 Task: Look for space in Toshloq, Uzbekistan from 8th August, 2023 to 15th August, 2023 for 9 adults in price range Rs.10000 to Rs.14000. Place can be shared room with 5 bedrooms having 9 beds and 5 bathrooms. Property type can be house, flat, guest house. Amenities needed are: wifi, TV, free parkinig on premises, gym, breakfast. Booking option can be shelf check-in. Required host language is English.
Action: Mouse moved to (624, 155)
Screenshot: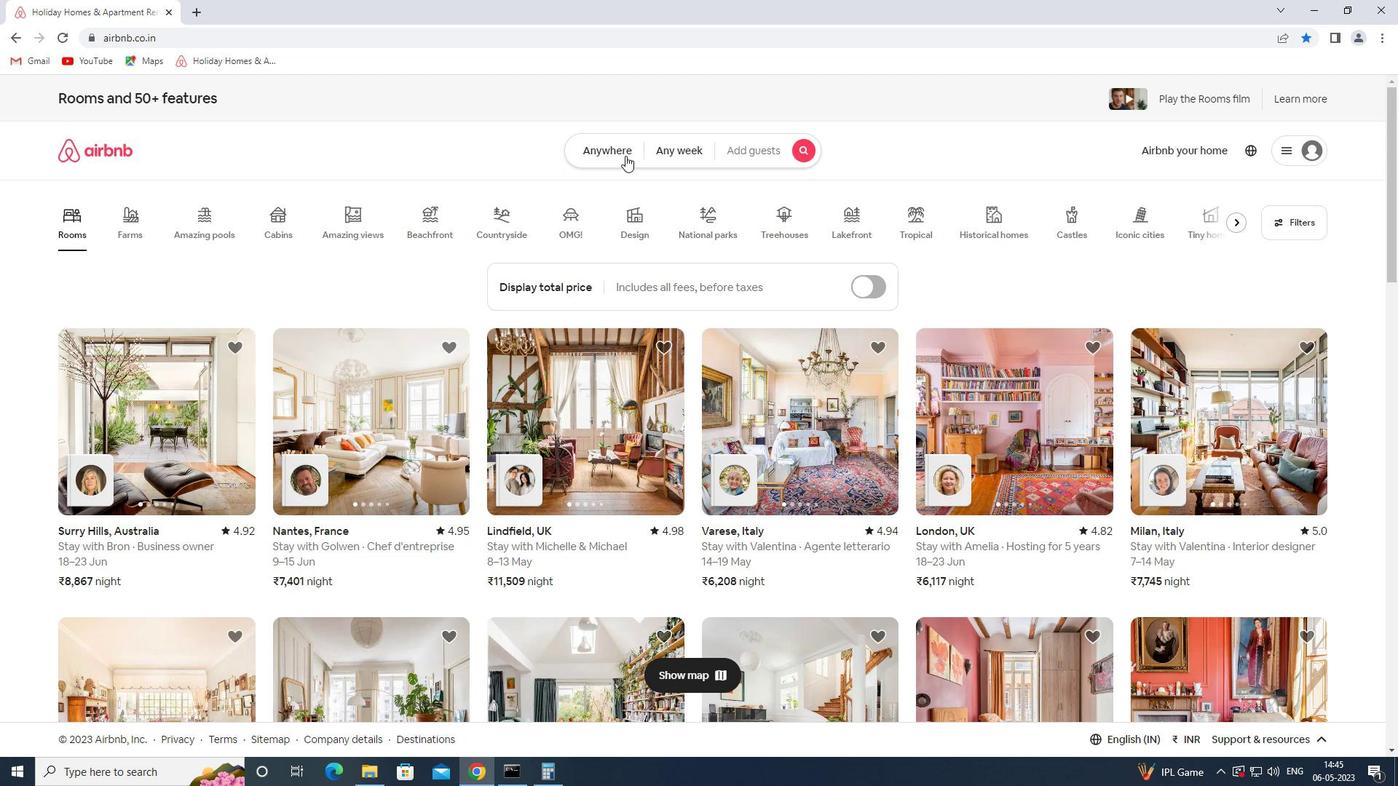 
Action: Mouse pressed left at (624, 155)
Screenshot: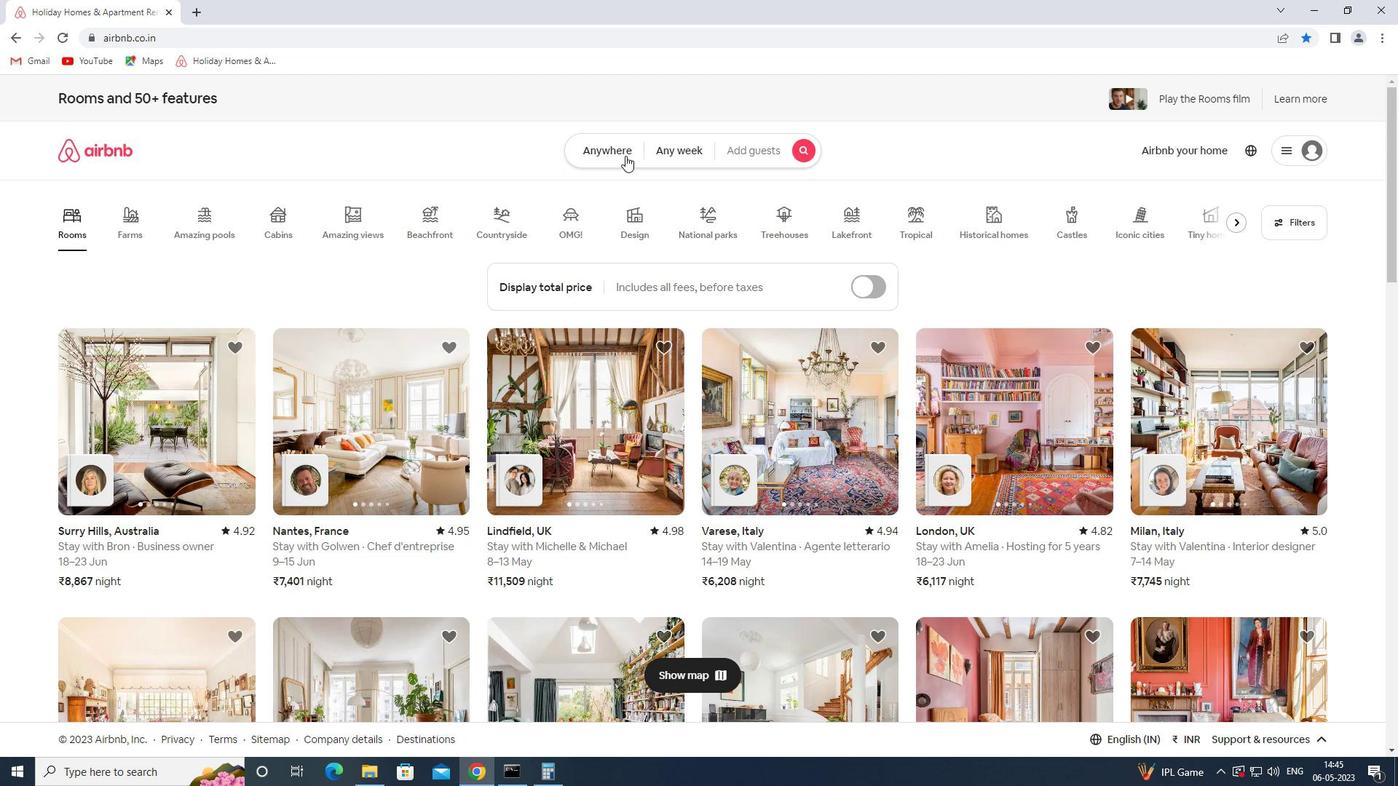 
Action: Mouse moved to (467, 216)
Screenshot: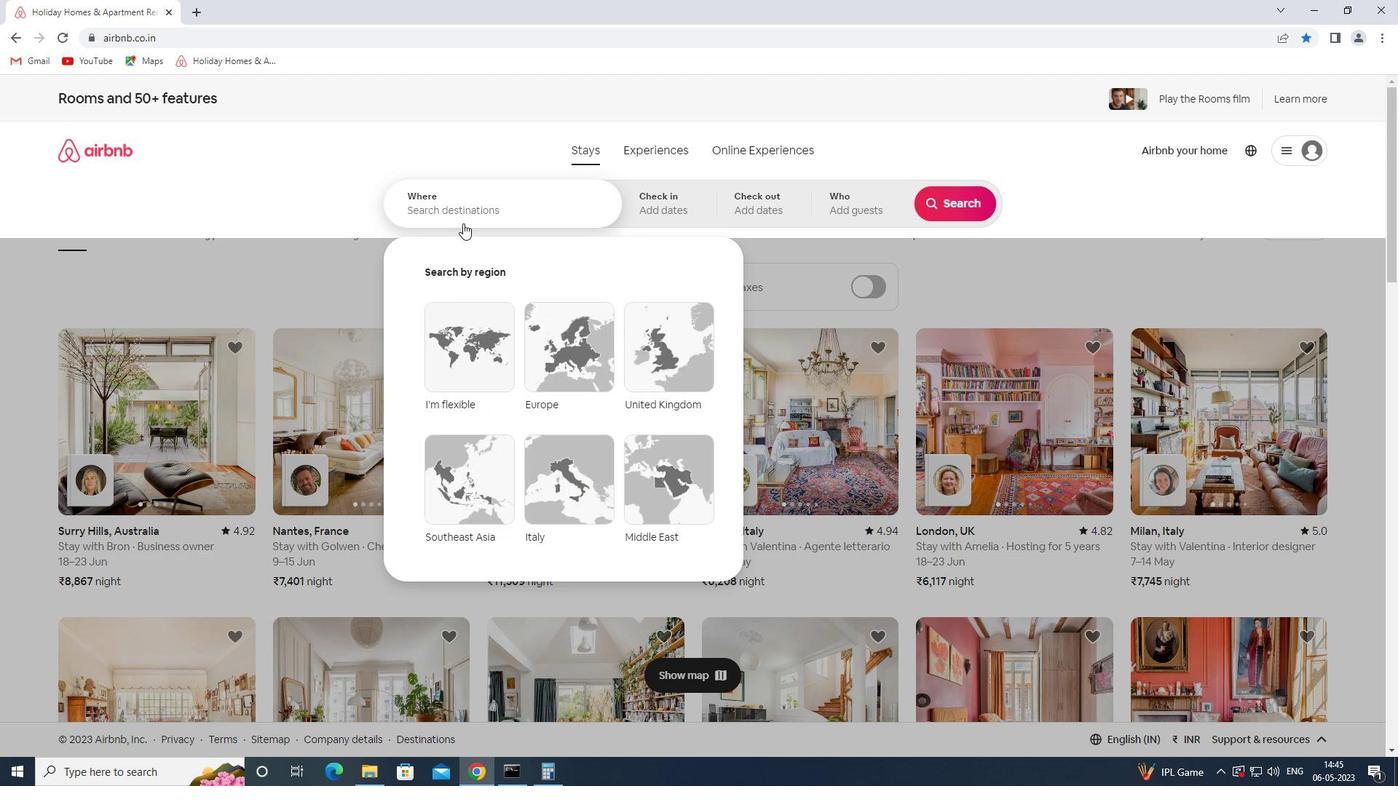 
Action: Mouse pressed left at (467, 216)
Screenshot: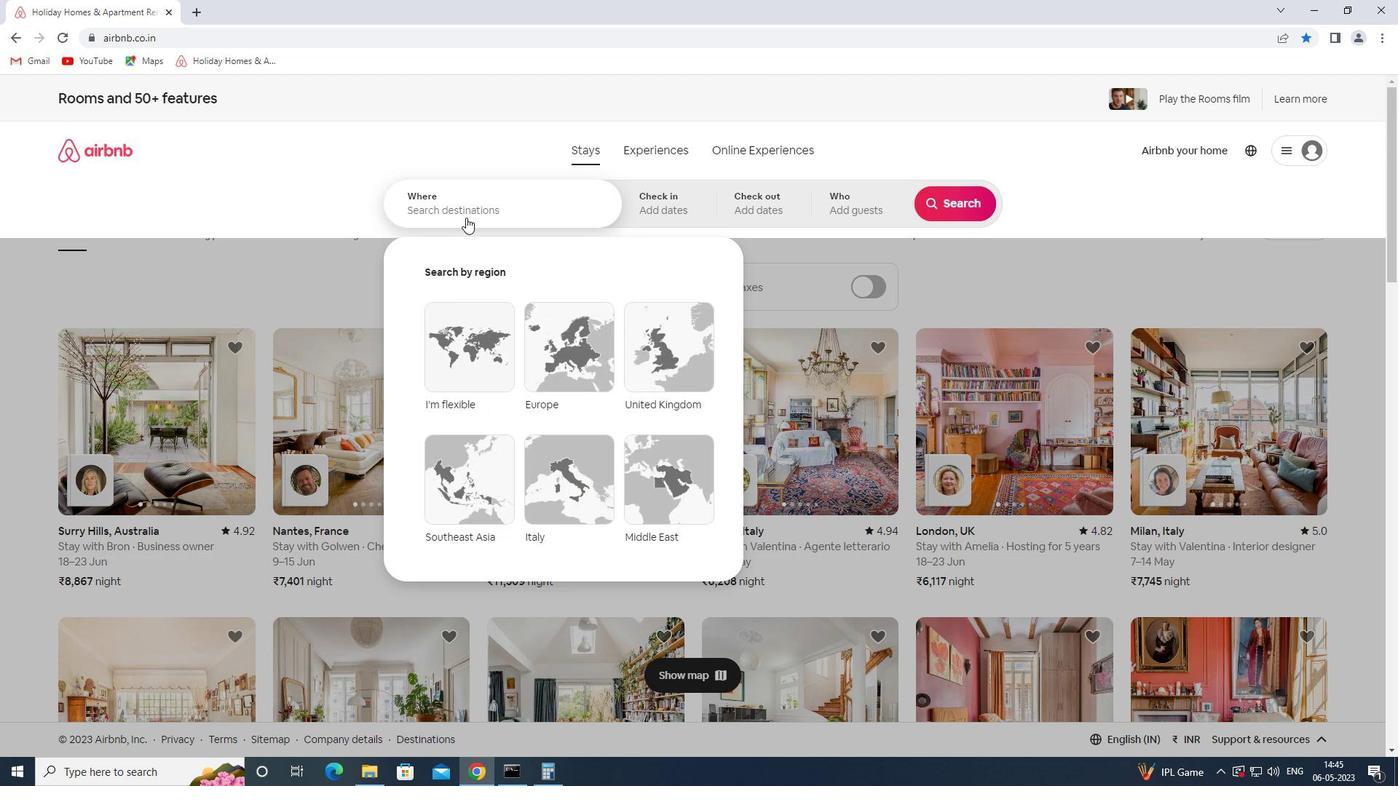 
Action: Mouse moved to (468, 215)
Screenshot: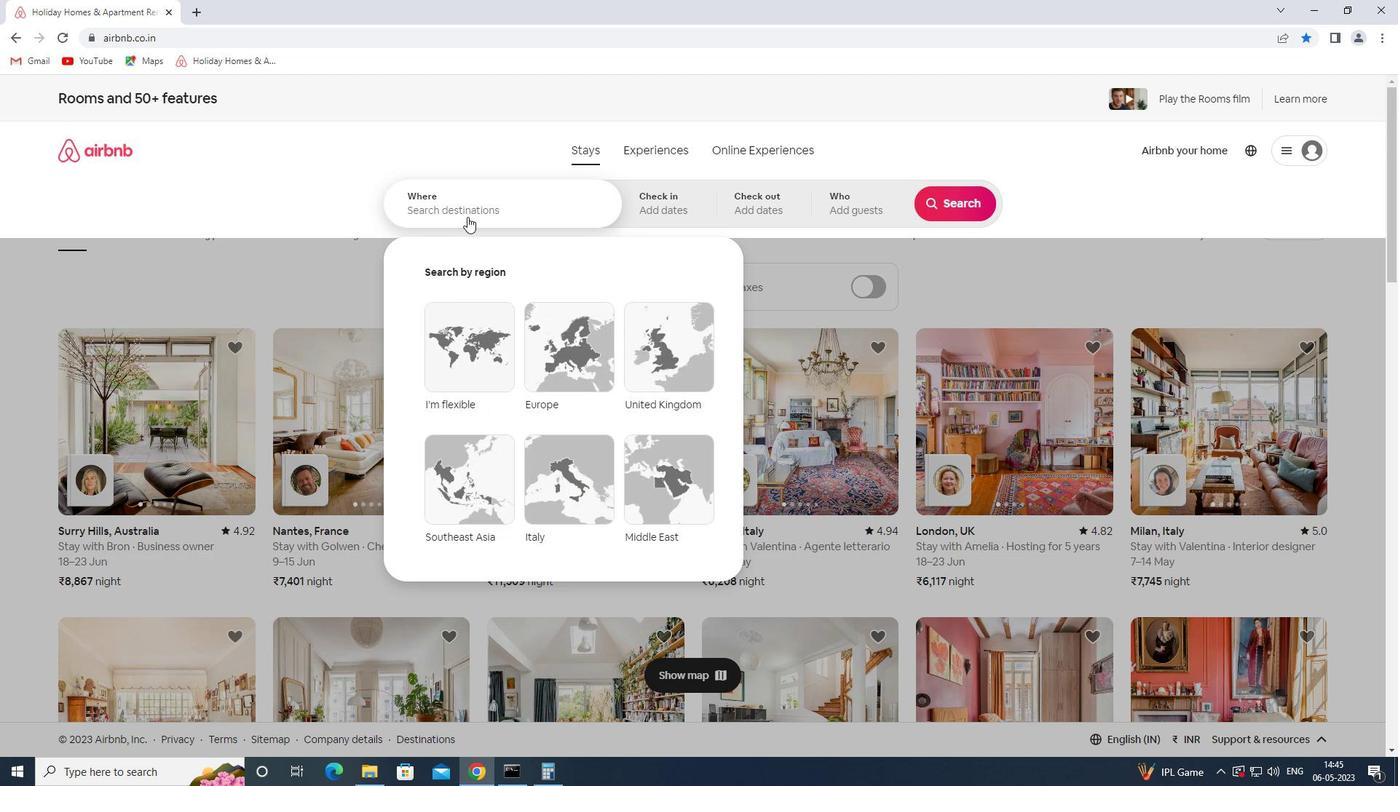 
Action: Key pressed toshloq<Key.space>
Screenshot: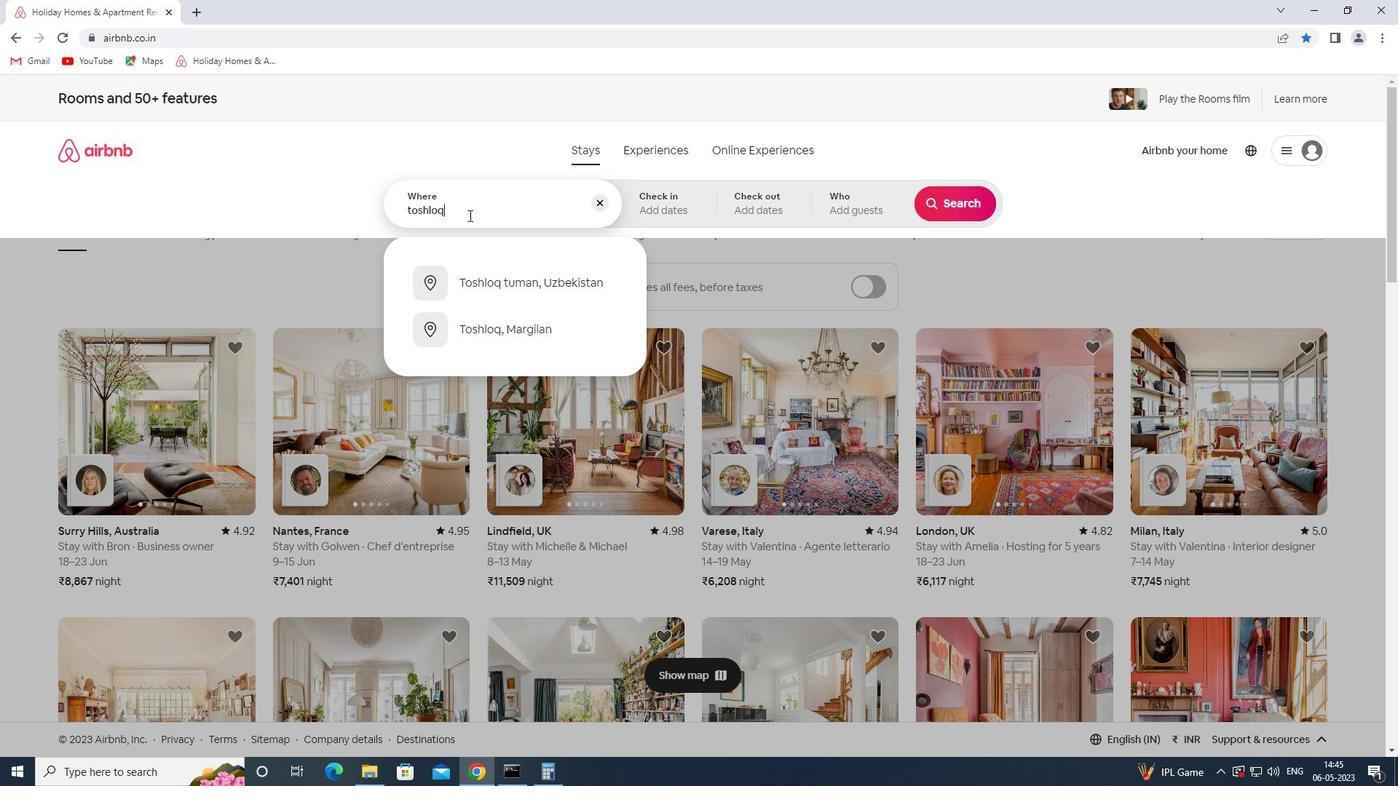 
Action: Mouse moved to (610, 275)
Screenshot: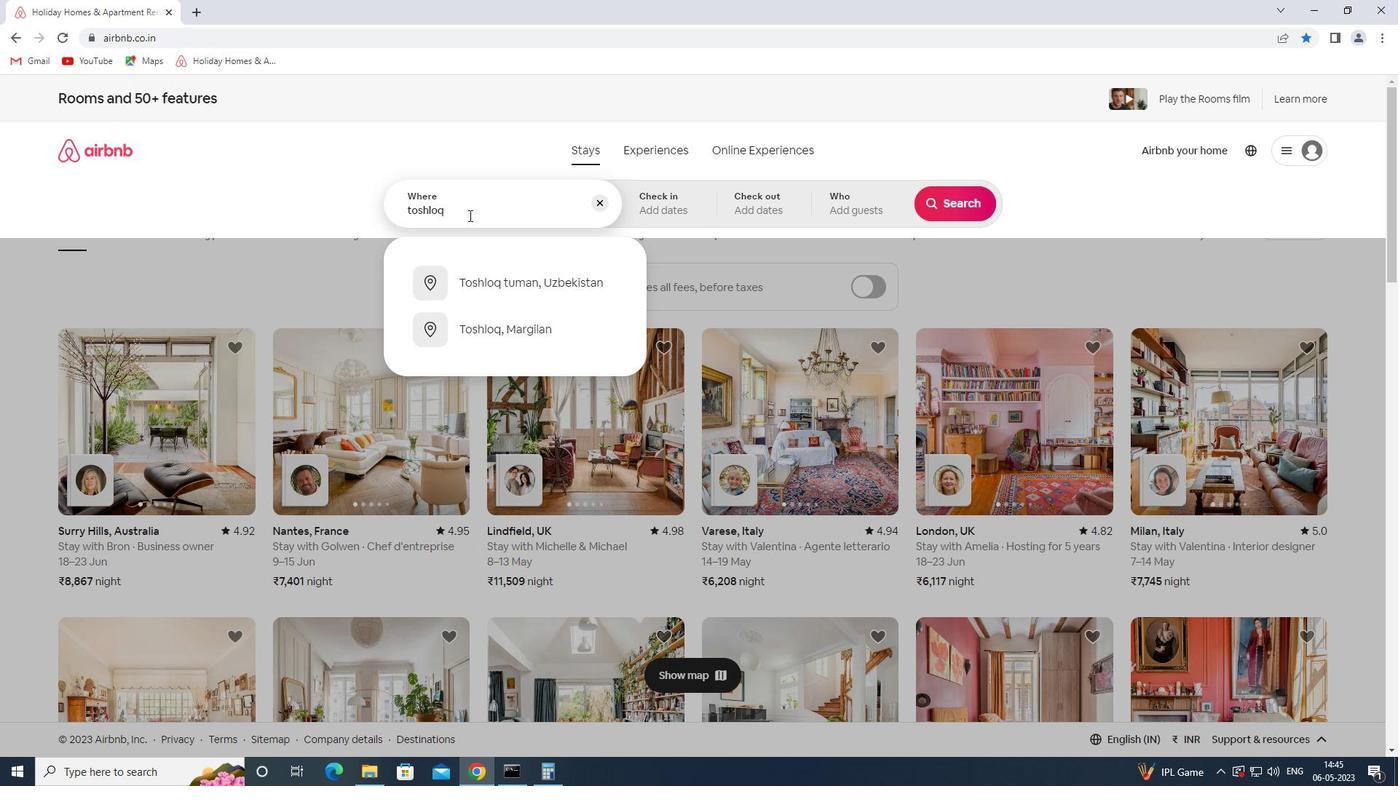 
Action: Mouse pressed left at (610, 275)
Screenshot: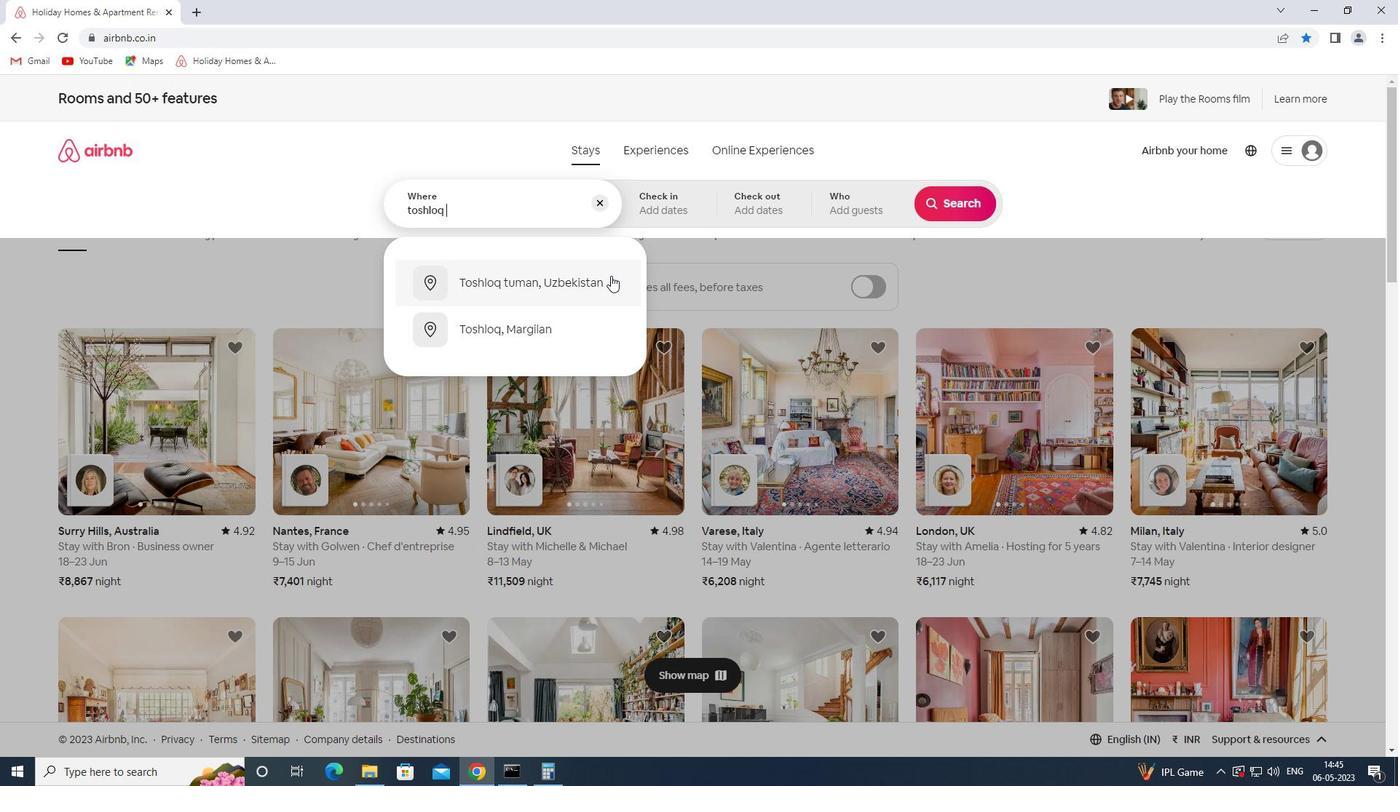 
Action: Mouse moved to (875, 422)
Screenshot: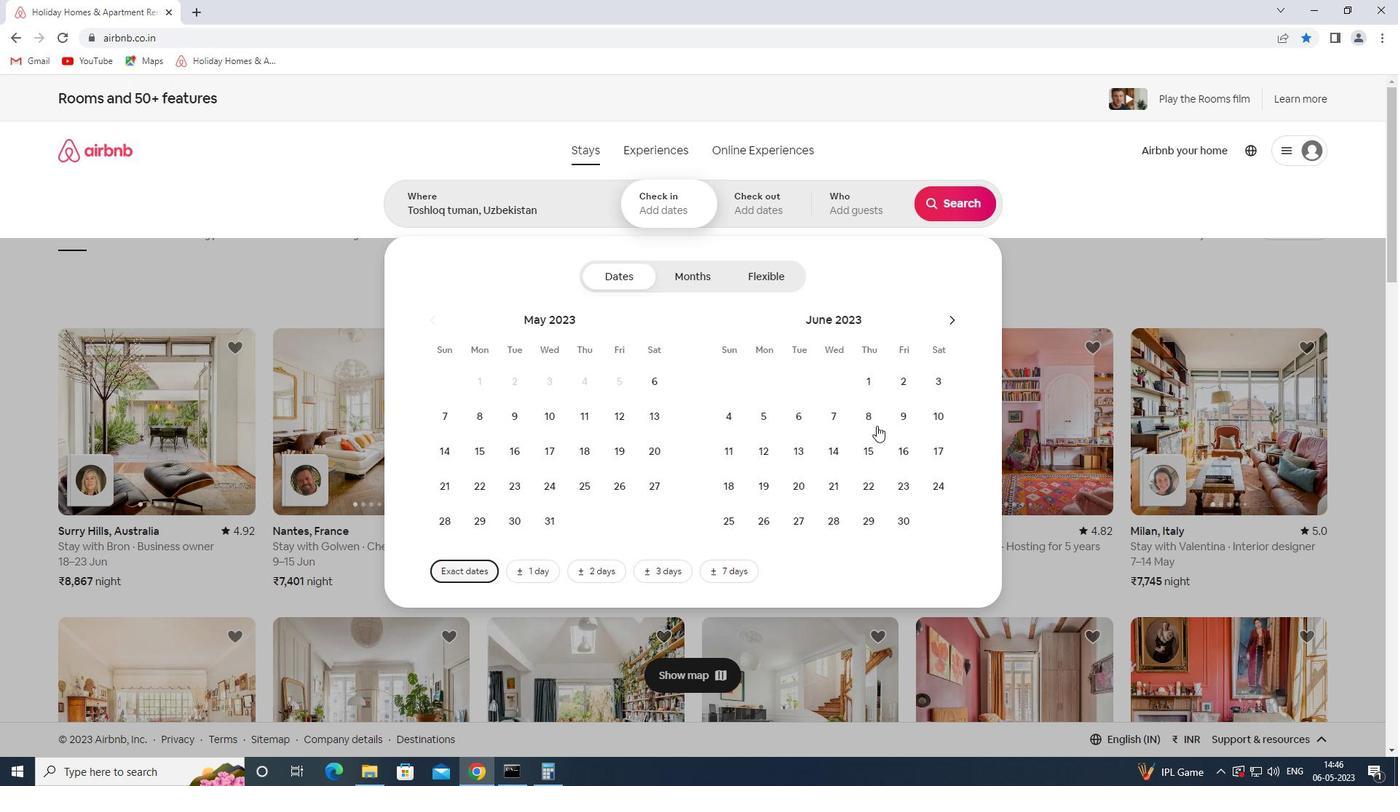 
Action: Mouse pressed left at (875, 422)
Screenshot: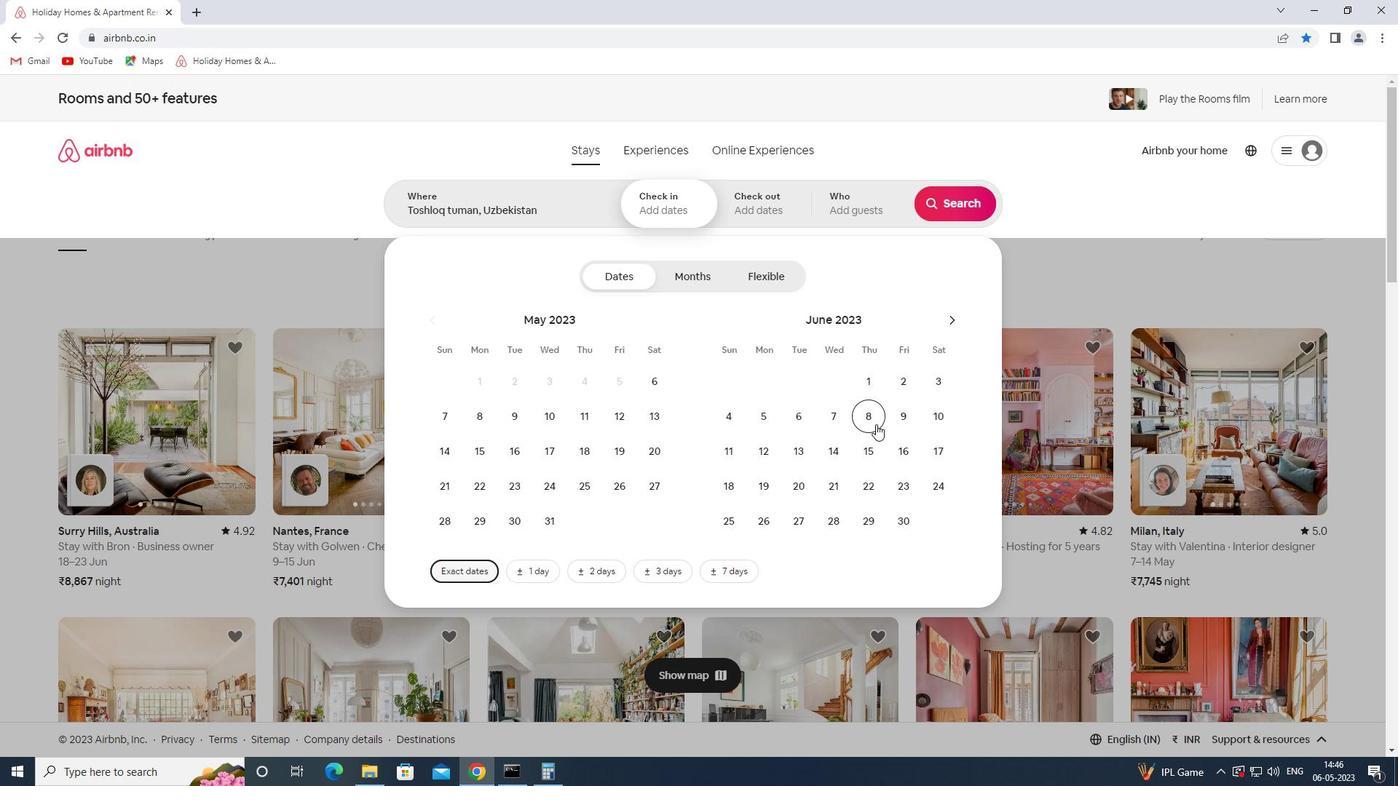 
Action: Mouse moved to (873, 449)
Screenshot: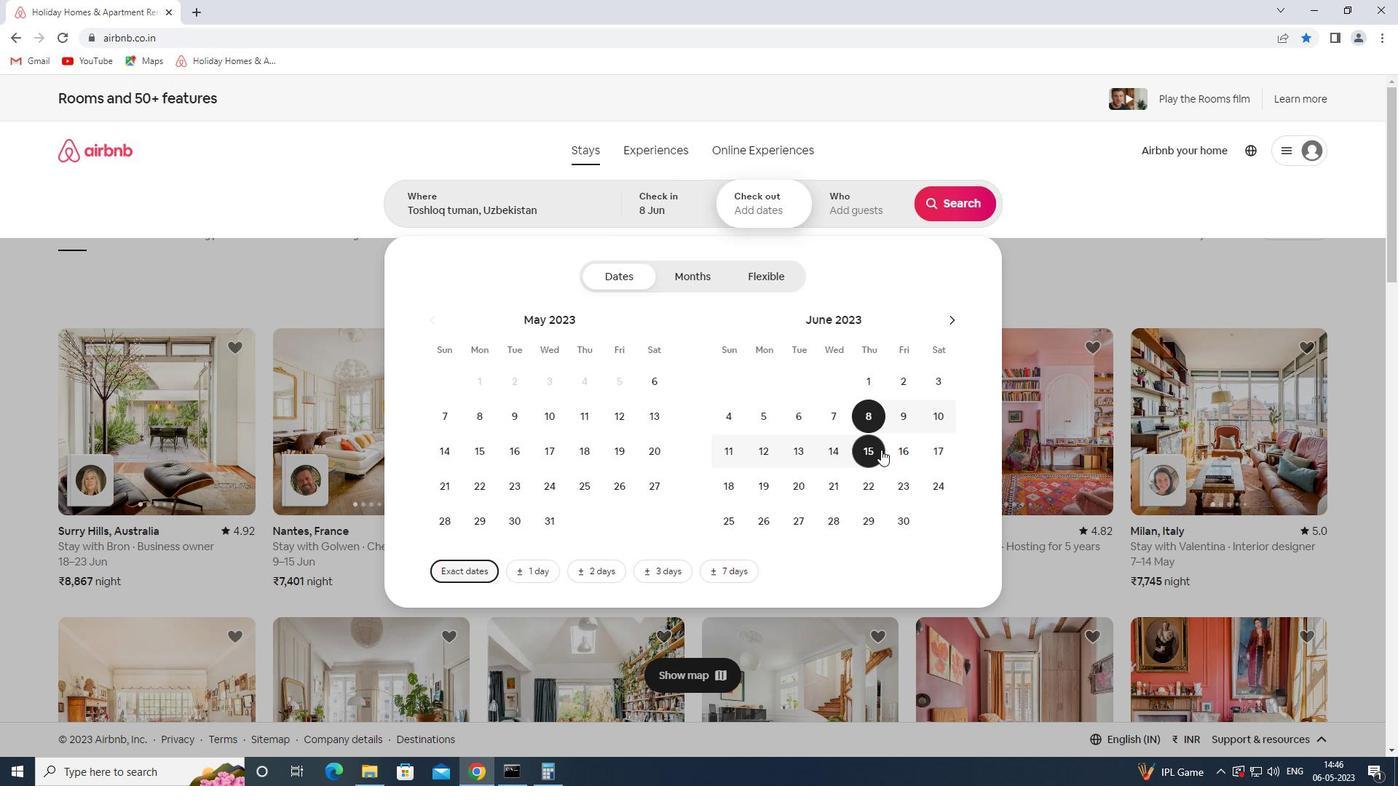 
Action: Mouse pressed left at (873, 449)
Screenshot: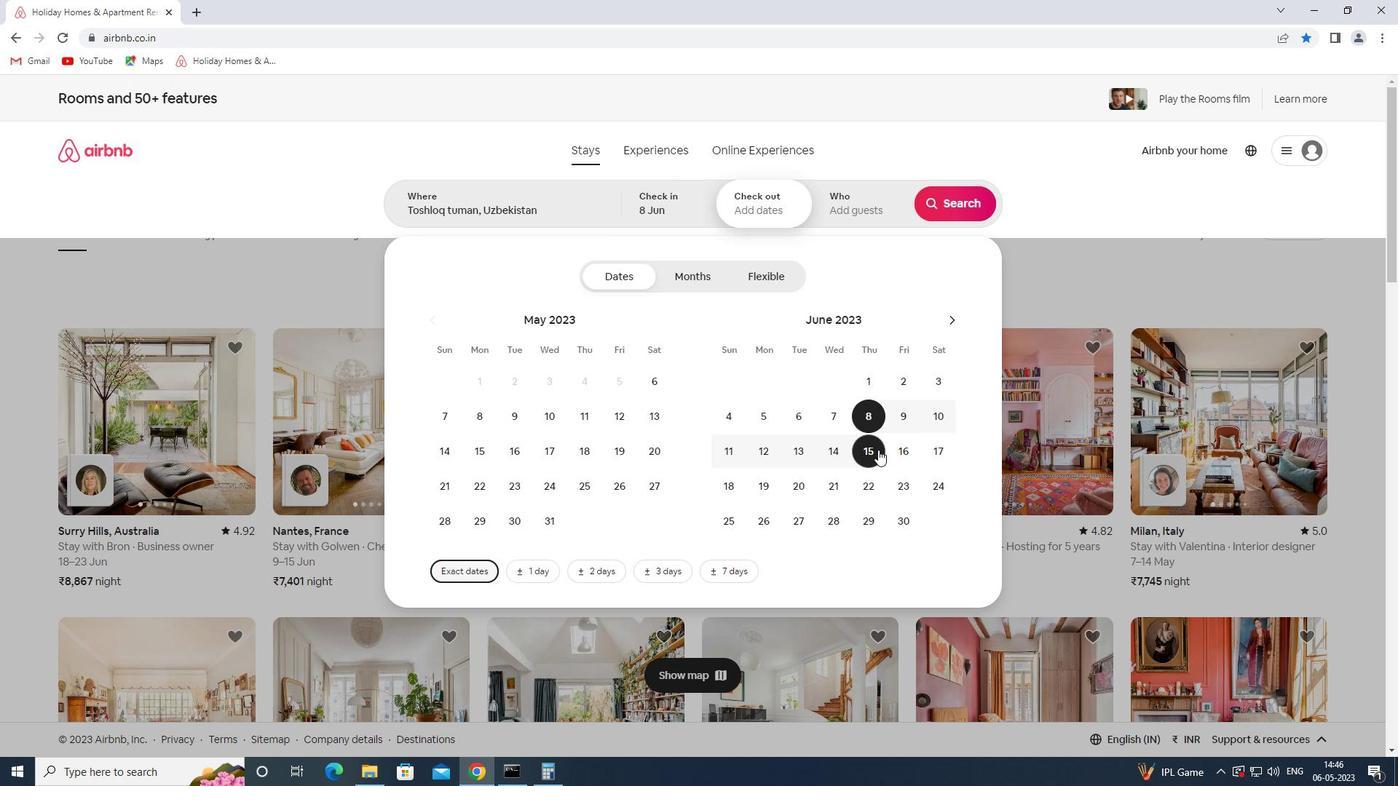
Action: Mouse moved to (859, 214)
Screenshot: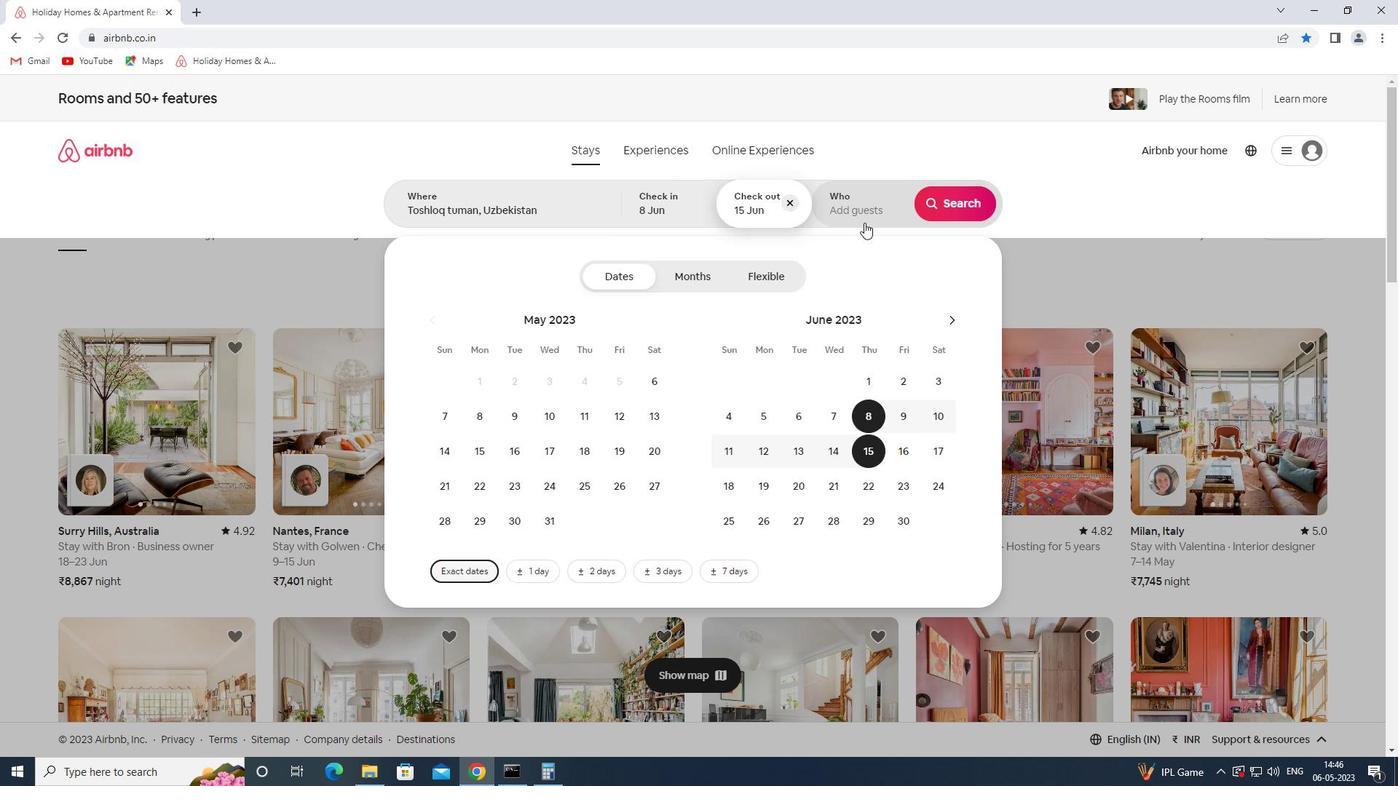 
Action: Mouse pressed left at (859, 214)
Screenshot: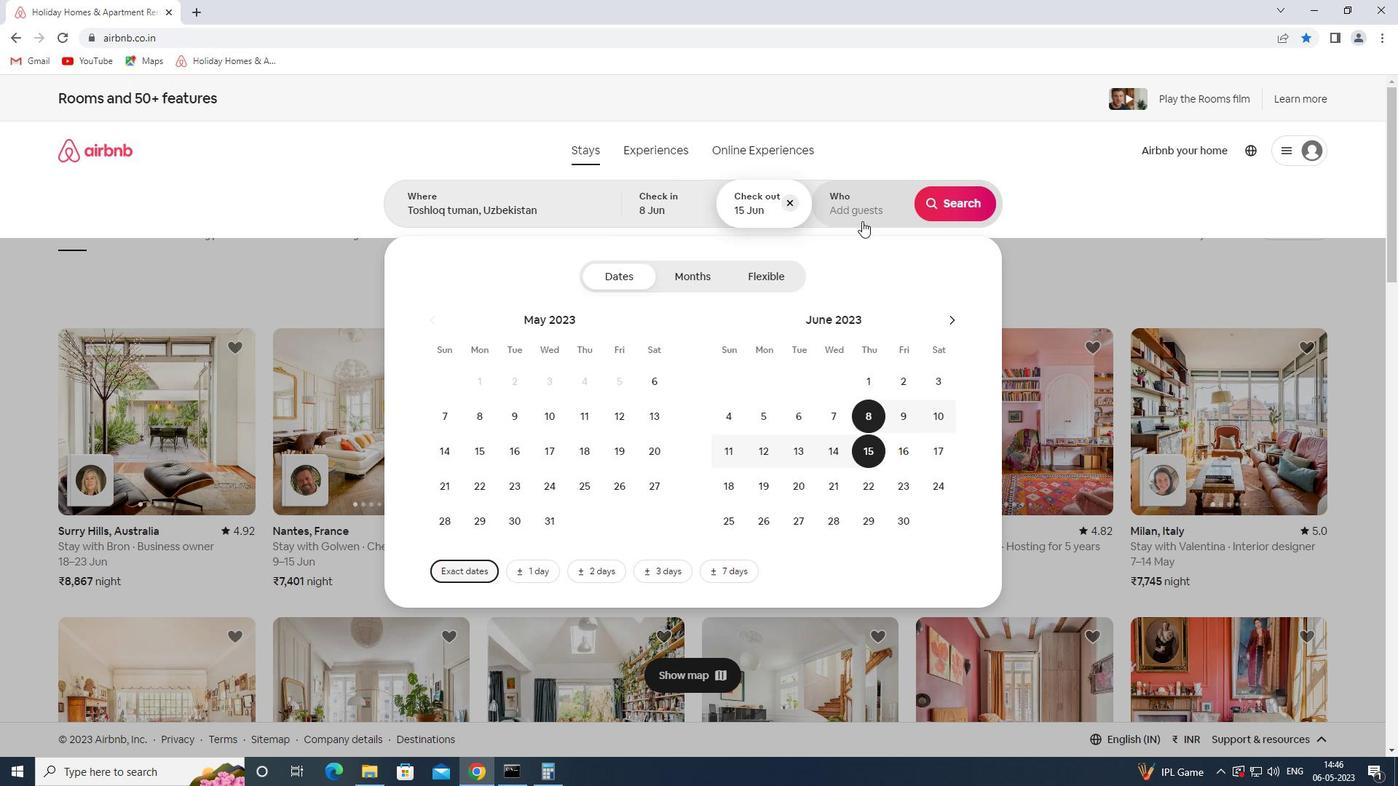 
Action: Mouse moved to (962, 278)
Screenshot: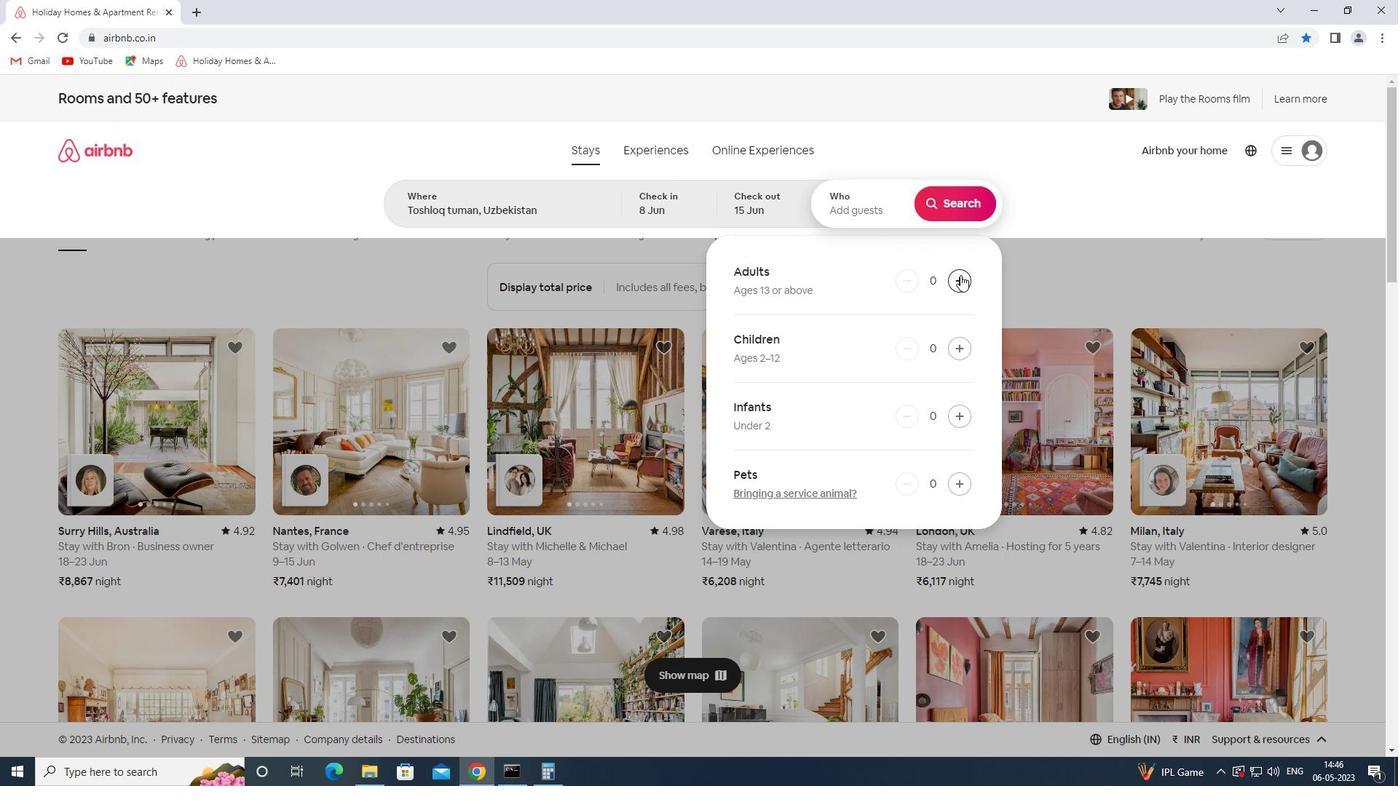 
Action: Mouse pressed left at (962, 278)
Screenshot: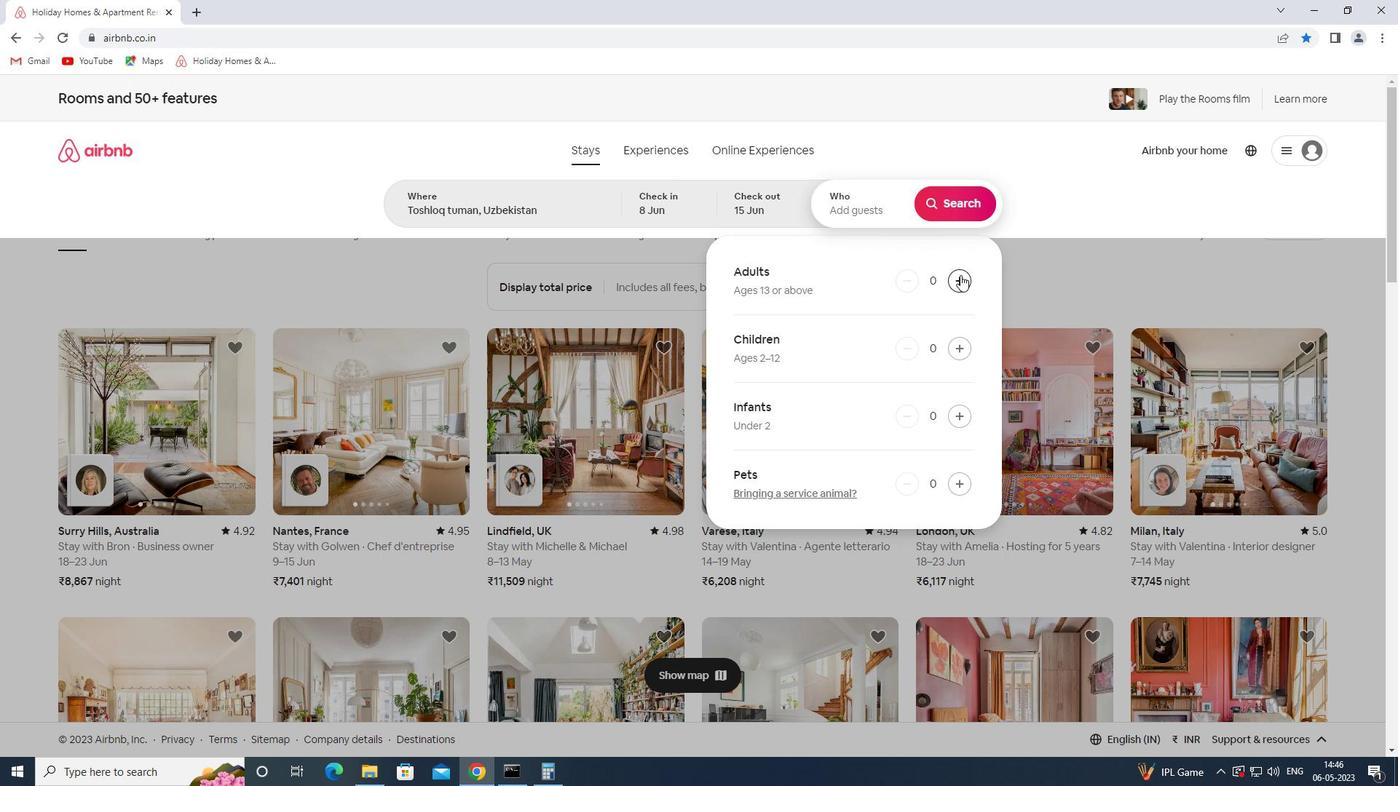 
Action: Mouse pressed left at (962, 278)
Screenshot: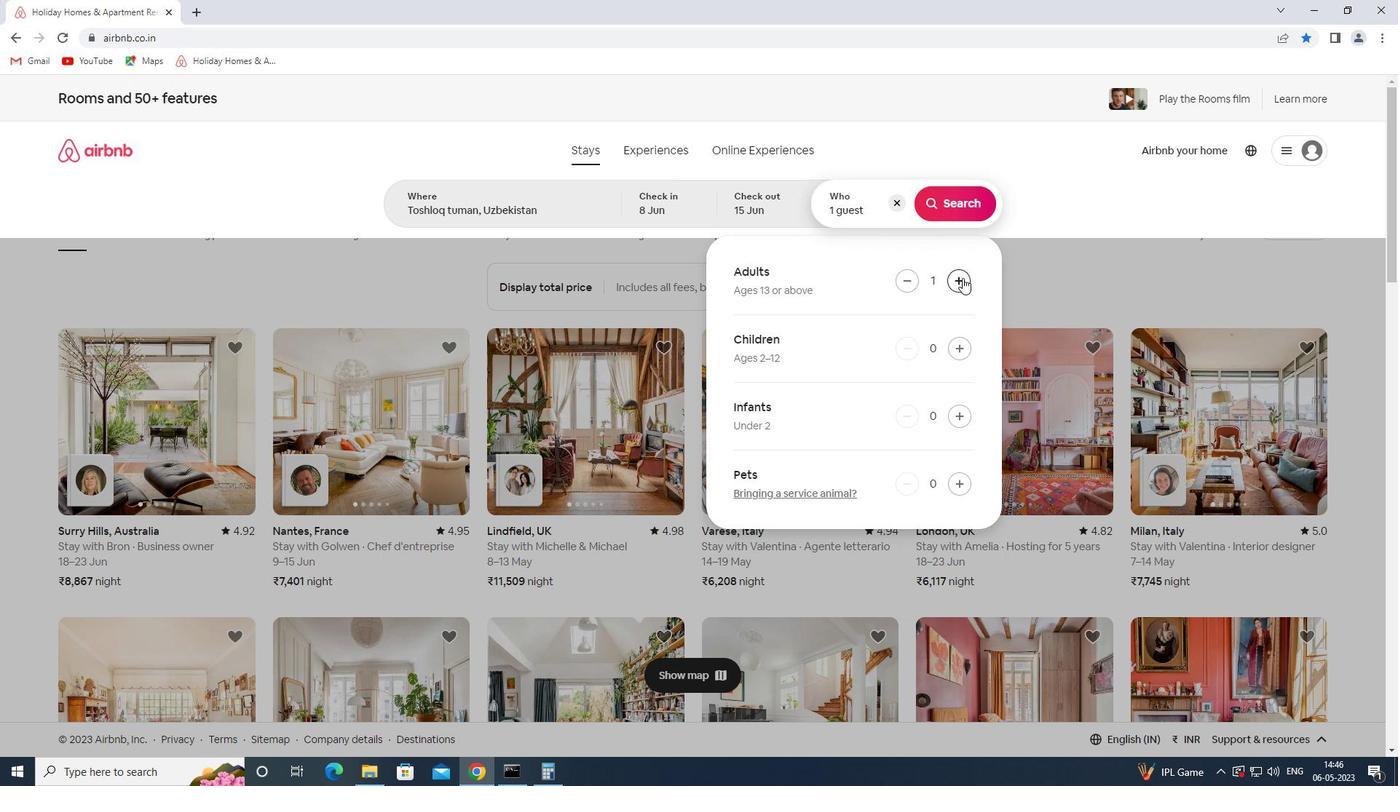 
Action: Mouse pressed left at (962, 278)
Screenshot: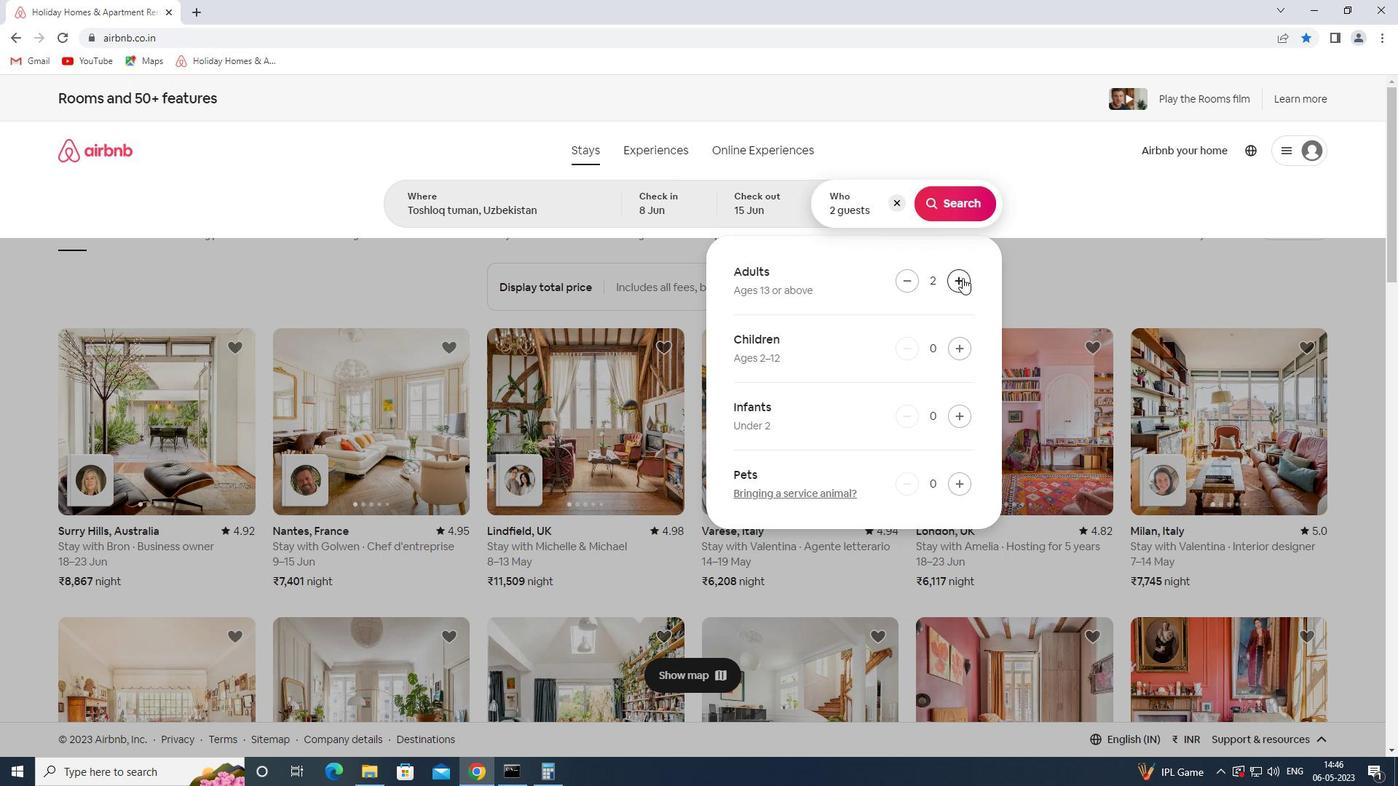 
Action: Mouse moved to (962, 276)
Screenshot: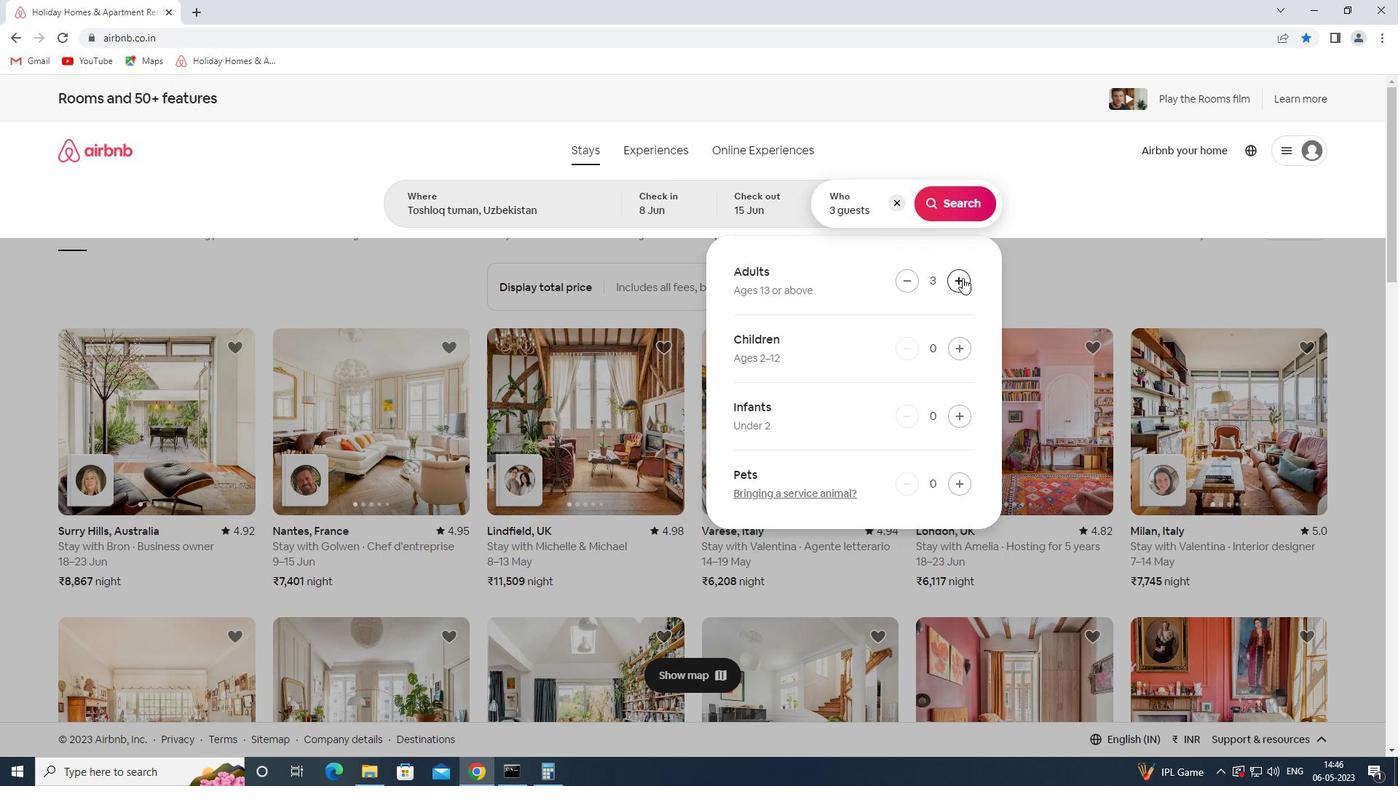 
Action: Mouse pressed left at (962, 276)
Screenshot: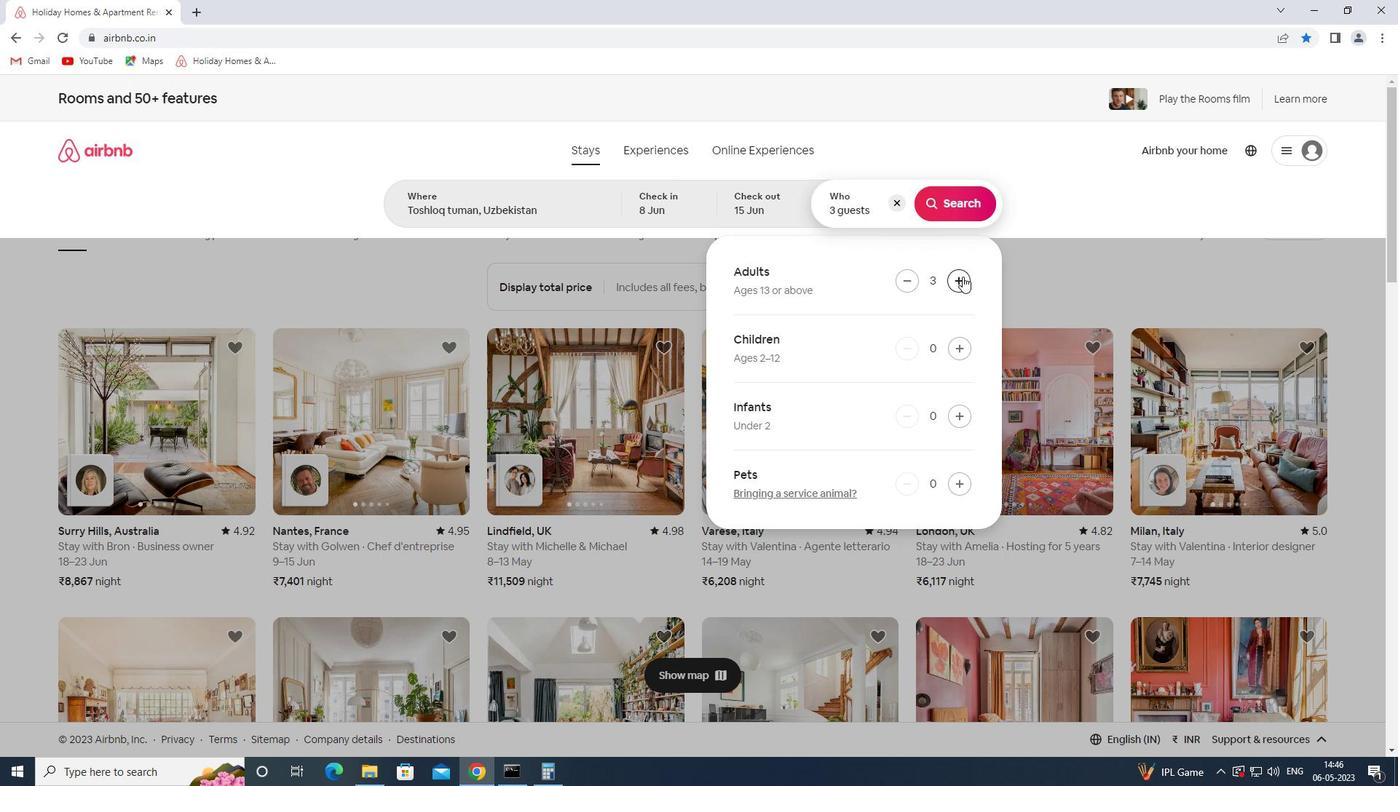 
Action: Mouse pressed left at (962, 276)
Screenshot: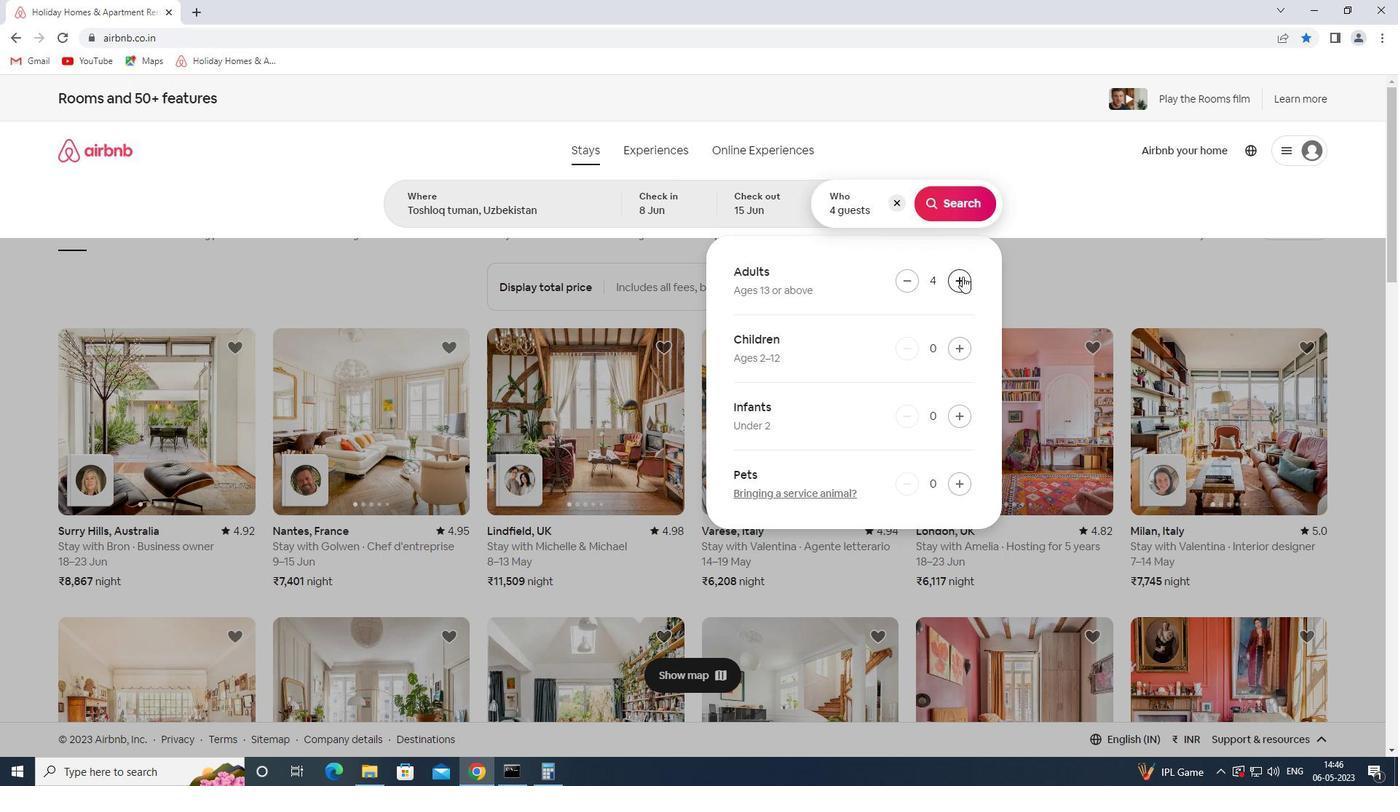
Action: Mouse pressed left at (962, 276)
Screenshot: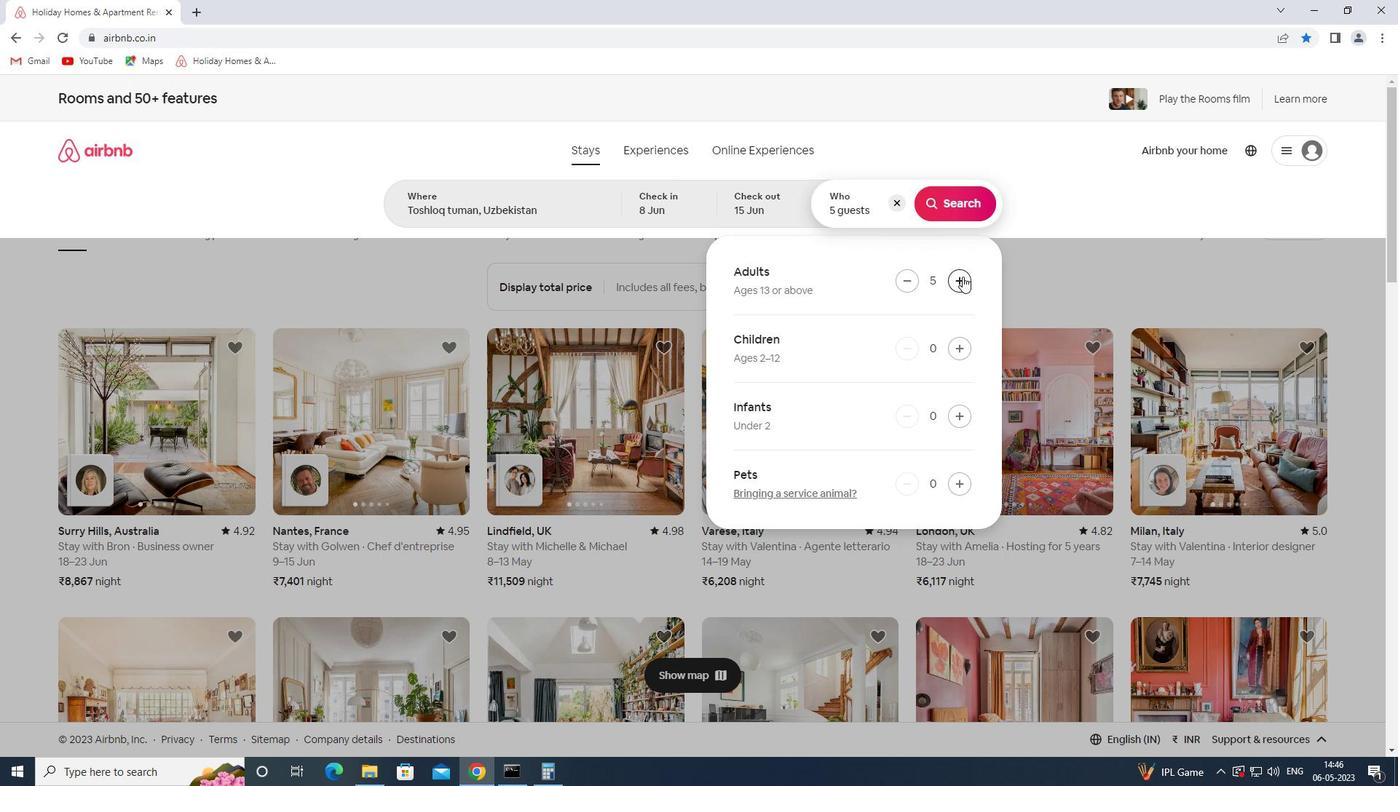 
Action: Mouse pressed left at (962, 276)
Screenshot: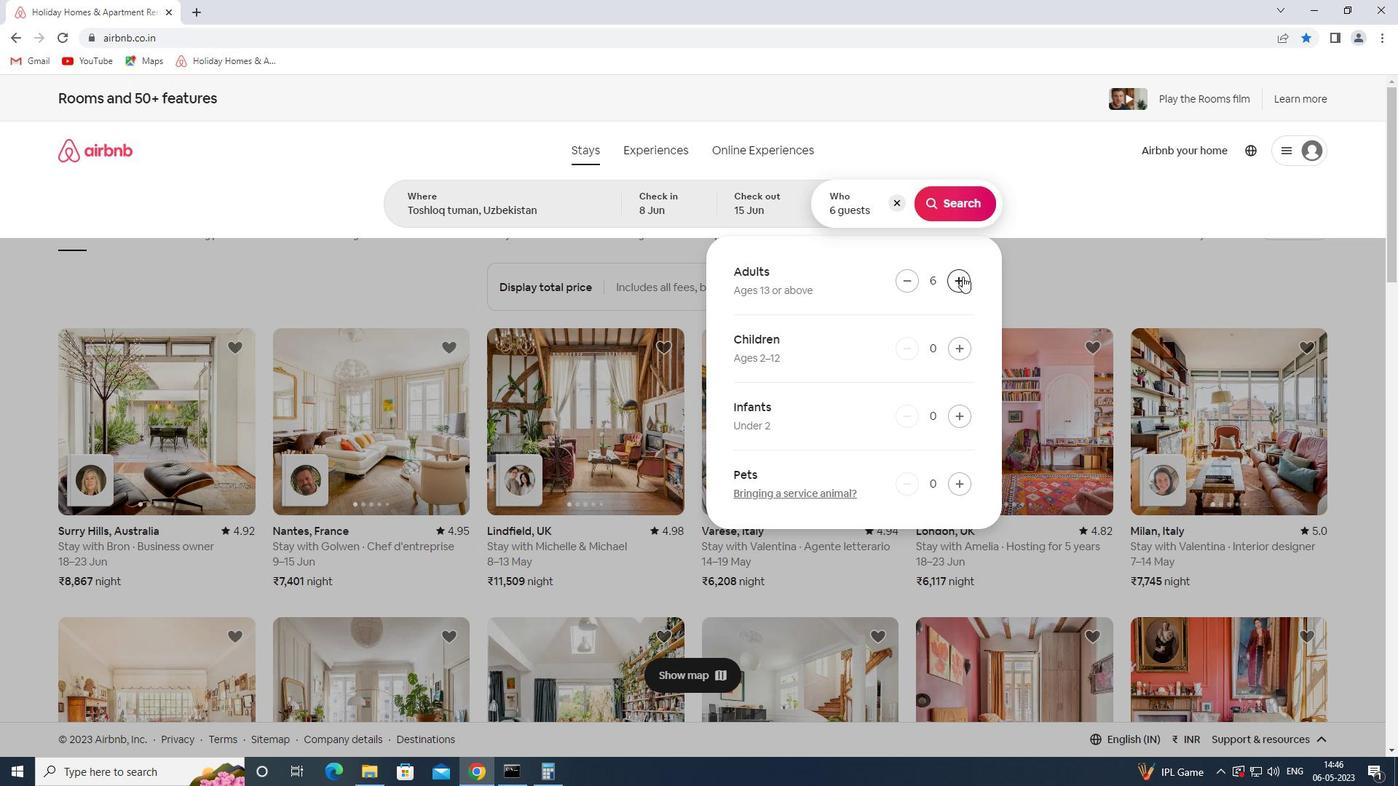 
Action: Mouse pressed left at (962, 276)
Screenshot: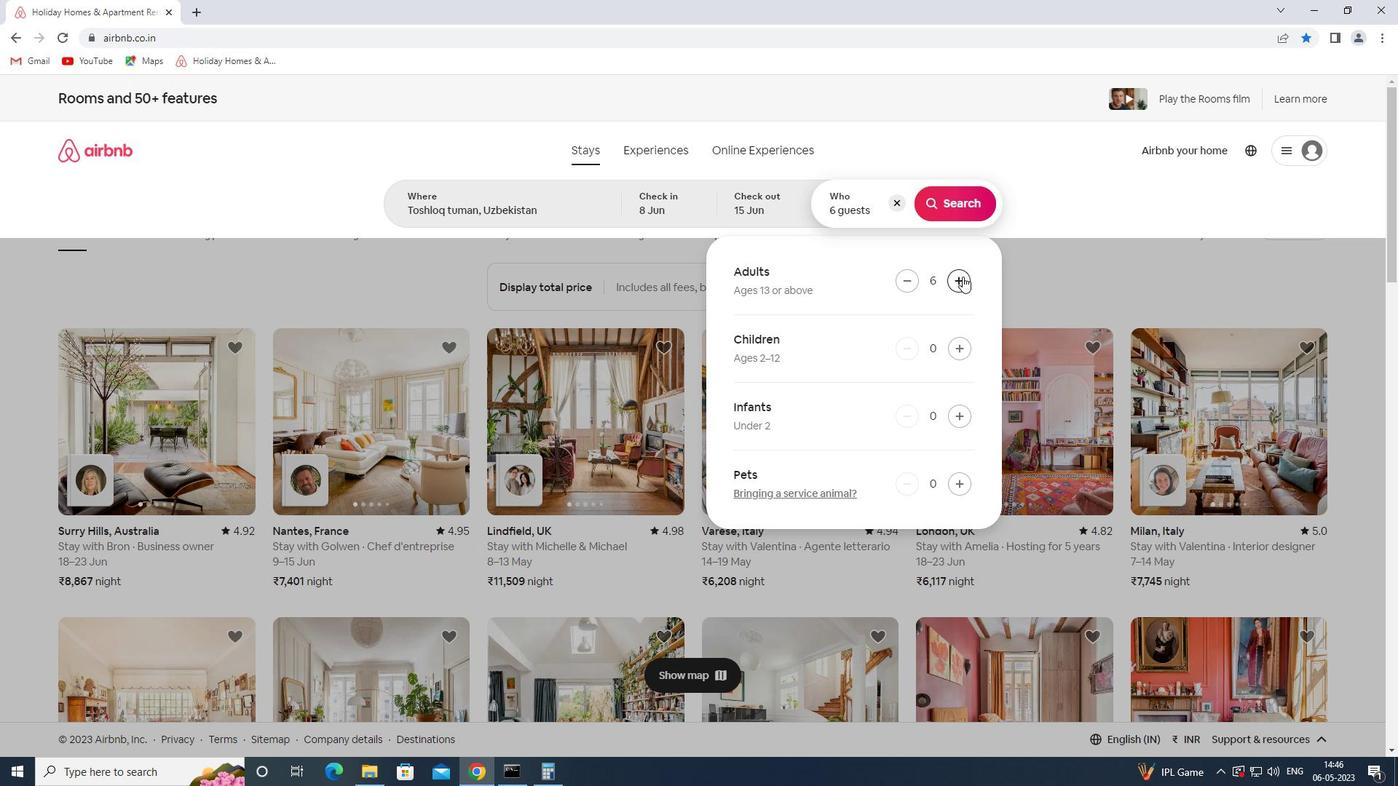
Action: Mouse pressed left at (962, 276)
Screenshot: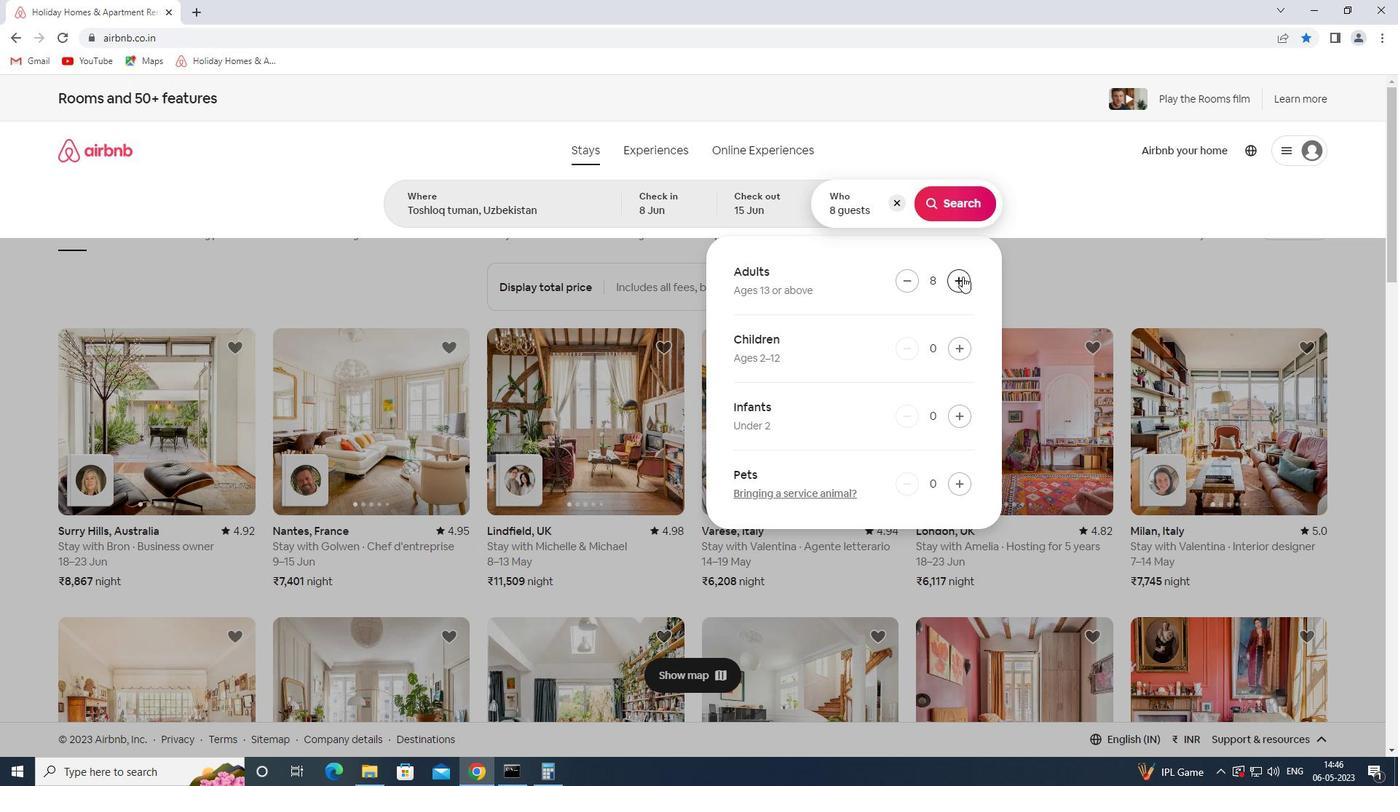 
Action: Mouse pressed left at (962, 276)
Screenshot: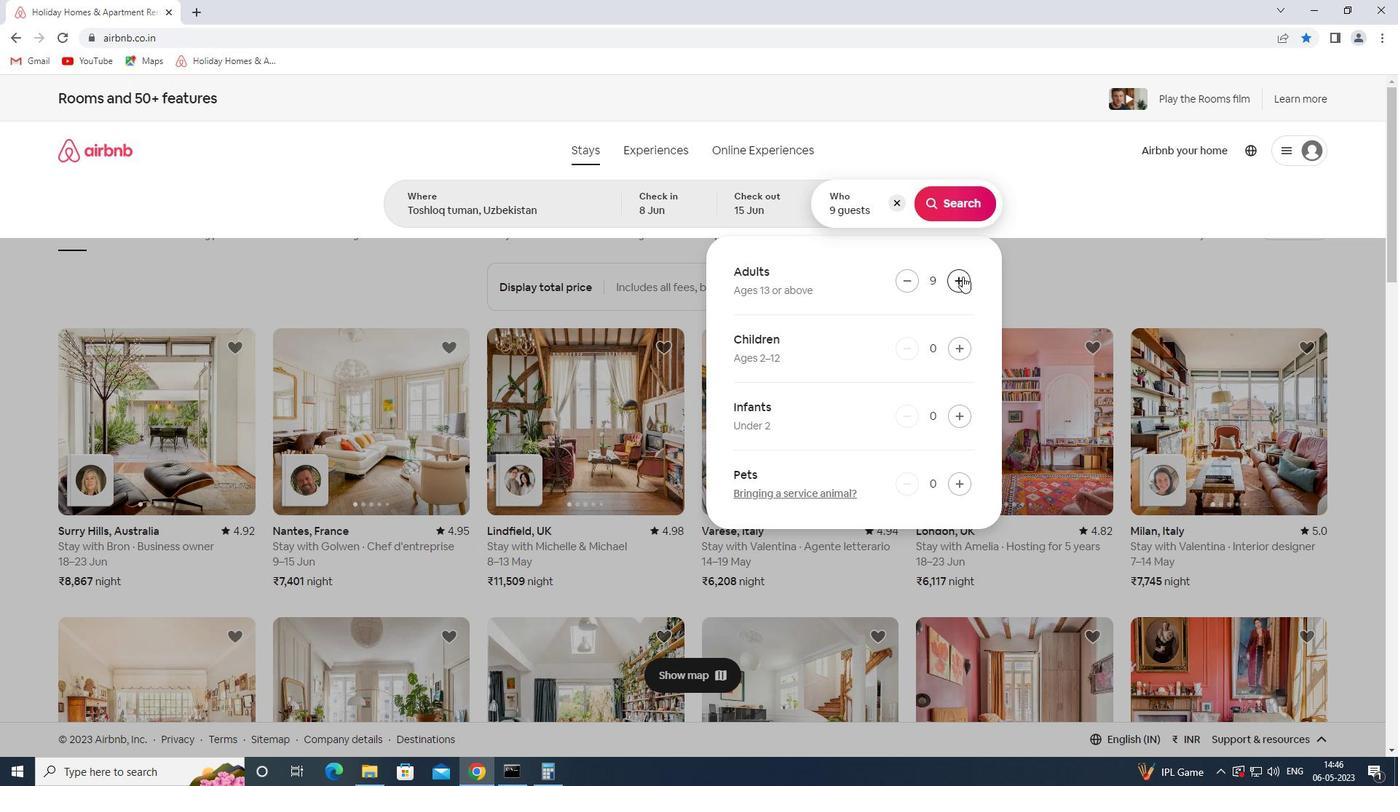 
Action: Mouse moved to (903, 280)
Screenshot: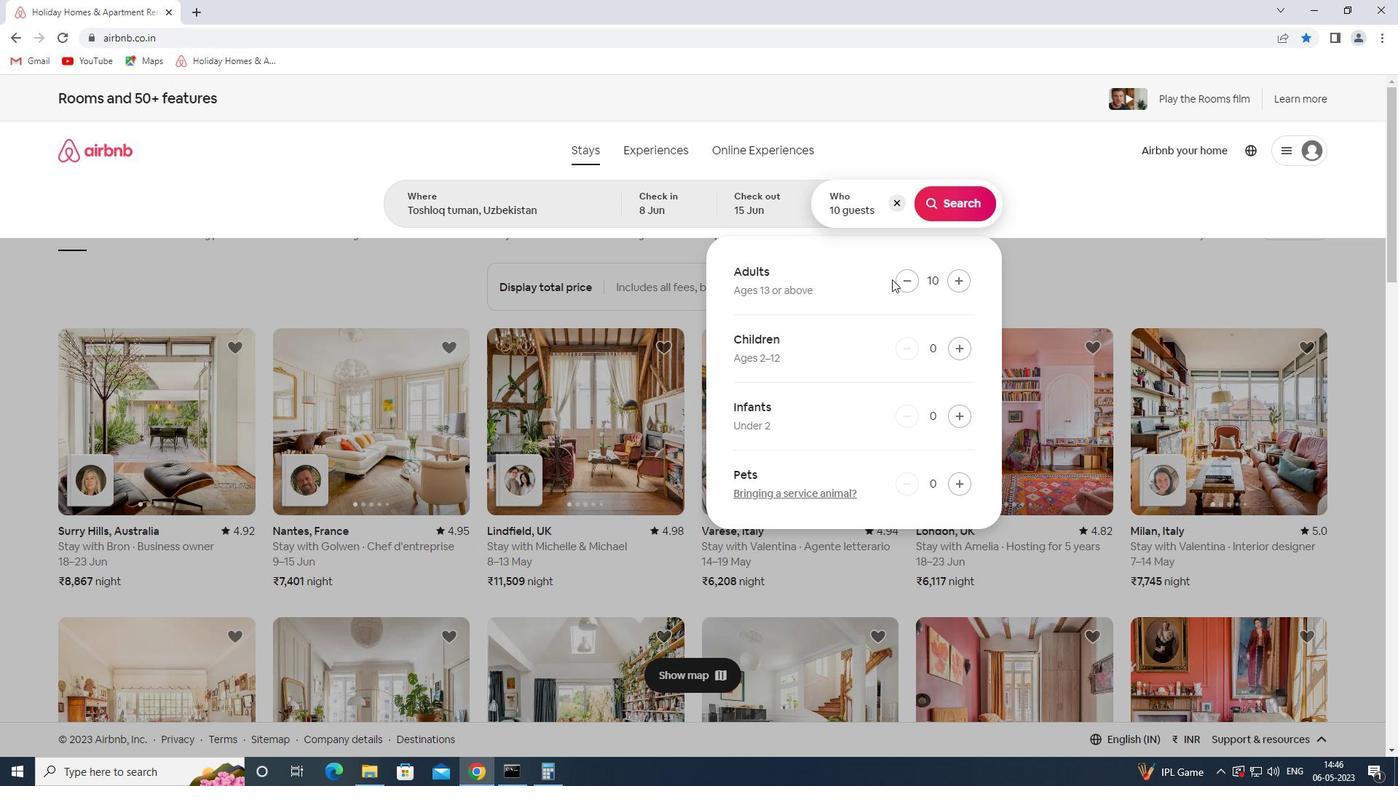 
Action: Mouse pressed left at (903, 280)
Screenshot: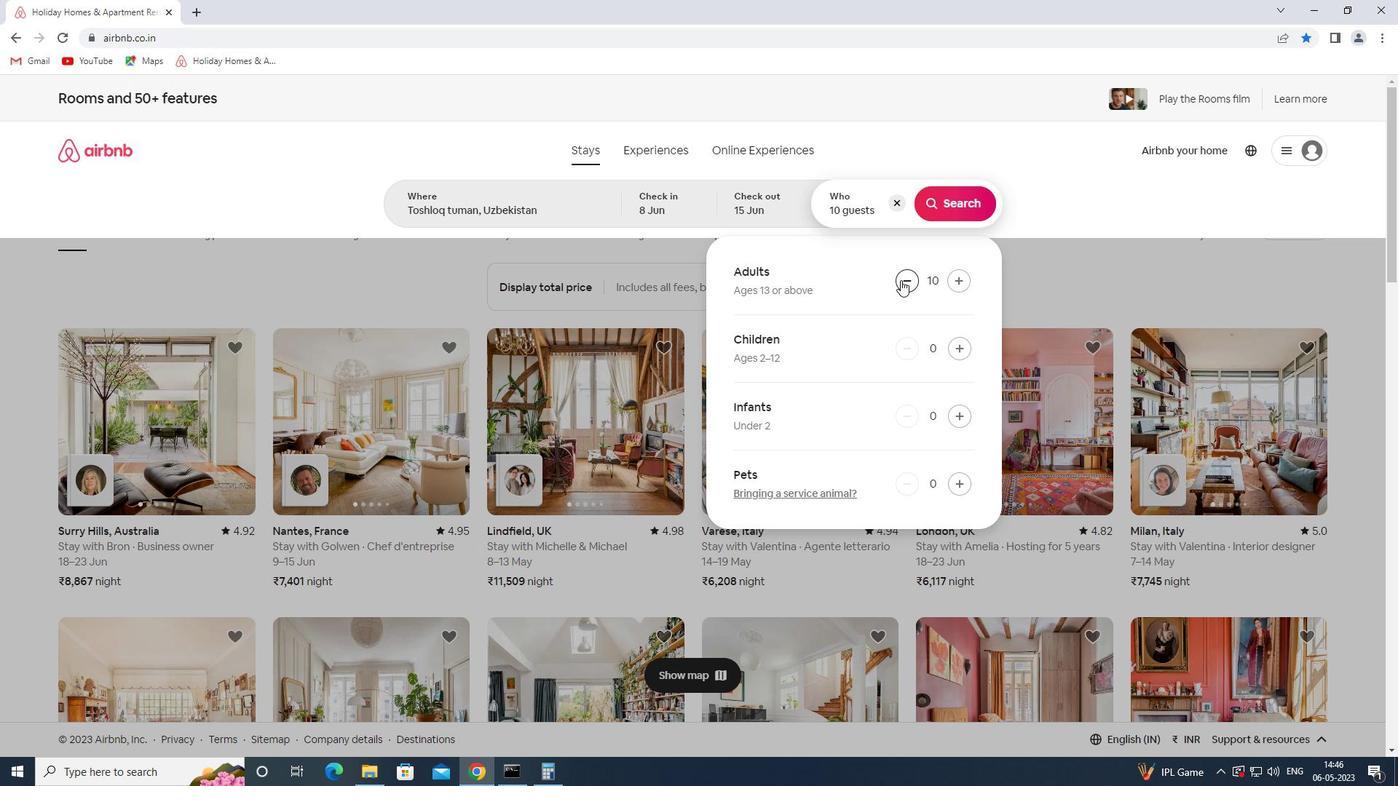 
Action: Mouse moved to (945, 229)
Screenshot: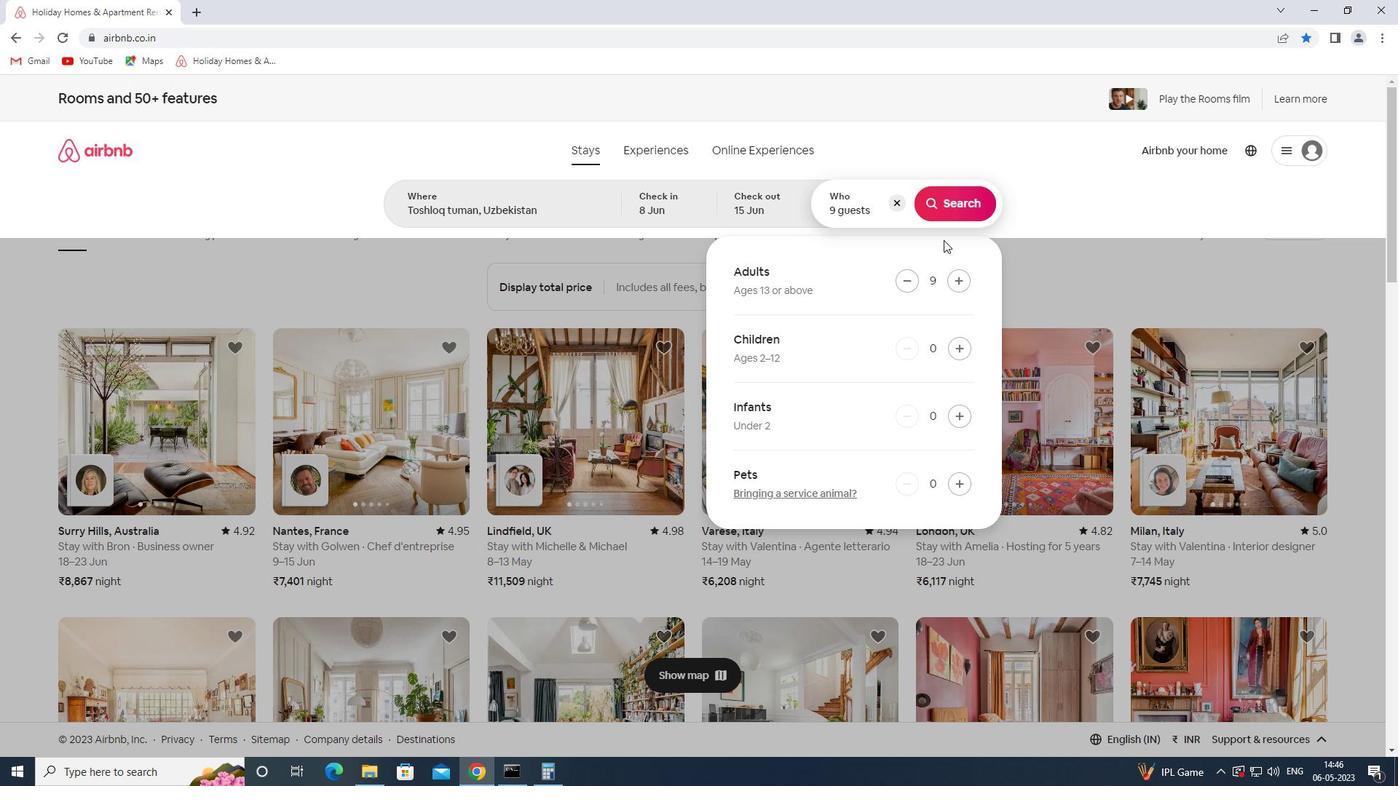 
Action: Mouse pressed left at (945, 229)
Screenshot: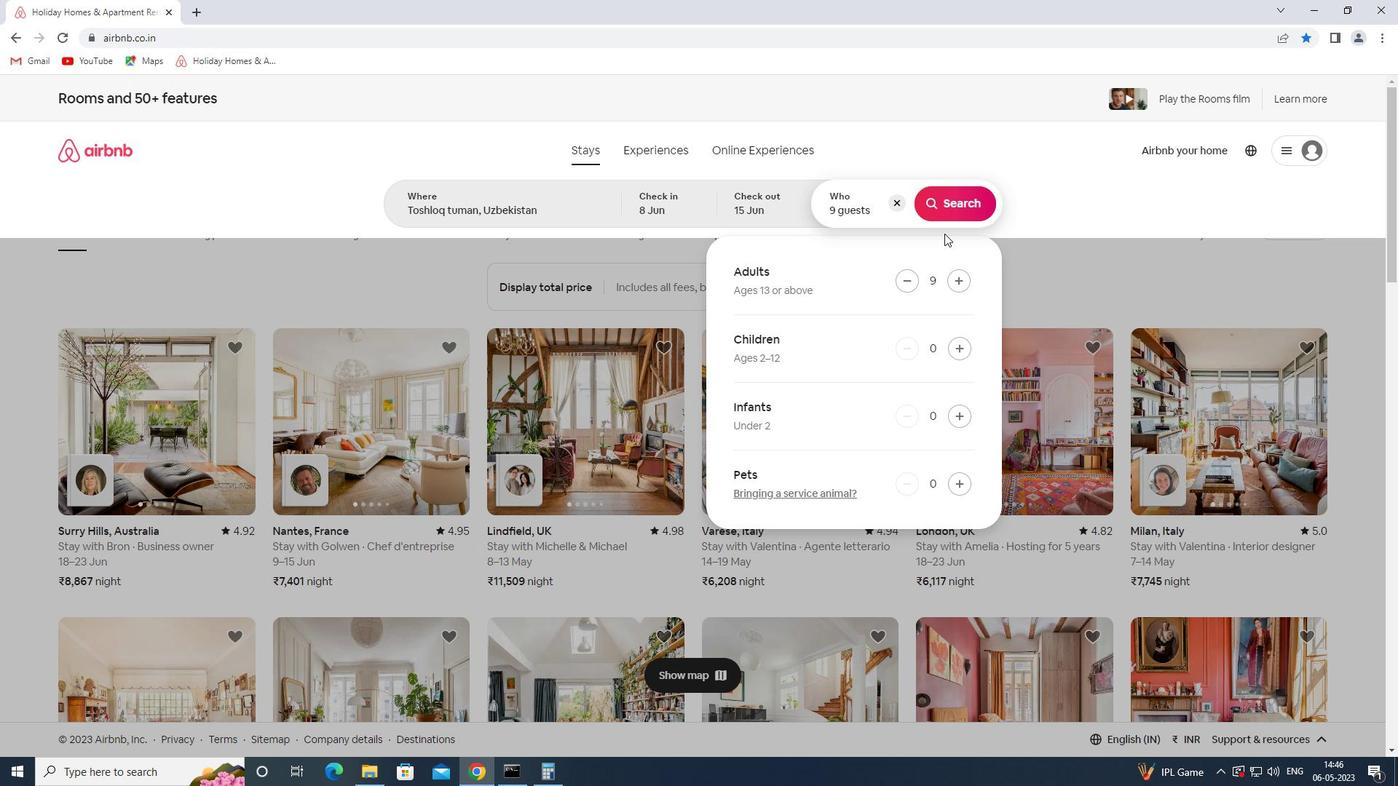 
Action: Mouse moved to (968, 205)
Screenshot: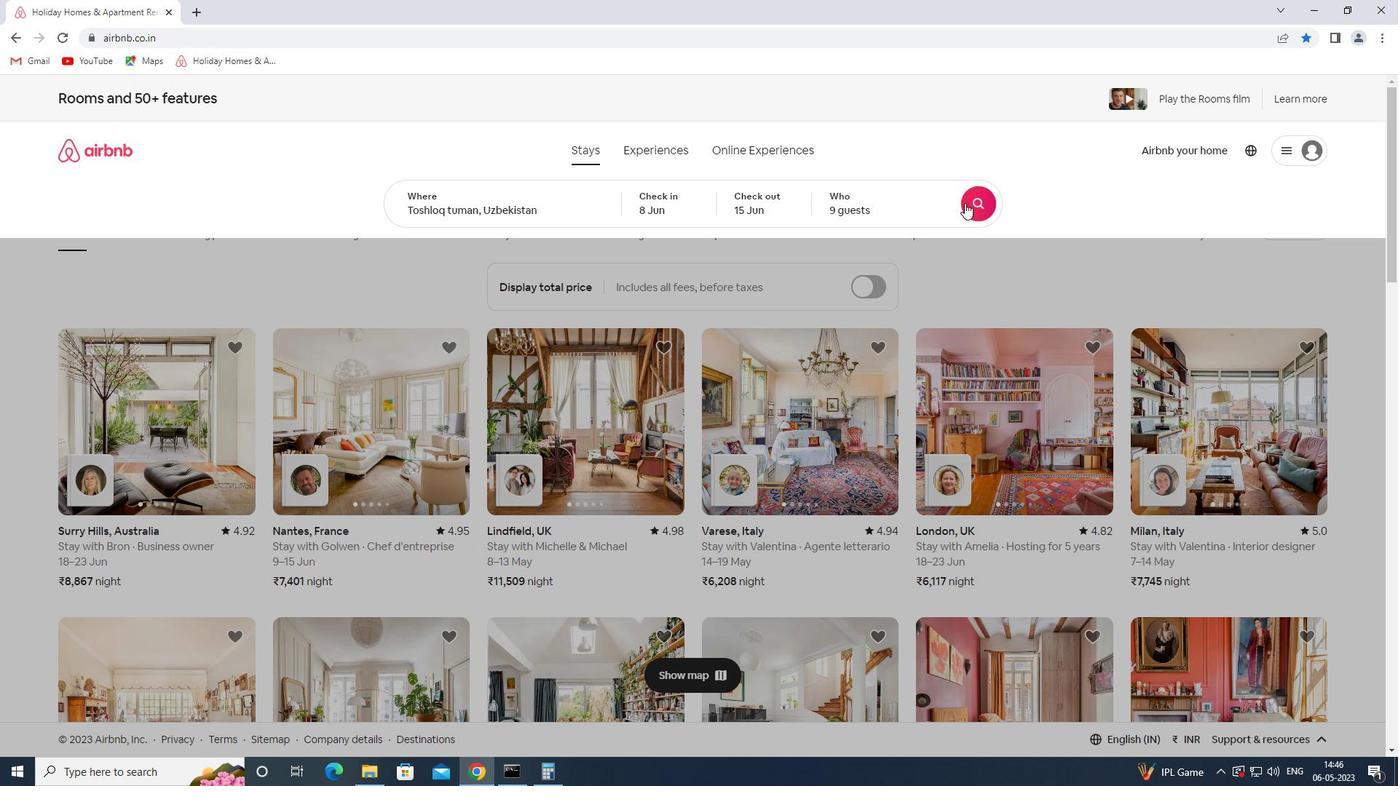 
Action: Mouse pressed left at (968, 205)
Screenshot: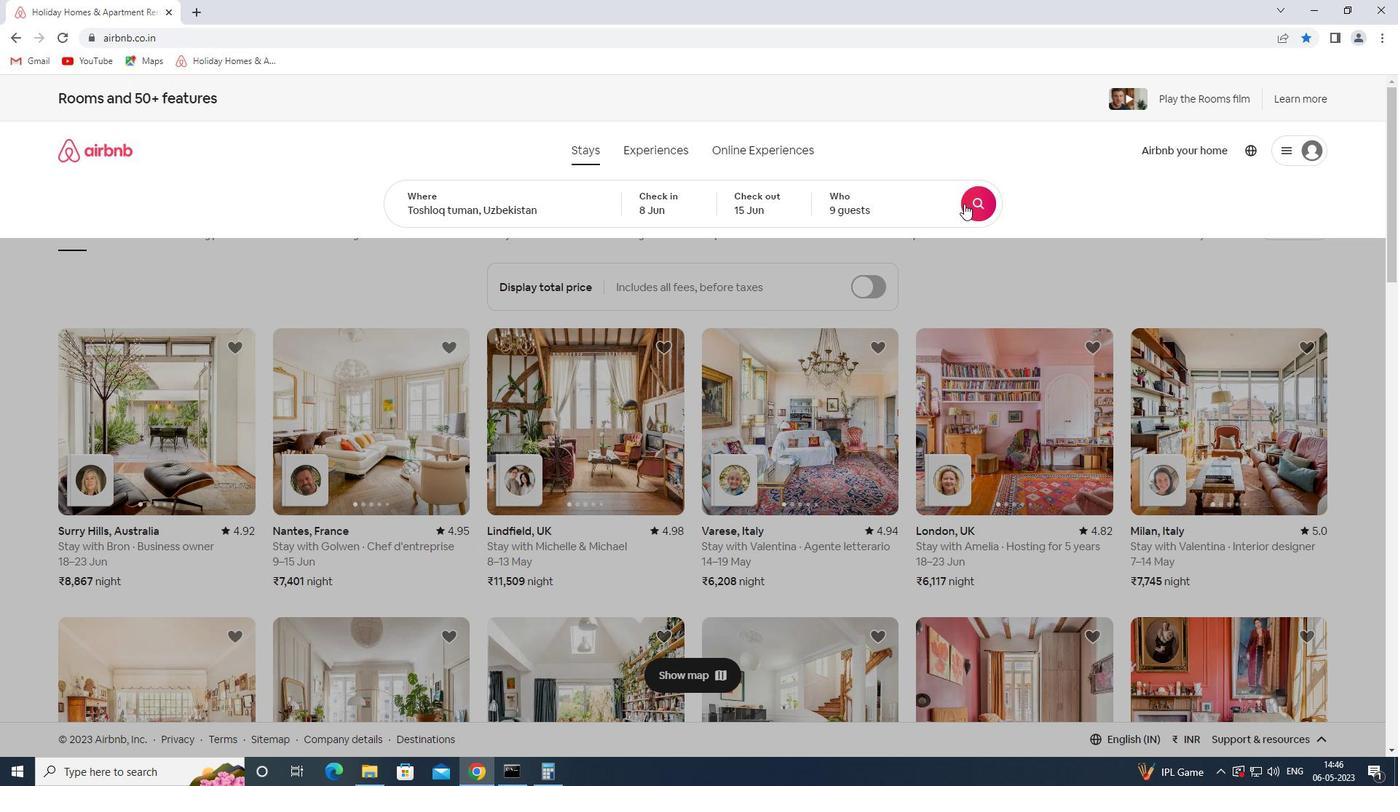 
Action: Mouse moved to (1331, 166)
Screenshot: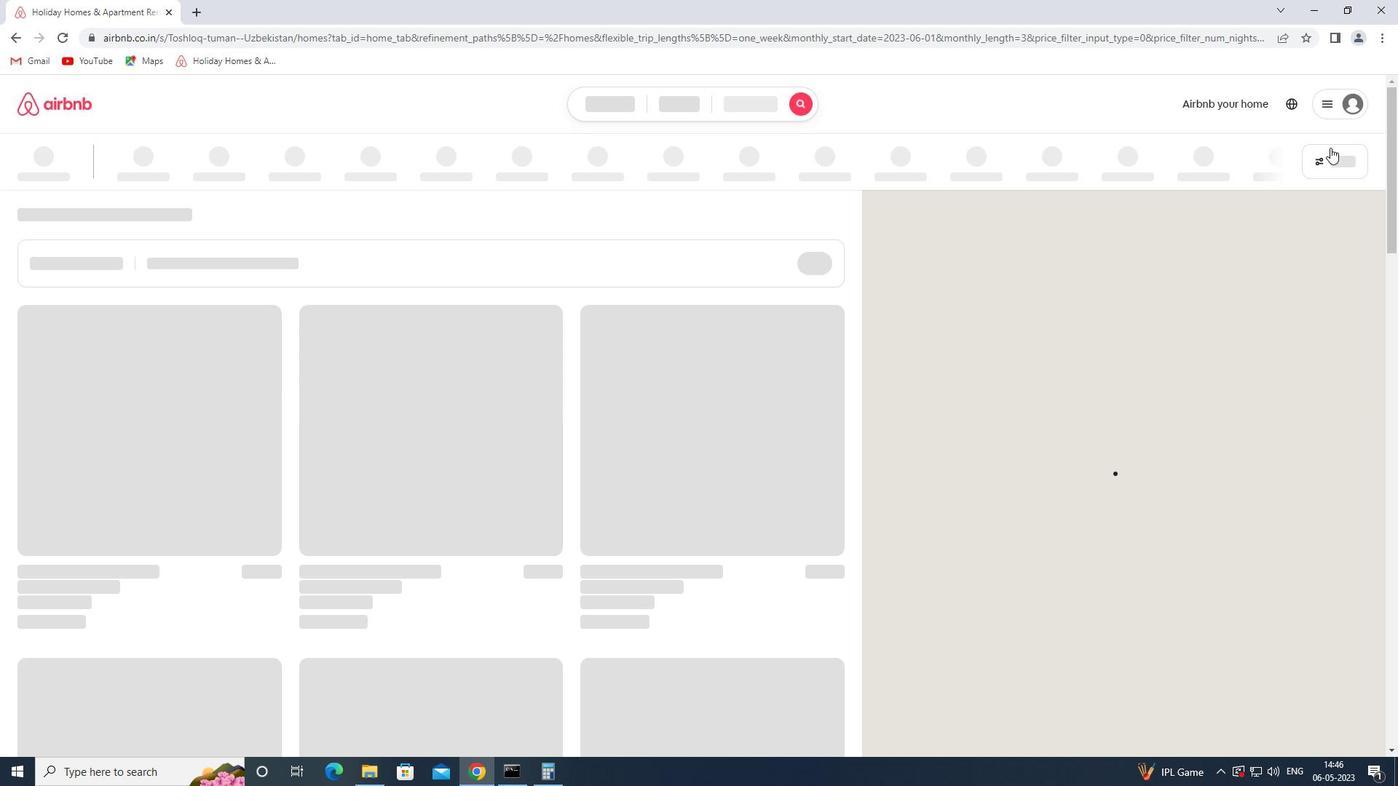
Action: Mouse pressed left at (1331, 166)
Screenshot: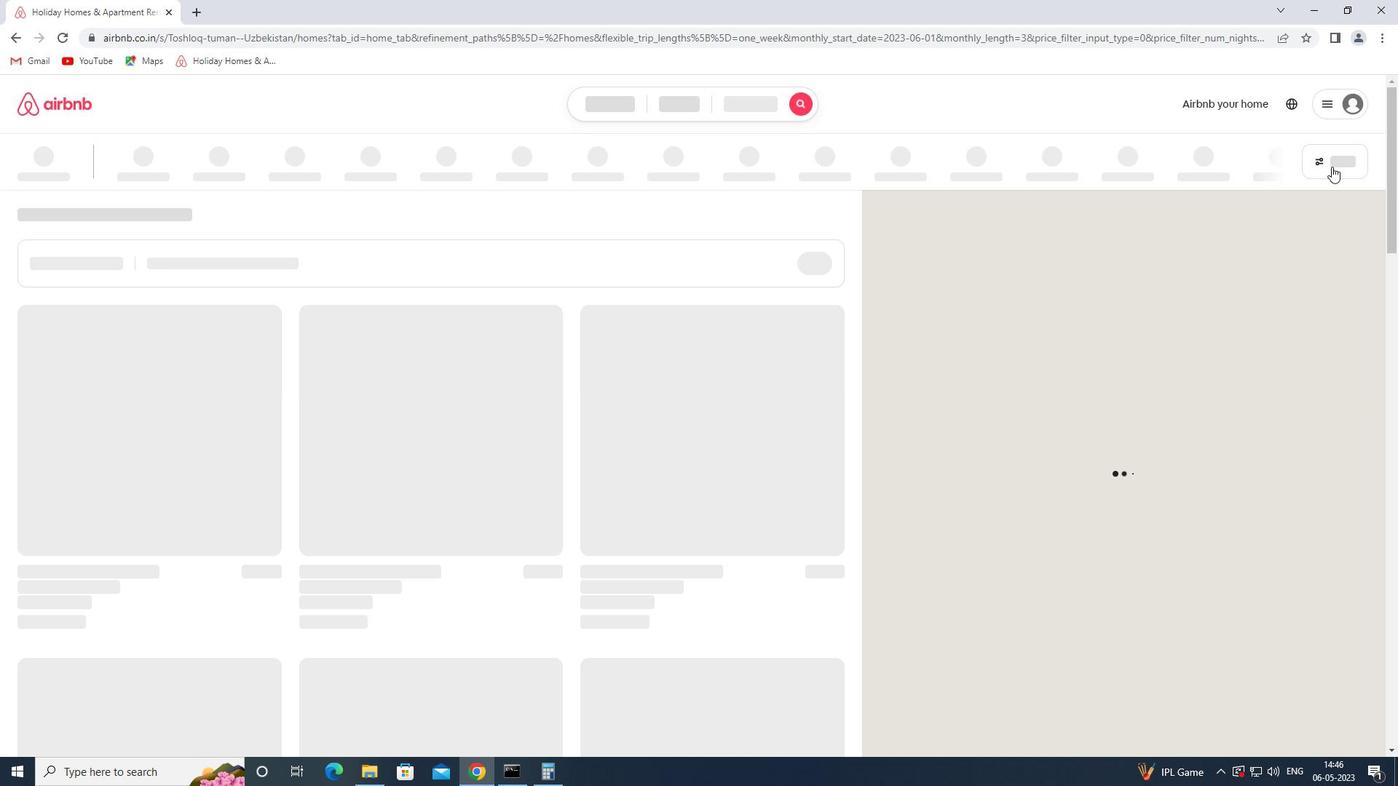 
Action: Mouse moved to (508, 517)
Screenshot: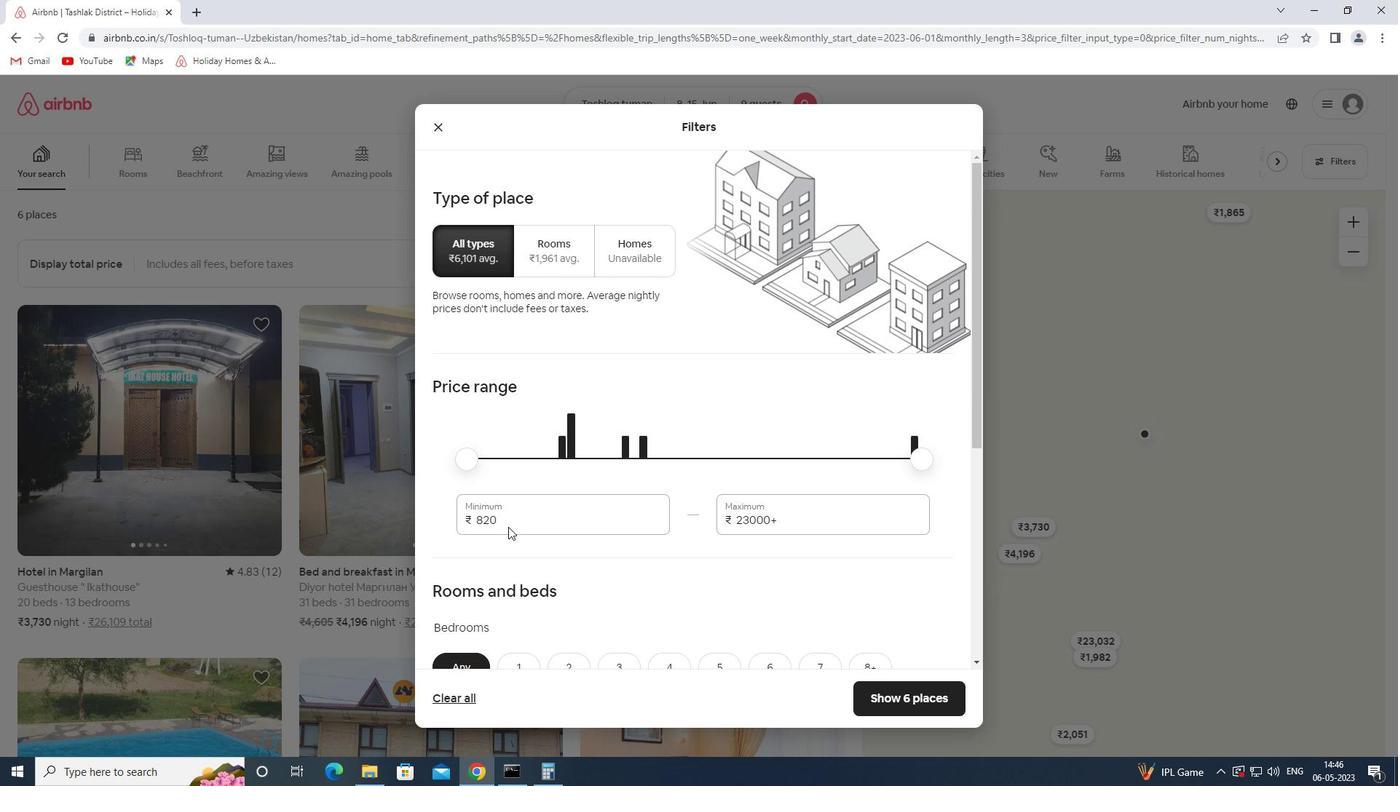 
Action: Mouse pressed left at (508, 517)
Screenshot: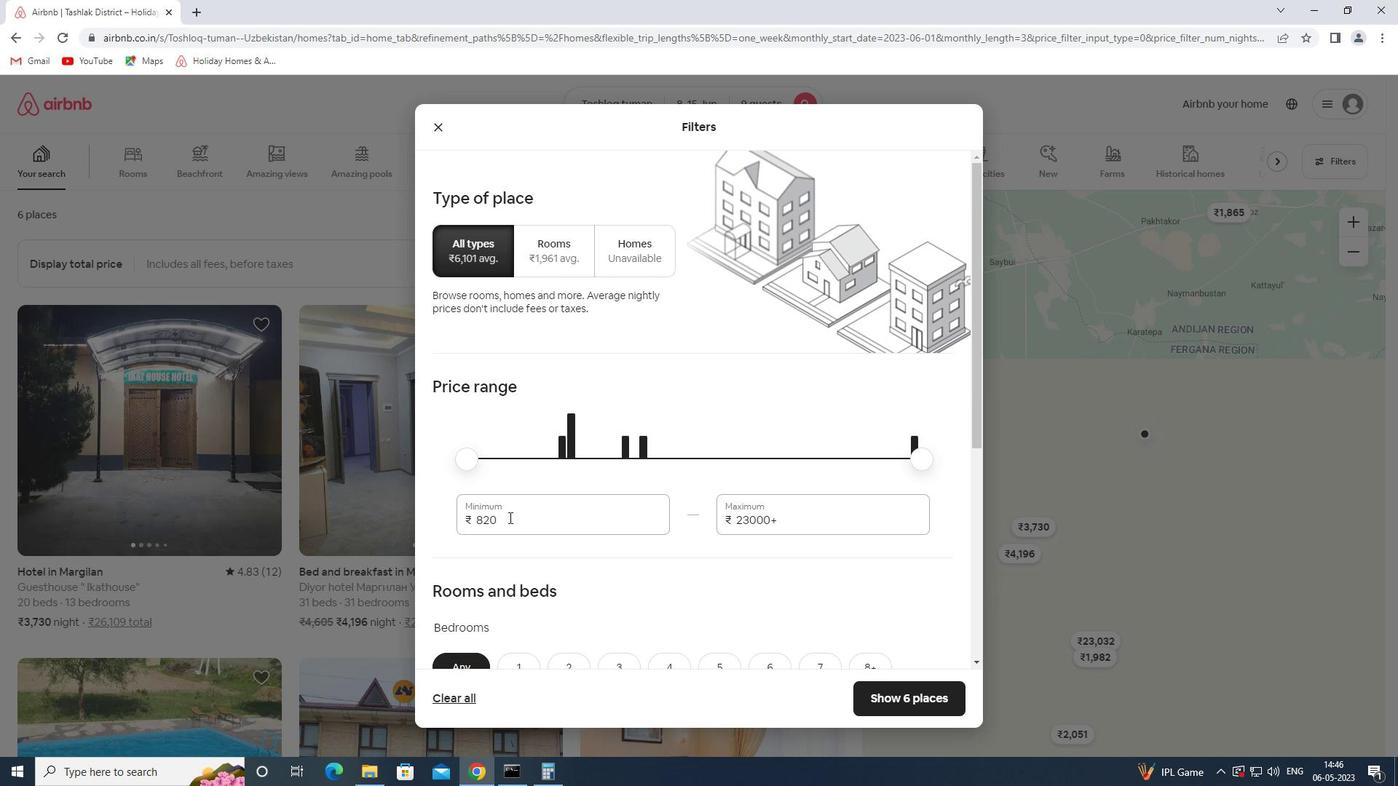 
Action: Mouse pressed left at (508, 517)
Screenshot: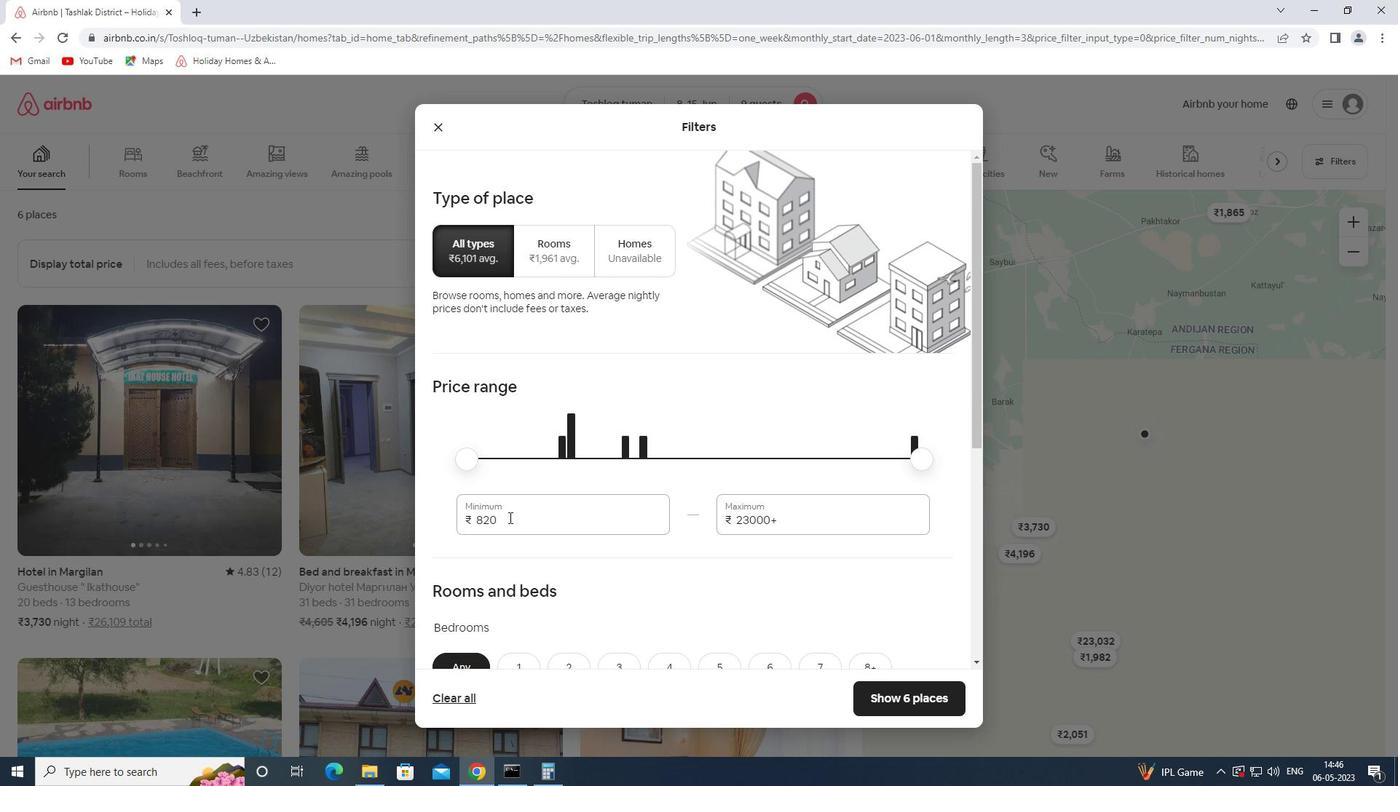
Action: Key pressed 10000<Key.tab>14000
Screenshot: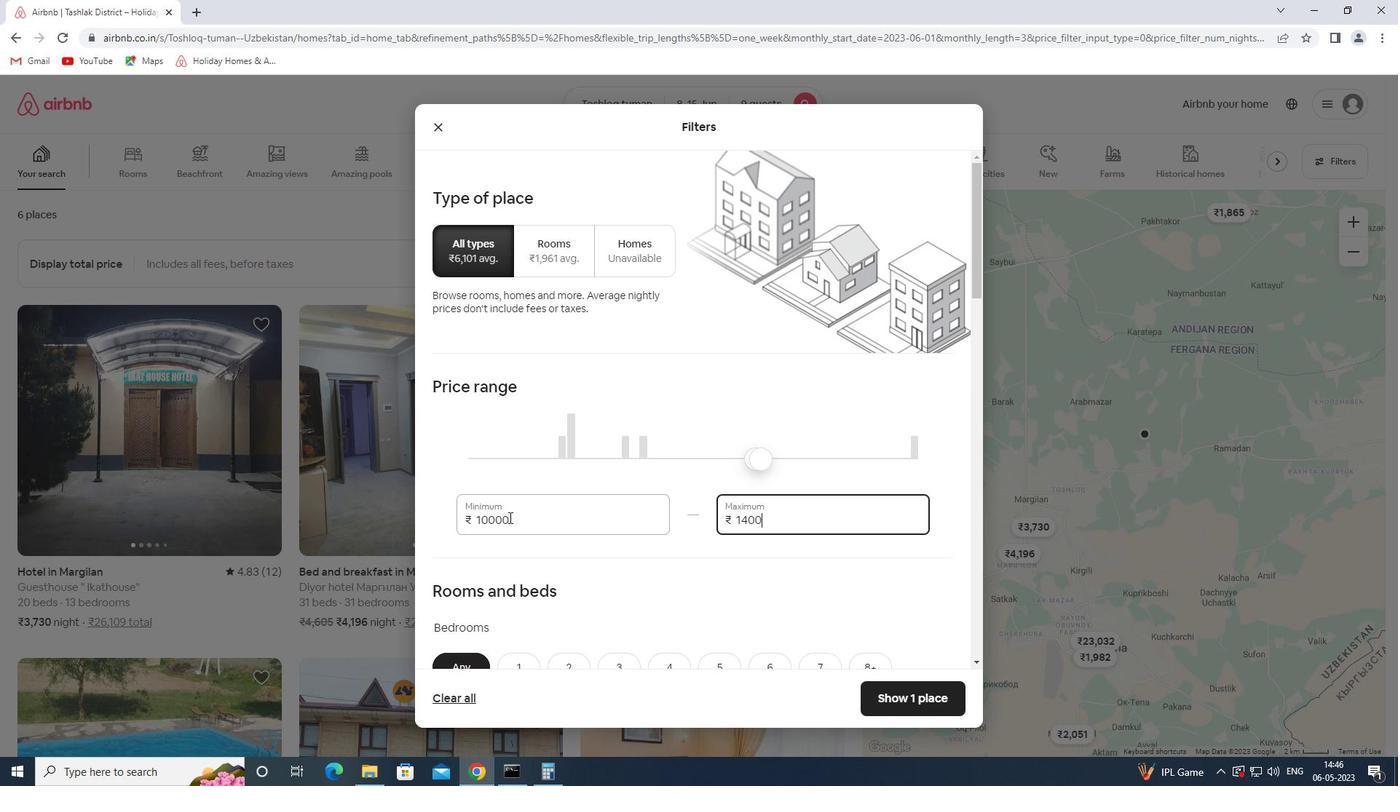 
Action: Mouse moved to (494, 546)
Screenshot: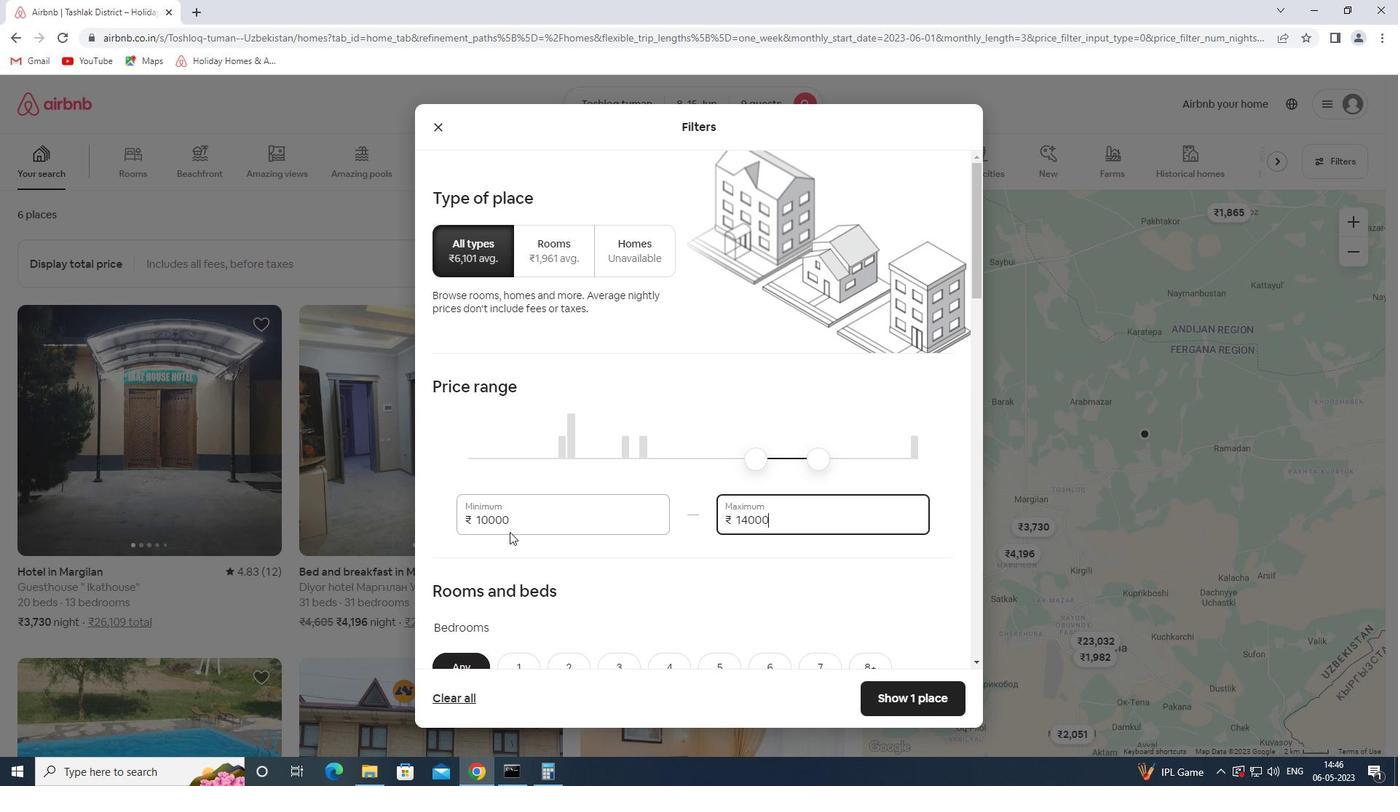 
Action: Mouse scrolled (494, 546) with delta (0, 0)
Screenshot: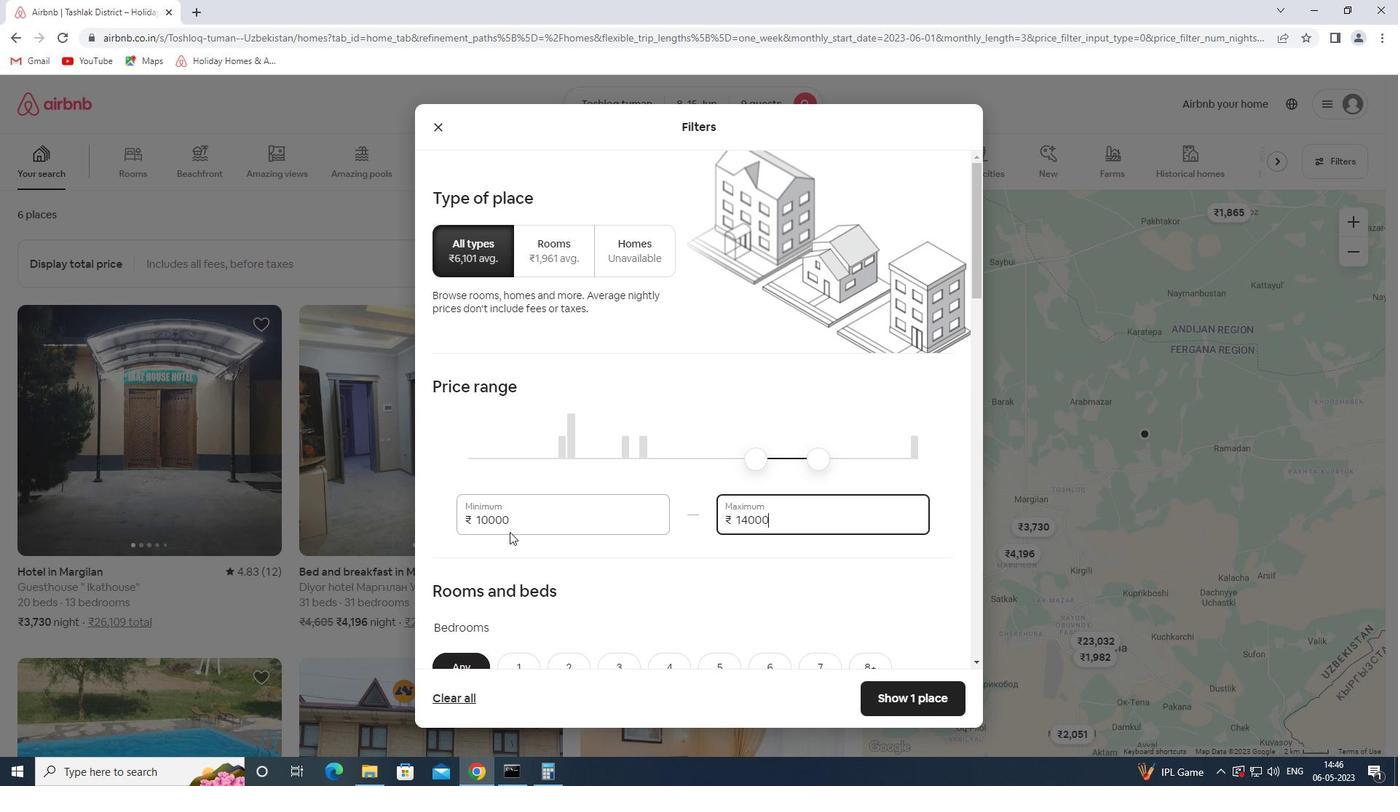 
Action: Mouse moved to (491, 546)
Screenshot: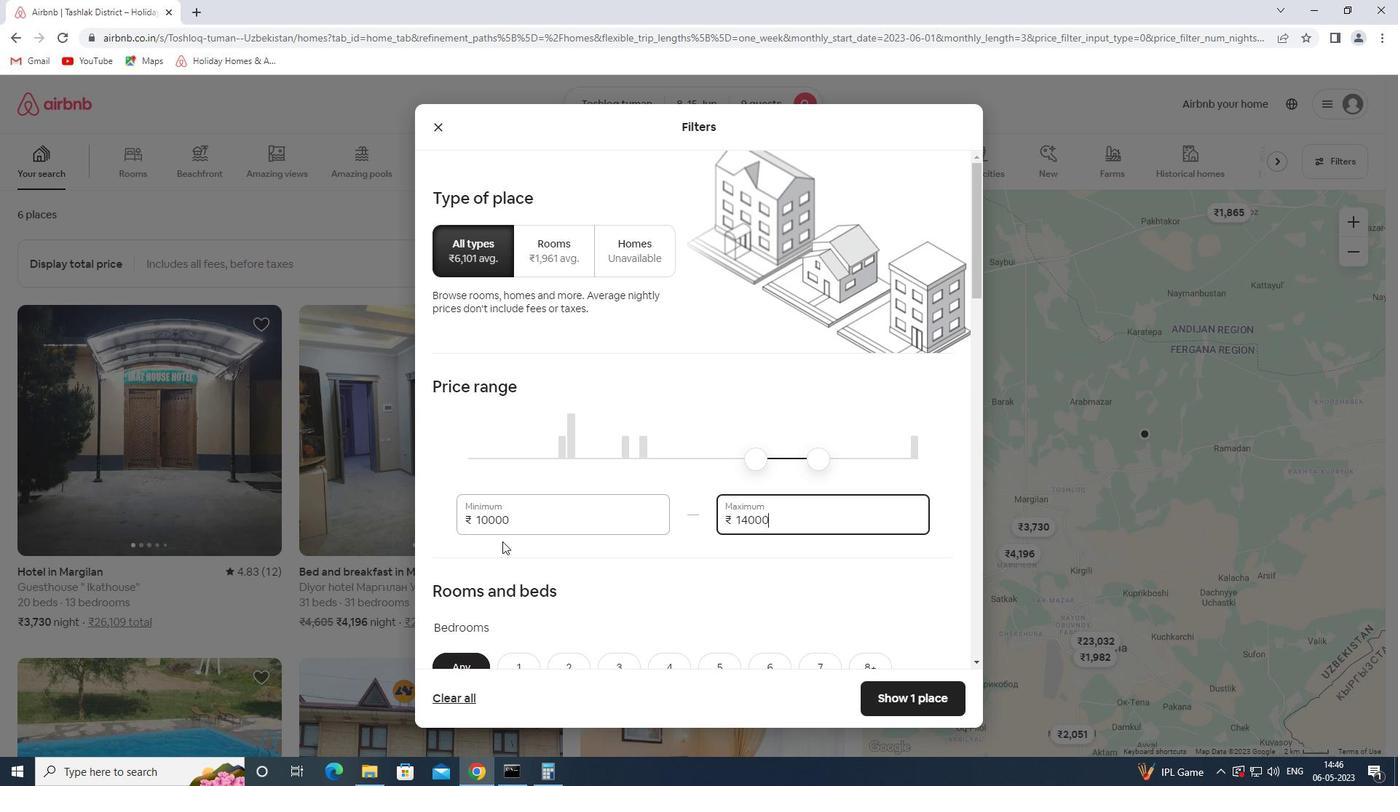
Action: Mouse scrolled (491, 546) with delta (0, 0)
Screenshot: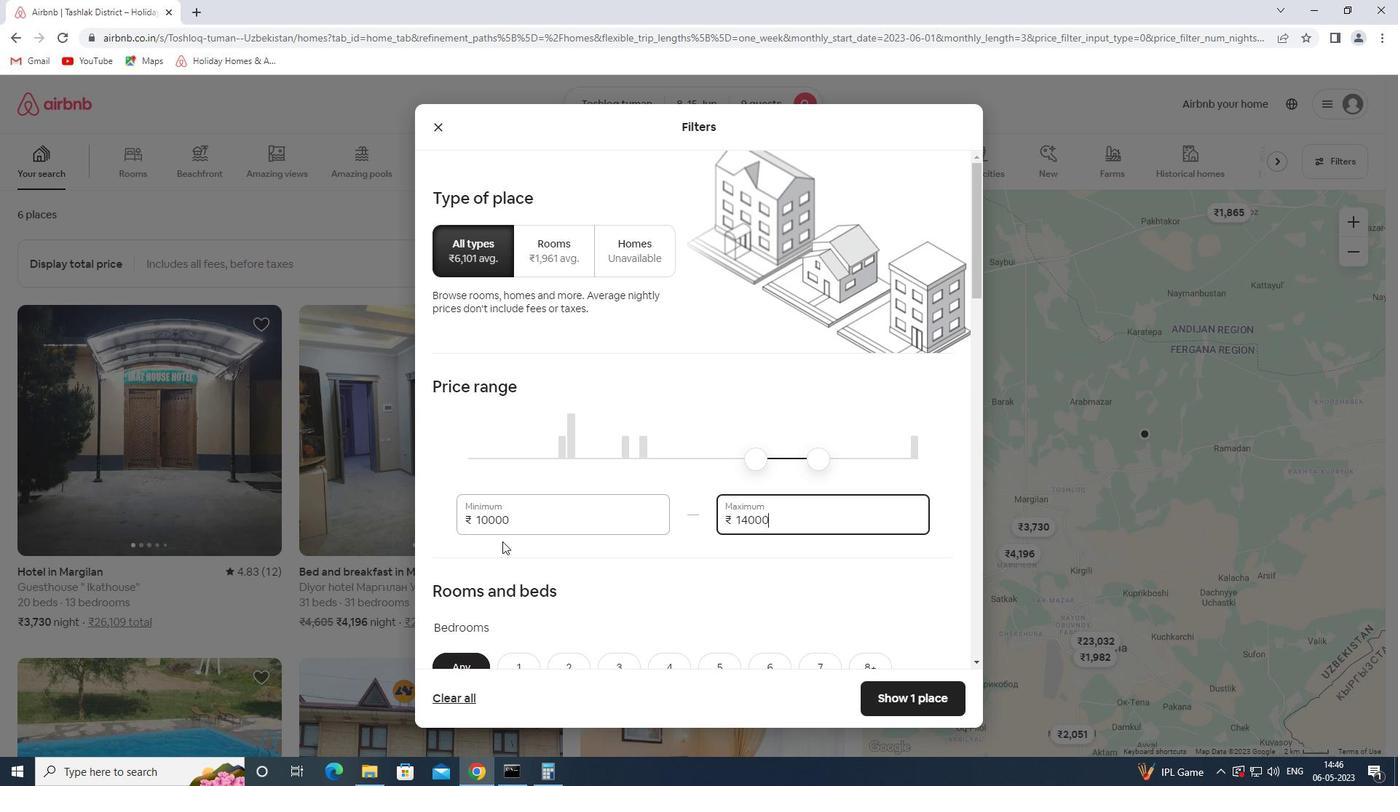 
Action: Mouse moved to (490, 546)
Screenshot: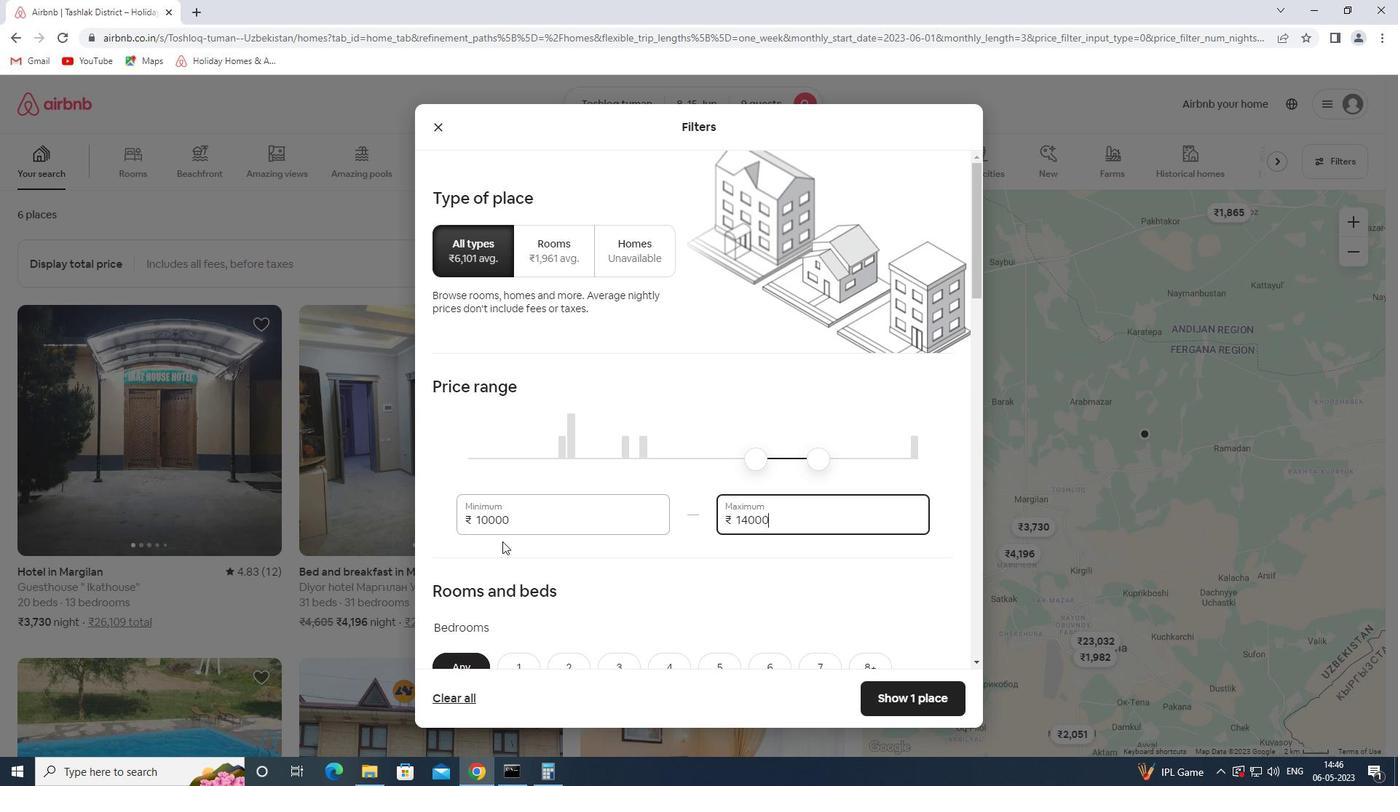 
Action: Mouse scrolled (490, 546) with delta (0, 0)
Screenshot: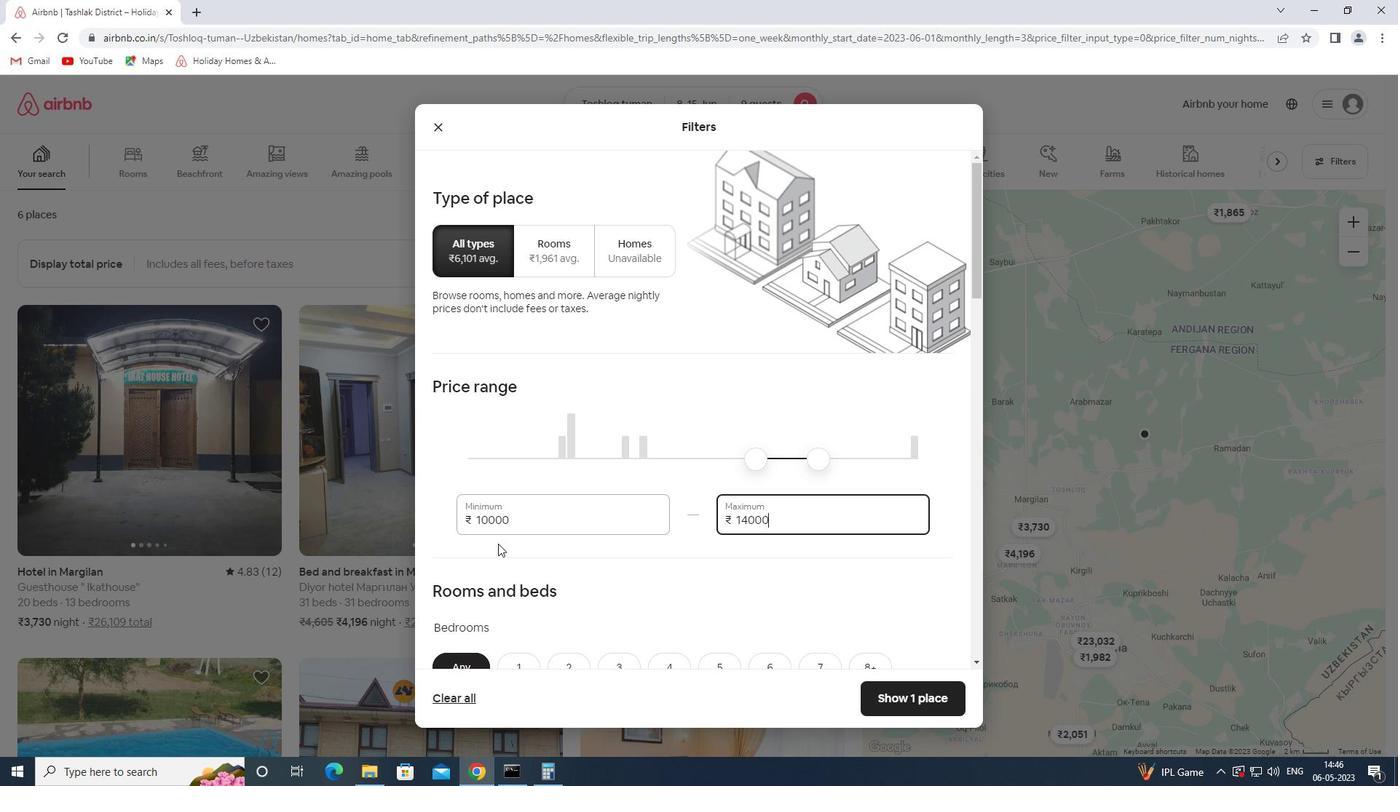 
Action: Mouse moved to (718, 452)
Screenshot: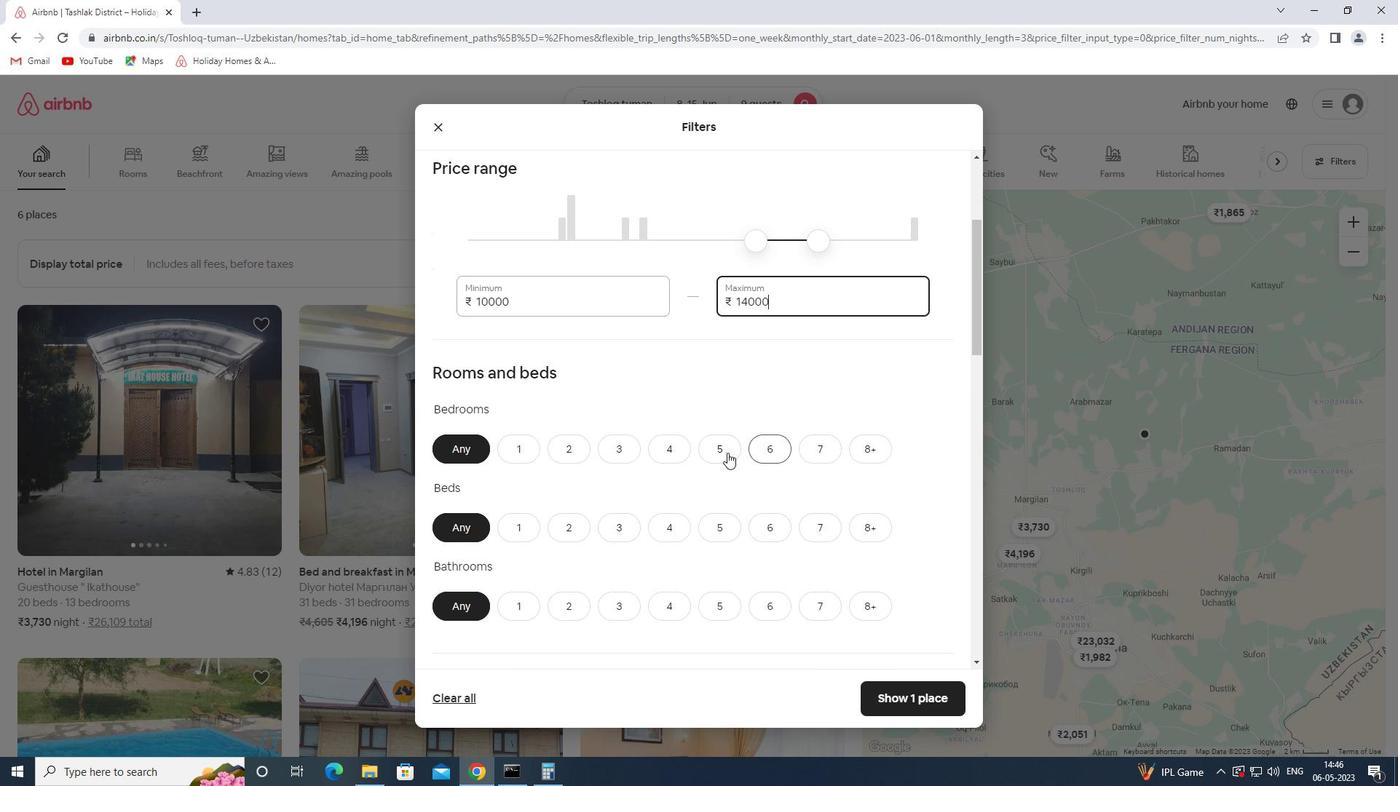 
Action: Mouse pressed left at (718, 452)
Screenshot: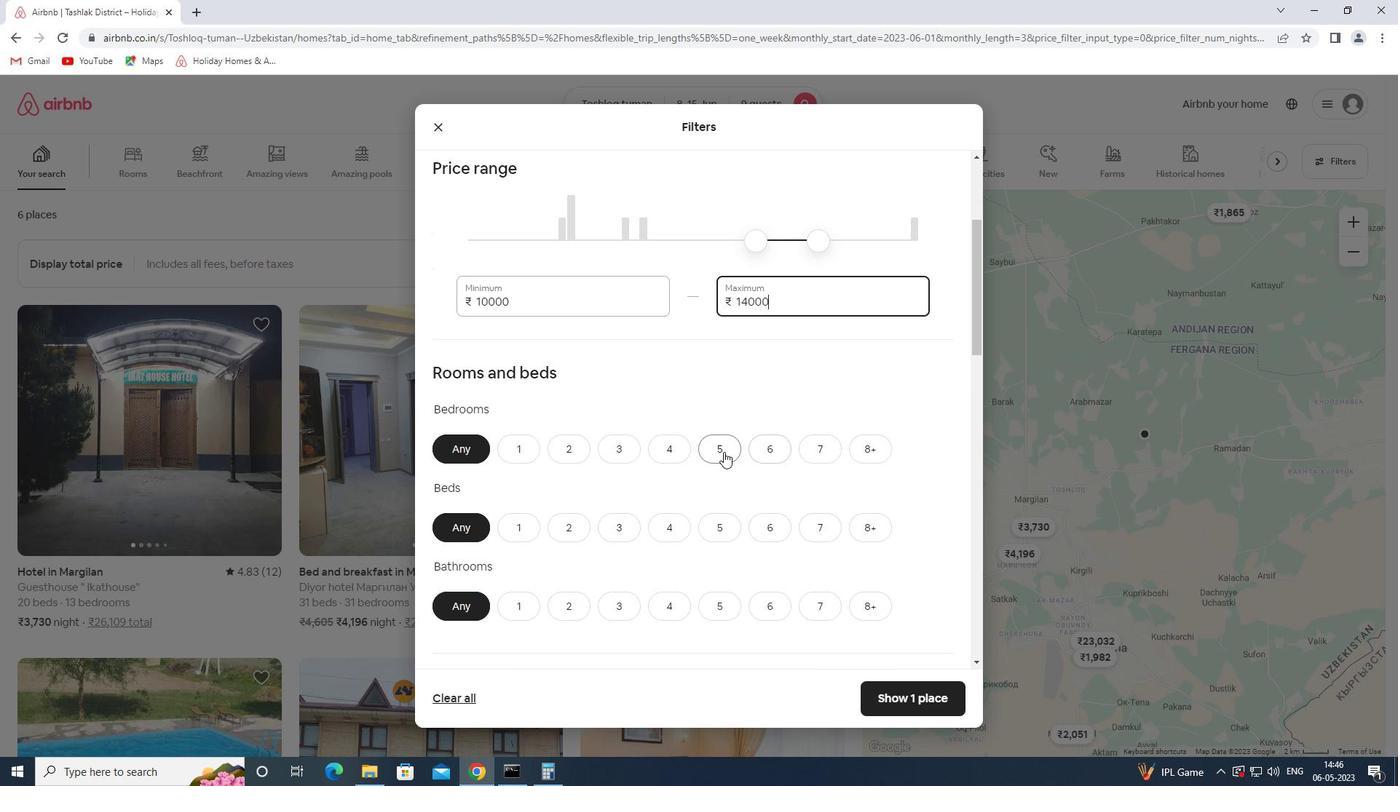 
Action: Mouse moved to (879, 520)
Screenshot: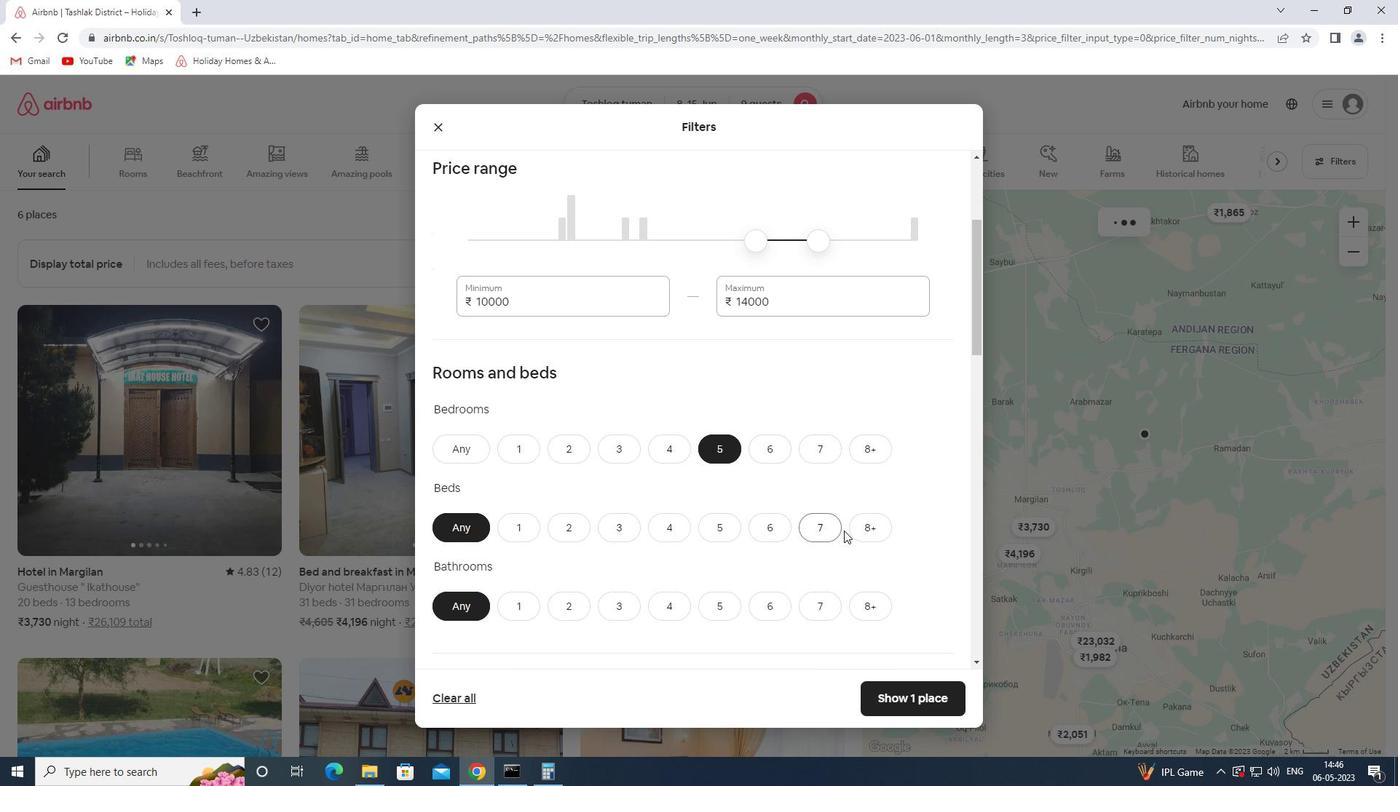 
Action: Mouse pressed left at (879, 520)
Screenshot: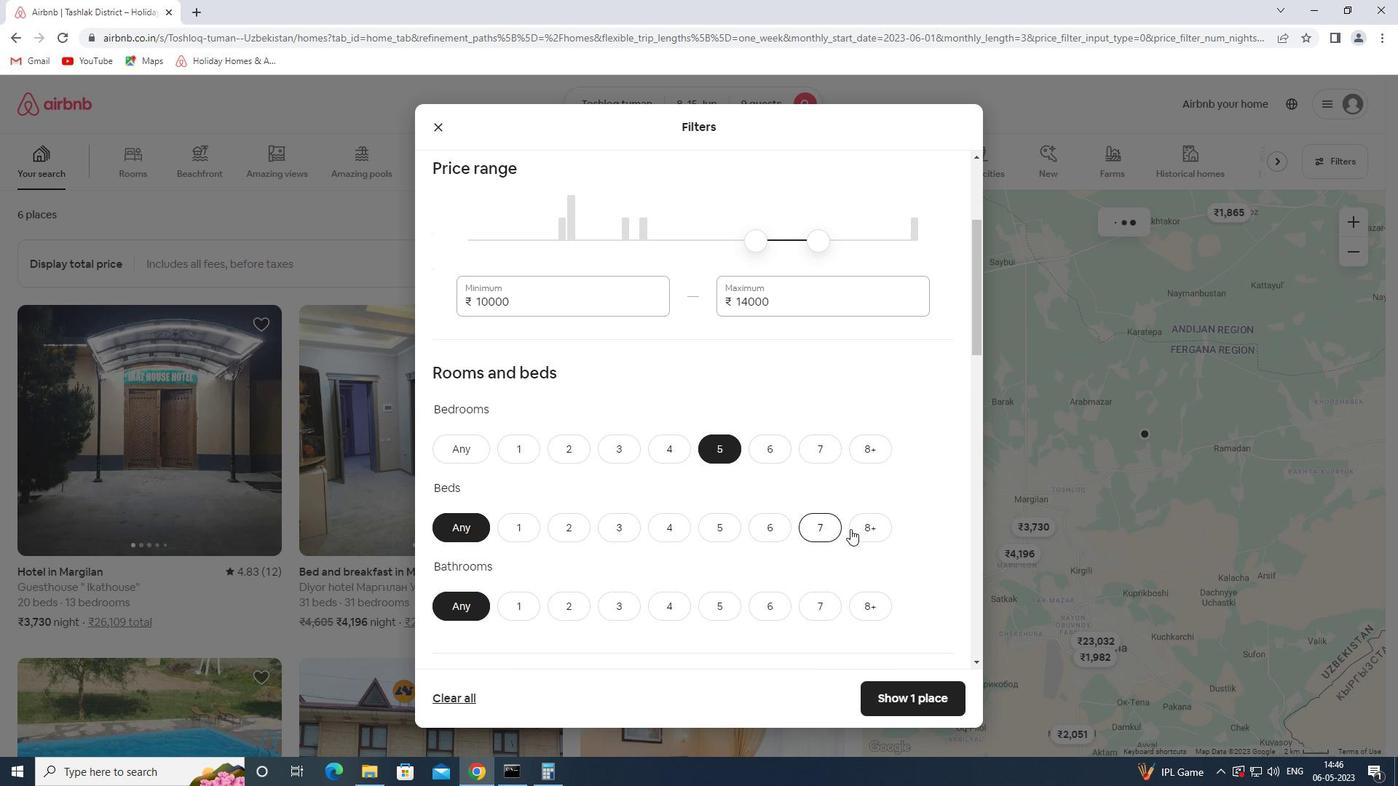 
Action: Mouse moved to (710, 607)
Screenshot: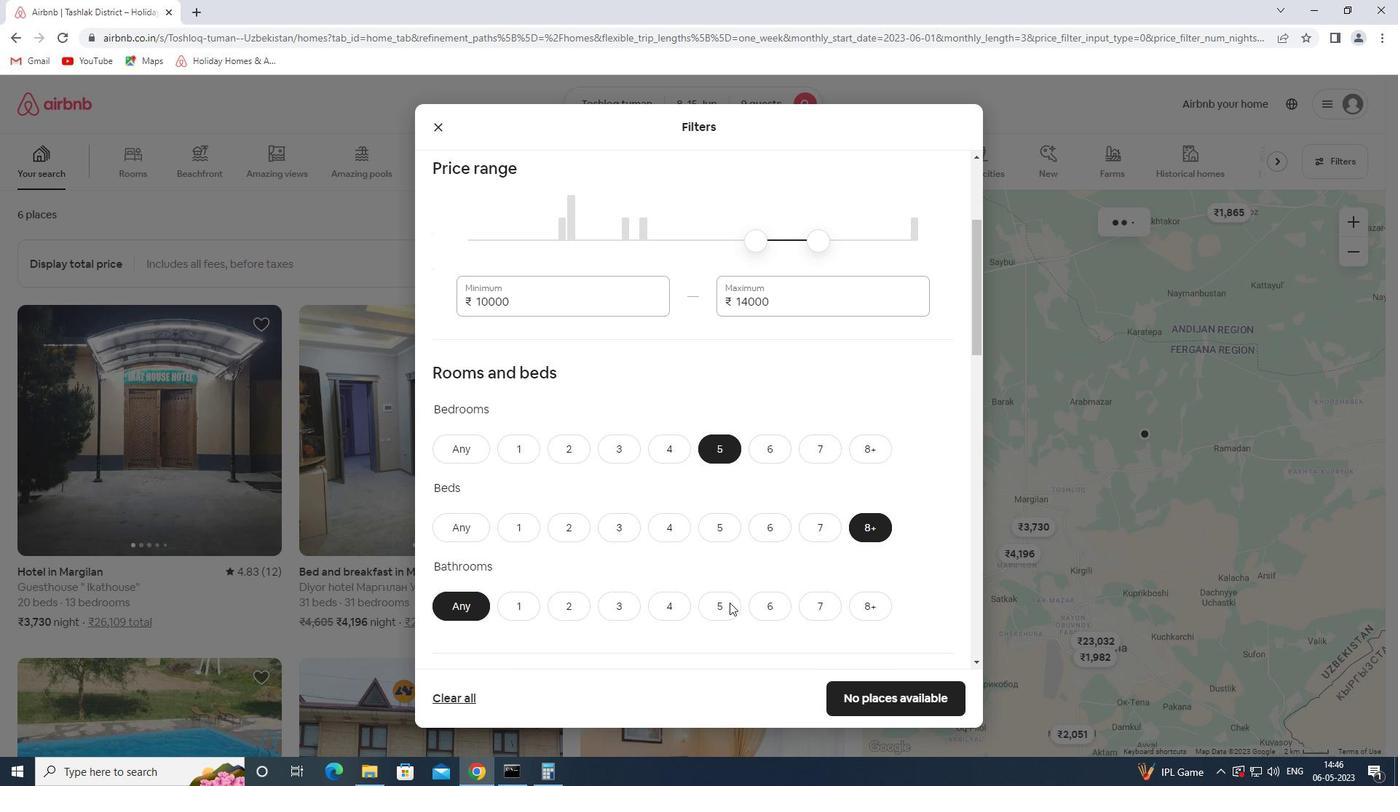 
Action: Mouse pressed left at (710, 607)
Screenshot: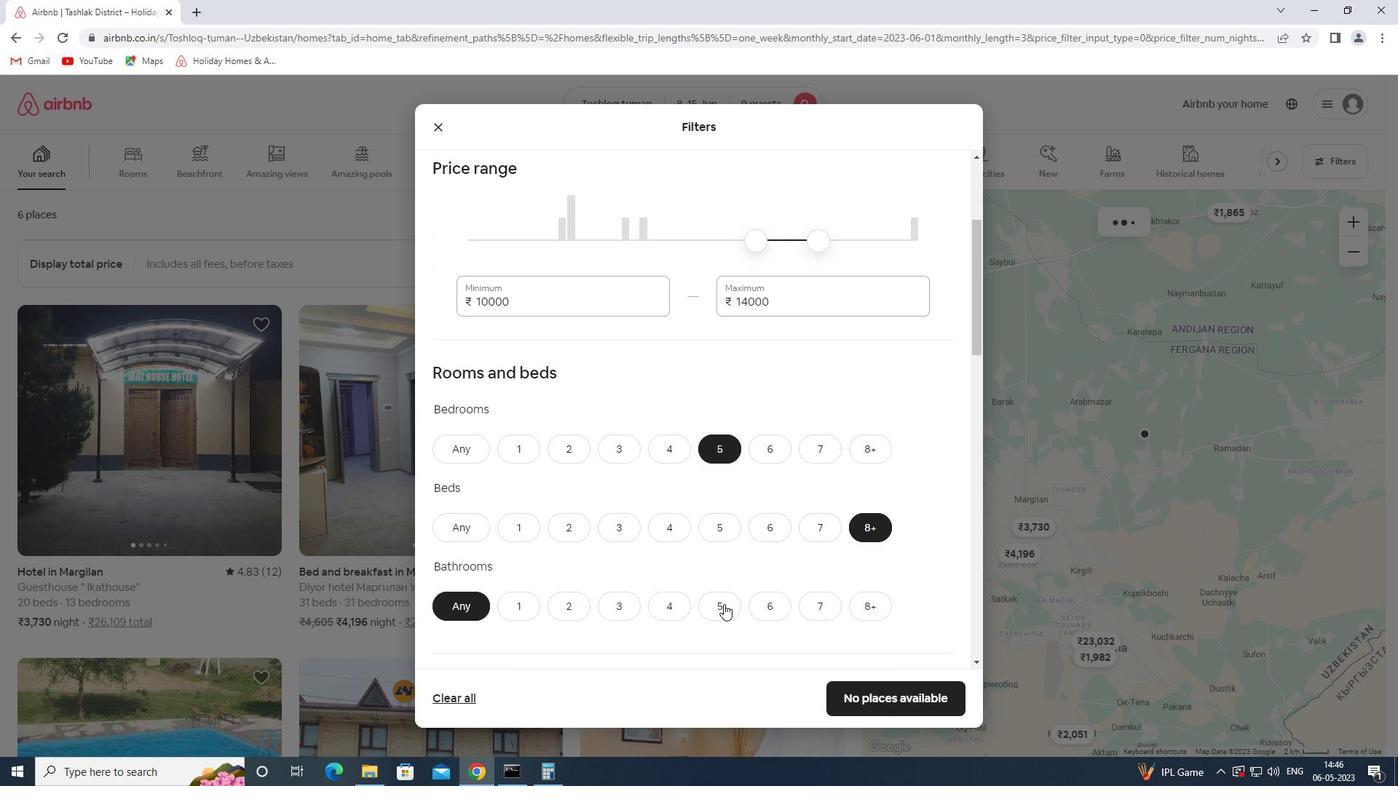 
Action: Mouse moved to (760, 428)
Screenshot: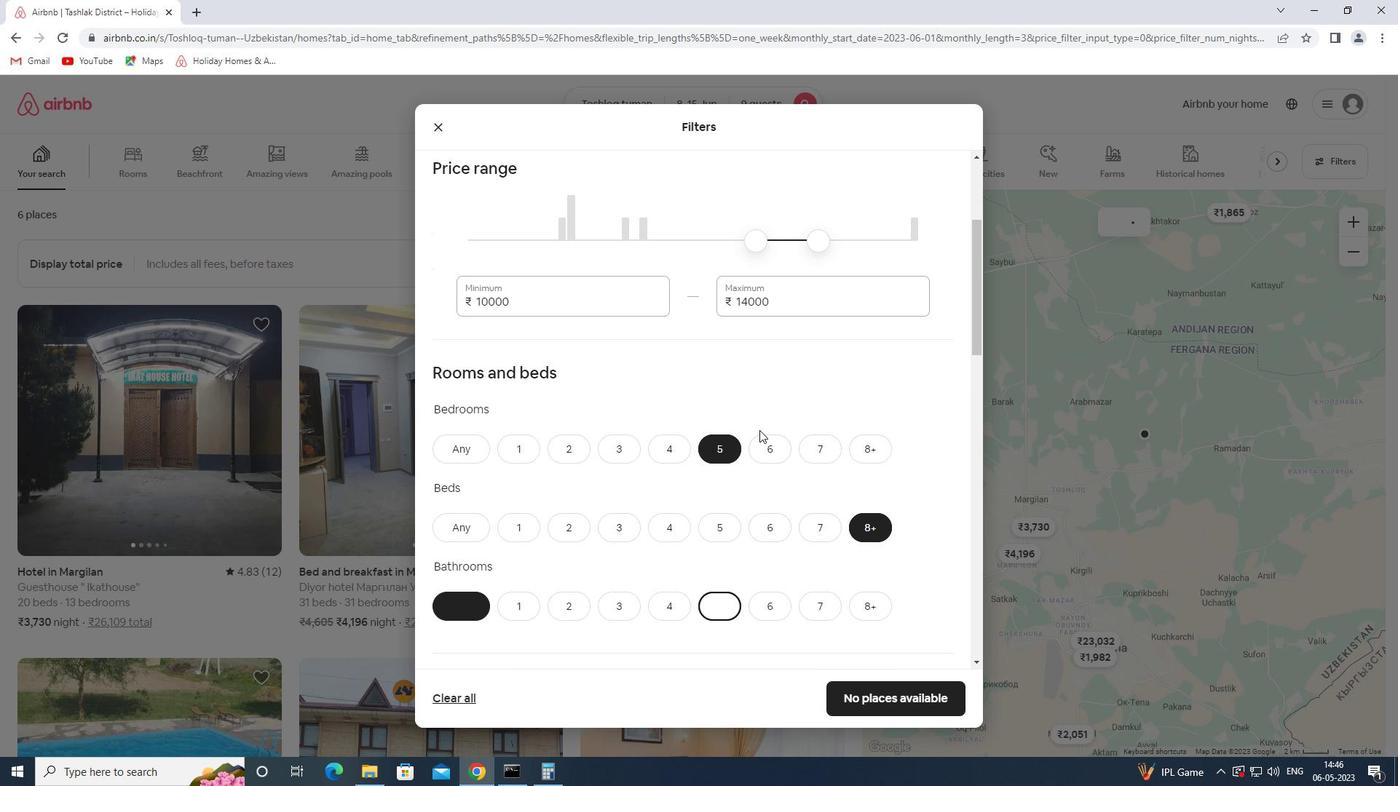 
Action: Mouse scrolled (760, 427) with delta (0, 0)
Screenshot: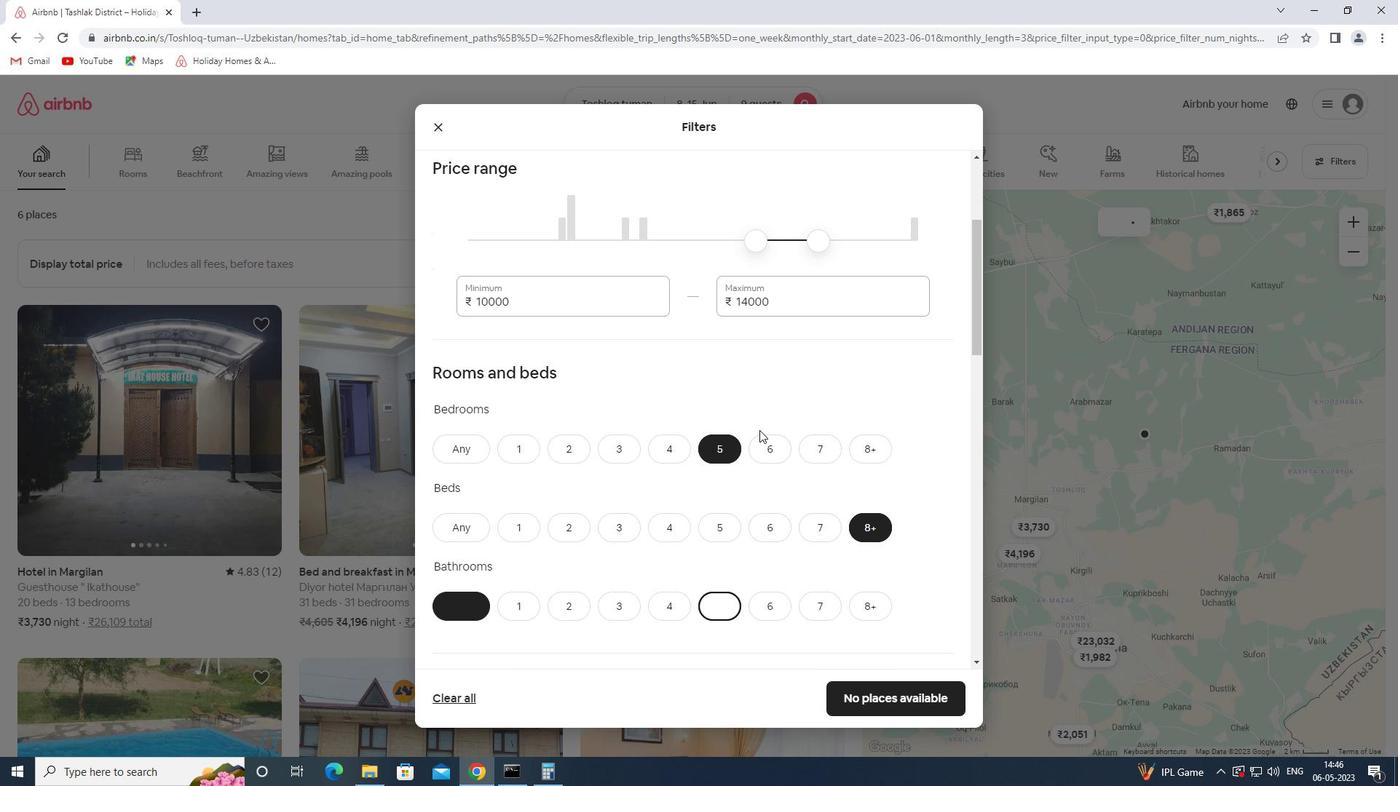
Action: Mouse moved to (760, 428)
Screenshot: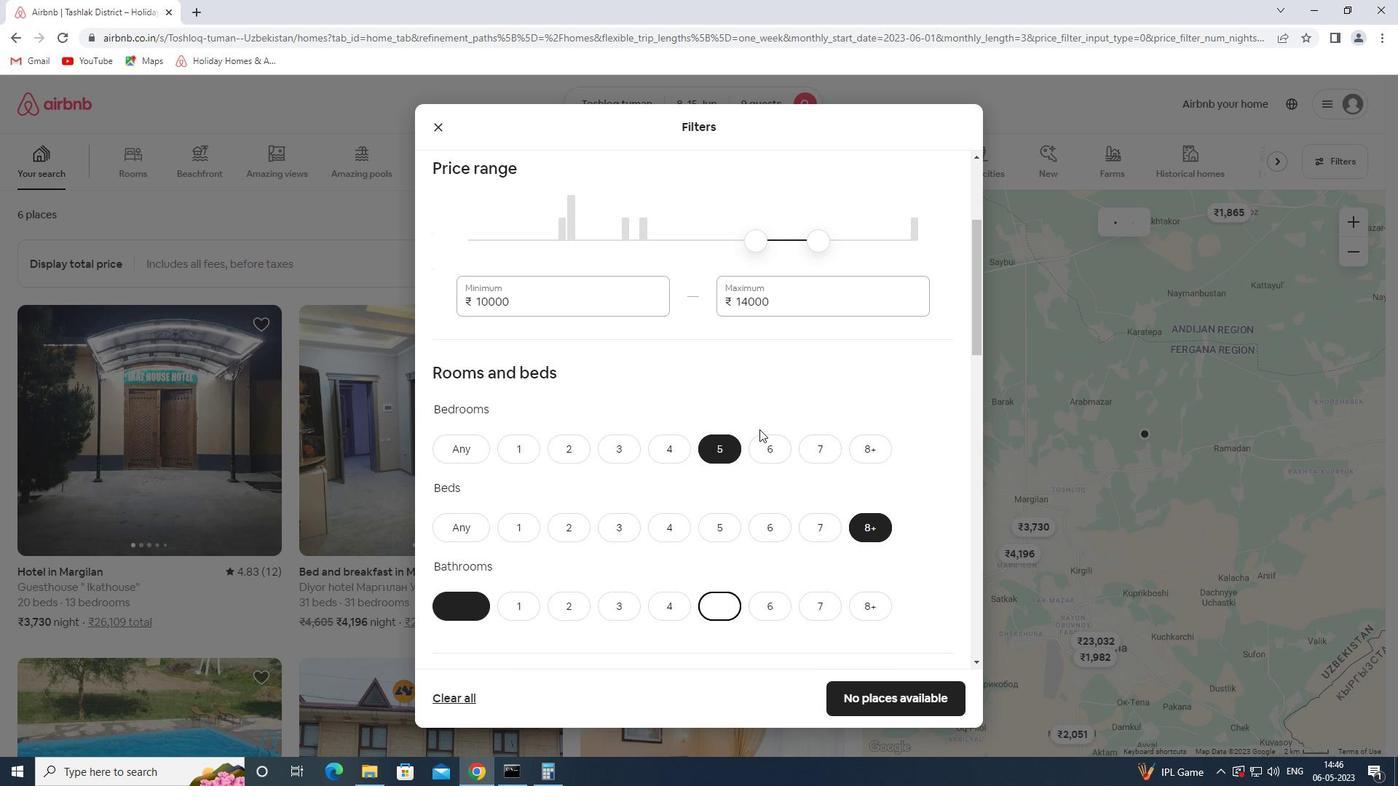 
Action: Mouse scrolled (760, 427) with delta (0, 0)
Screenshot: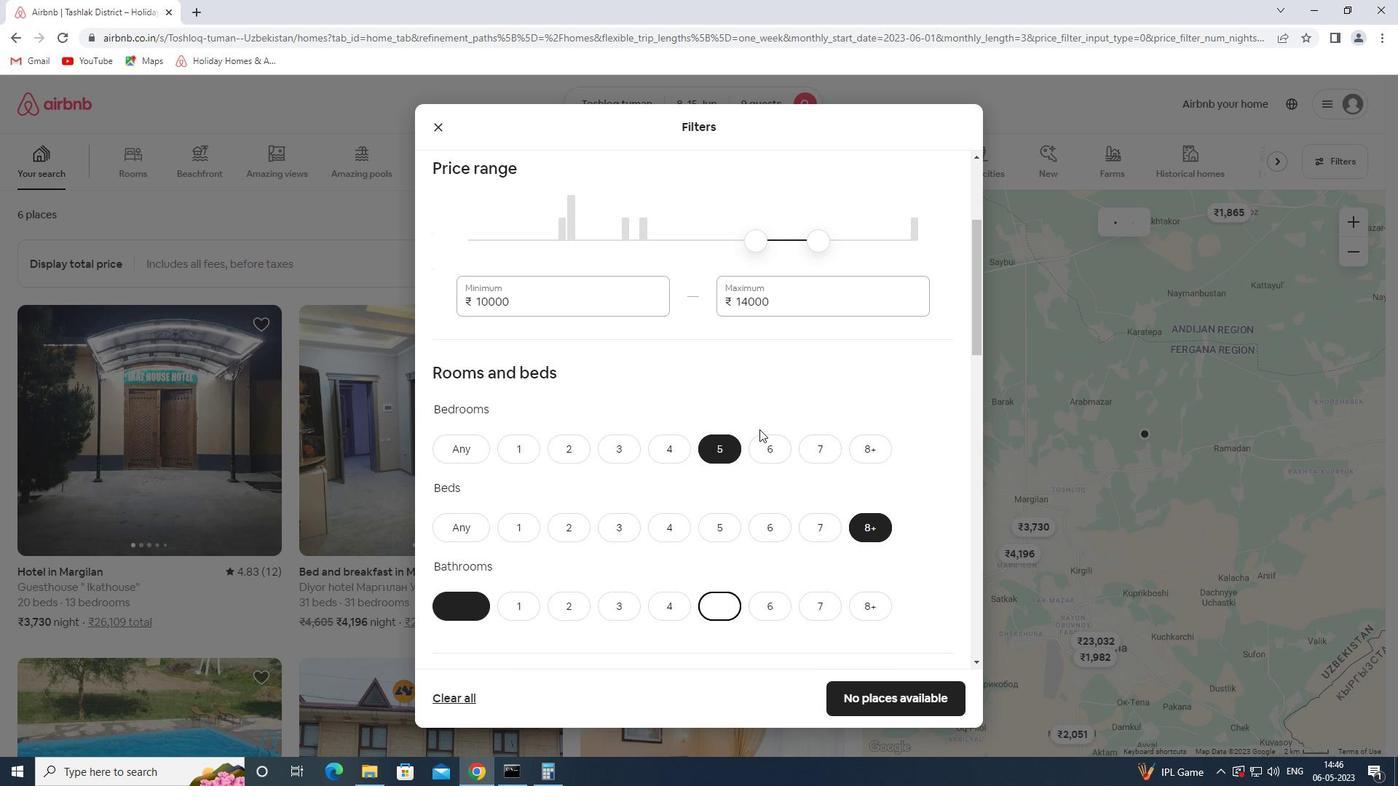 
Action: Mouse scrolled (760, 427) with delta (0, 0)
Screenshot: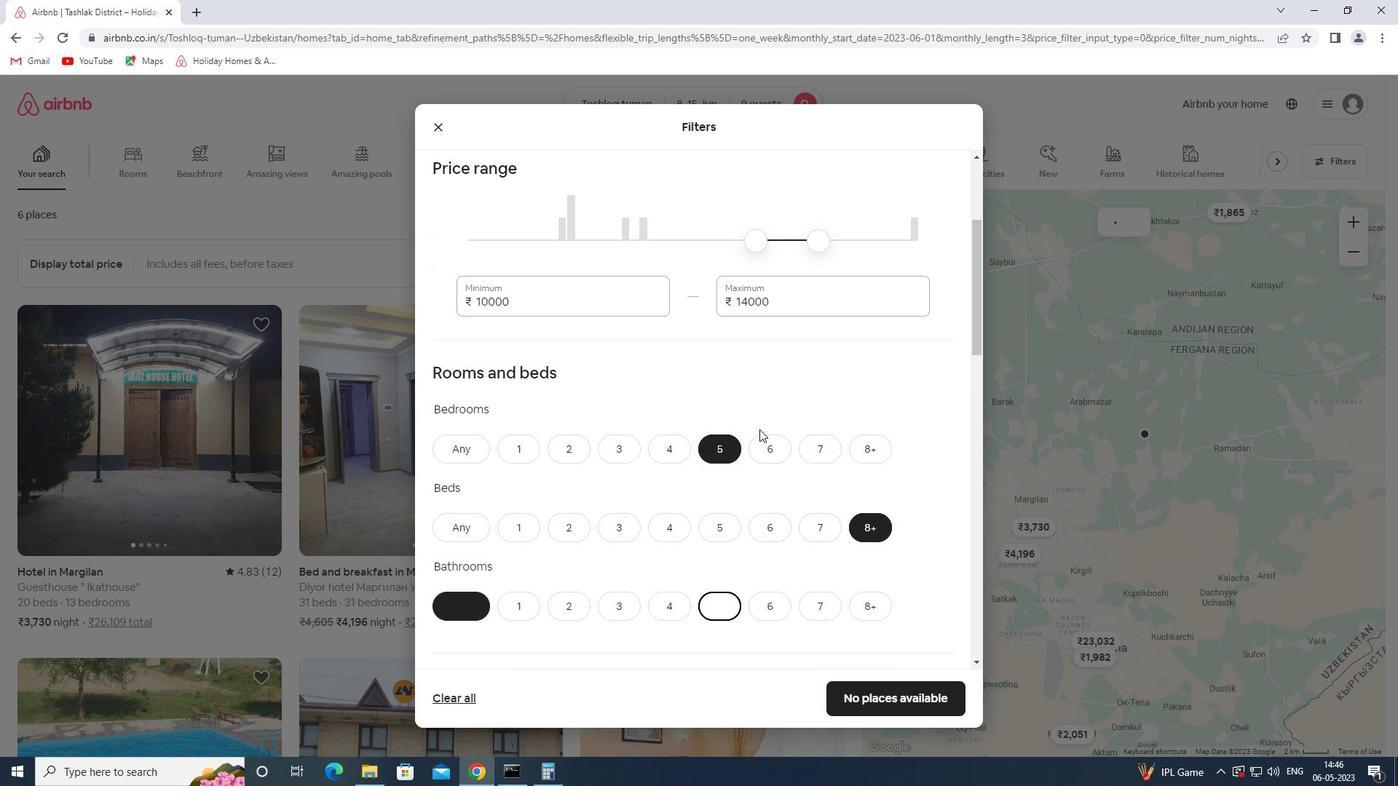 
Action: Mouse scrolled (760, 427) with delta (0, 0)
Screenshot: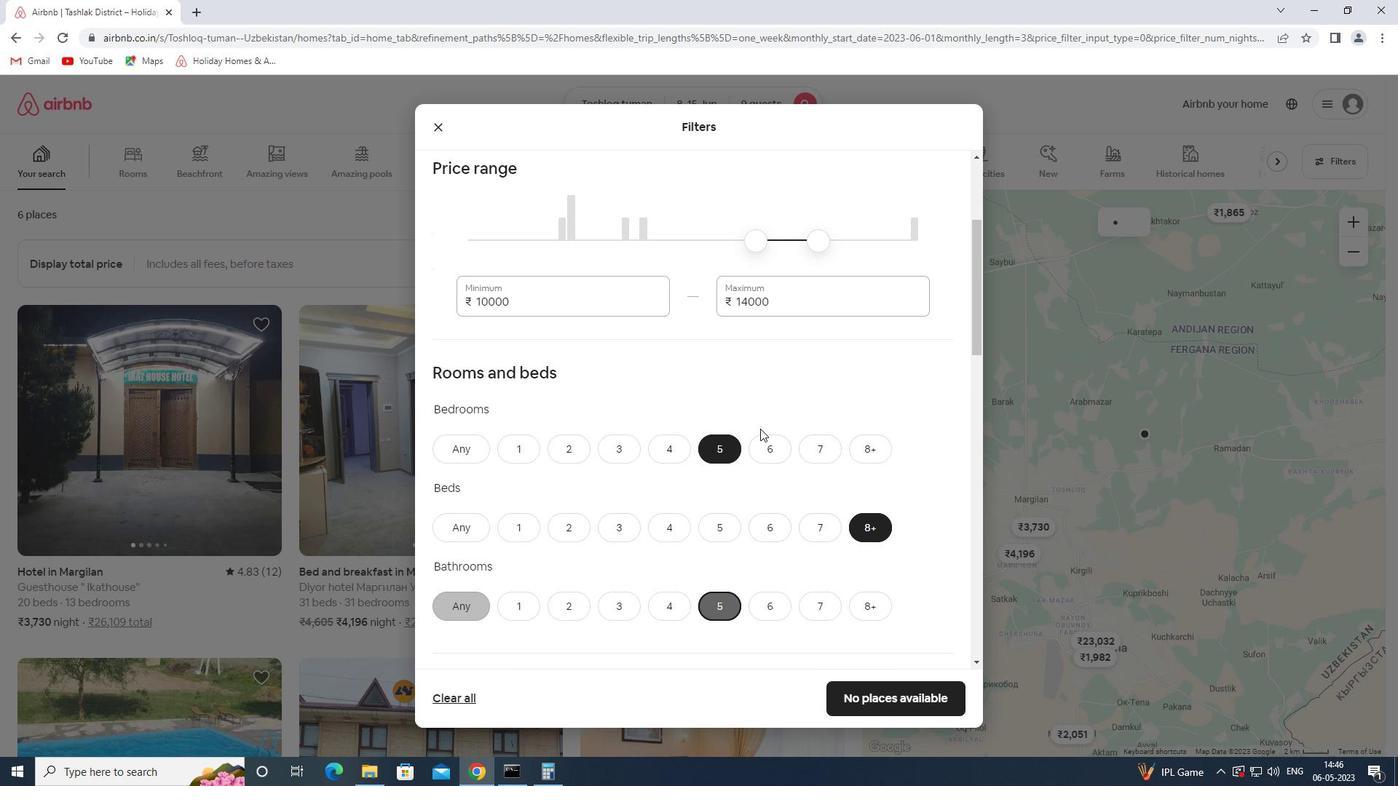 
Action: Mouse scrolled (760, 427) with delta (0, 0)
Screenshot: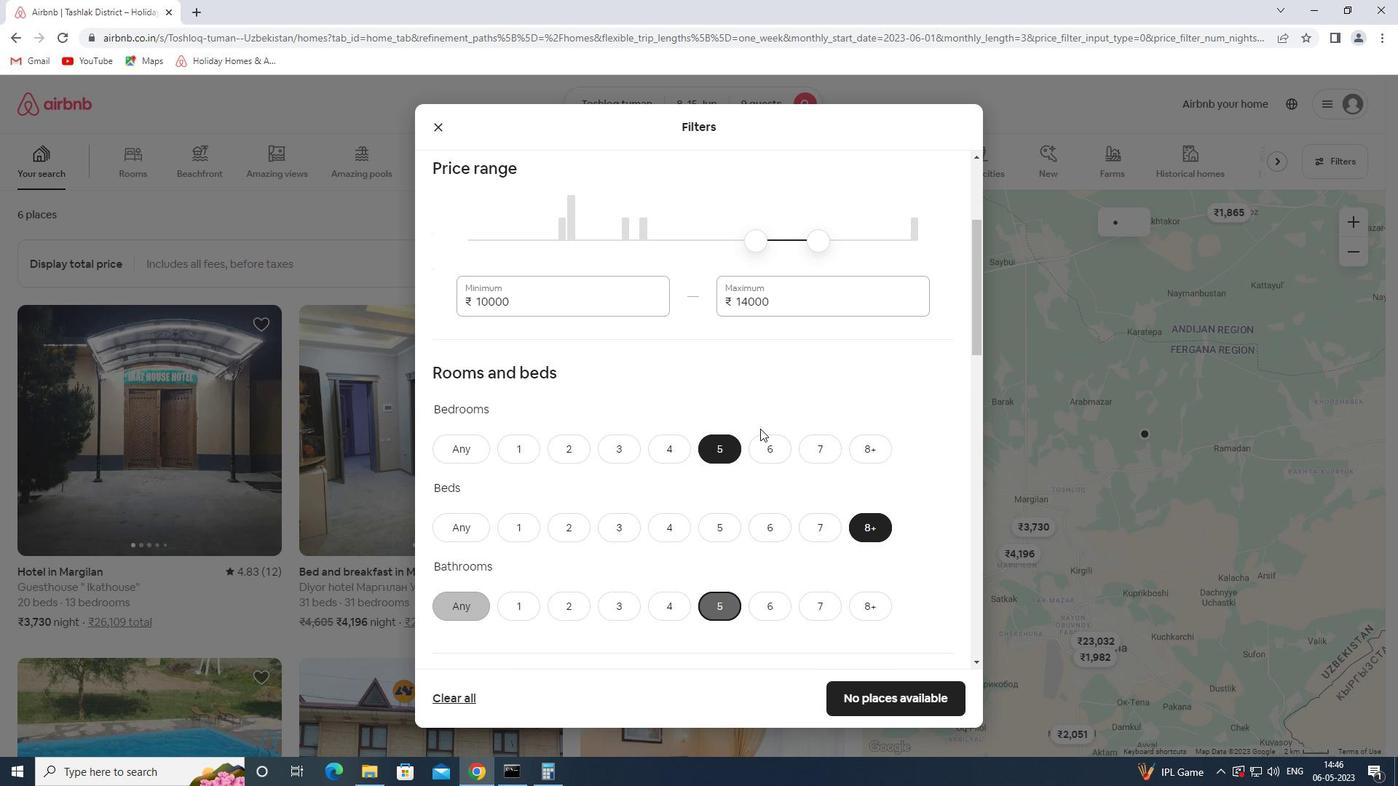 
Action: Mouse moved to (498, 397)
Screenshot: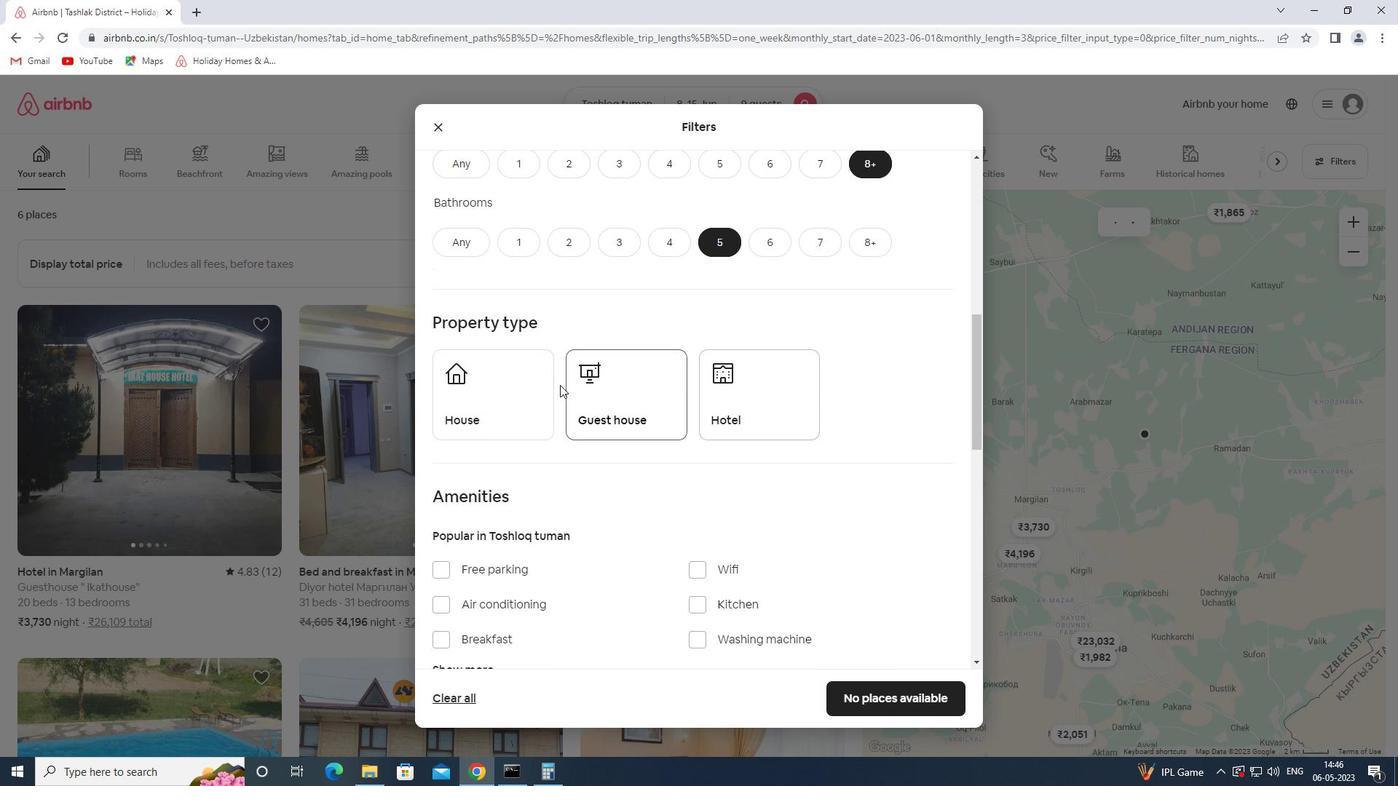 
Action: Mouse pressed left at (498, 397)
Screenshot: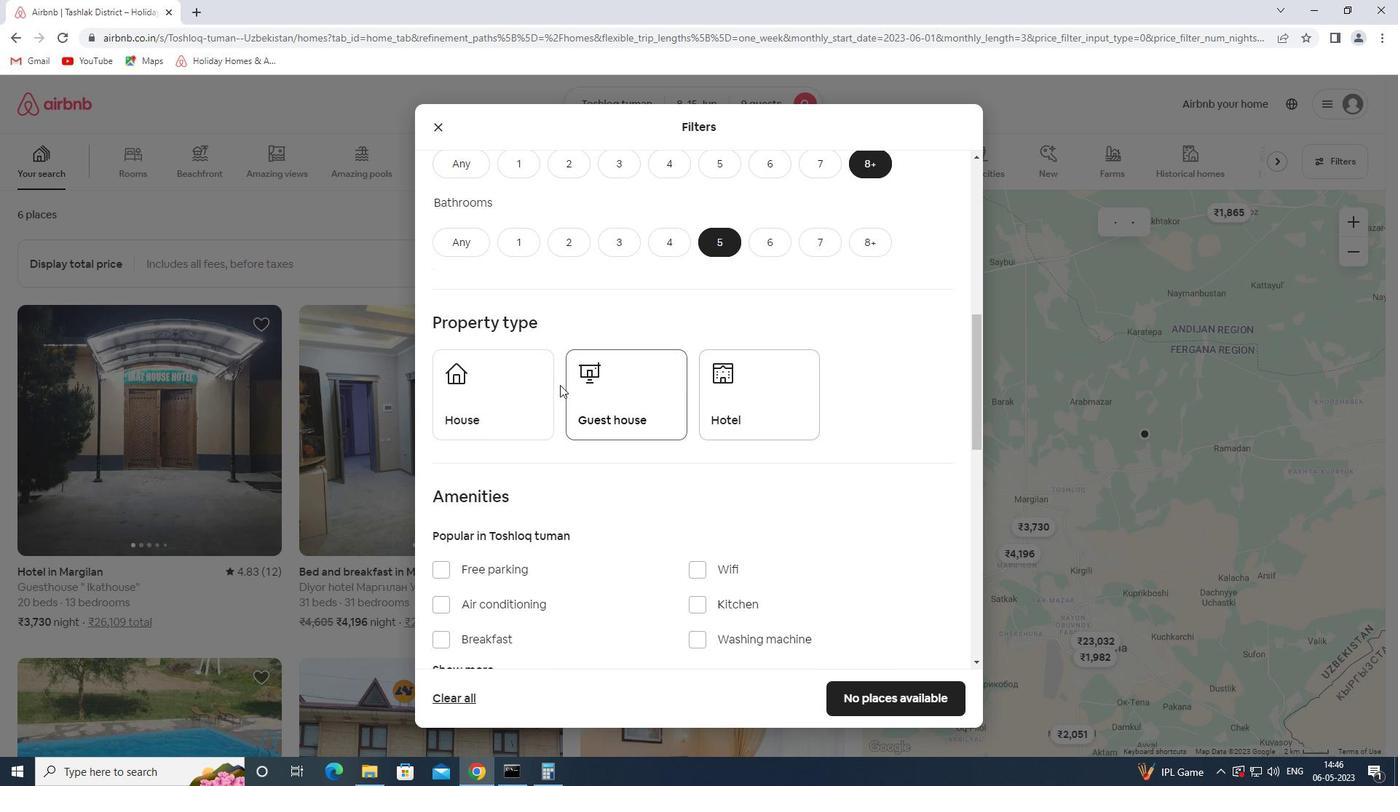 
Action: Mouse moved to (650, 419)
Screenshot: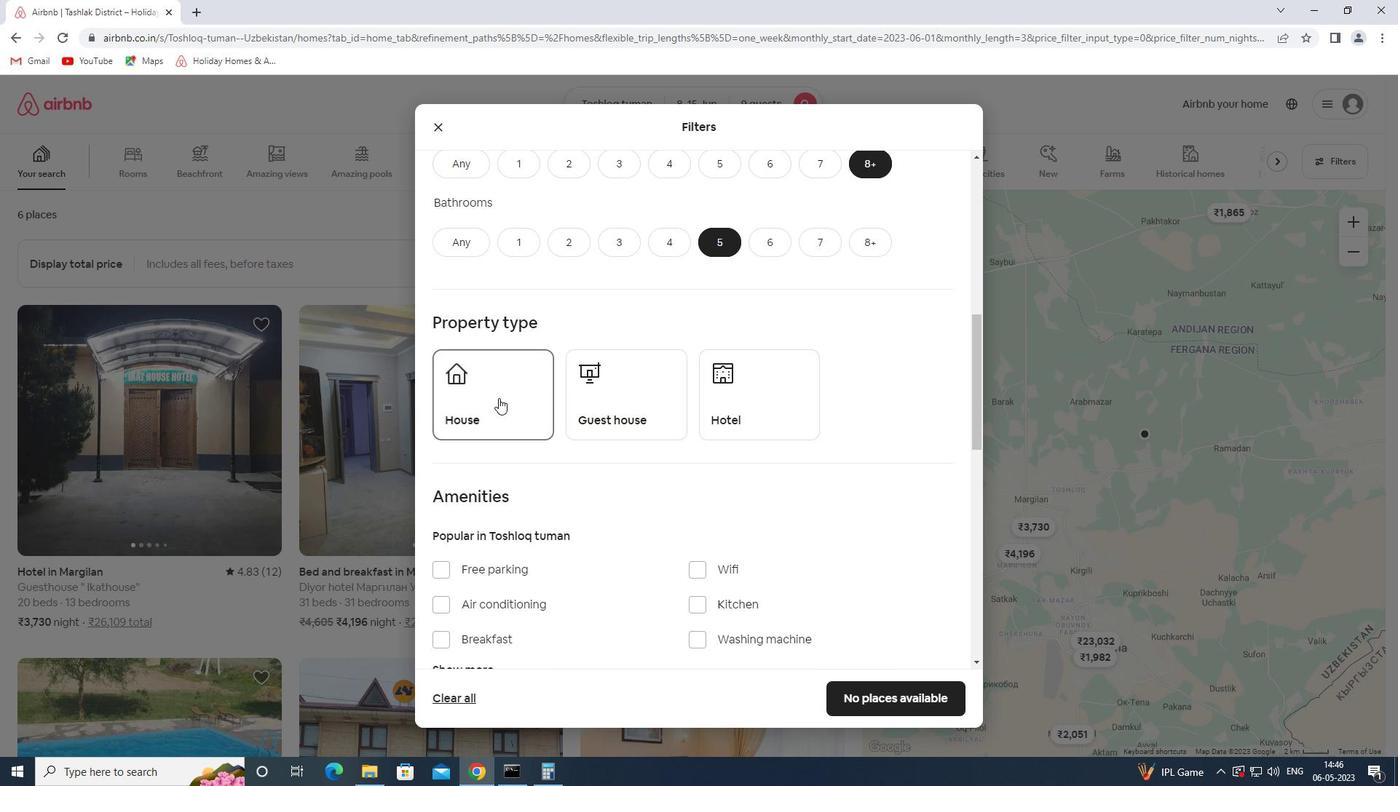 
Action: Mouse pressed left at (650, 419)
Screenshot: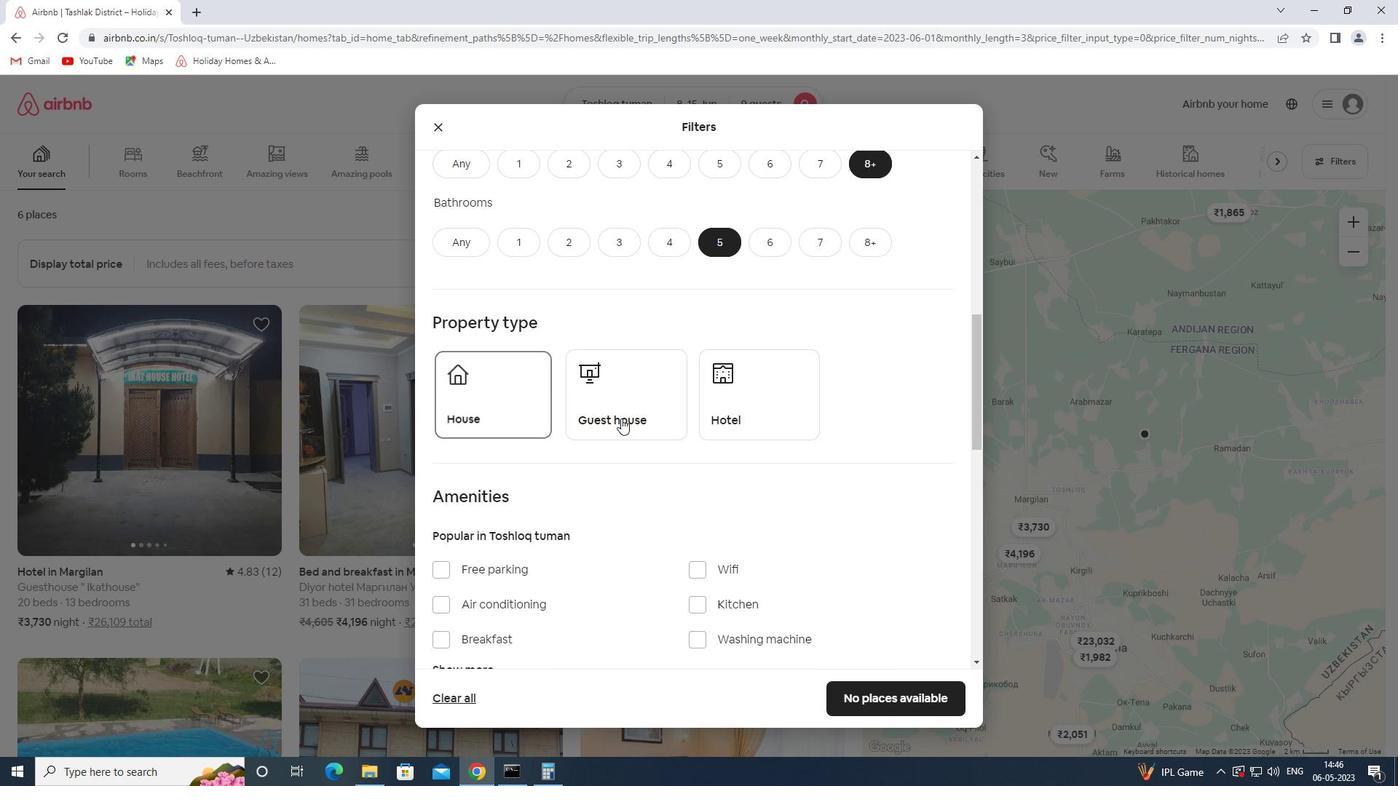 
Action: Mouse moved to (656, 419)
Screenshot: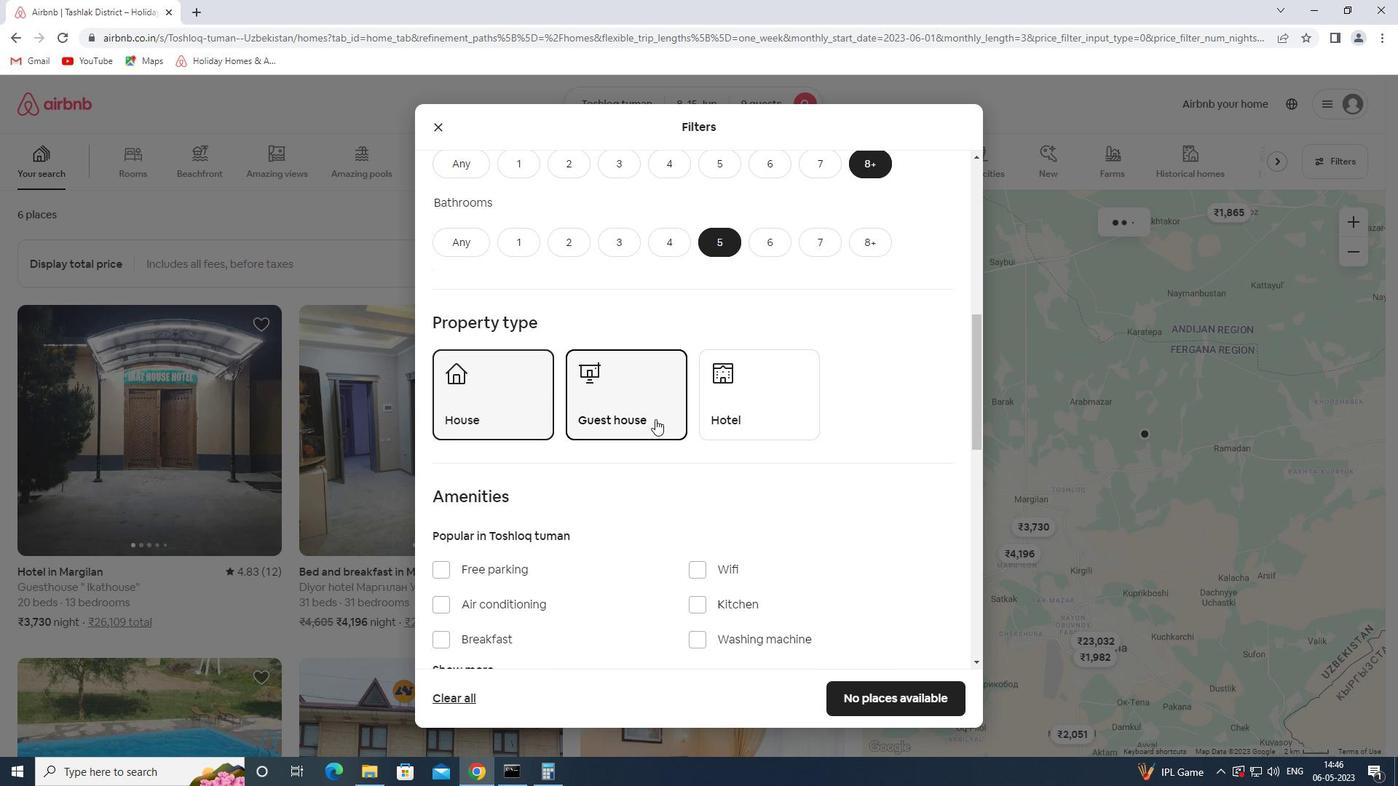
Action: Mouse scrolled (656, 418) with delta (0, 0)
Screenshot: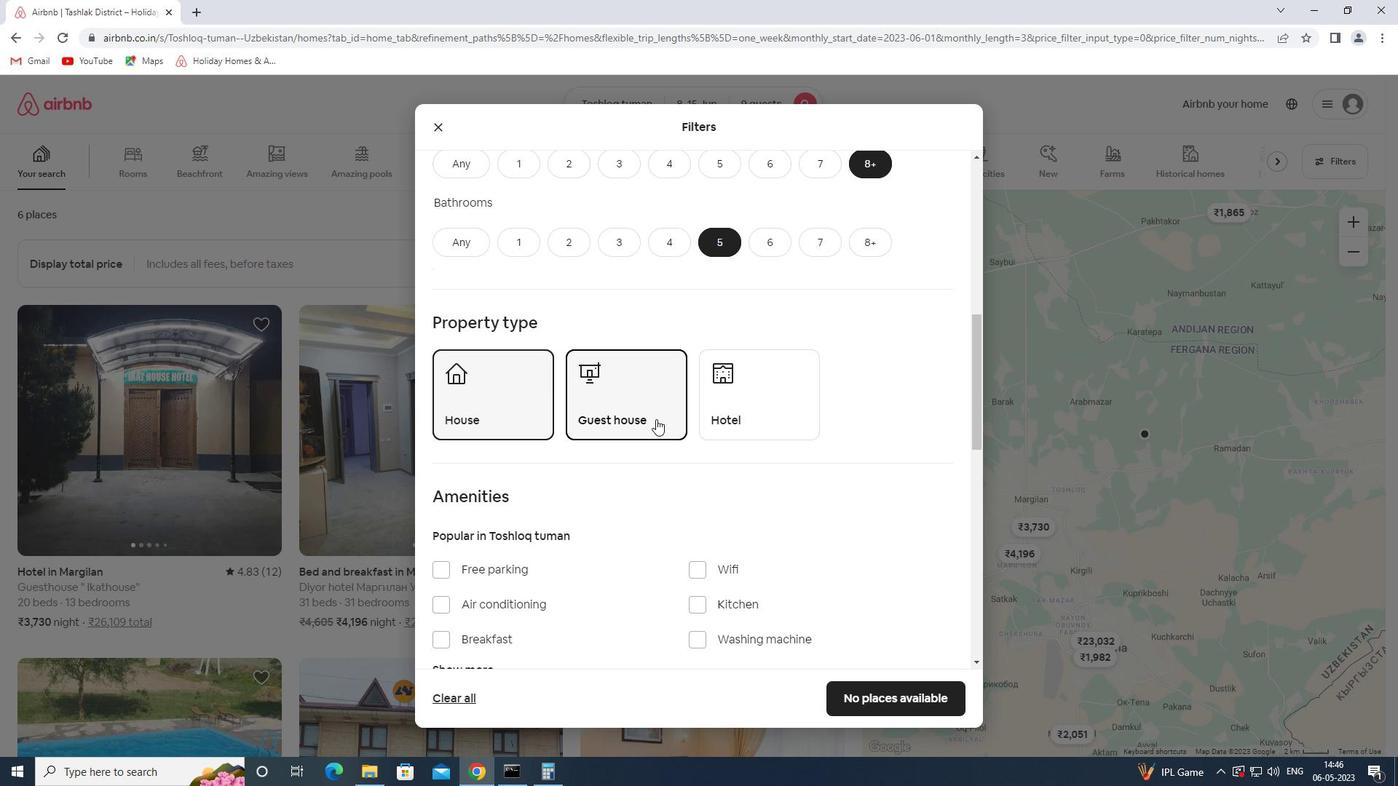 
Action: Mouse scrolled (656, 418) with delta (0, 0)
Screenshot: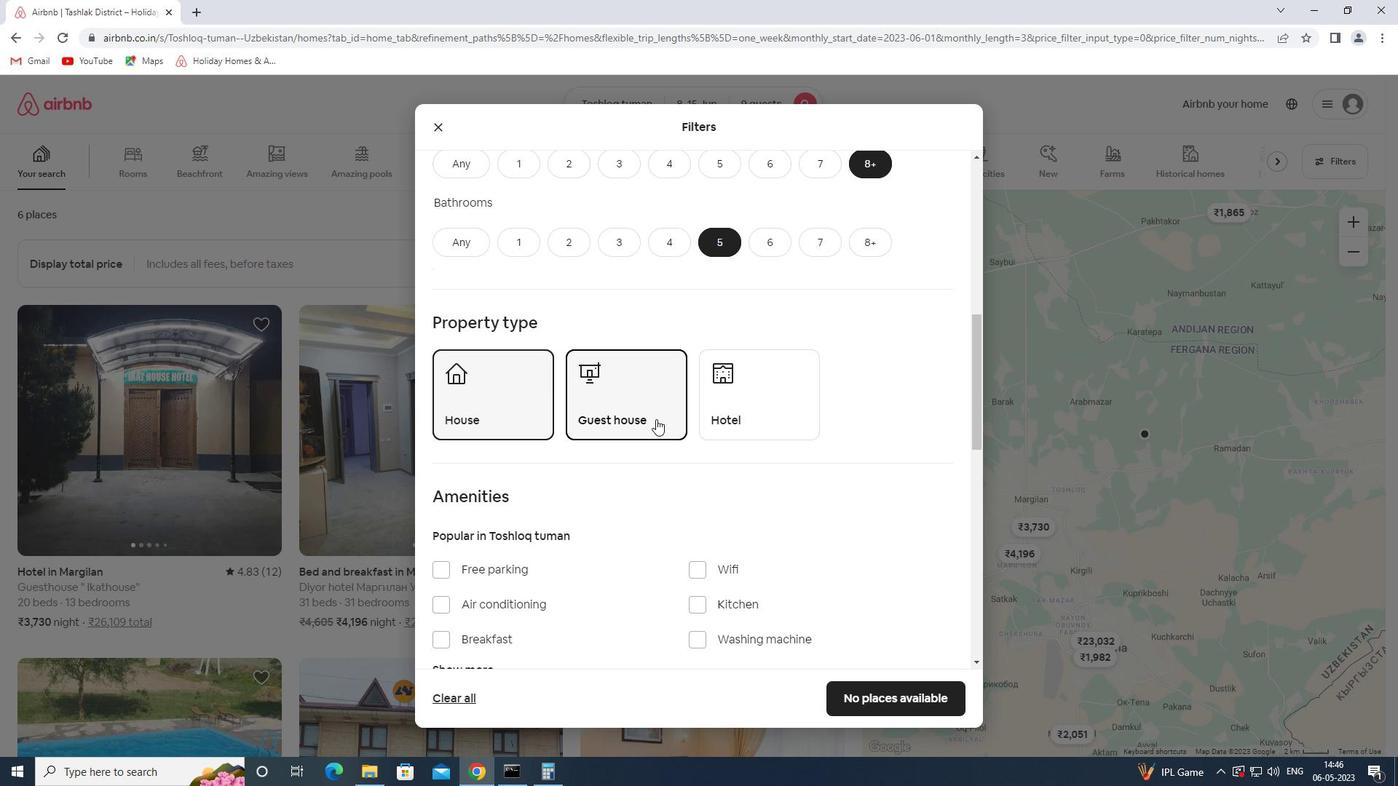 
Action: Mouse moved to (696, 420)
Screenshot: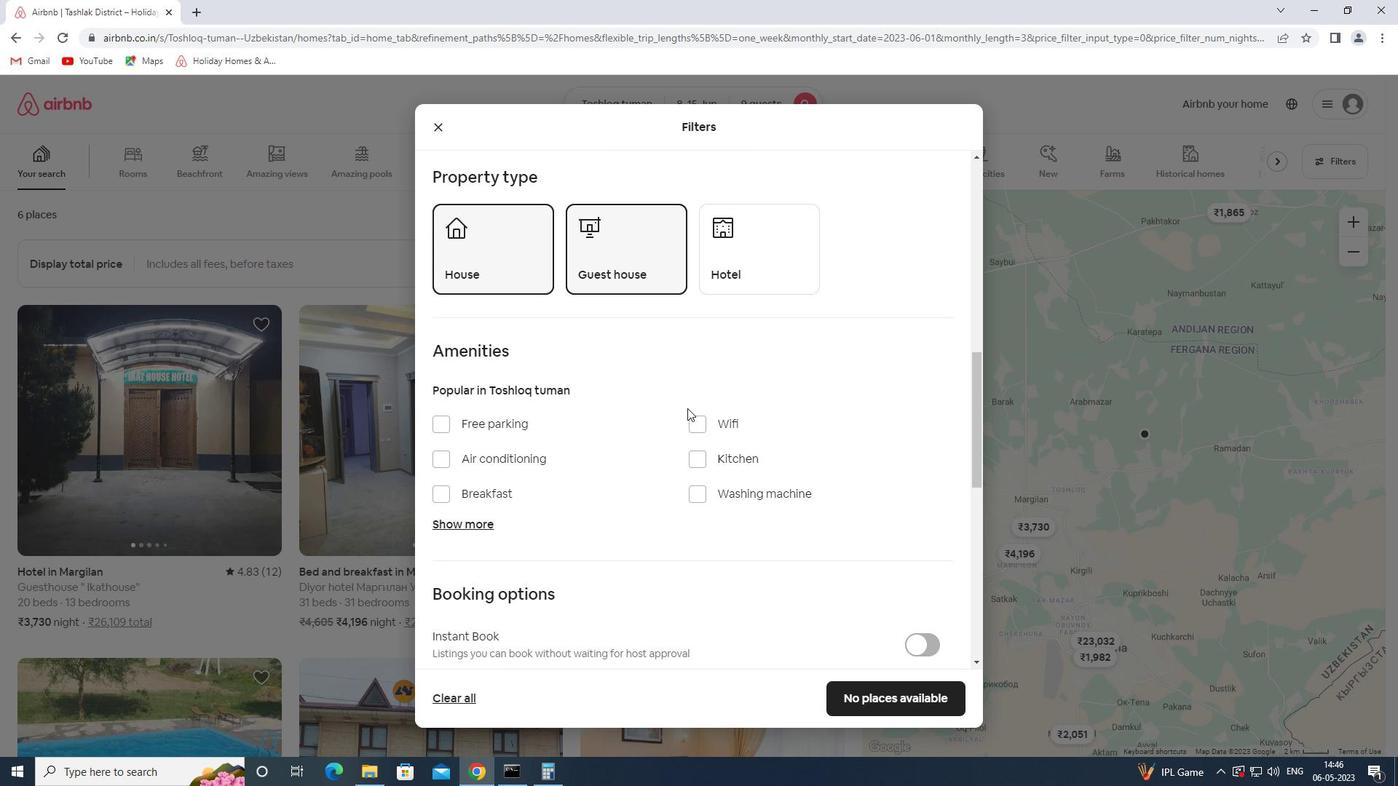 
Action: Mouse pressed left at (696, 420)
Screenshot: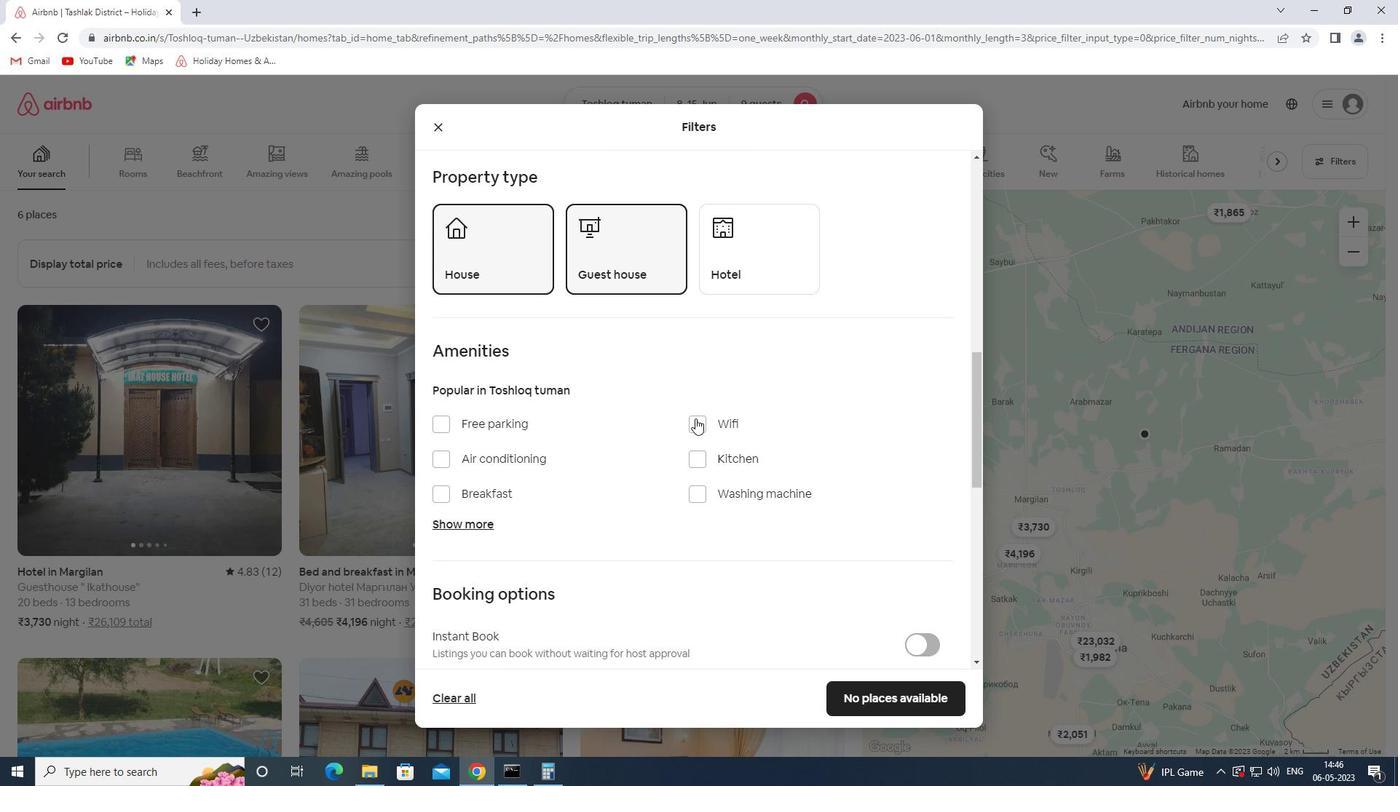 
Action: Mouse moved to (512, 423)
Screenshot: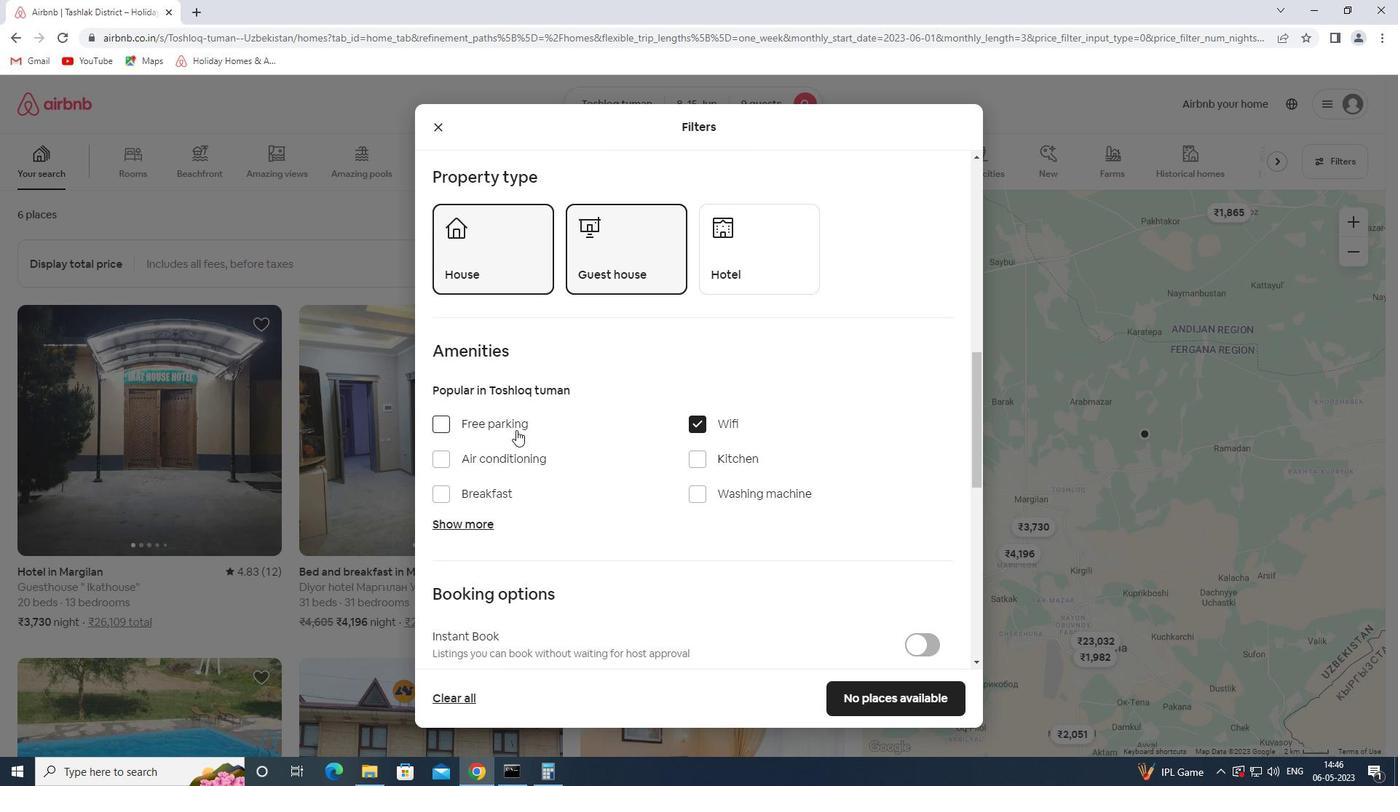 
Action: Mouse pressed left at (512, 423)
Screenshot: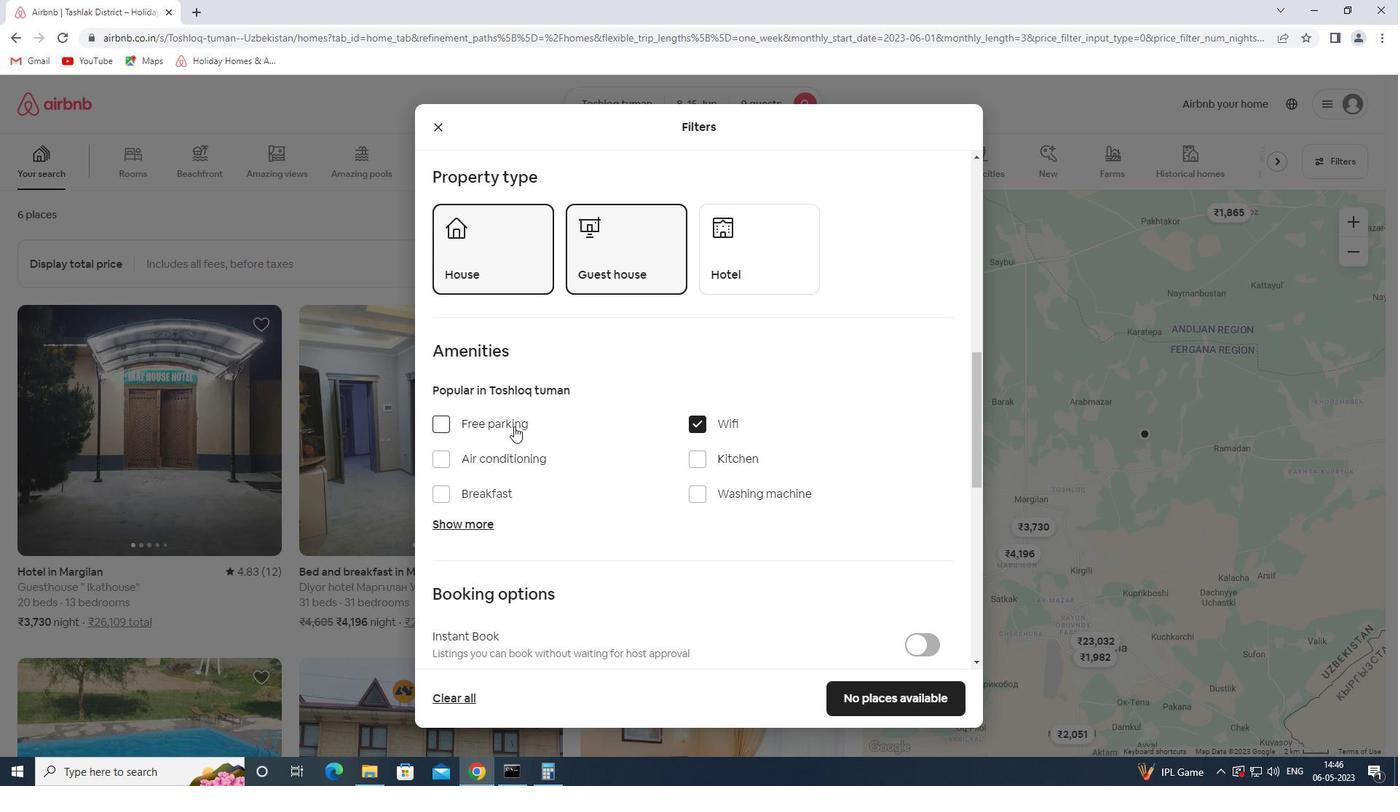 
Action: Mouse moved to (483, 492)
Screenshot: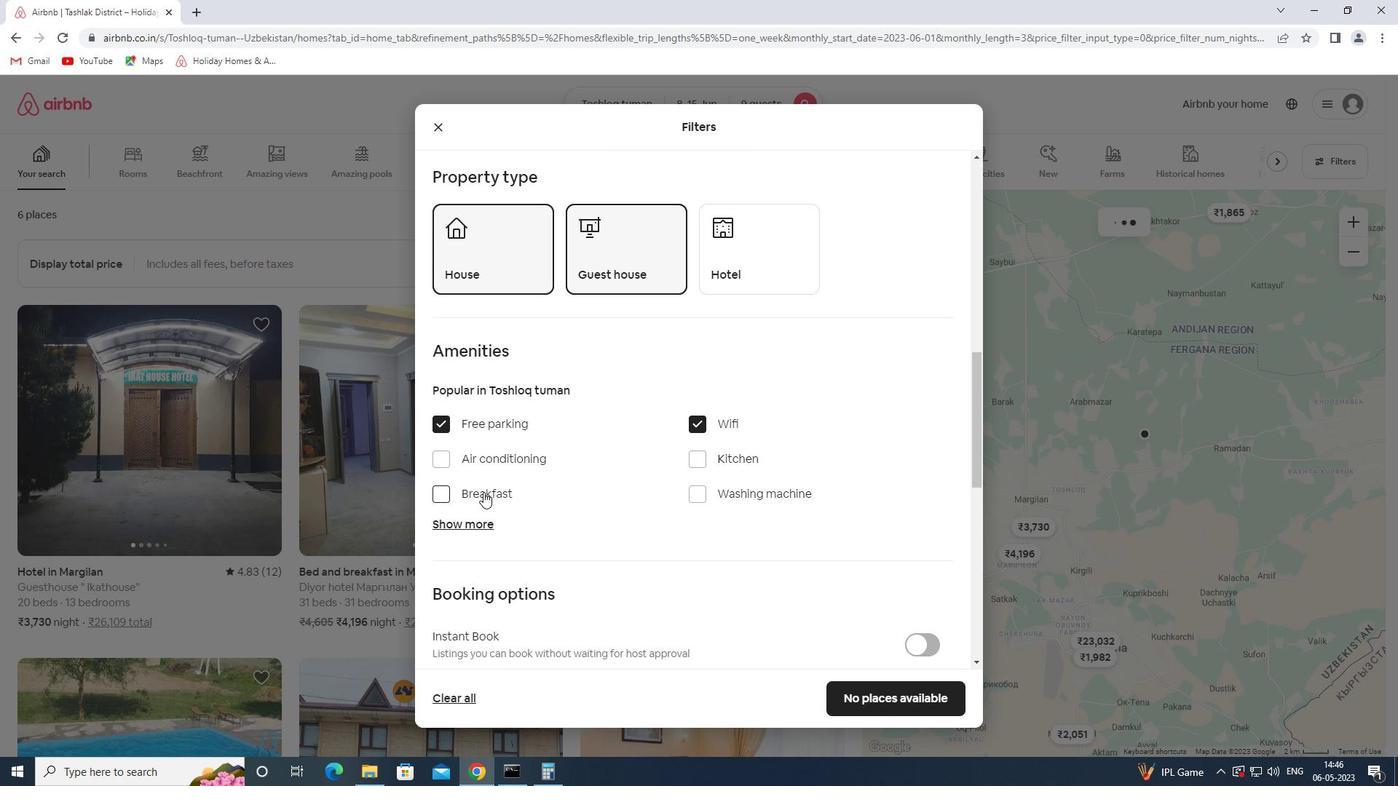 
Action: Mouse pressed left at (483, 492)
Screenshot: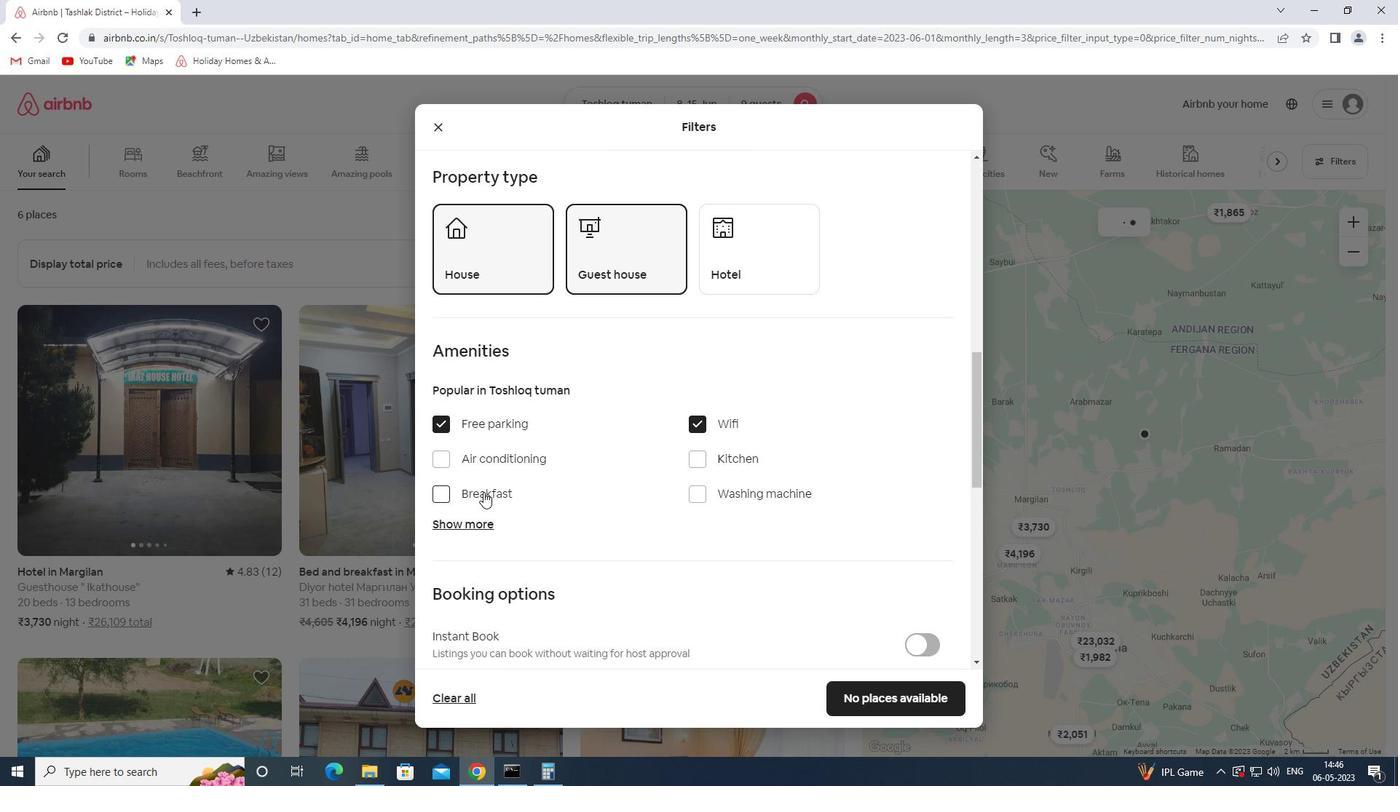 
Action: Mouse moved to (476, 532)
Screenshot: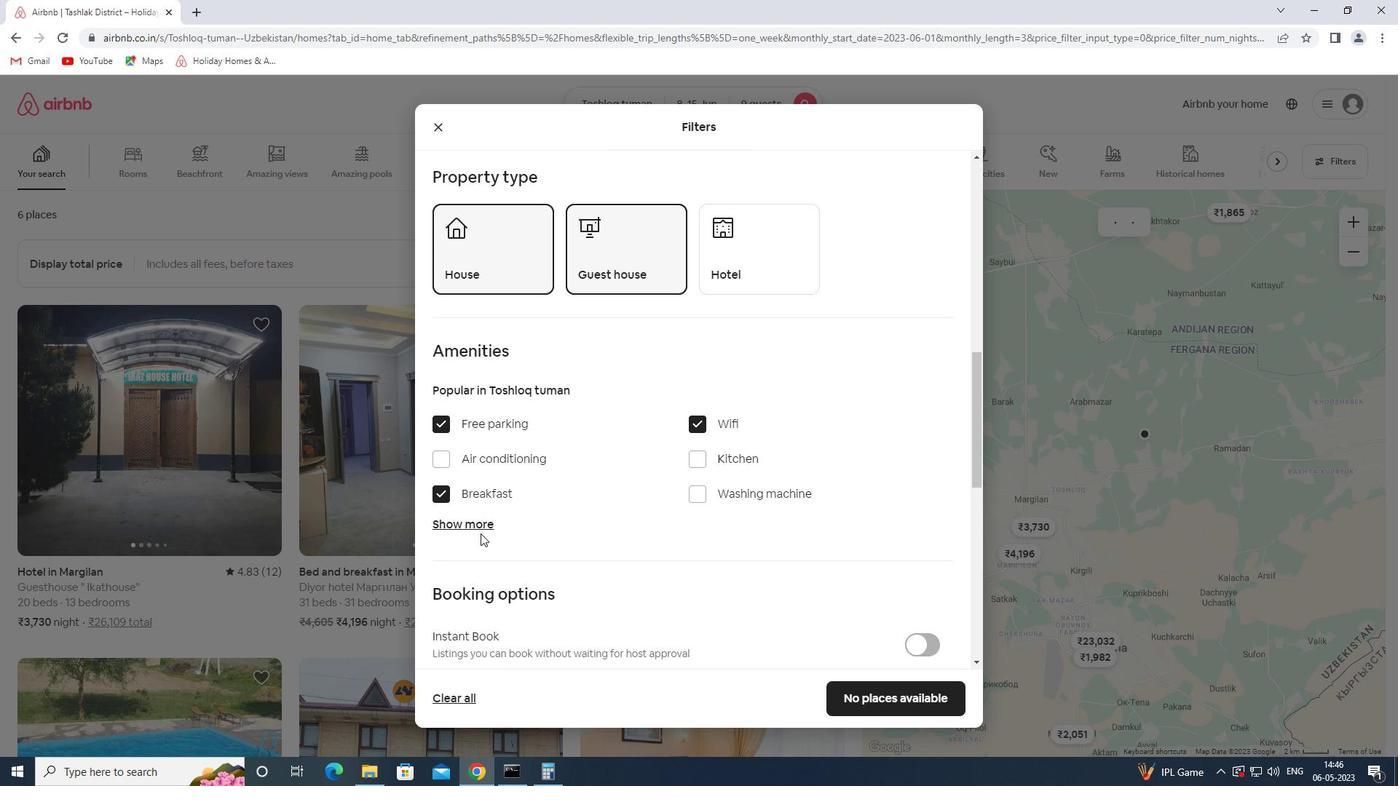 
Action: Mouse pressed left at (476, 532)
Screenshot: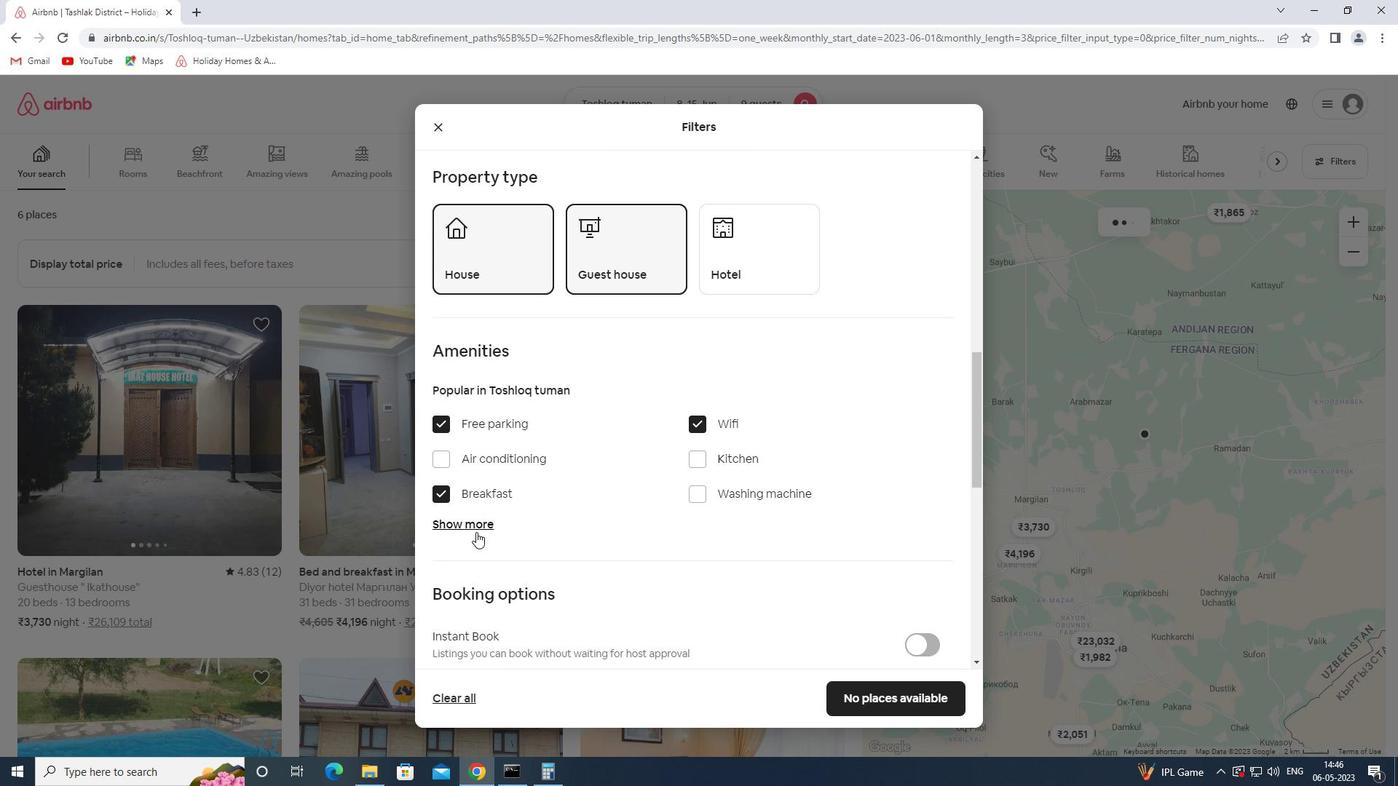 
Action: Mouse moved to (757, 550)
Screenshot: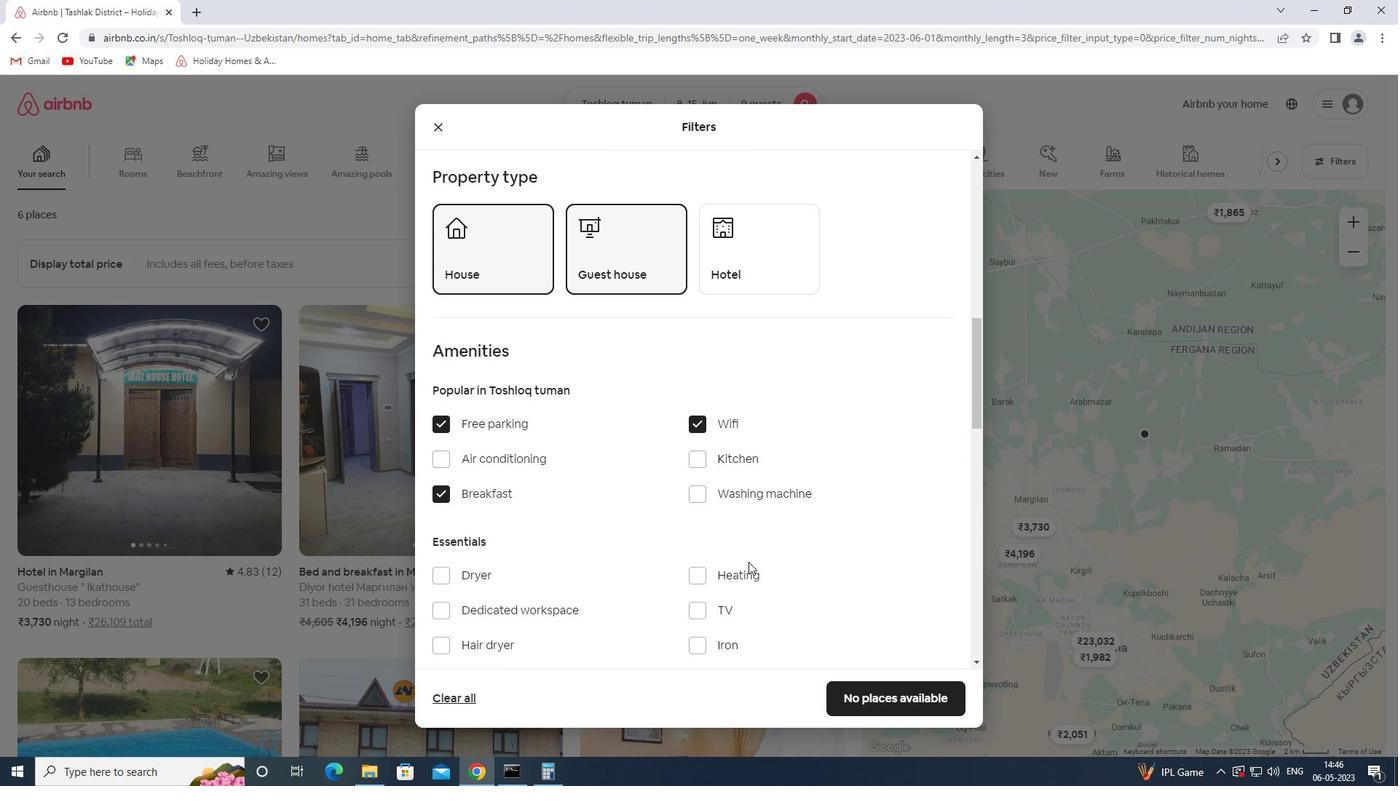 
Action: Mouse scrolled (757, 549) with delta (0, 0)
Screenshot: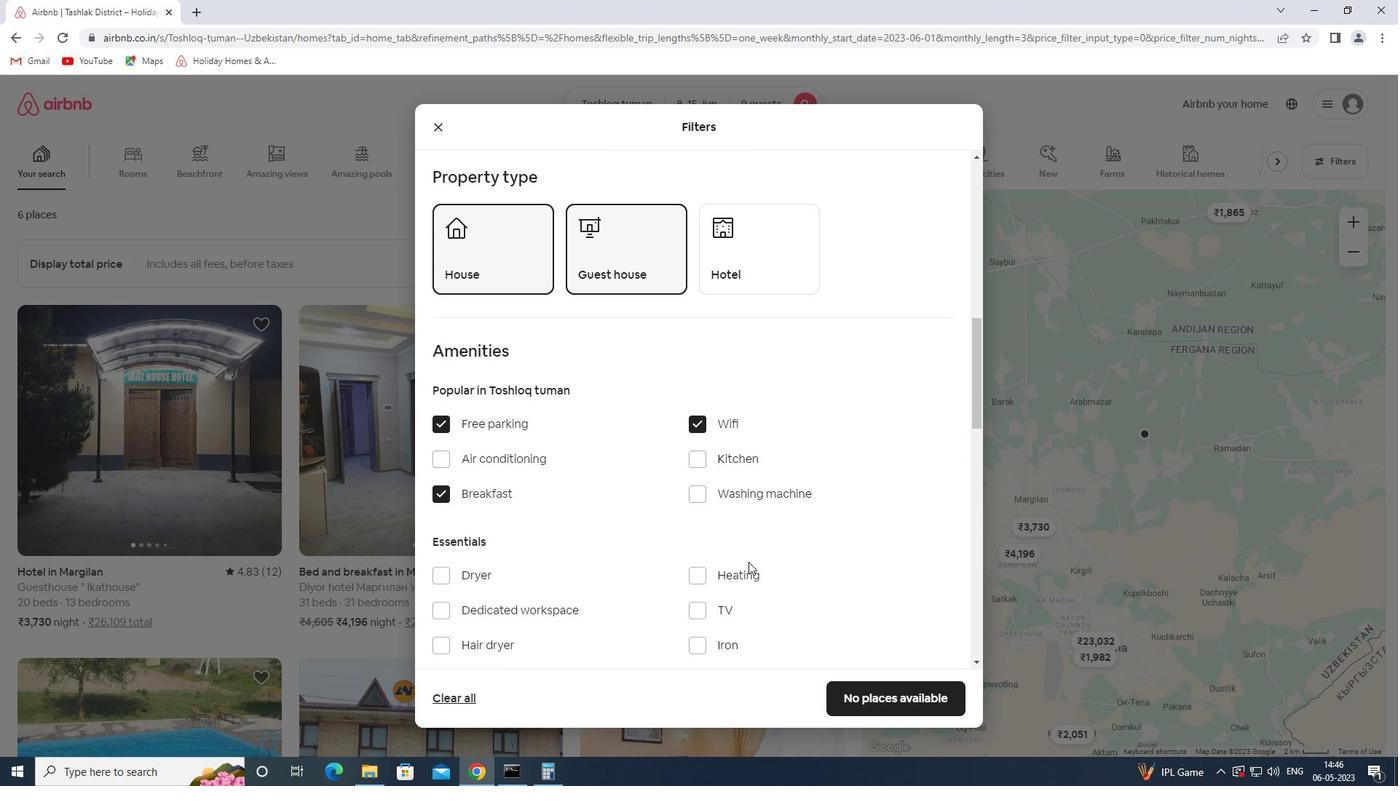 
Action: Mouse moved to (761, 549)
Screenshot: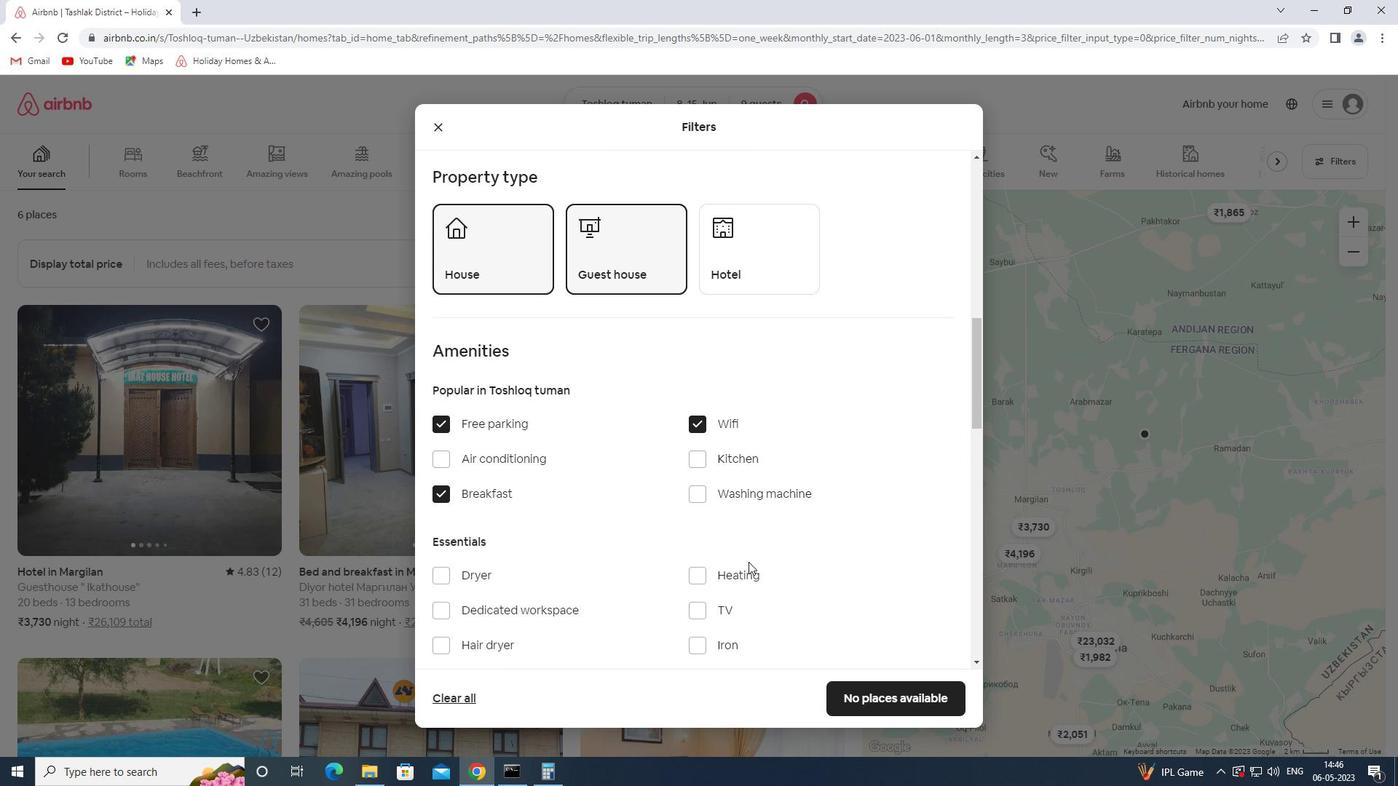 
Action: Mouse scrolled (761, 548) with delta (0, 0)
Screenshot: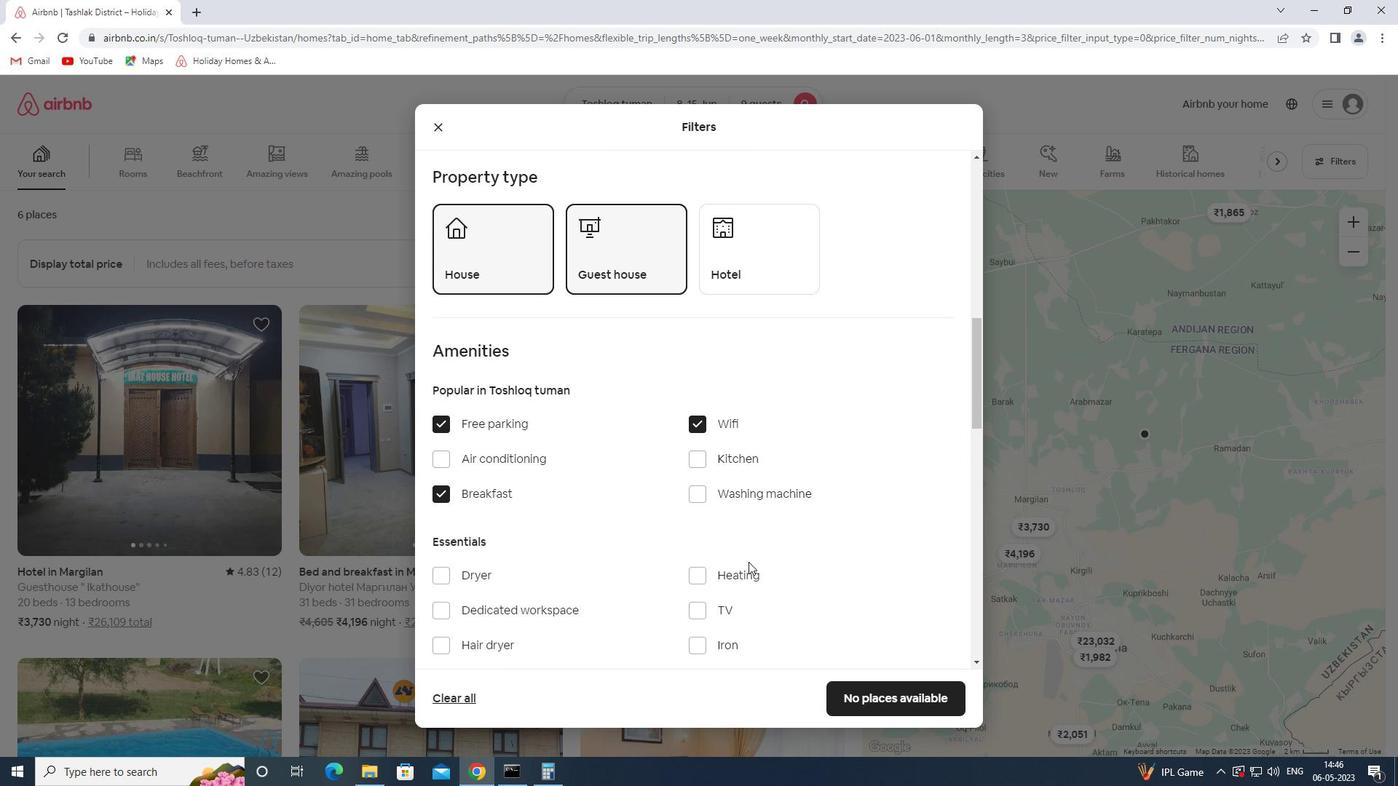 
Action: Mouse moved to (763, 546)
Screenshot: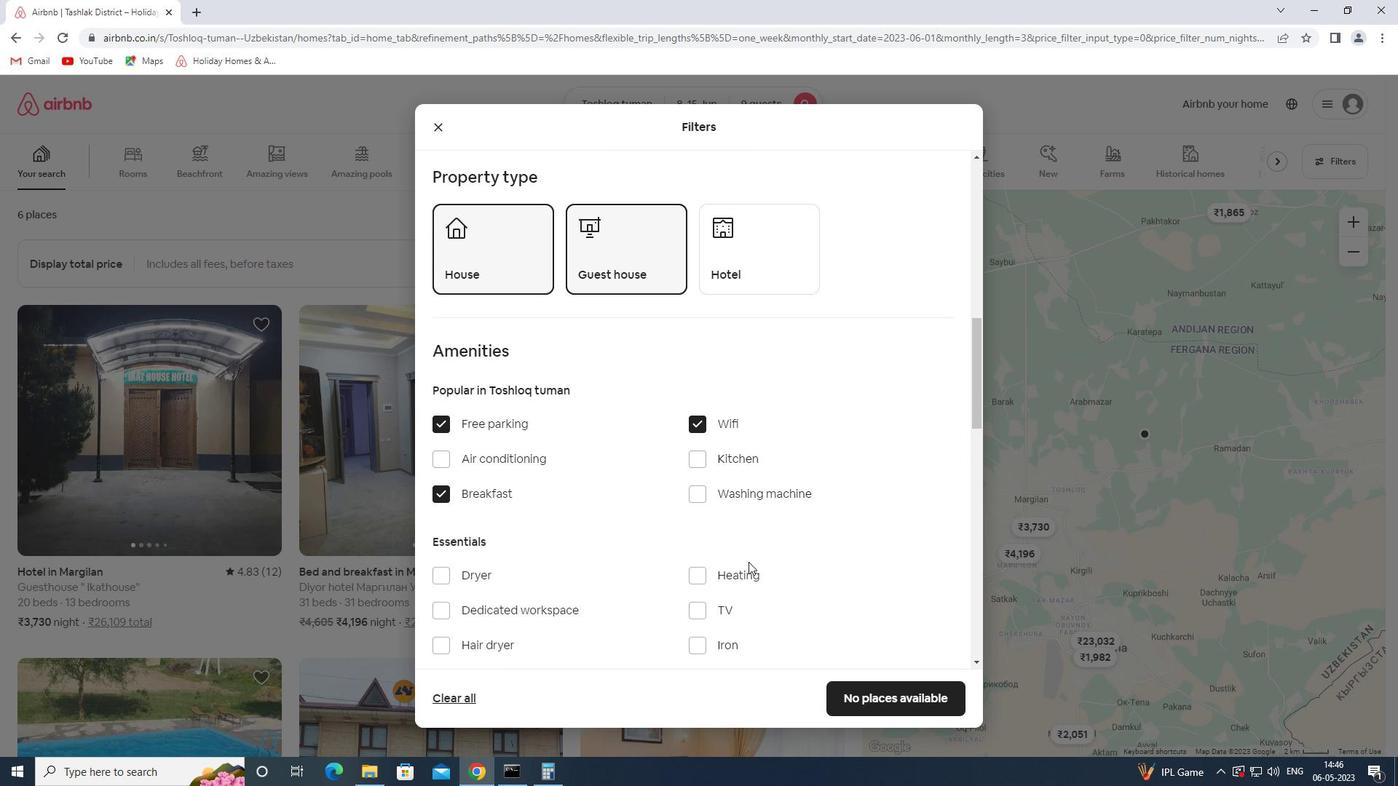 
Action: Mouse scrolled (763, 546) with delta (0, 0)
Screenshot: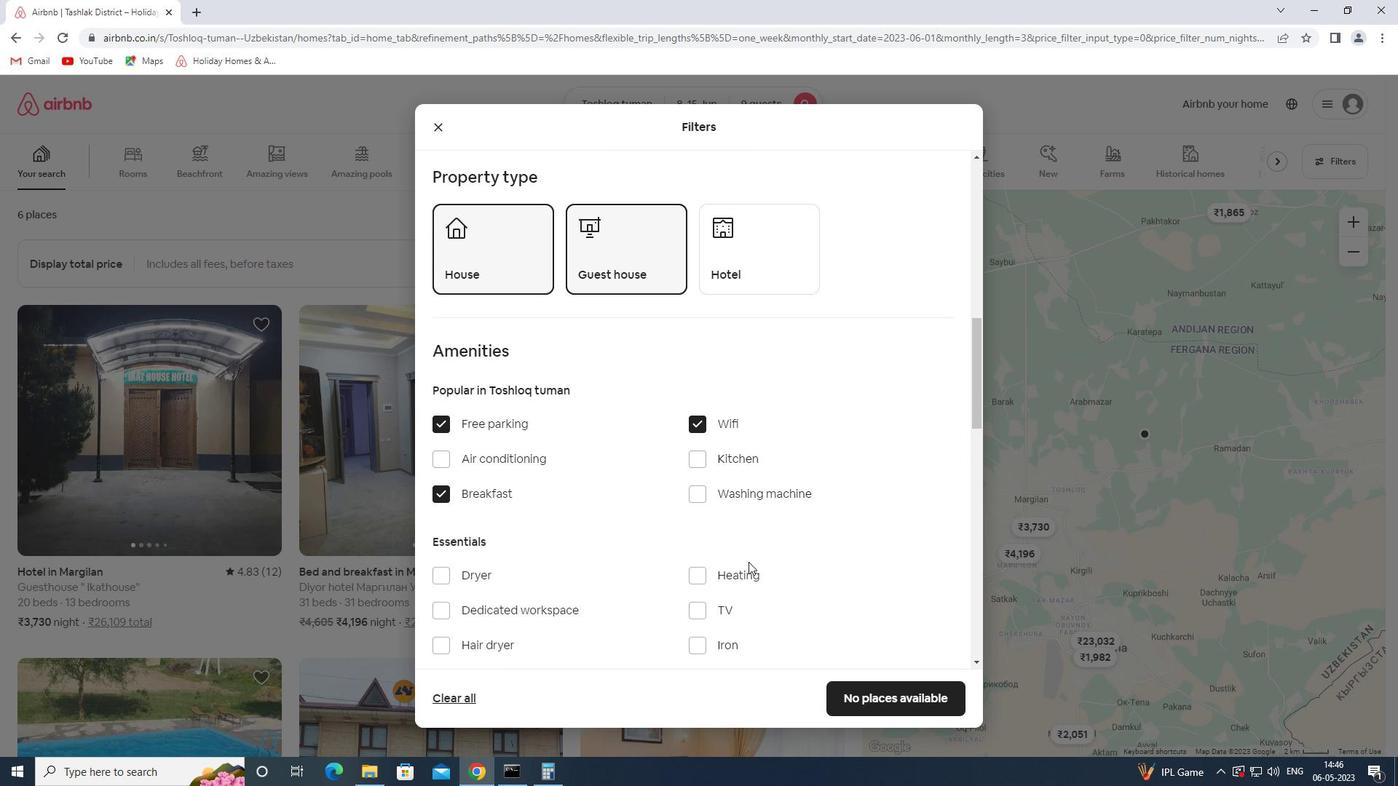 
Action: Mouse moved to (765, 543)
Screenshot: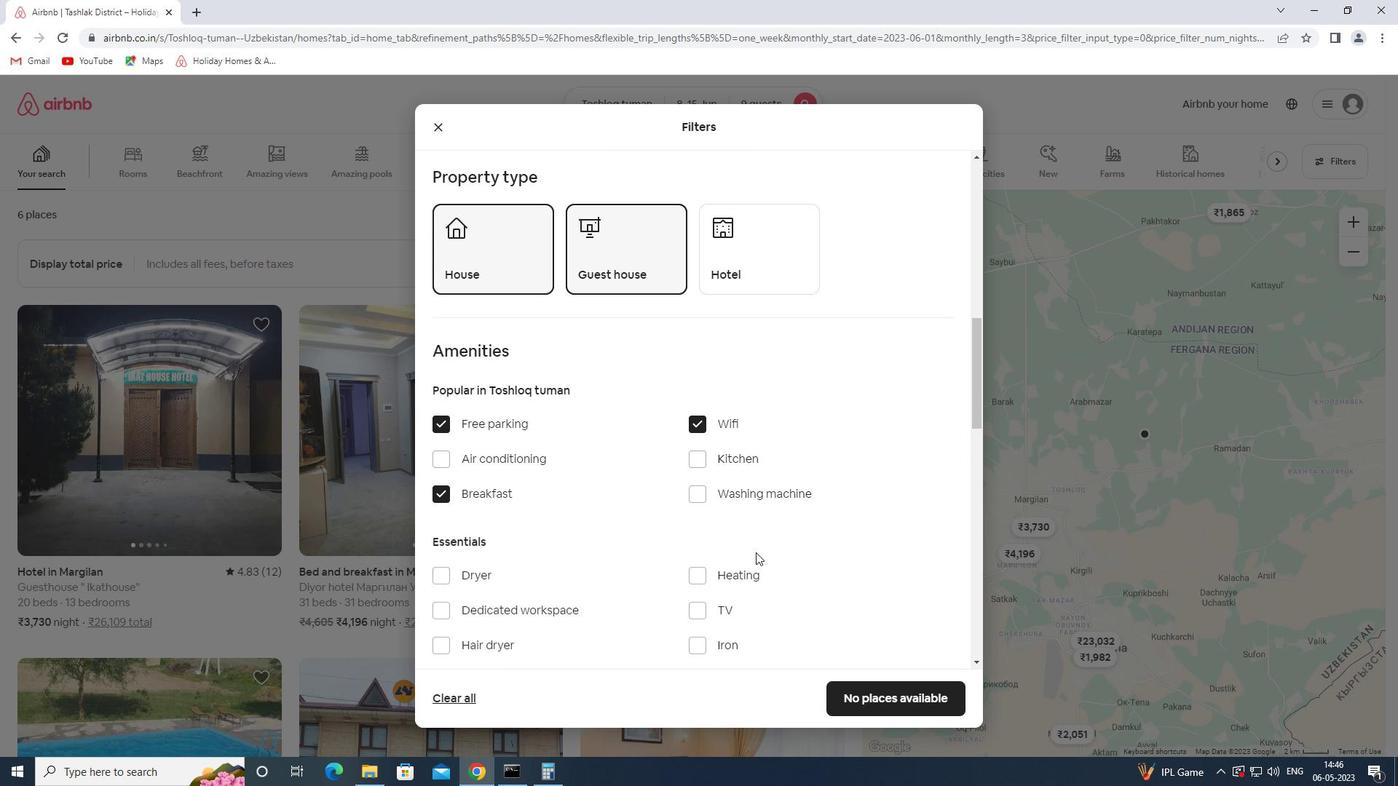 
Action: Mouse scrolled (765, 543) with delta (0, 0)
Screenshot: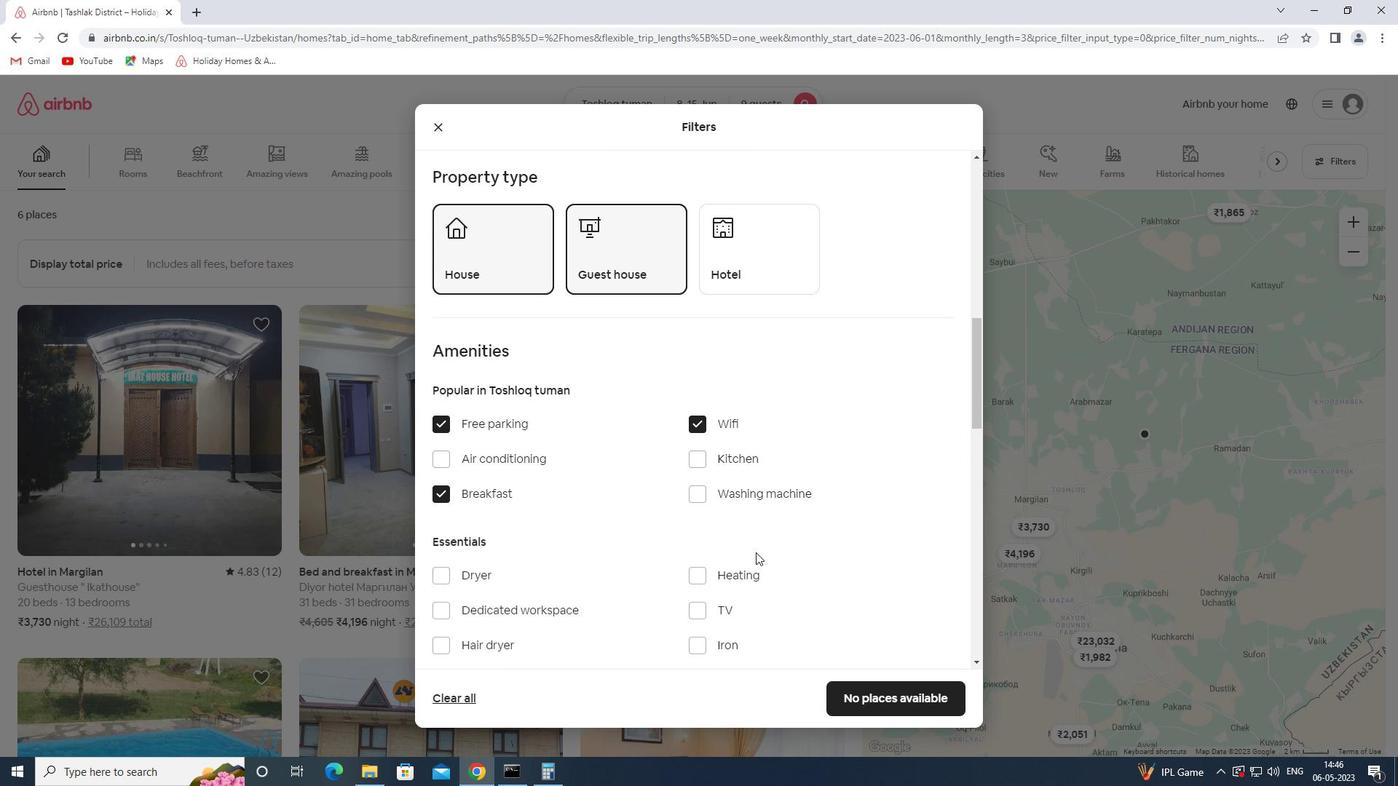 
Action: Mouse moved to (713, 318)
Screenshot: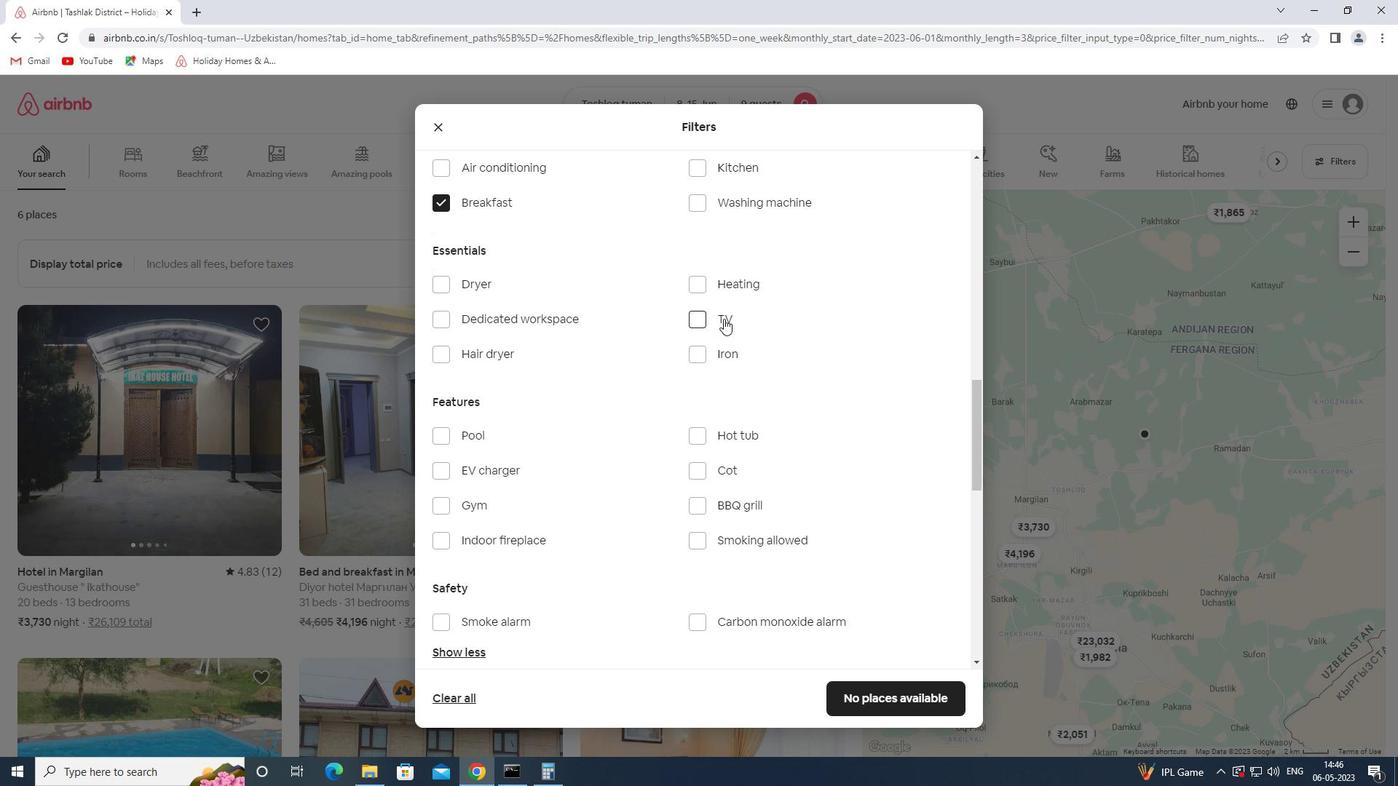 
Action: Mouse pressed left at (713, 318)
Screenshot: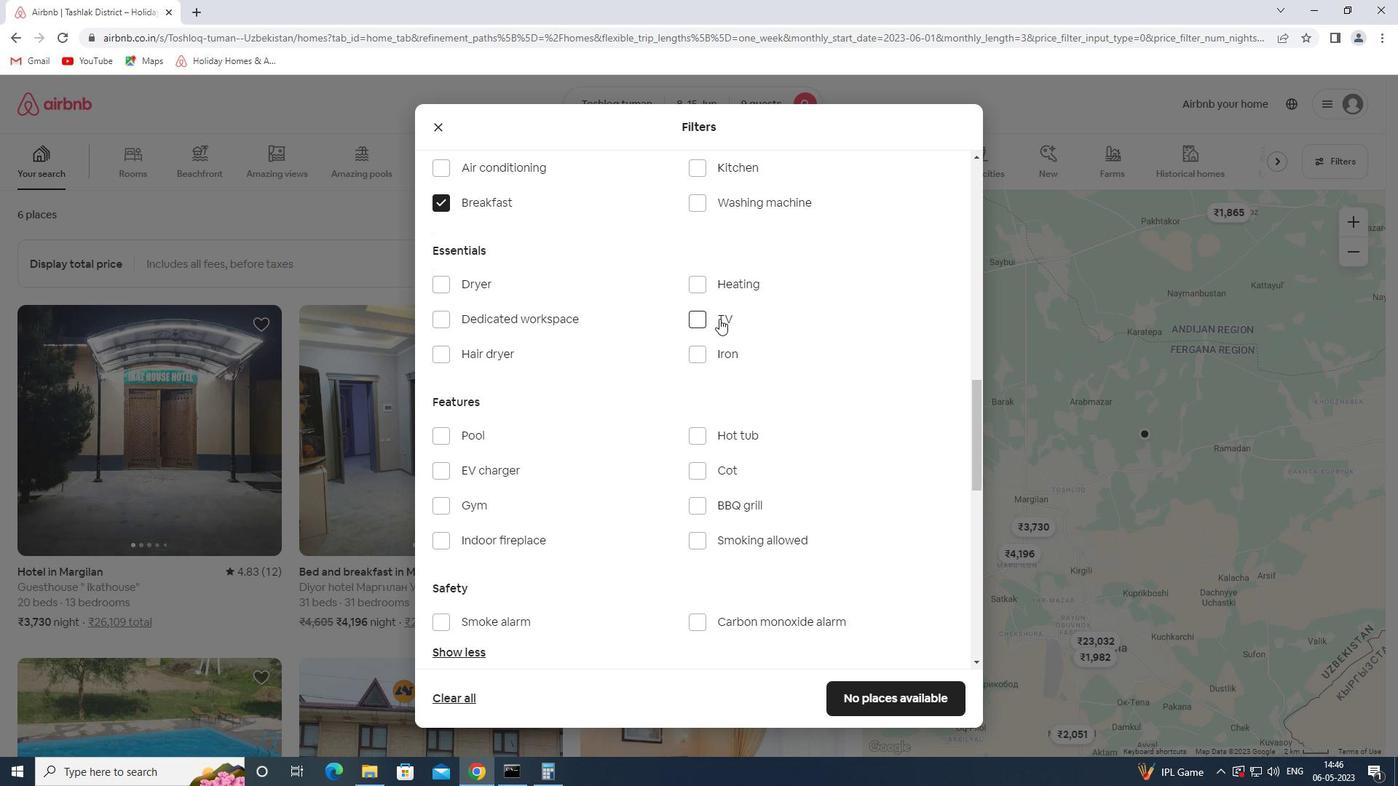 
Action: Mouse moved to (476, 506)
Screenshot: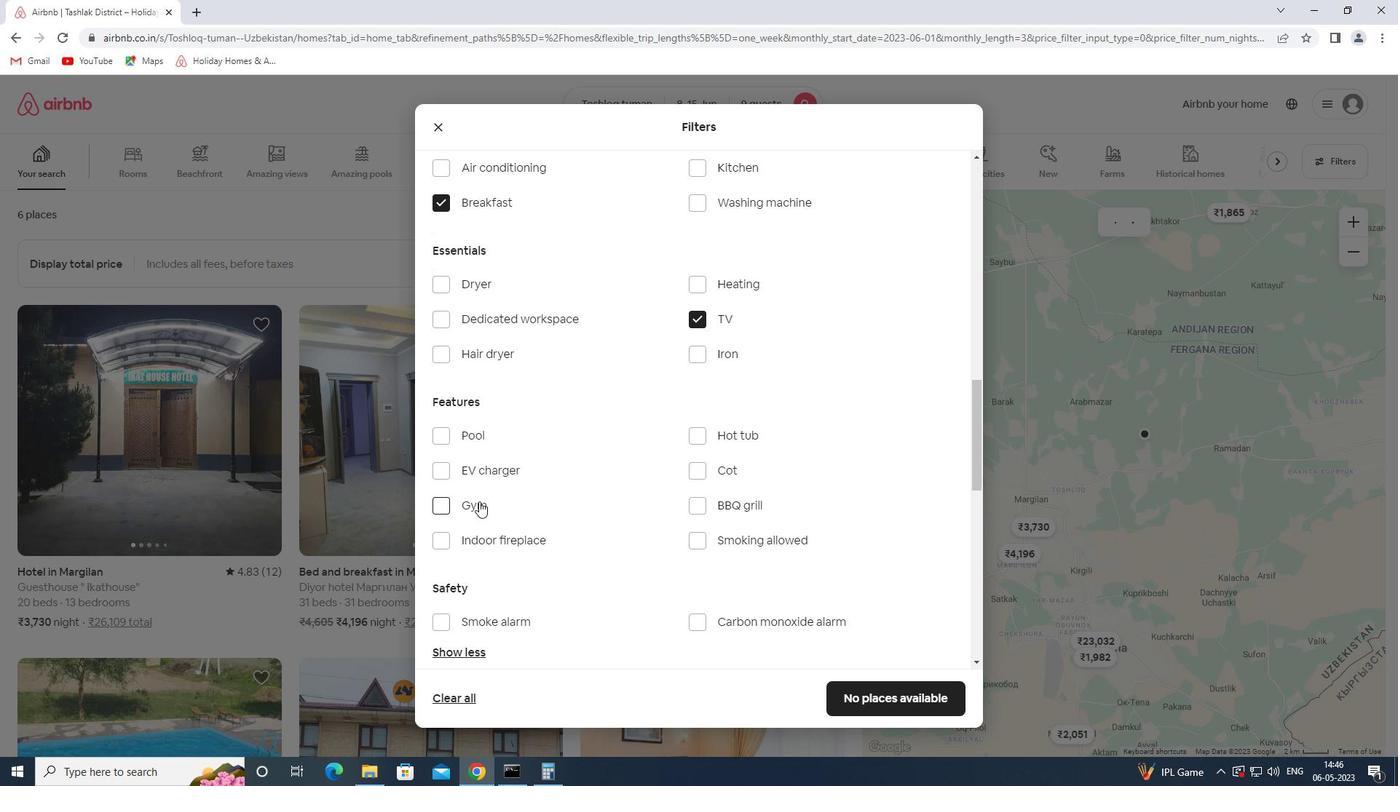 
Action: Mouse pressed left at (476, 506)
Screenshot: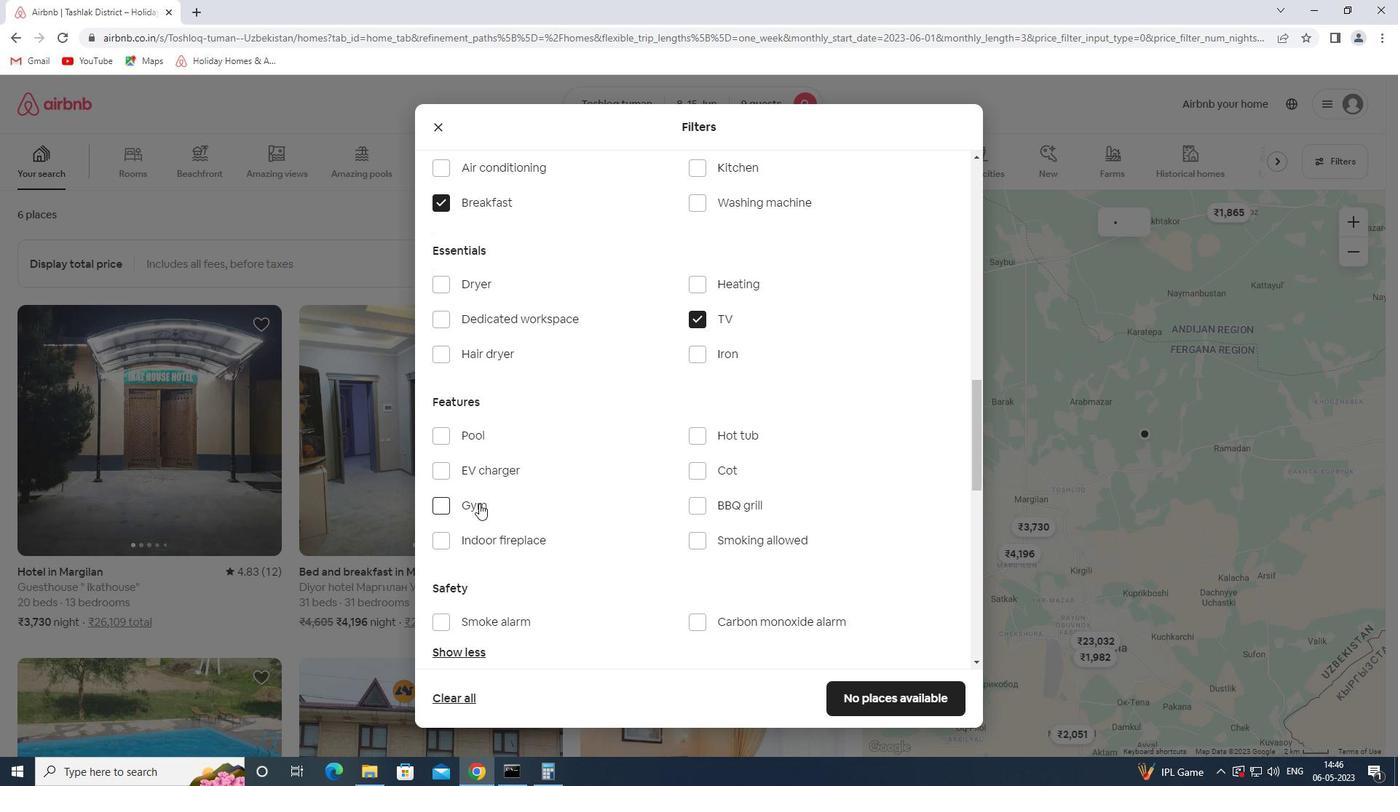 
Action: Mouse moved to (736, 519)
Screenshot: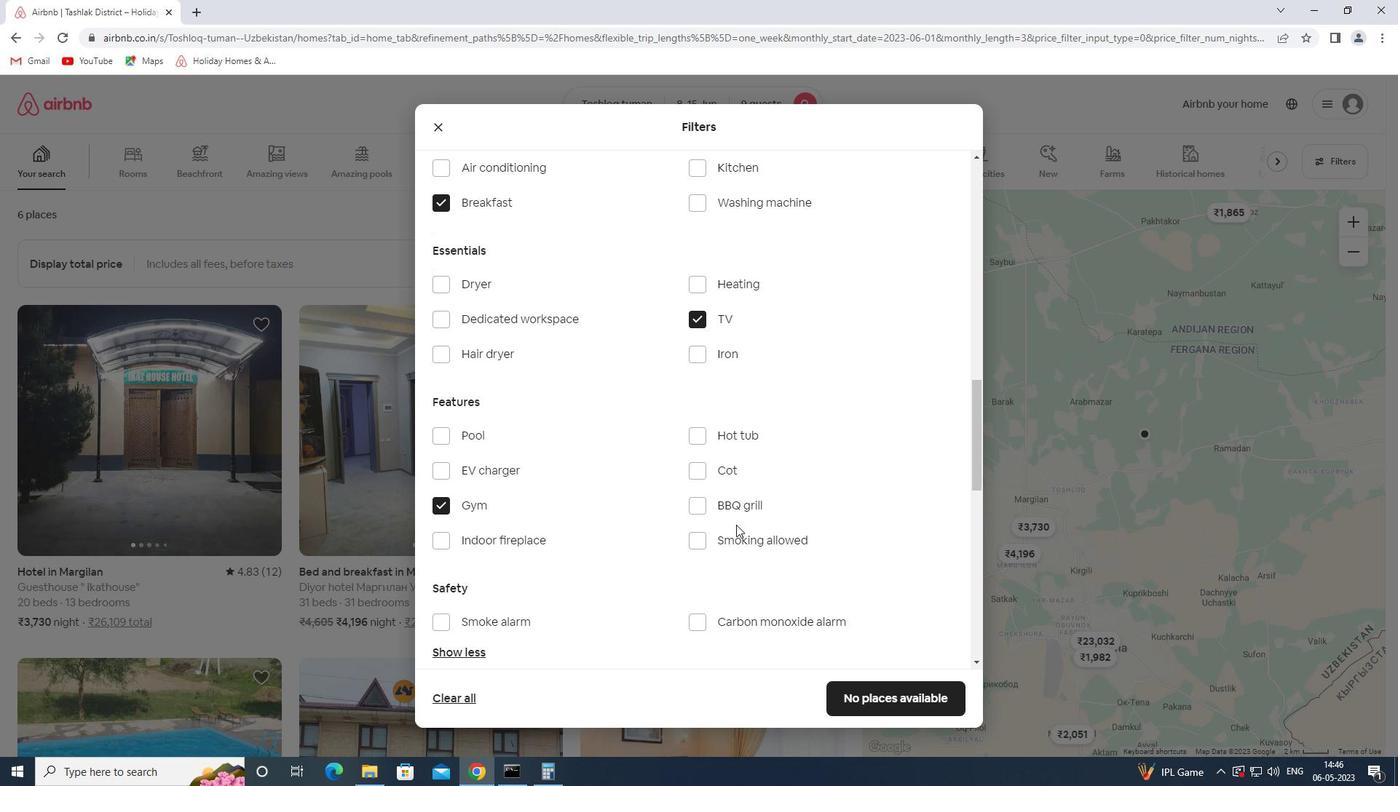 
Action: Mouse scrolled (736, 518) with delta (0, 0)
Screenshot: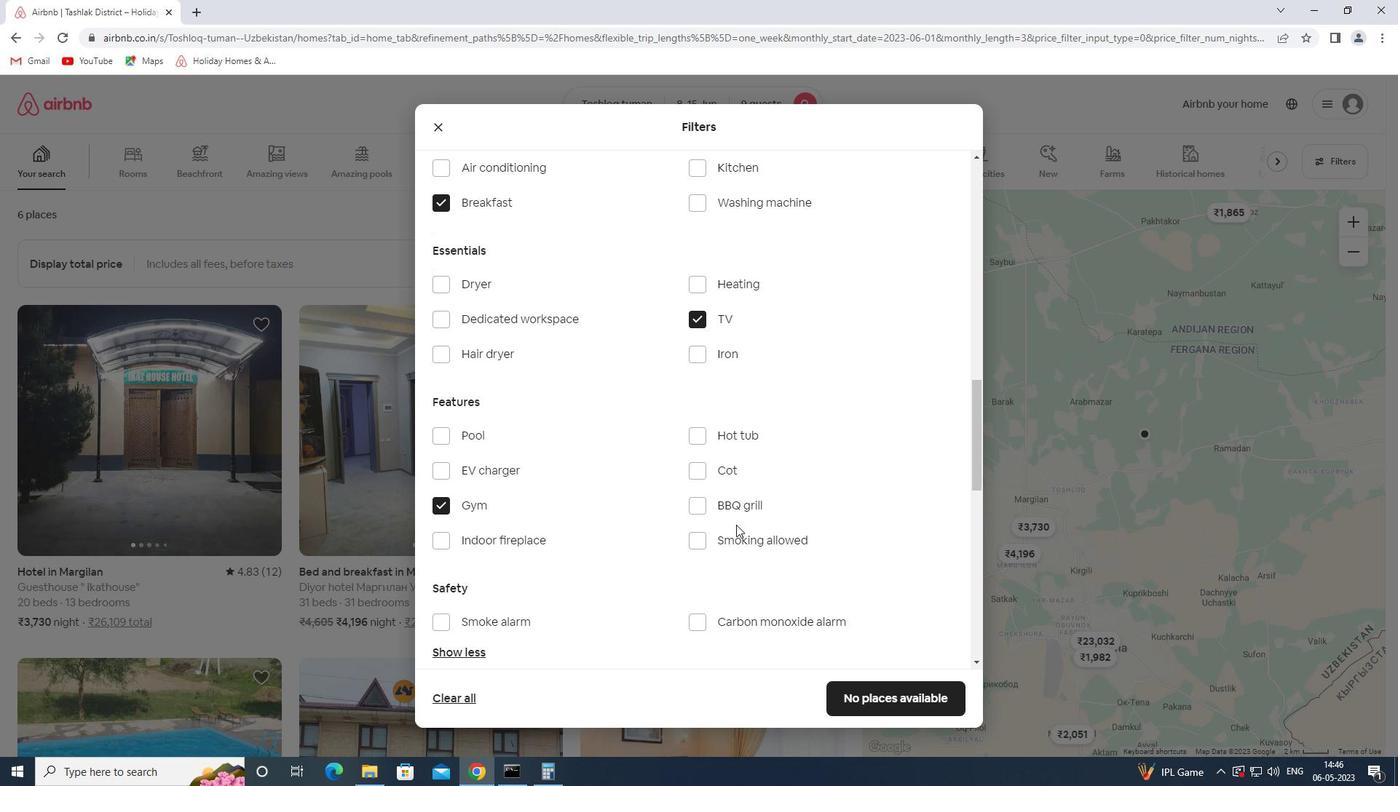 
Action: Mouse moved to (736, 516)
Screenshot: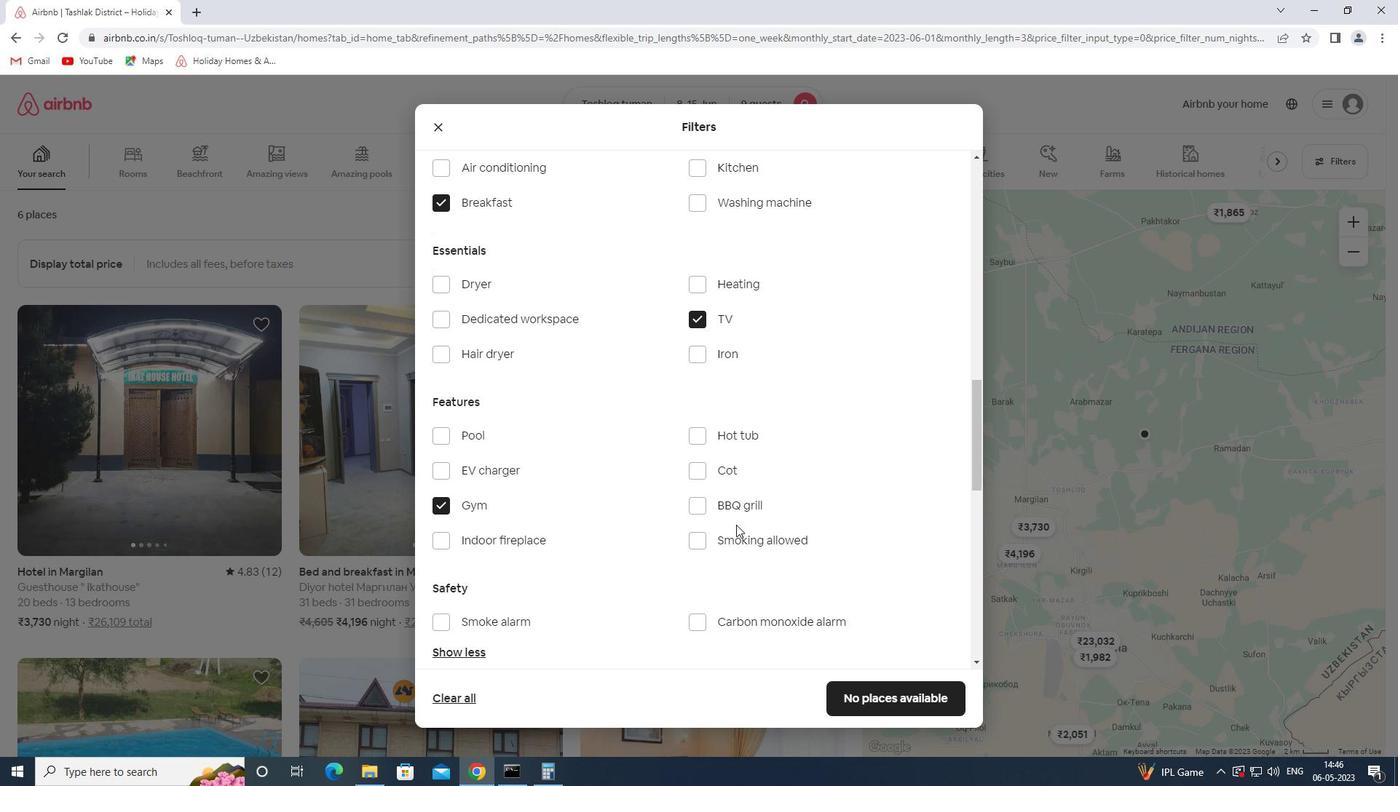 
Action: Mouse scrolled (736, 515) with delta (0, 0)
Screenshot: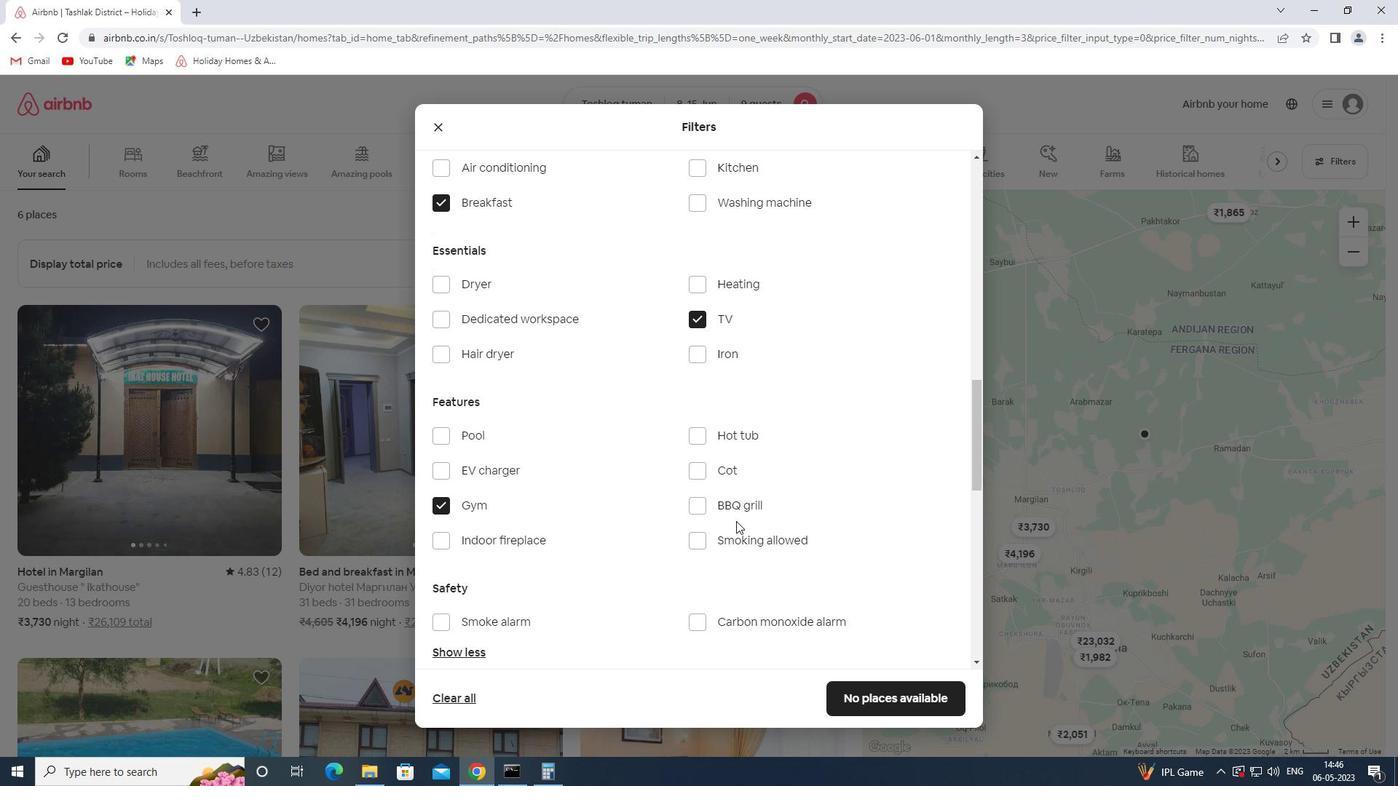 
Action: Mouse moved to (732, 510)
Screenshot: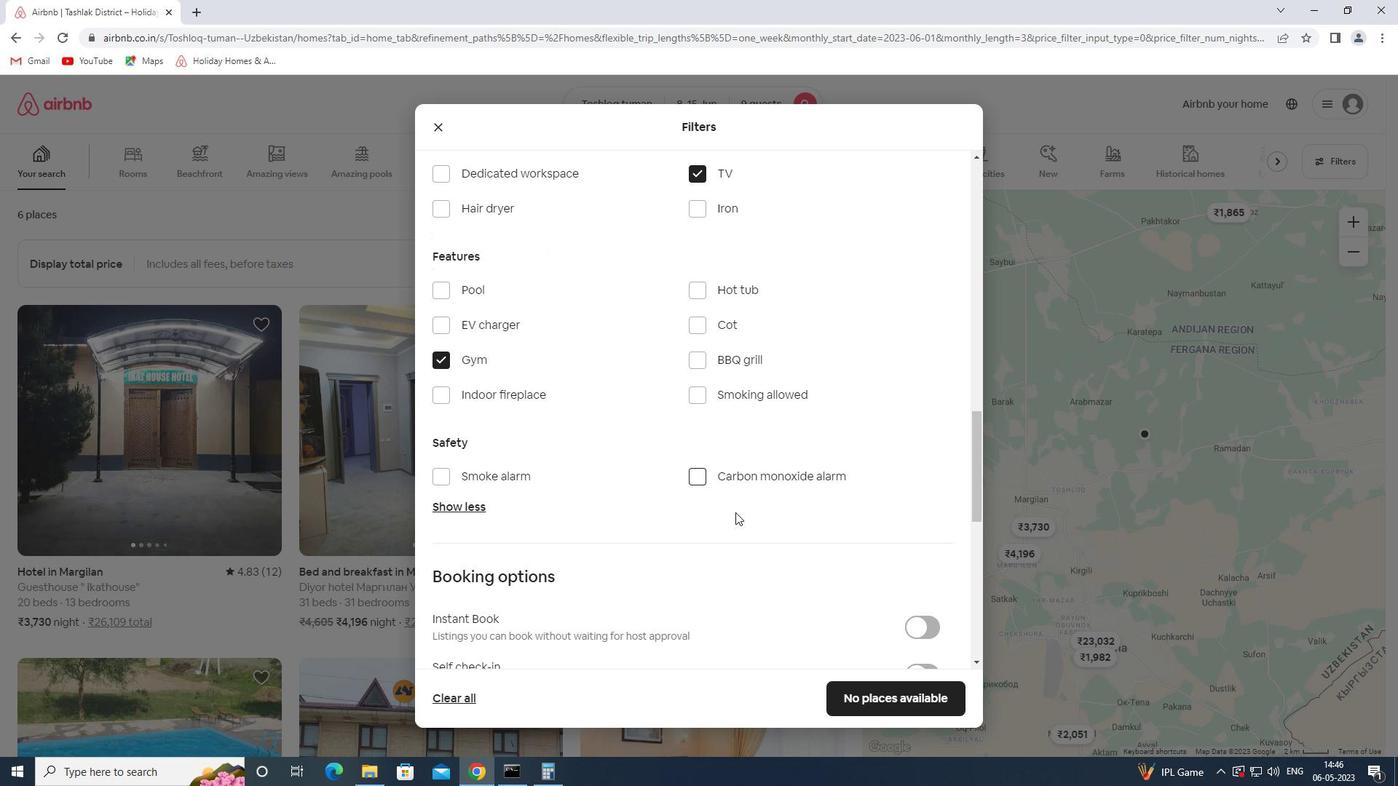
Action: Mouse scrolled (732, 509) with delta (0, 0)
Screenshot: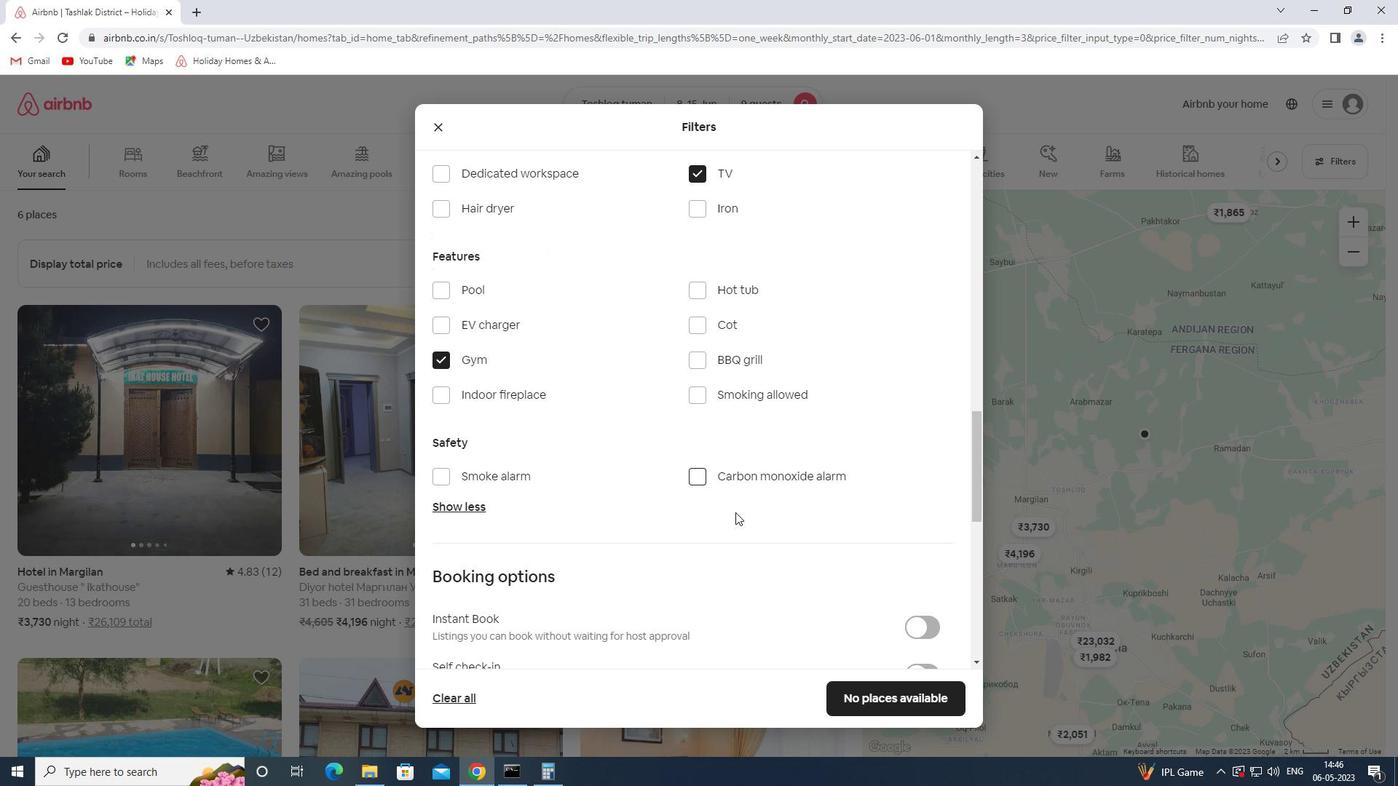 
Action: Mouse moved to (530, 367)
Screenshot: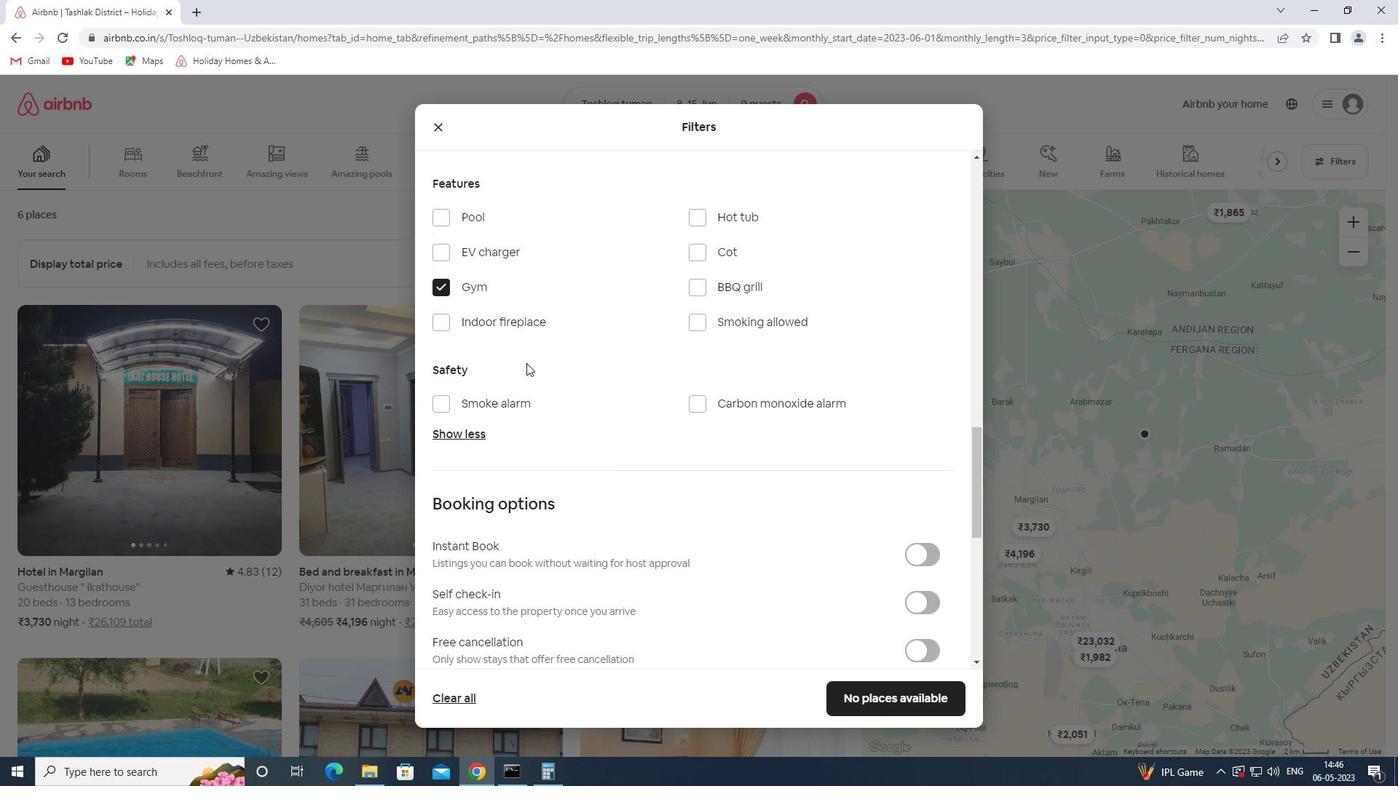 
Action: Mouse scrolled (530, 366) with delta (0, 0)
Screenshot: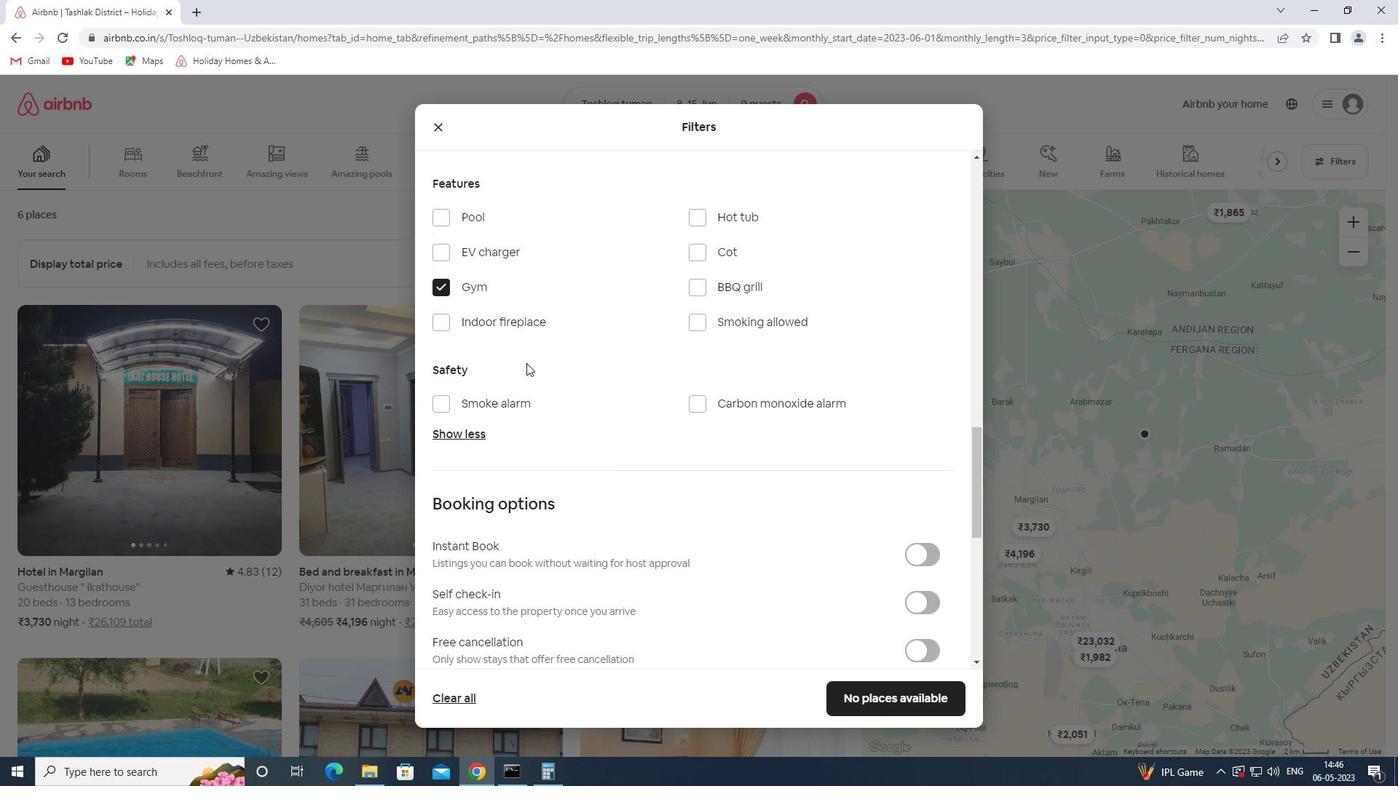 
Action: Mouse moved to (545, 378)
Screenshot: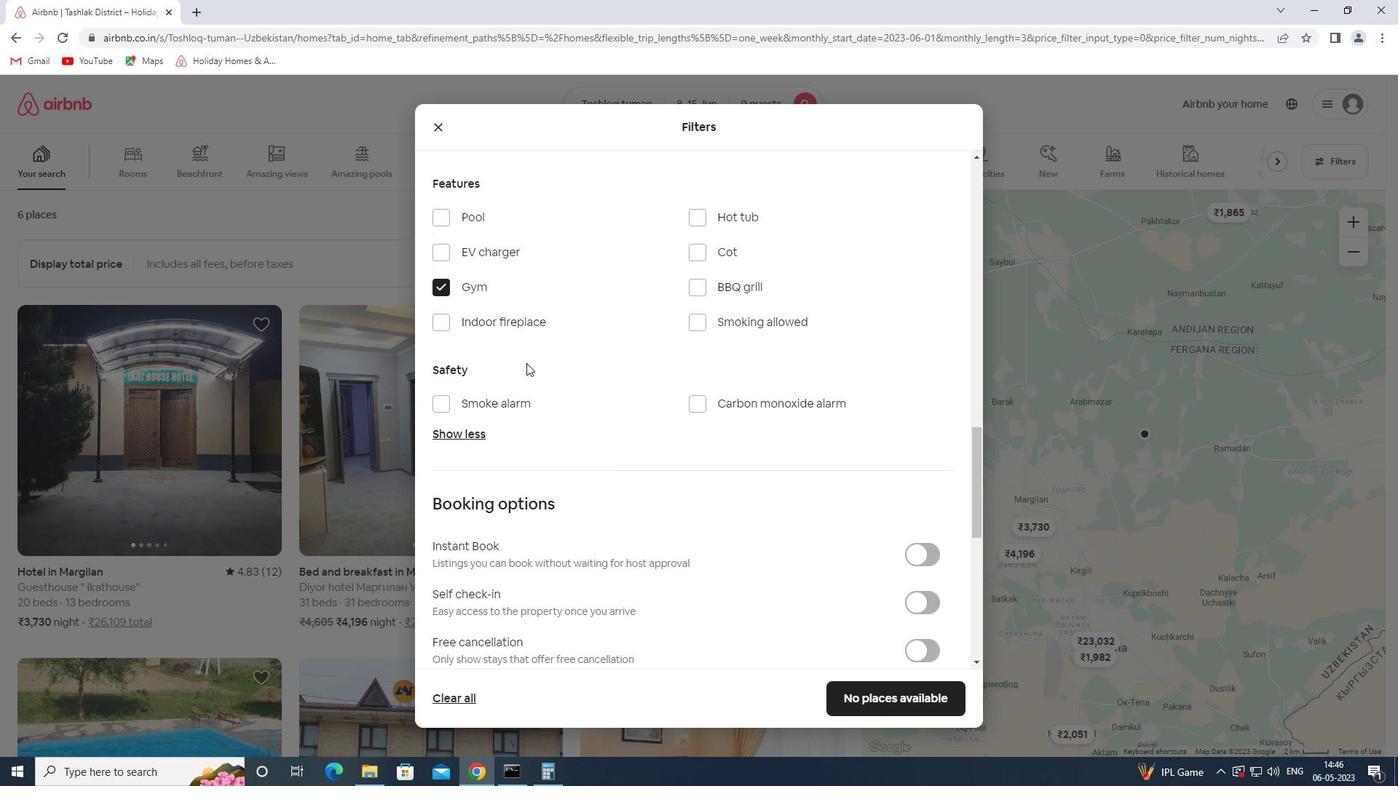 
Action: Mouse scrolled (545, 377) with delta (0, 0)
Screenshot: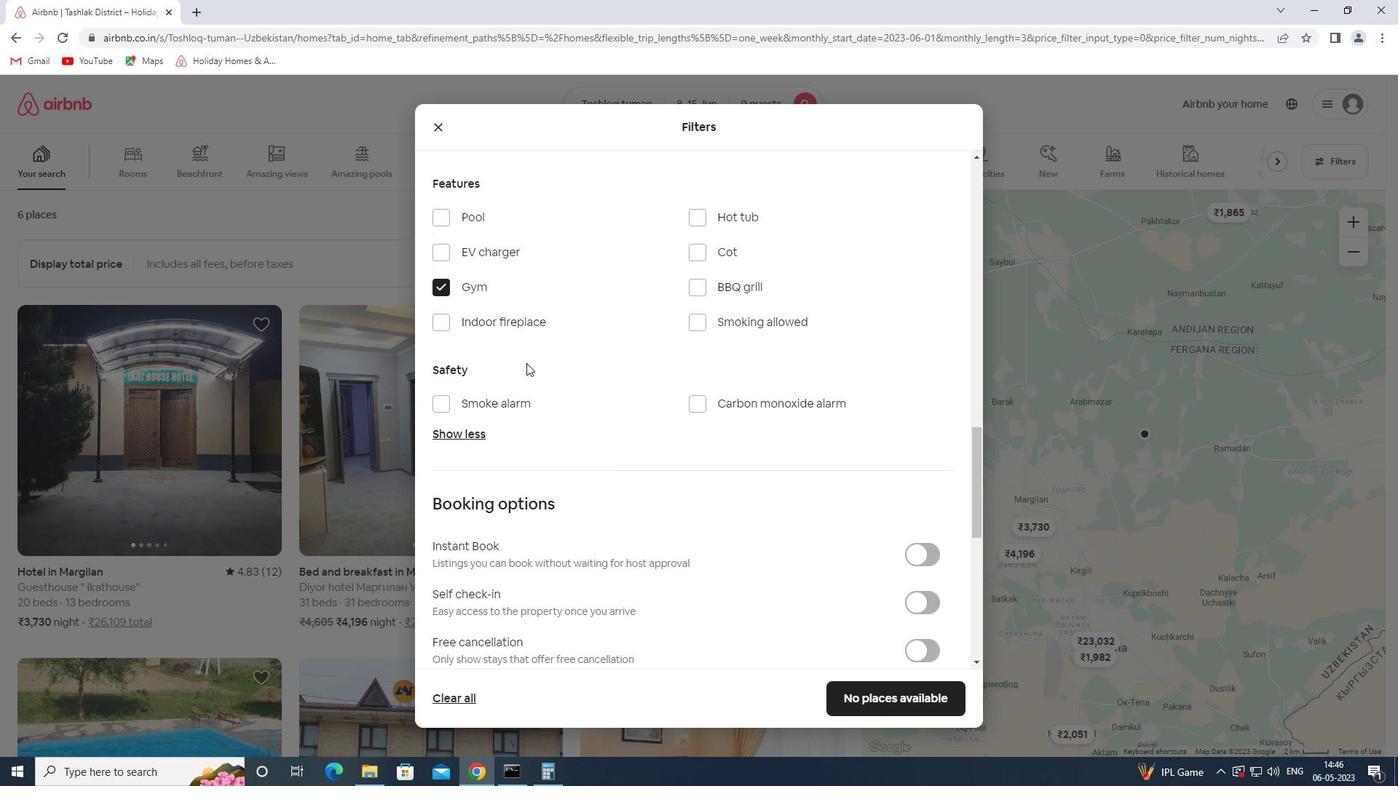 
Action: Mouse moved to (563, 389)
Screenshot: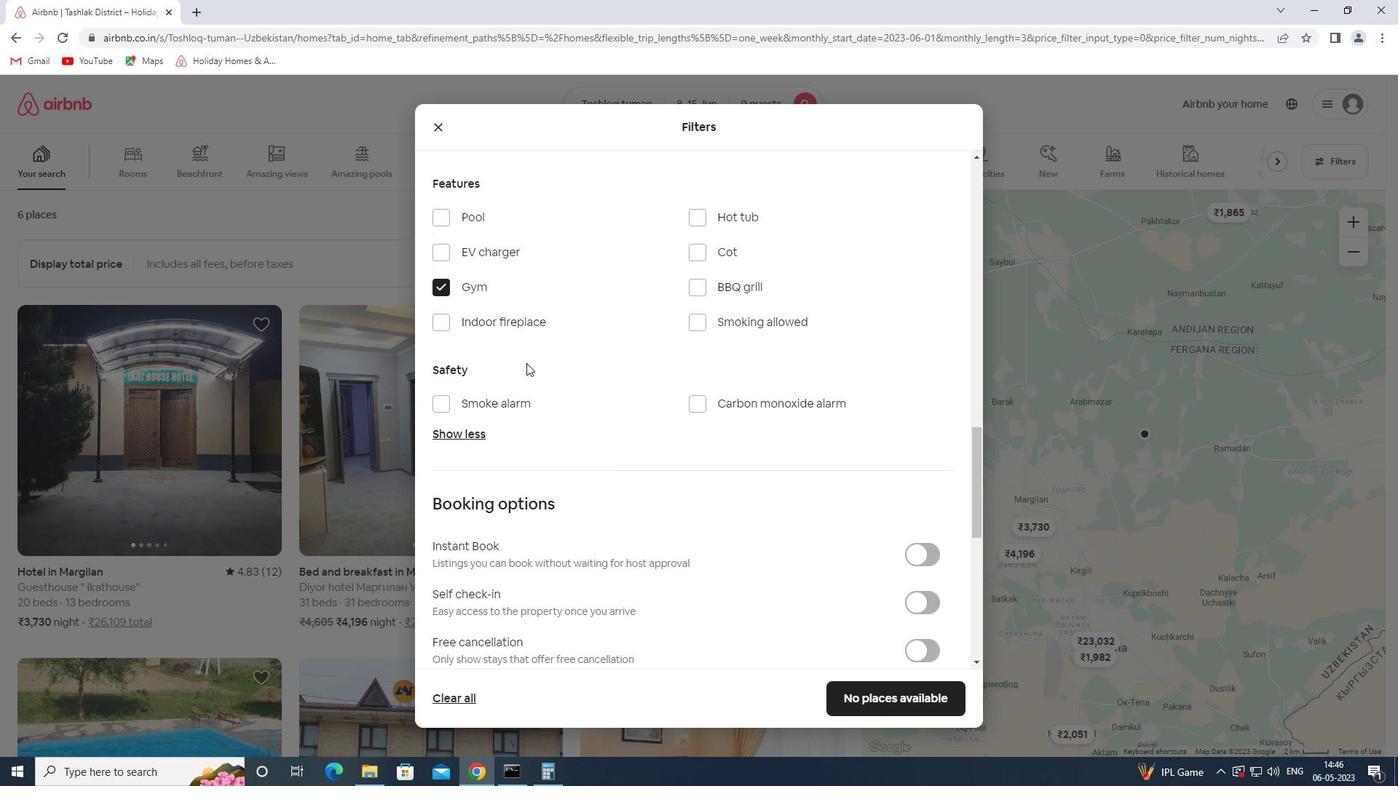 
Action: Mouse scrolled (563, 388) with delta (0, 0)
Screenshot: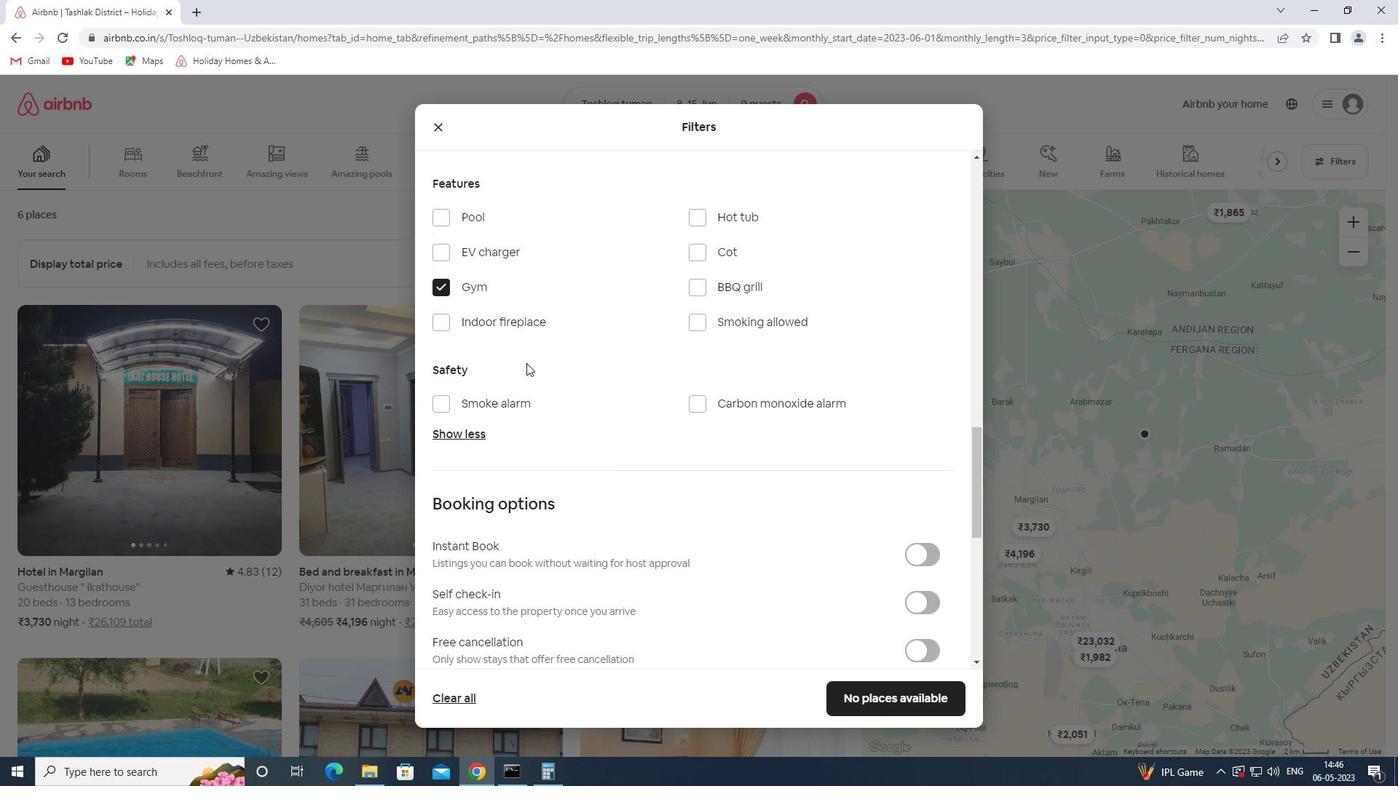 
Action: Mouse moved to (597, 399)
Screenshot: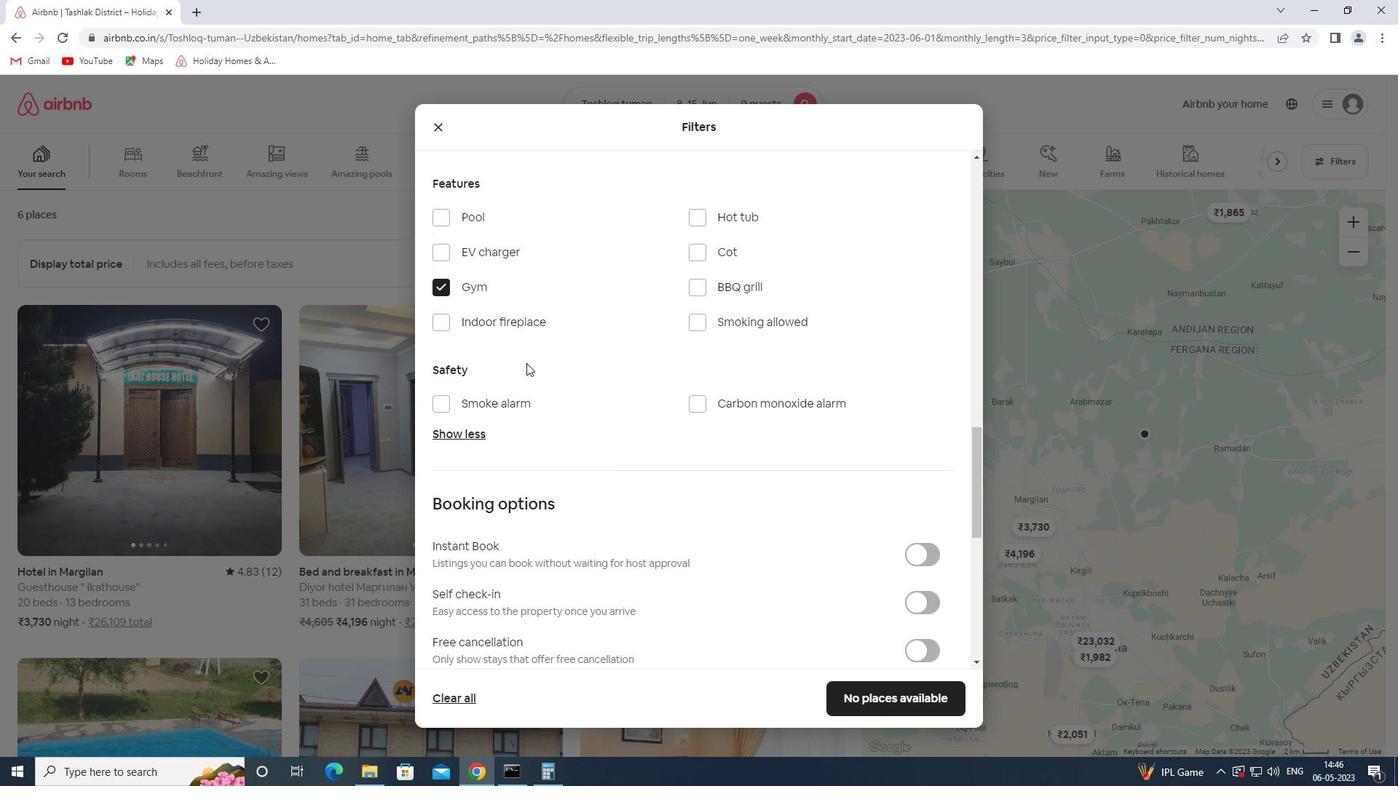 
Action: Mouse scrolled (597, 398) with delta (0, 0)
Screenshot: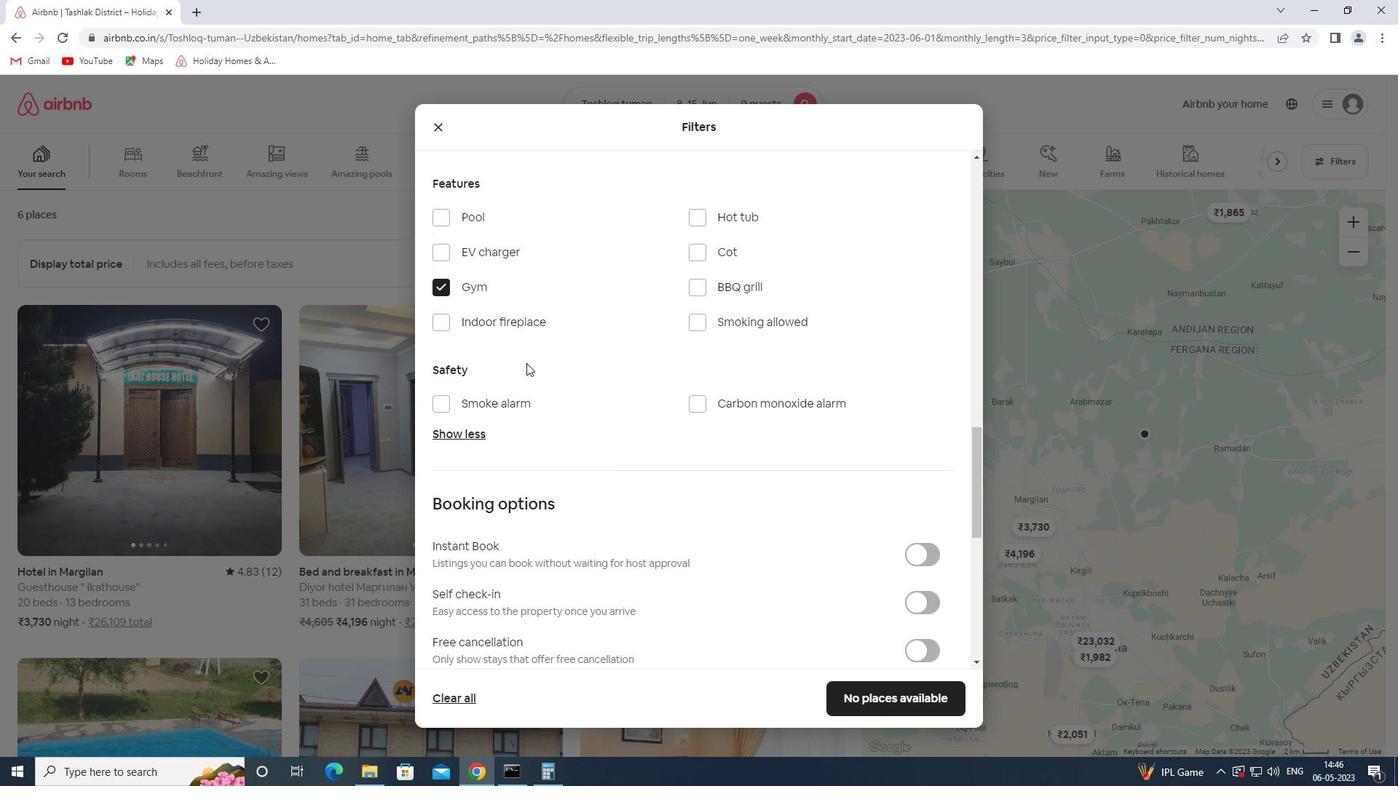 
Action: Mouse moved to (727, 409)
Screenshot: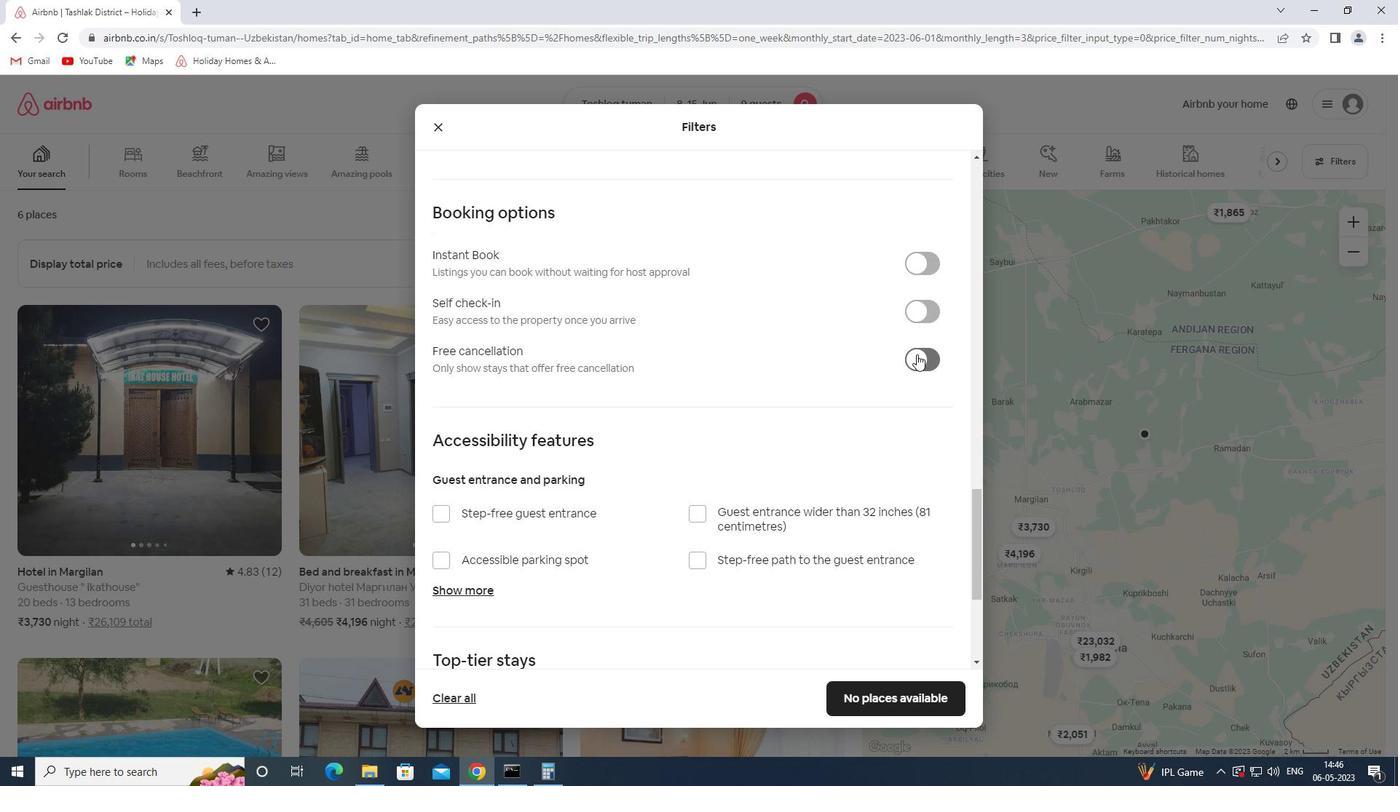 
Action: Mouse scrolled (727, 410) with delta (0, 0)
Screenshot: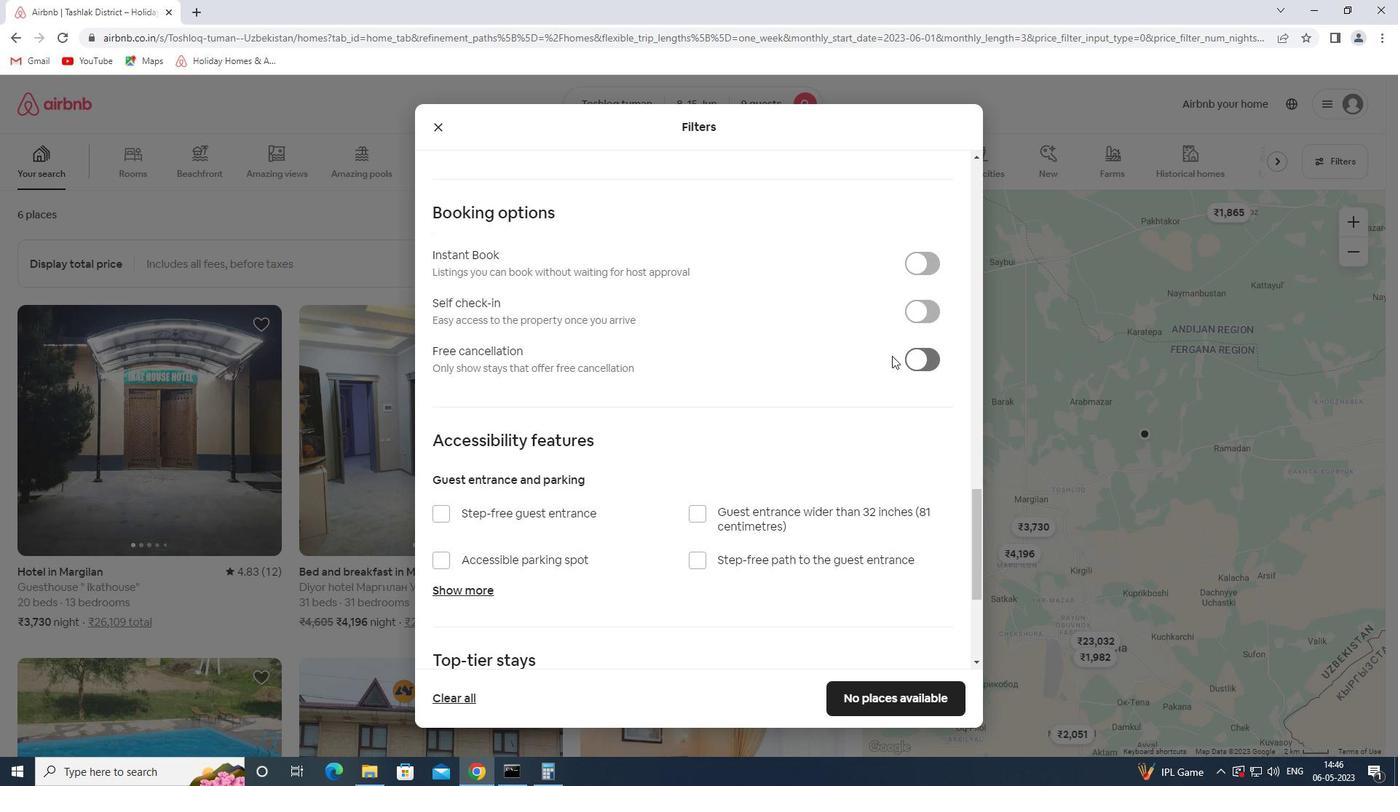 
Action: Mouse scrolled (727, 410) with delta (0, 0)
Screenshot: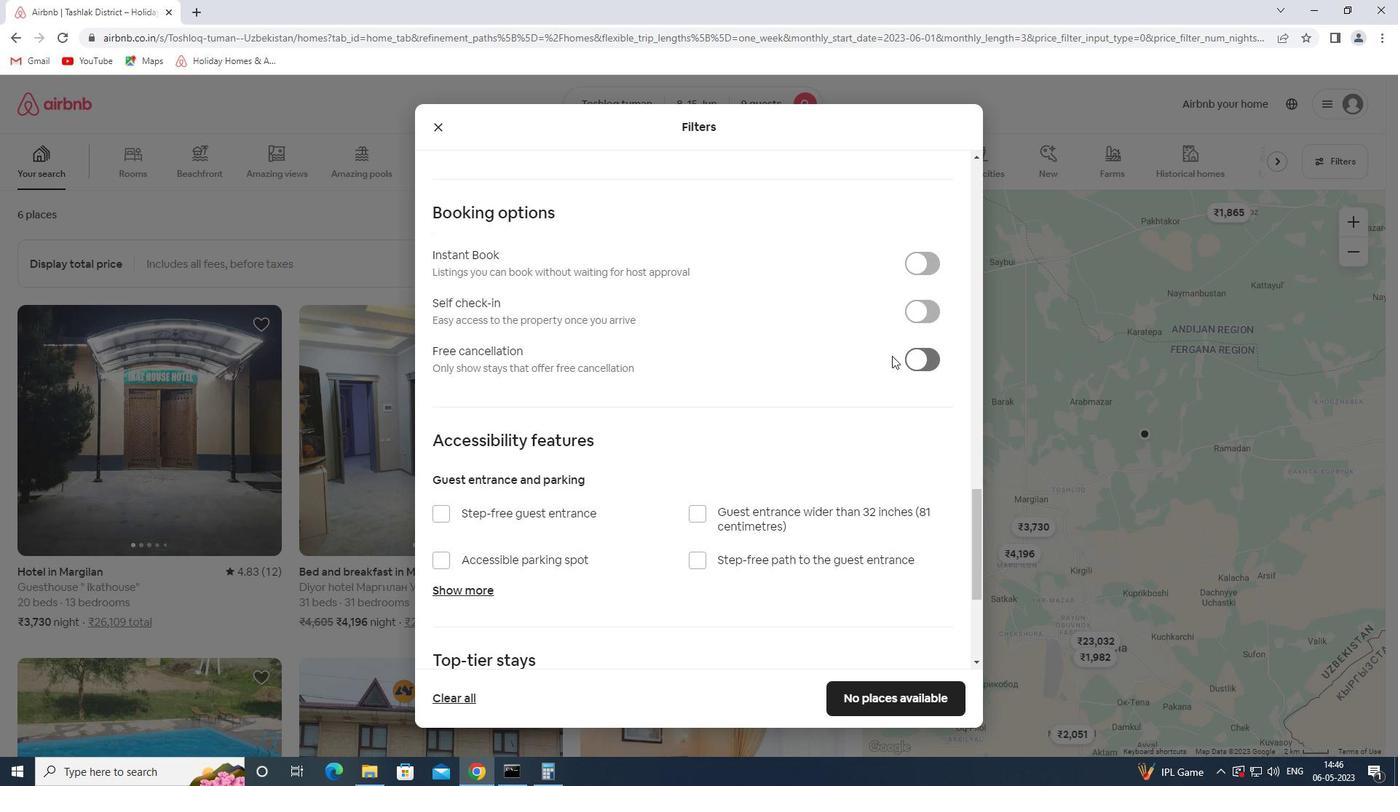 
Action: Mouse moved to (722, 411)
Screenshot: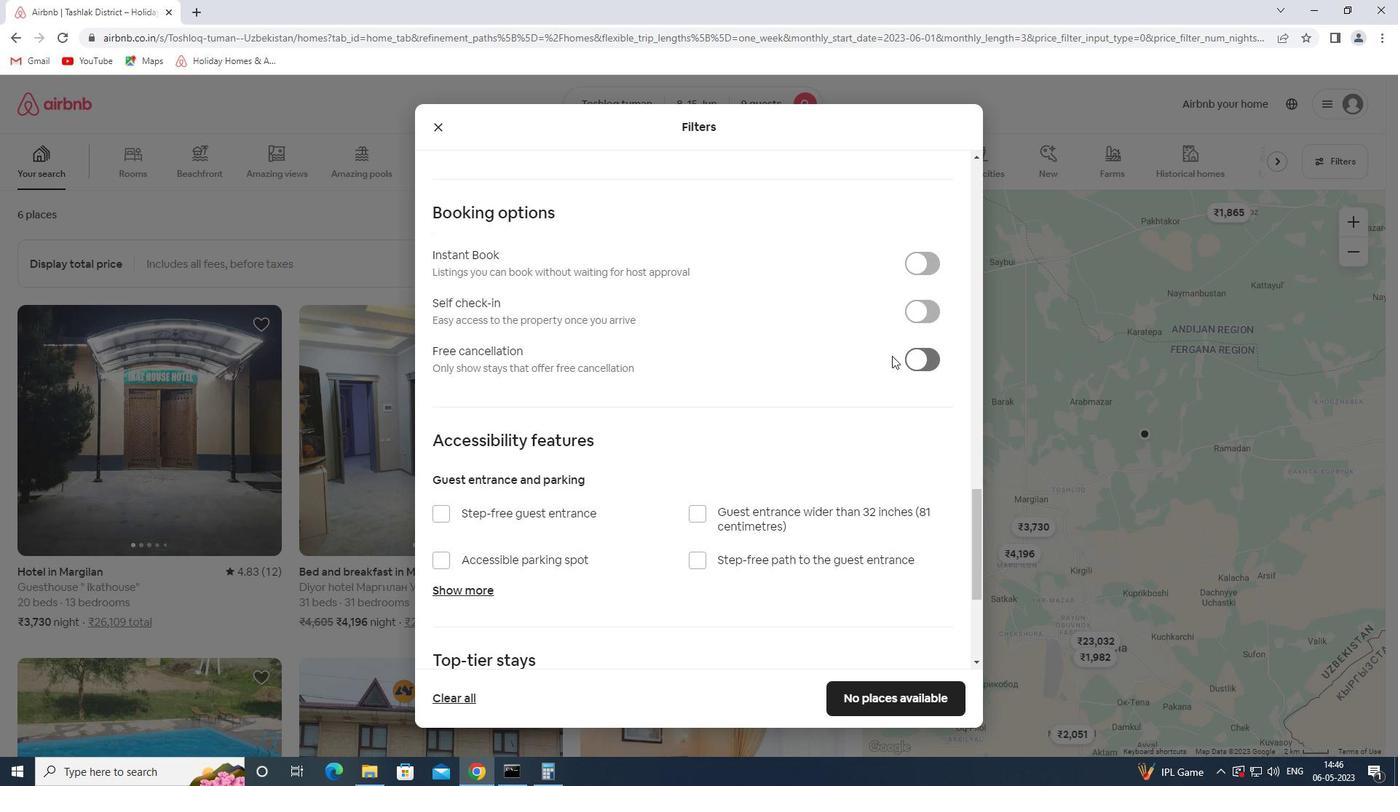 
Action: Mouse scrolled (722, 412) with delta (0, 0)
Screenshot: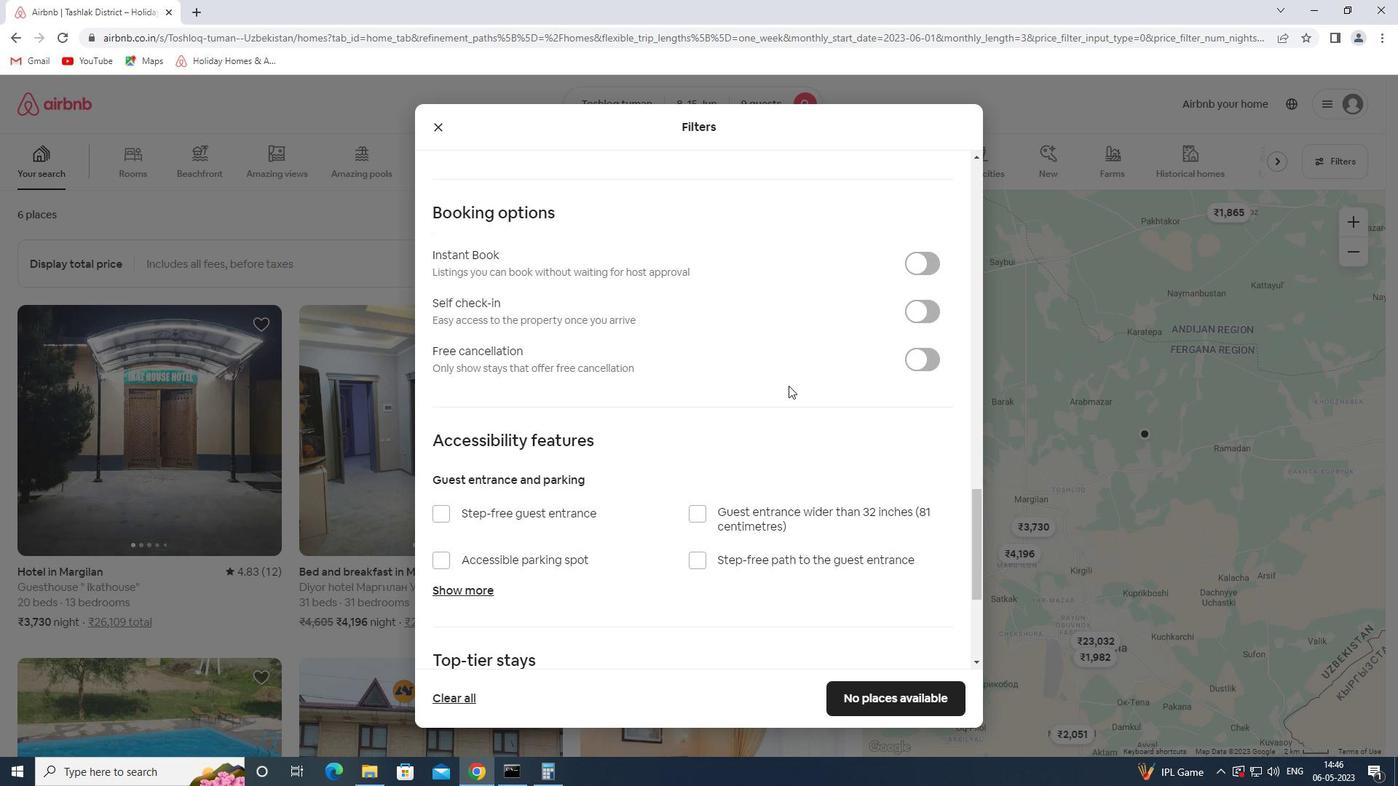
Action: Mouse moved to (712, 413)
Screenshot: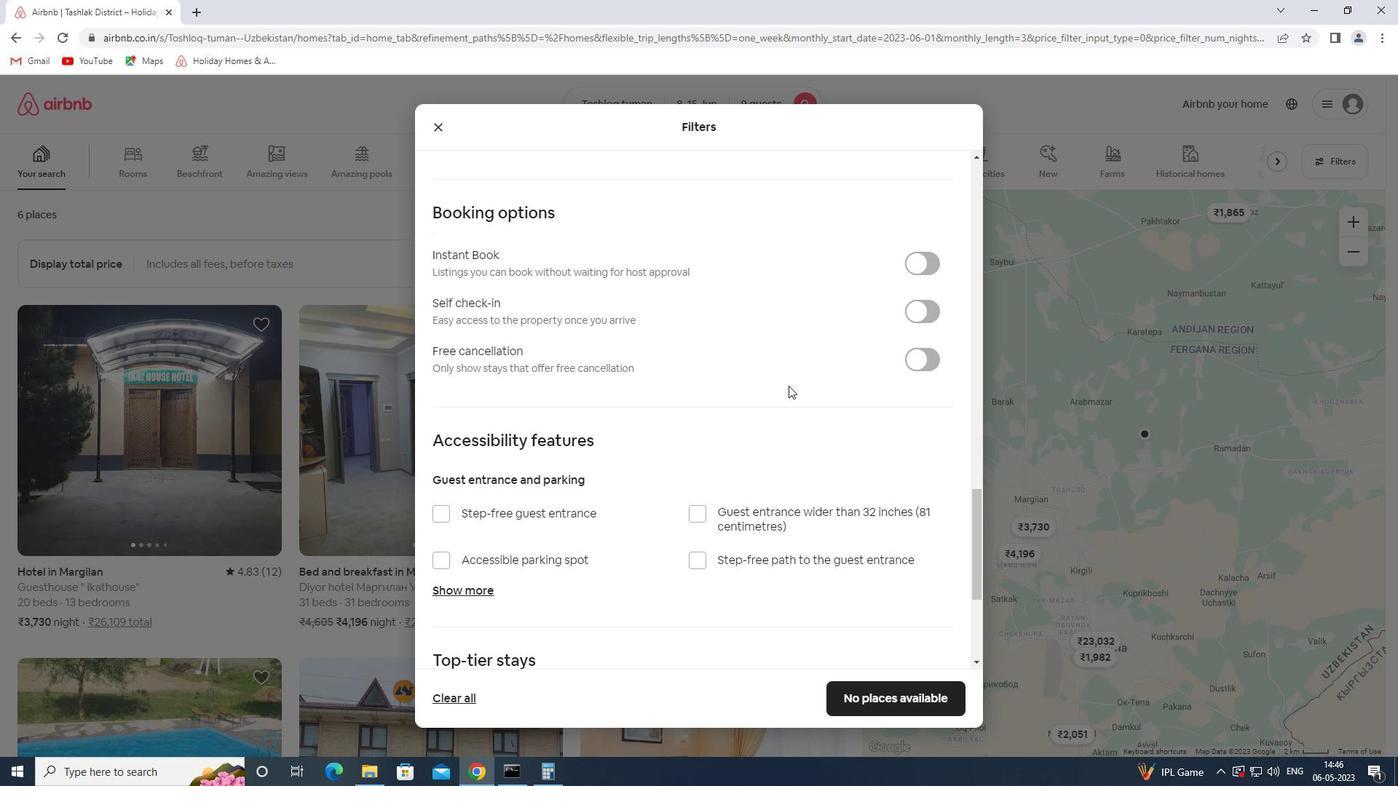 
Action: Mouse scrolled (712, 414) with delta (0, 0)
Screenshot: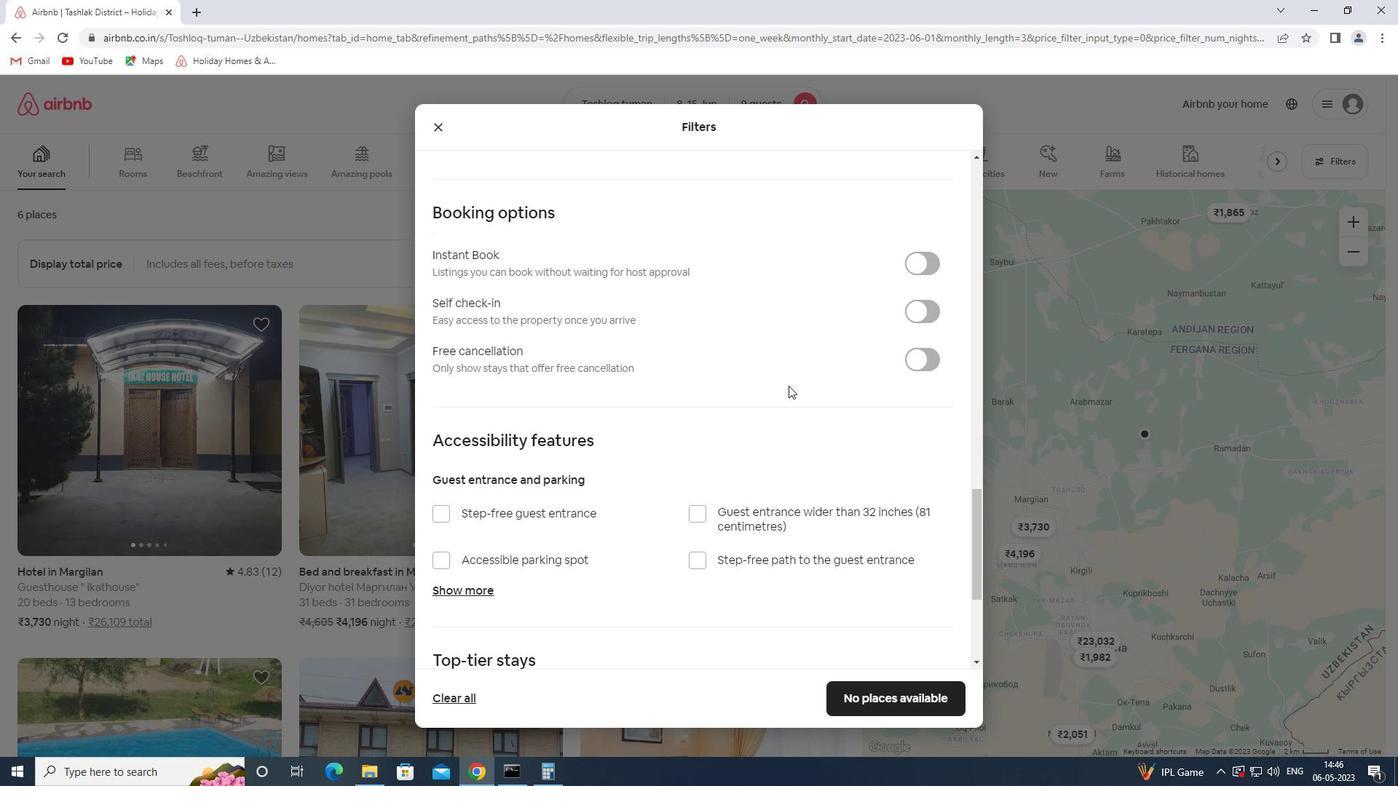 
Action: Mouse moved to (715, 448)
Screenshot: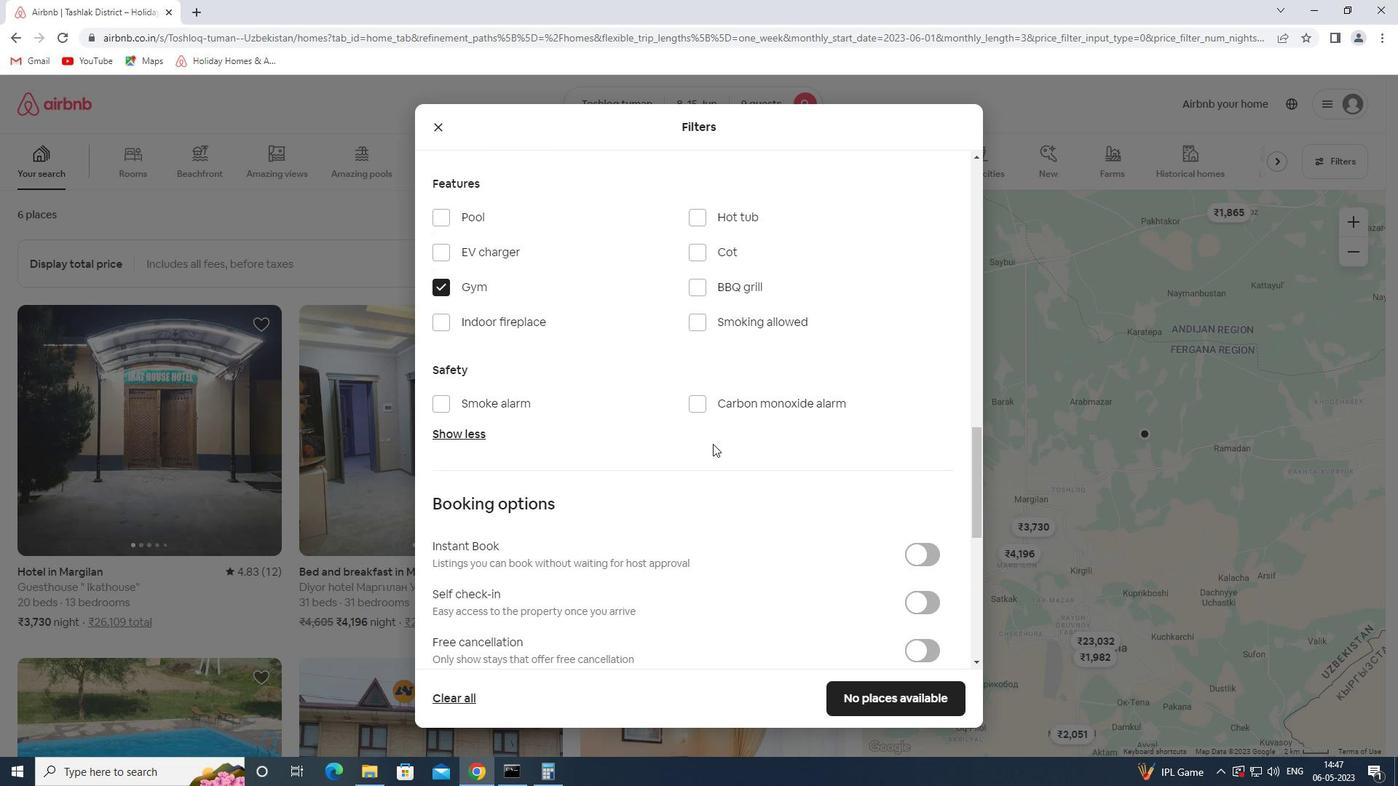 
Action: Mouse scrolled (715, 447) with delta (0, 0)
Screenshot: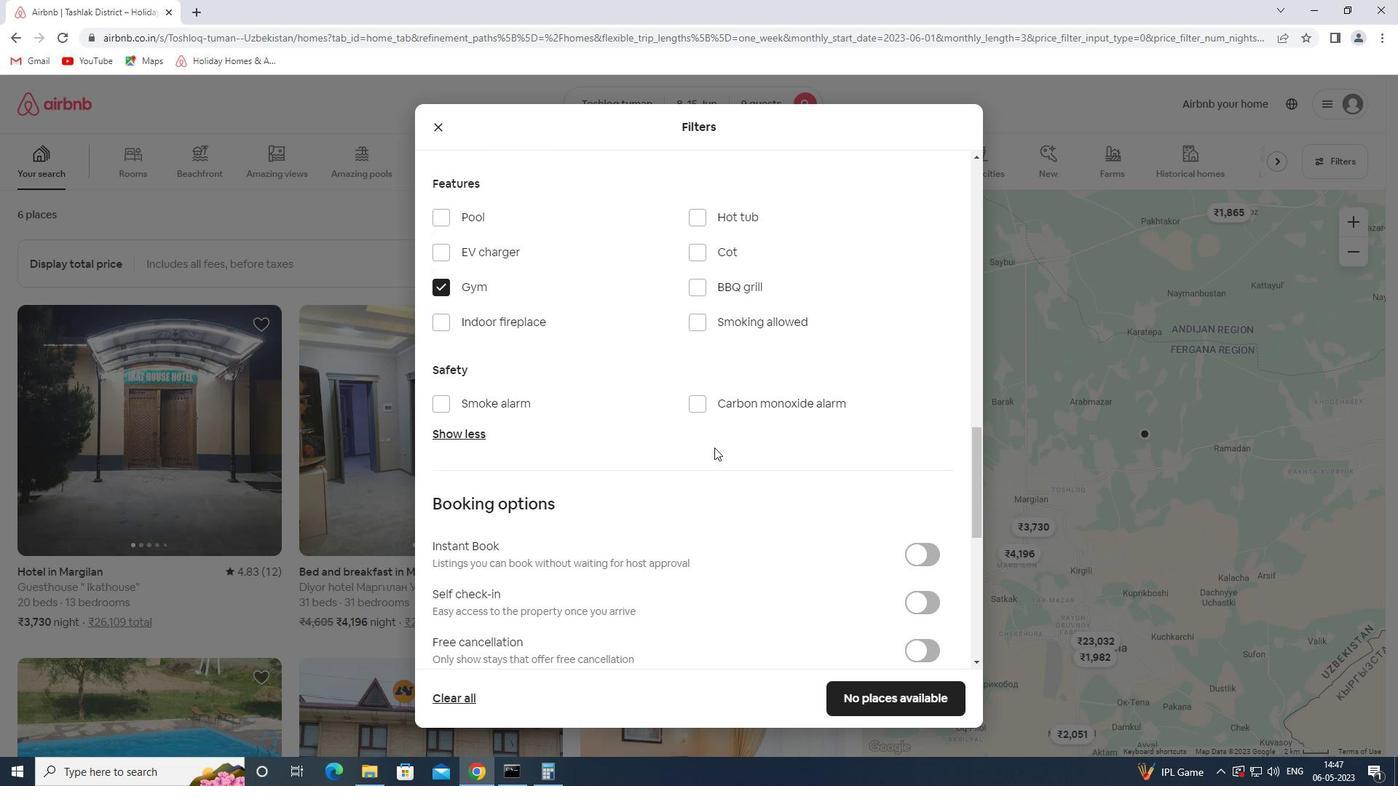 
Action: Mouse moved to (715, 448)
Screenshot: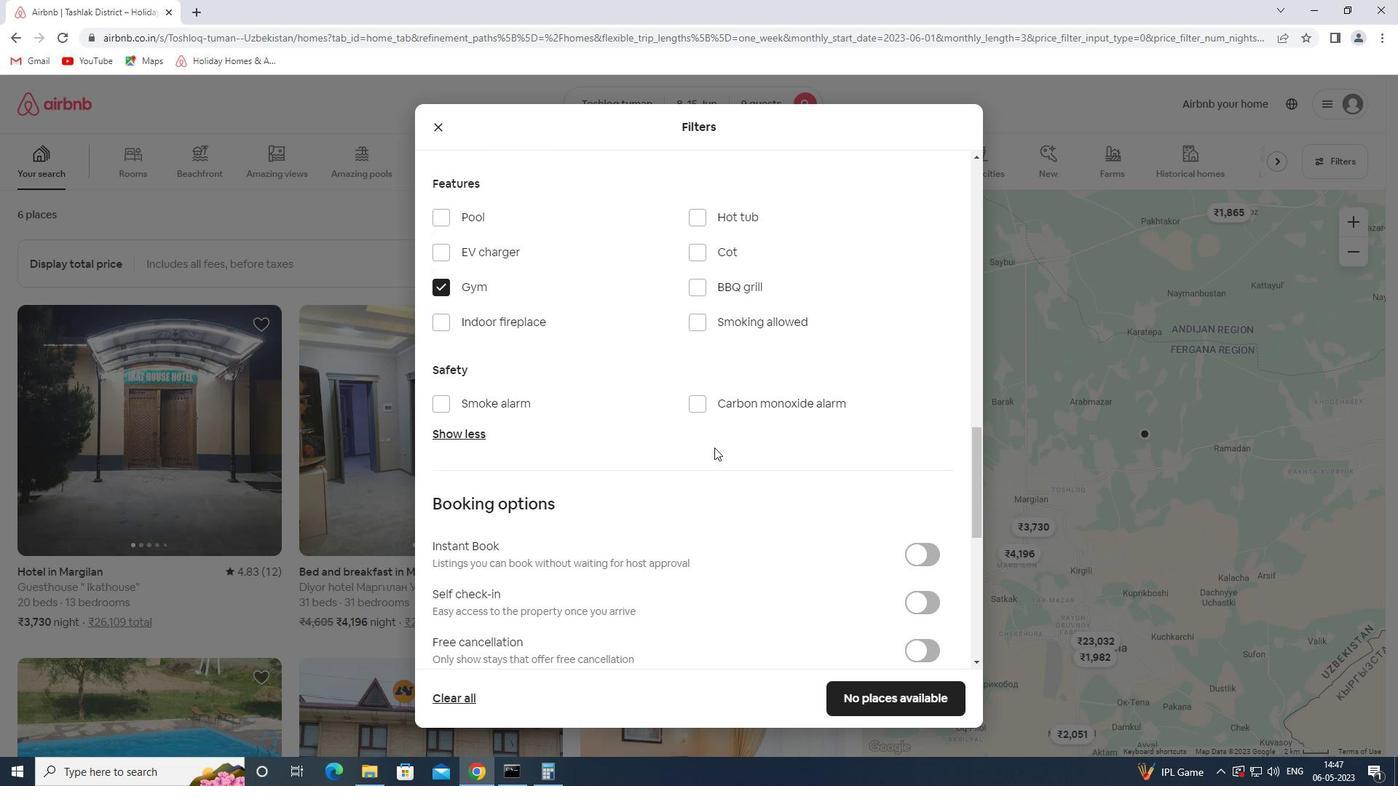 
Action: Mouse scrolled (715, 447) with delta (0, 0)
Screenshot: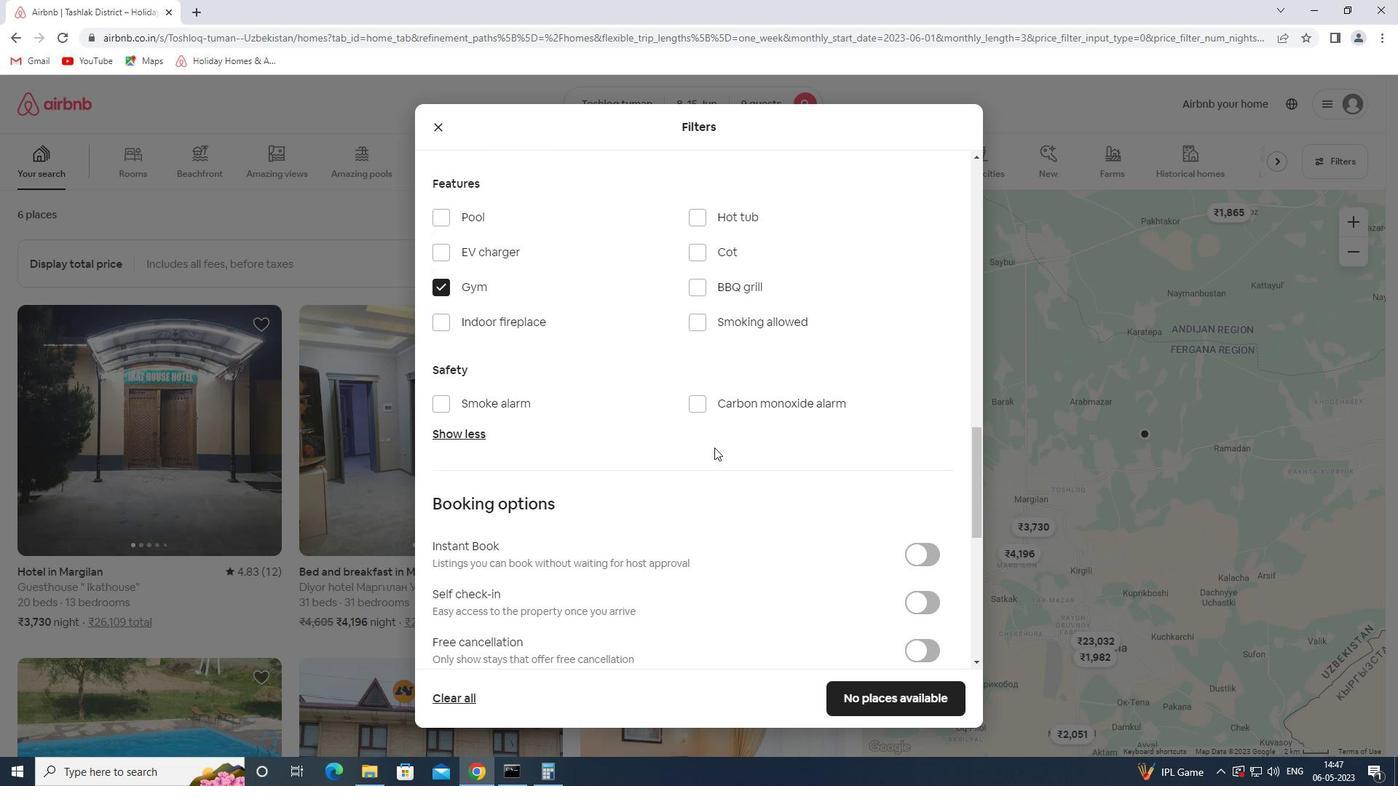
Action: Mouse moved to (720, 448)
Screenshot: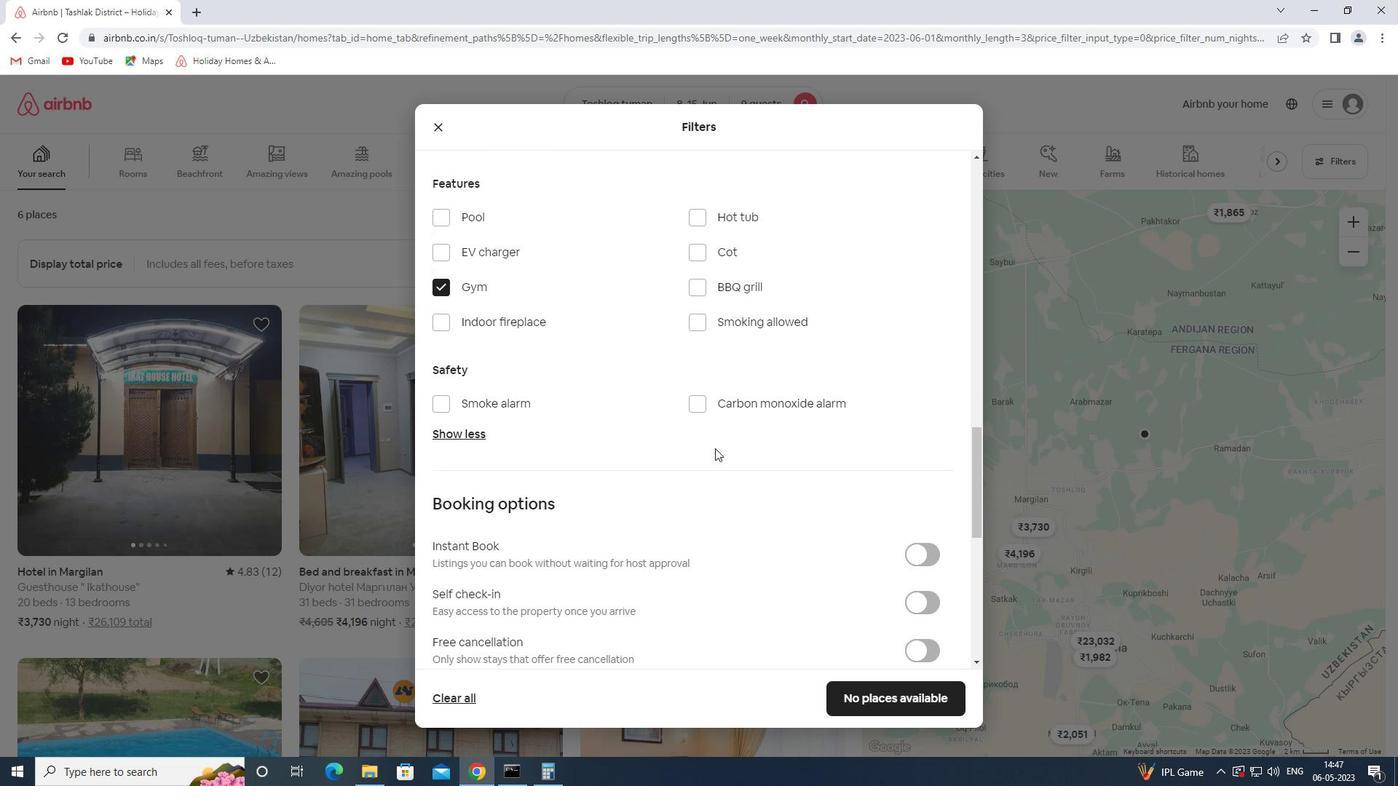 
Action: Mouse scrolled (720, 447) with delta (0, 0)
Screenshot: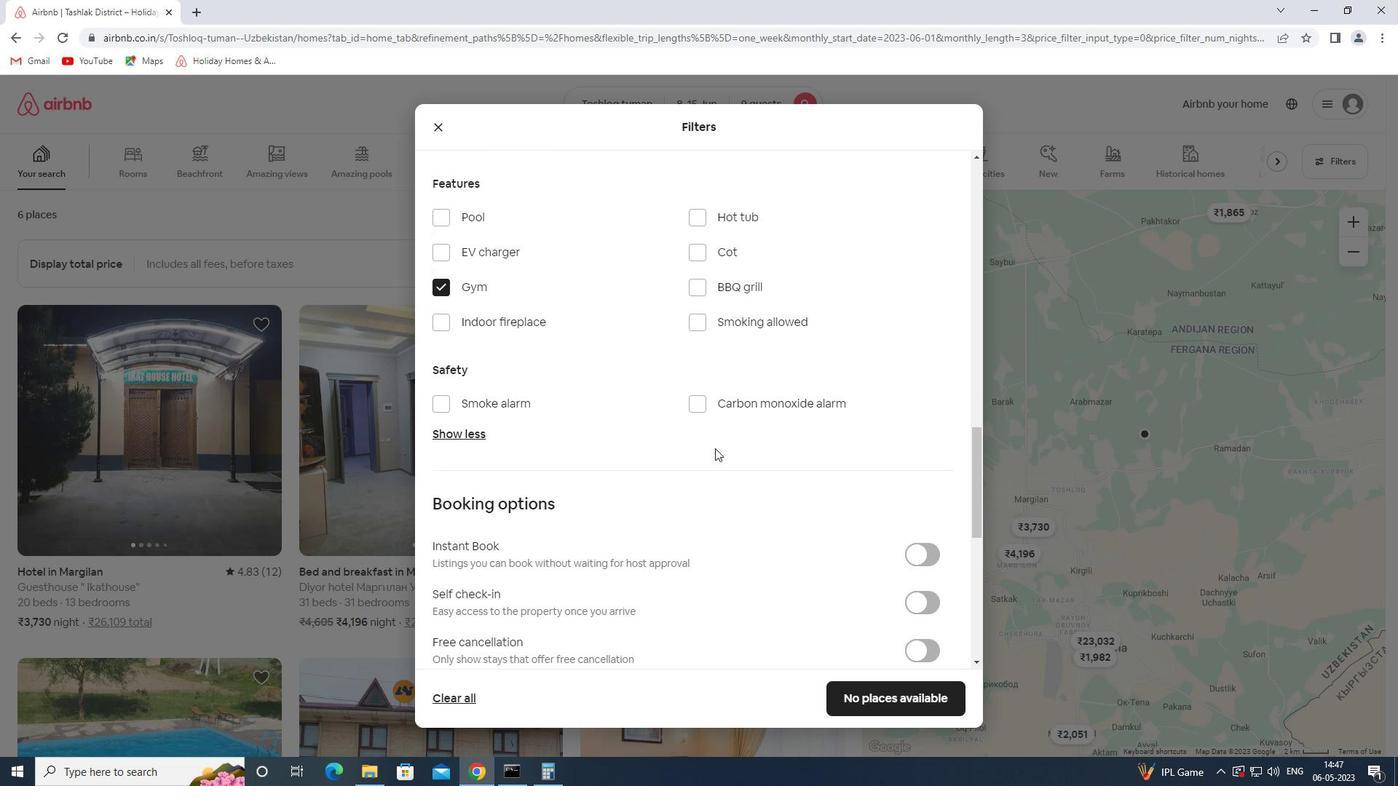 
Action: Mouse moved to (934, 378)
Screenshot: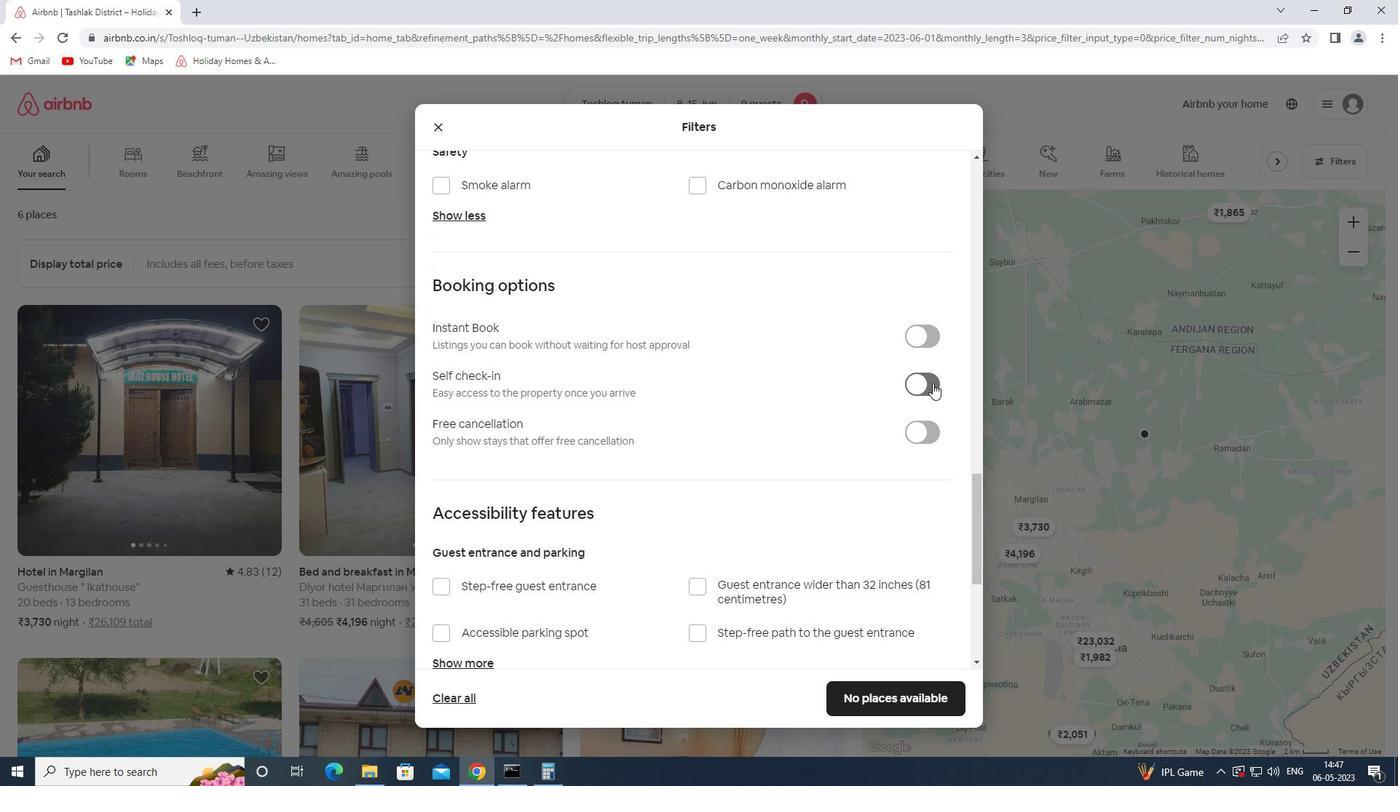 
Action: Mouse pressed left at (934, 378)
Screenshot: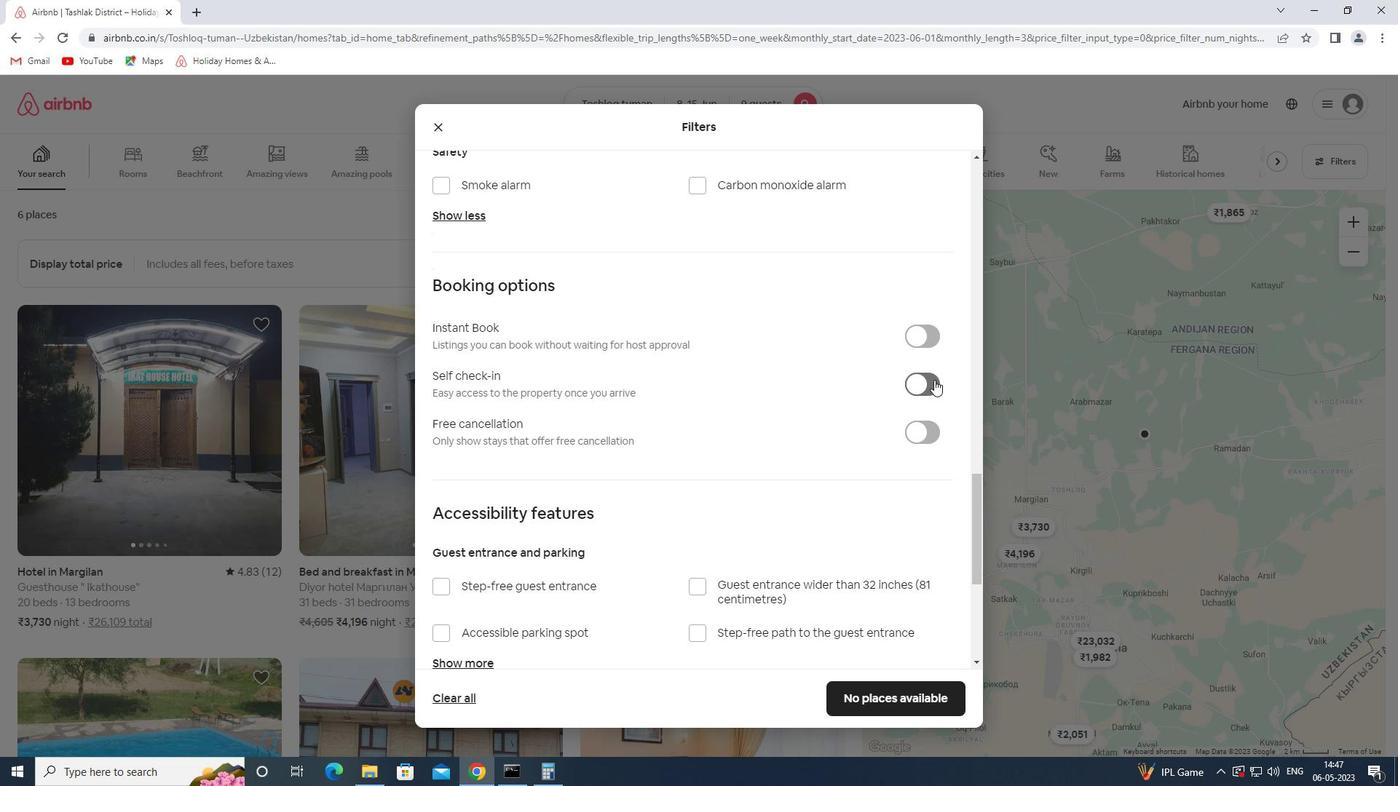 
Action: Mouse moved to (754, 443)
Screenshot: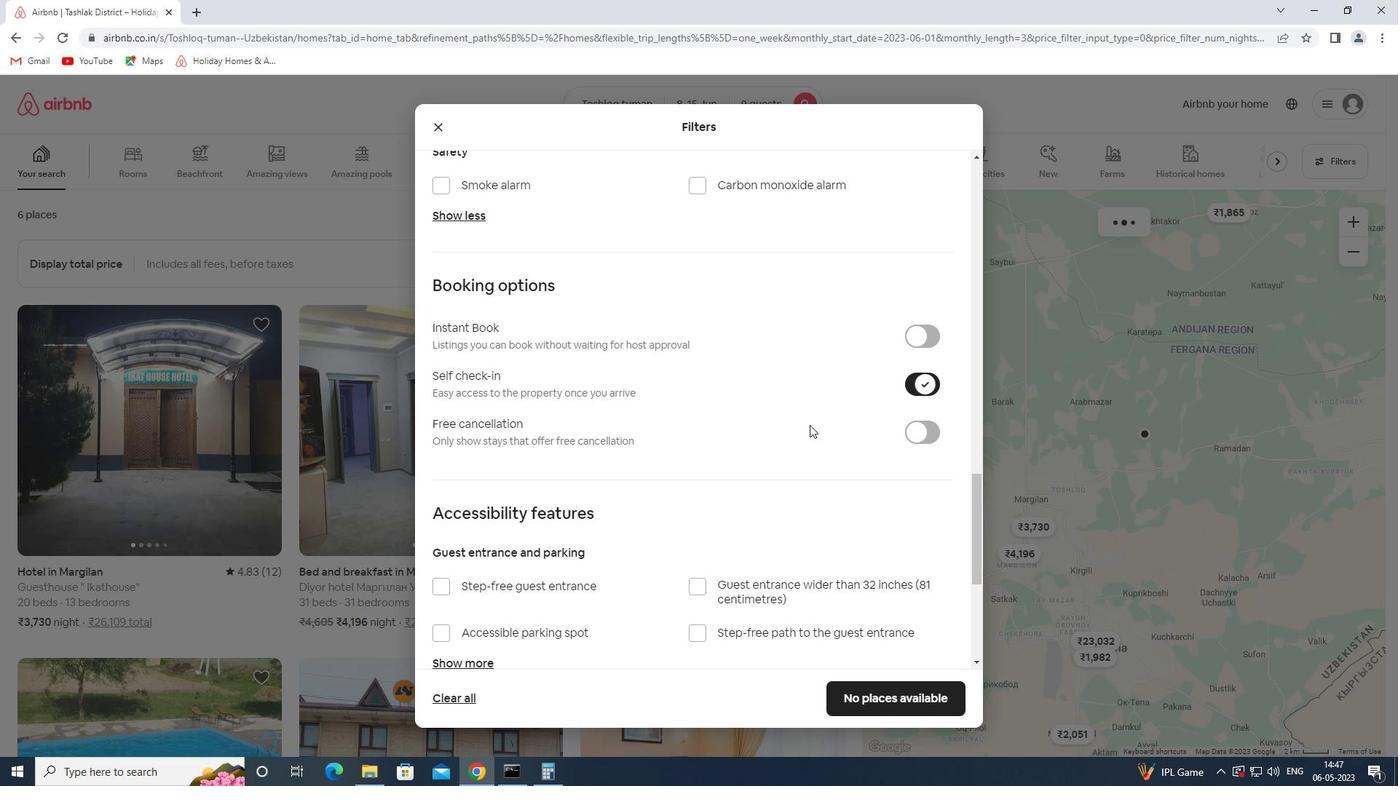 
Action: Mouse scrolled (754, 442) with delta (0, 0)
Screenshot: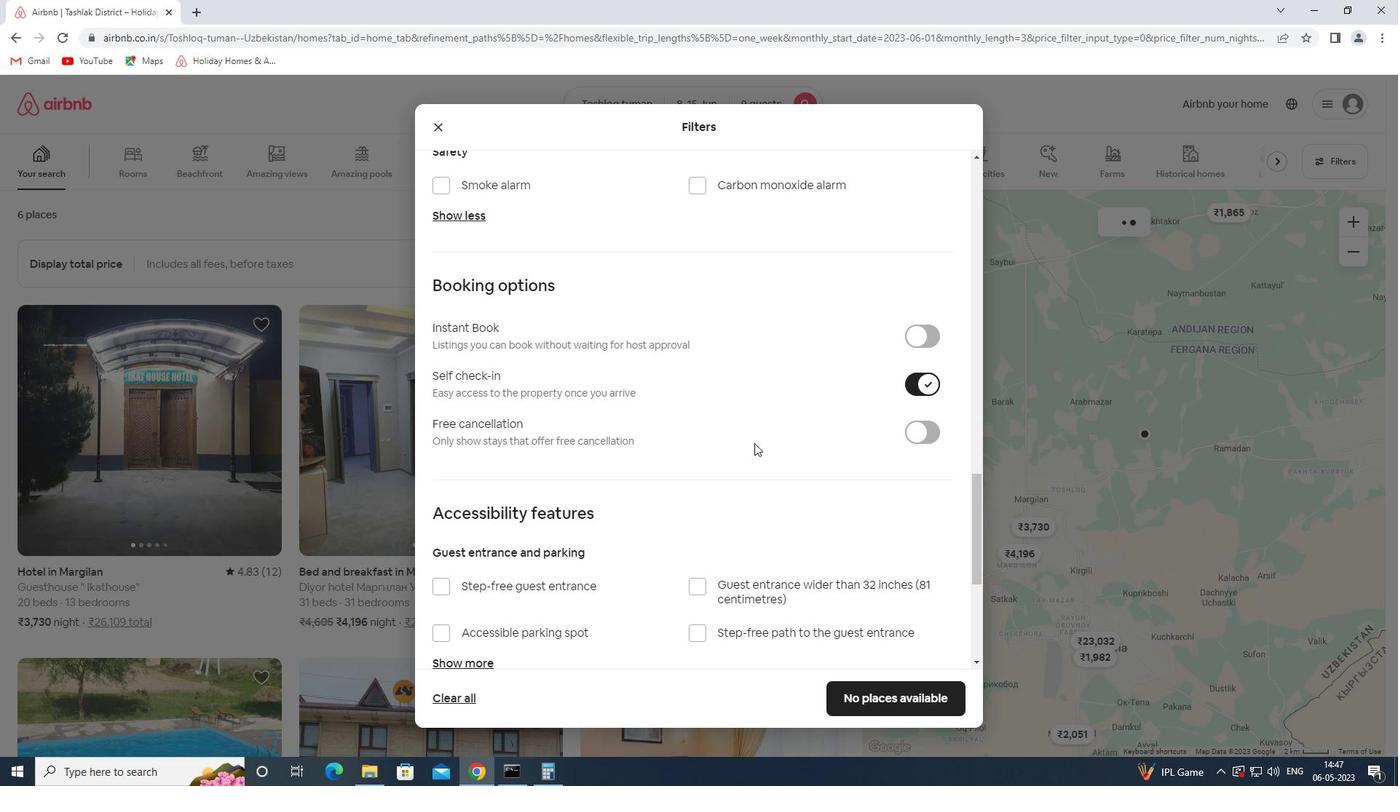 
Action: Mouse scrolled (754, 442) with delta (0, 0)
Screenshot: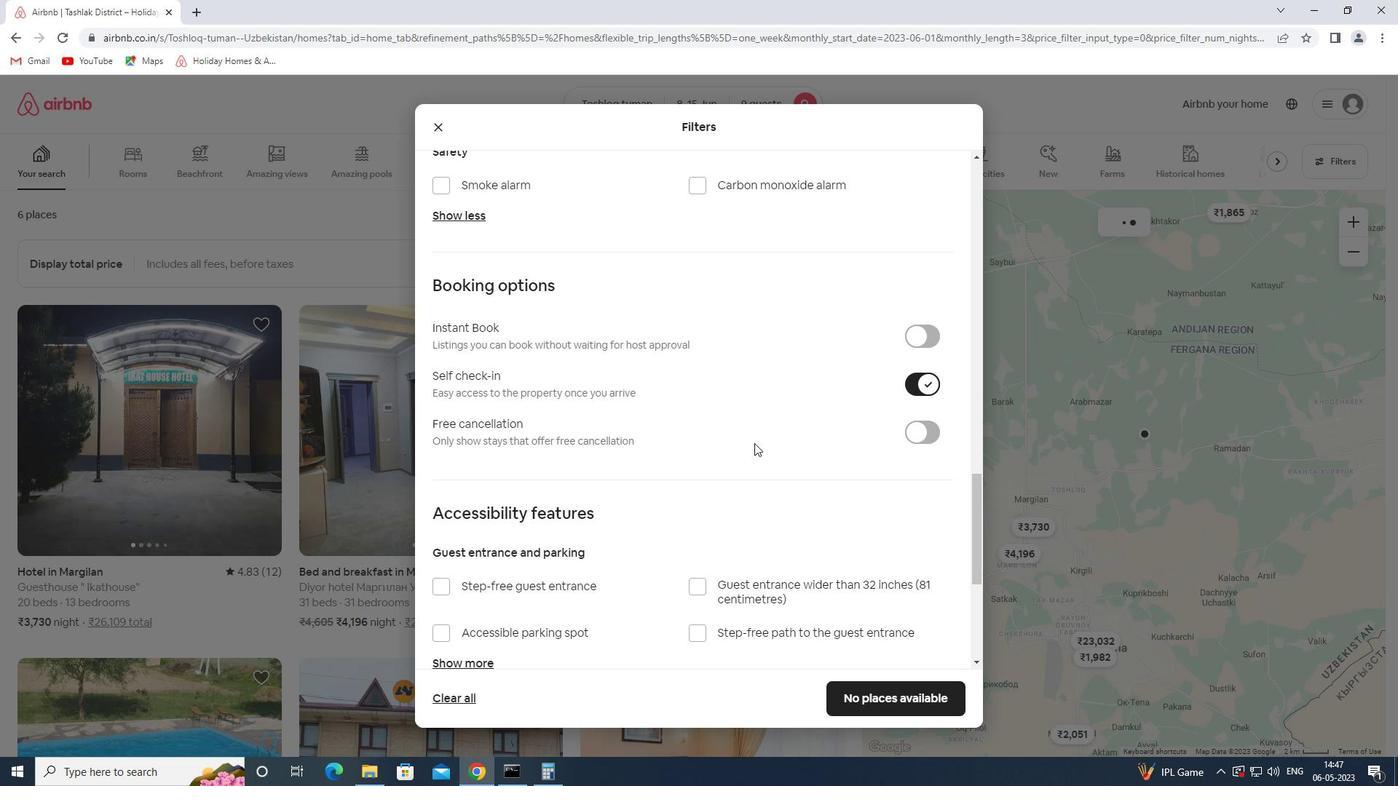 
Action: Mouse scrolled (754, 442) with delta (0, 0)
Screenshot: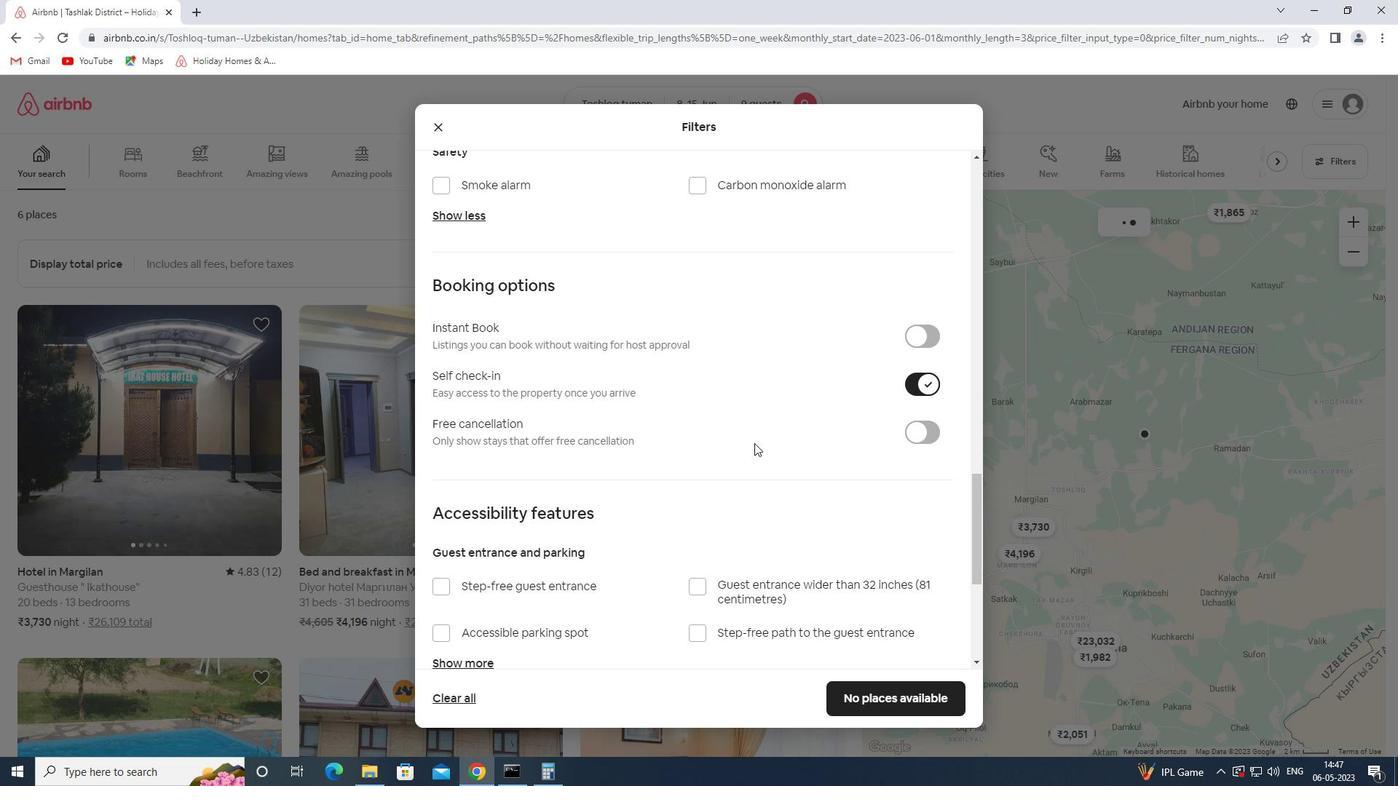 
Action: Mouse scrolled (754, 442) with delta (0, 0)
Screenshot: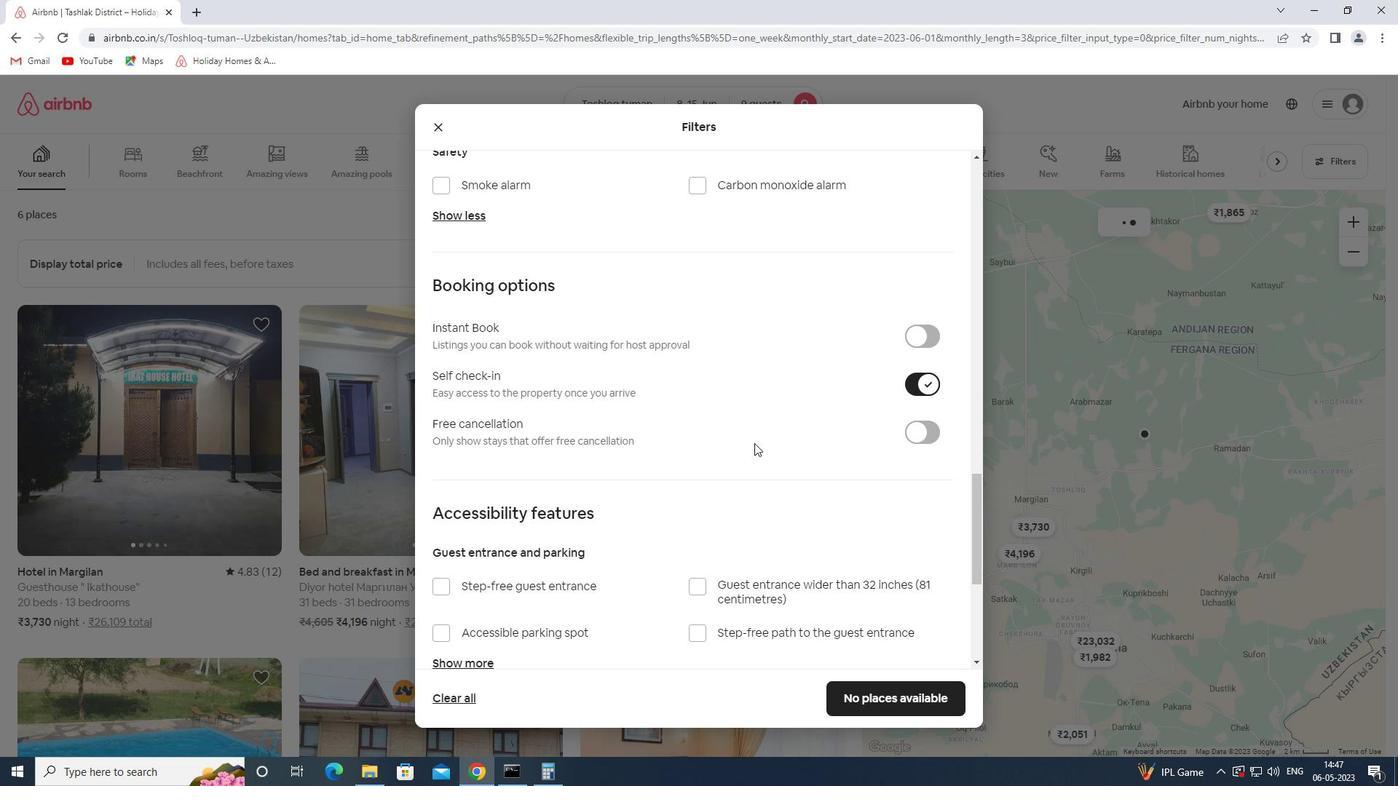 
Action: Mouse moved to (537, 453)
Screenshot: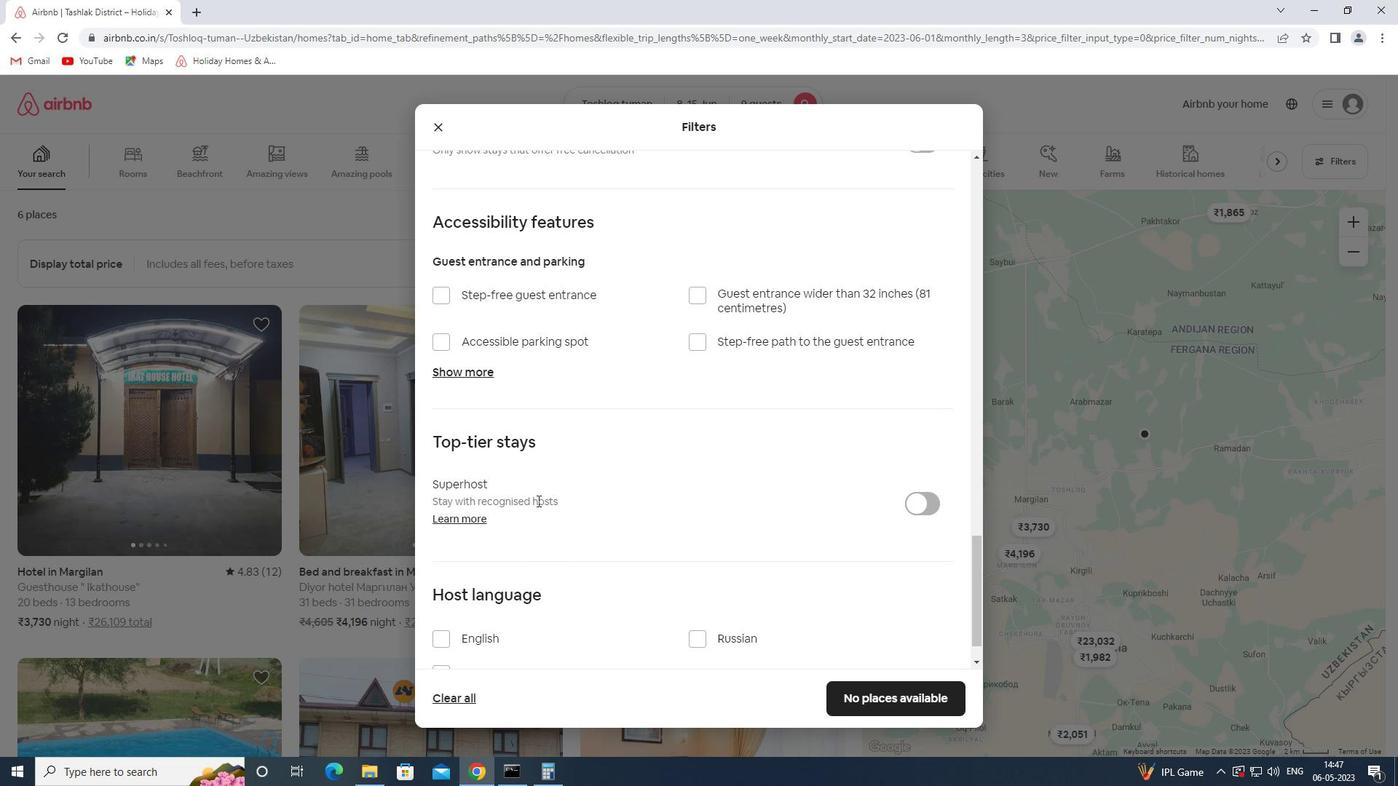 
Action: Mouse scrolled (537, 452) with delta (0, 0)
Screenshot: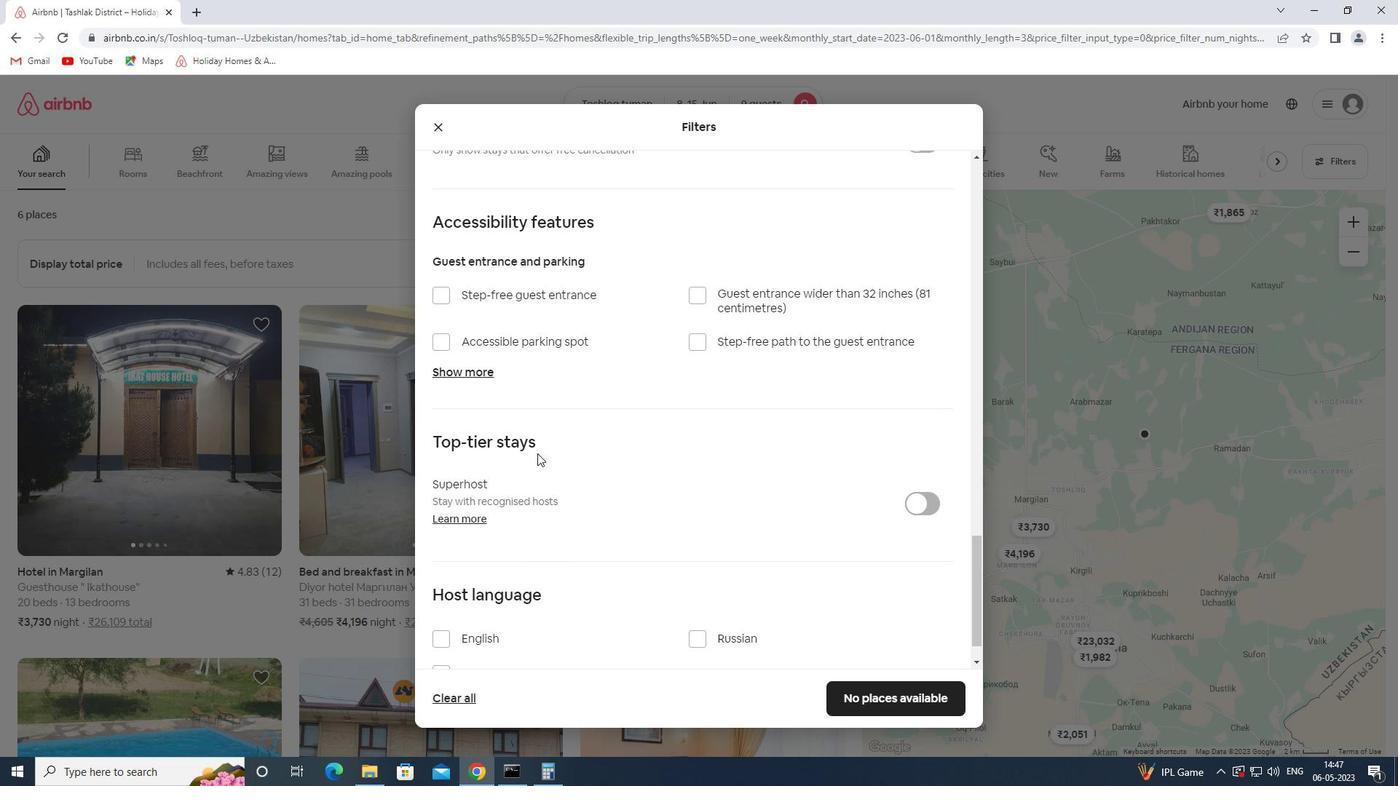 
Action: Mouse scrolled (537, 452) with delta (0, 0)
Screenshot: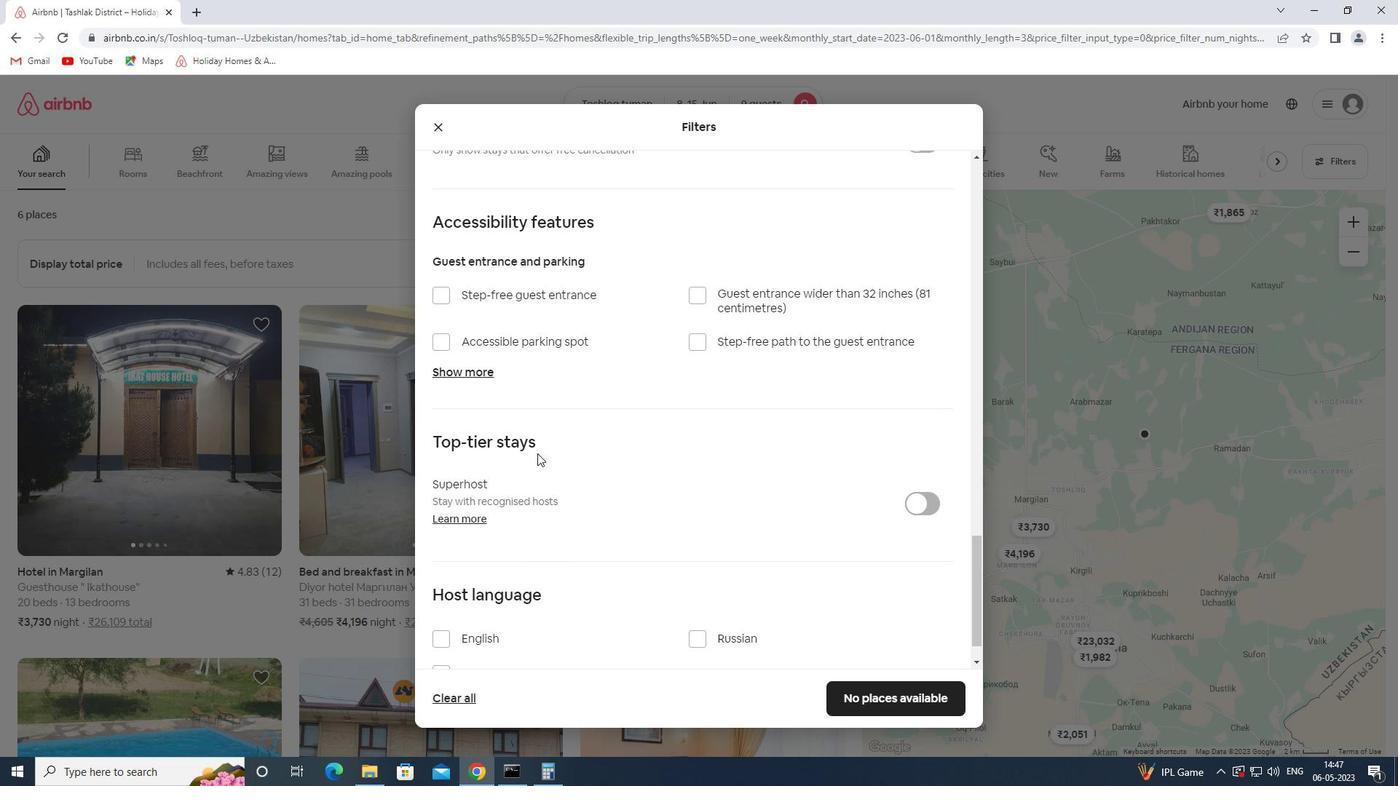 
Action: Mouse scrolled (537, 452) with delta (0, 0)
Screenshot: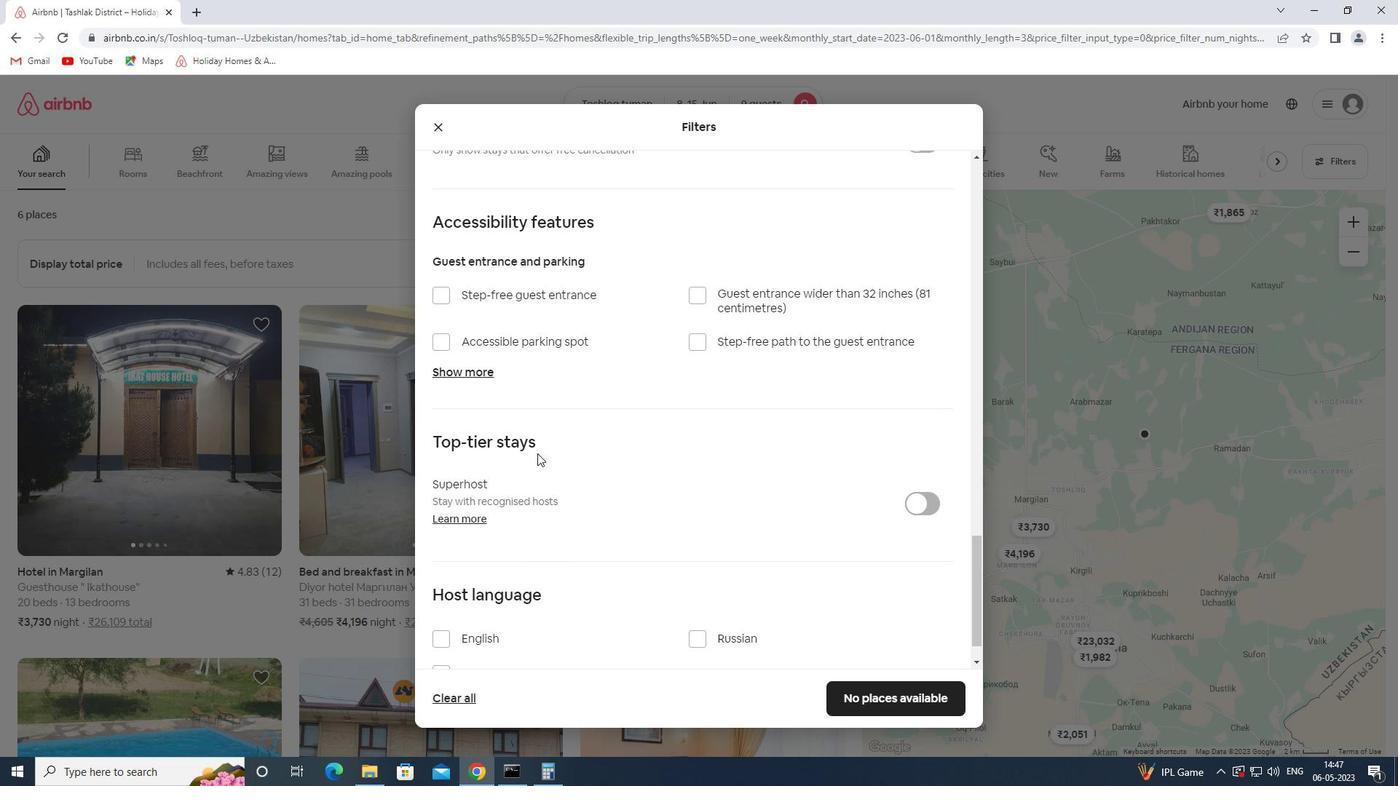 
Action: Mouse scrolled (537, 452) with delta (0, 0)
Screenshot: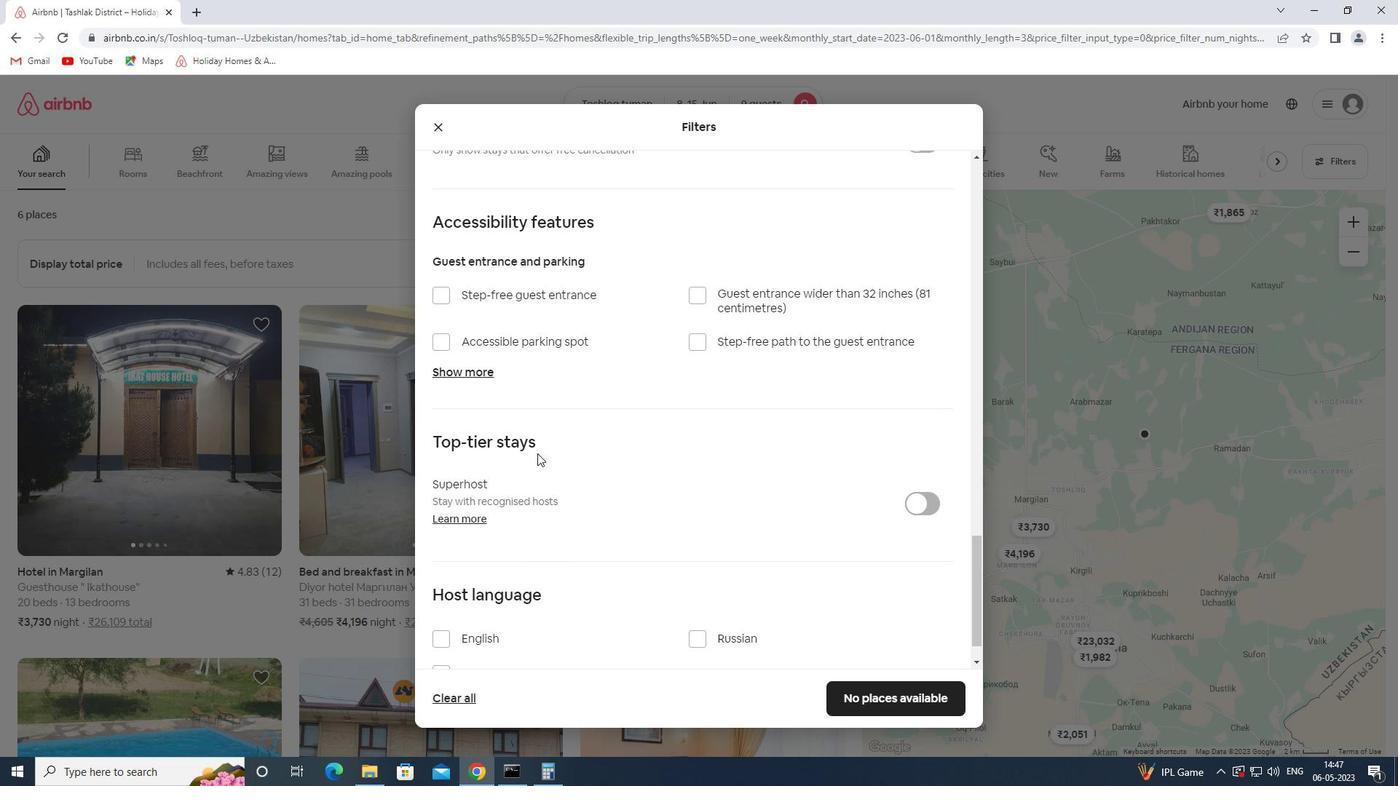 
Action: Mouse moved to (450, 594)
Screenshot: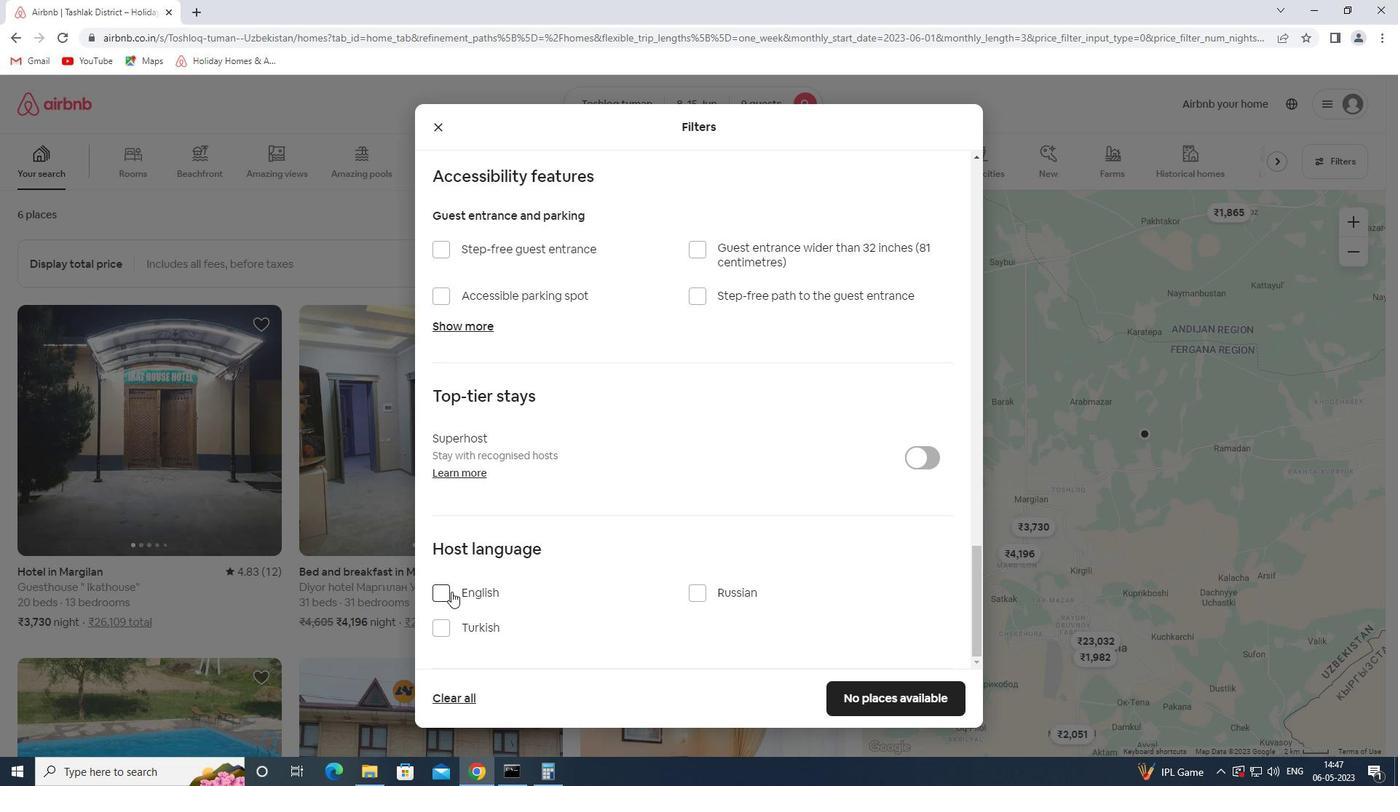 
Action: Mouse pressed left at (450, 594)
Screenshot: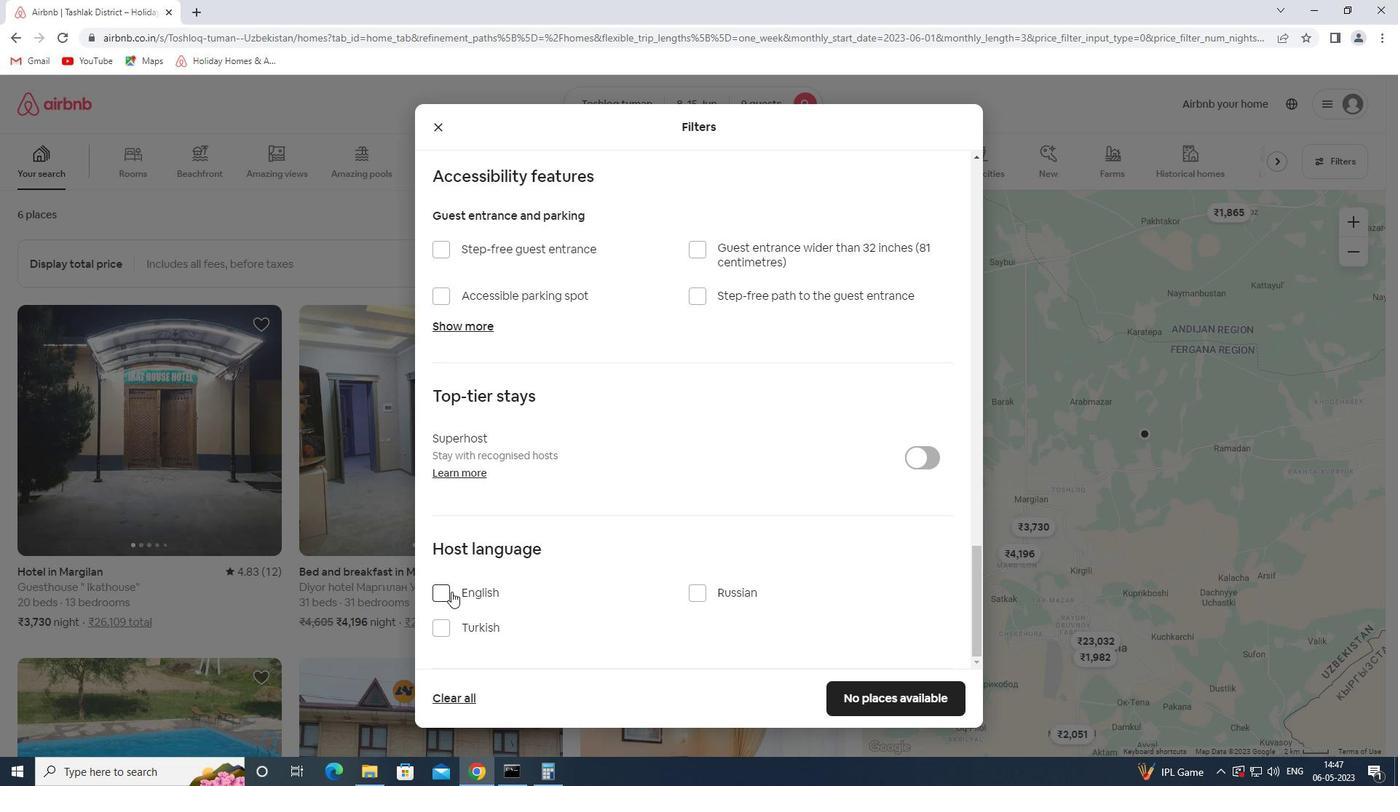 
Action: Mouse moved to (859, 704)
Screenshot: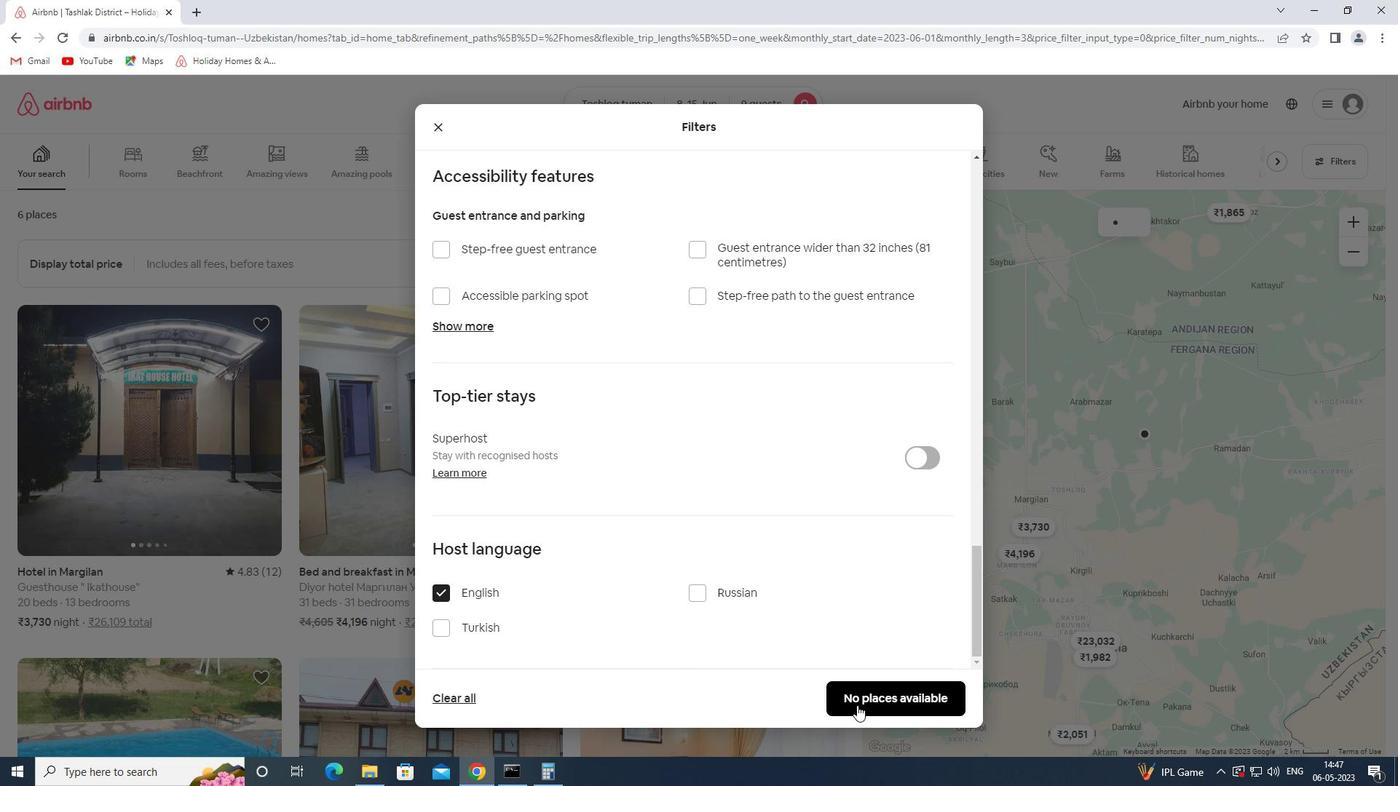 
Action: Mouse pressed left at (859, 704)
Screenshot: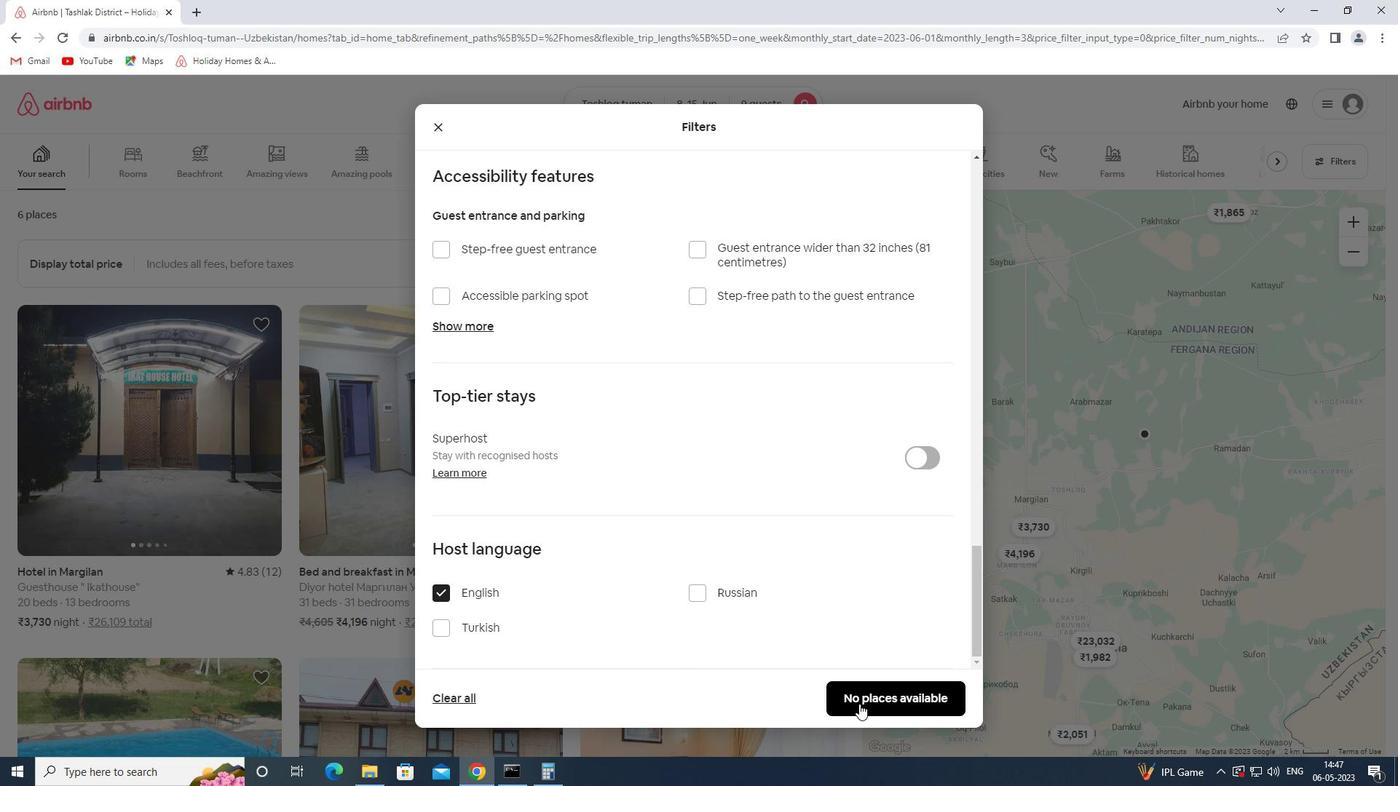 
Action: Mouse moved to (870, 689)
Screenshot: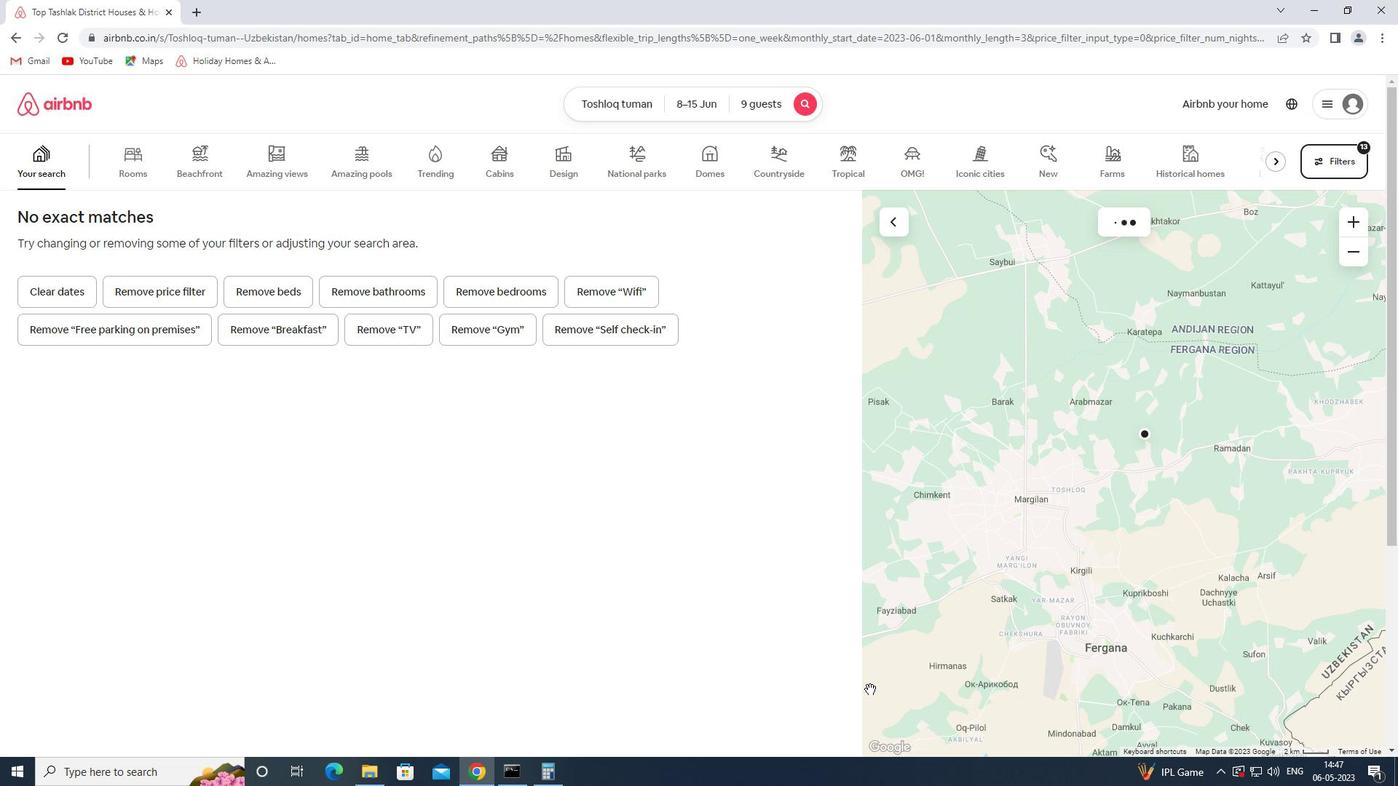 
